 Task: When was "Siddhartha" by Hermann Hesse published?
Action: Mouse moved to (73, 123)
Screenshot: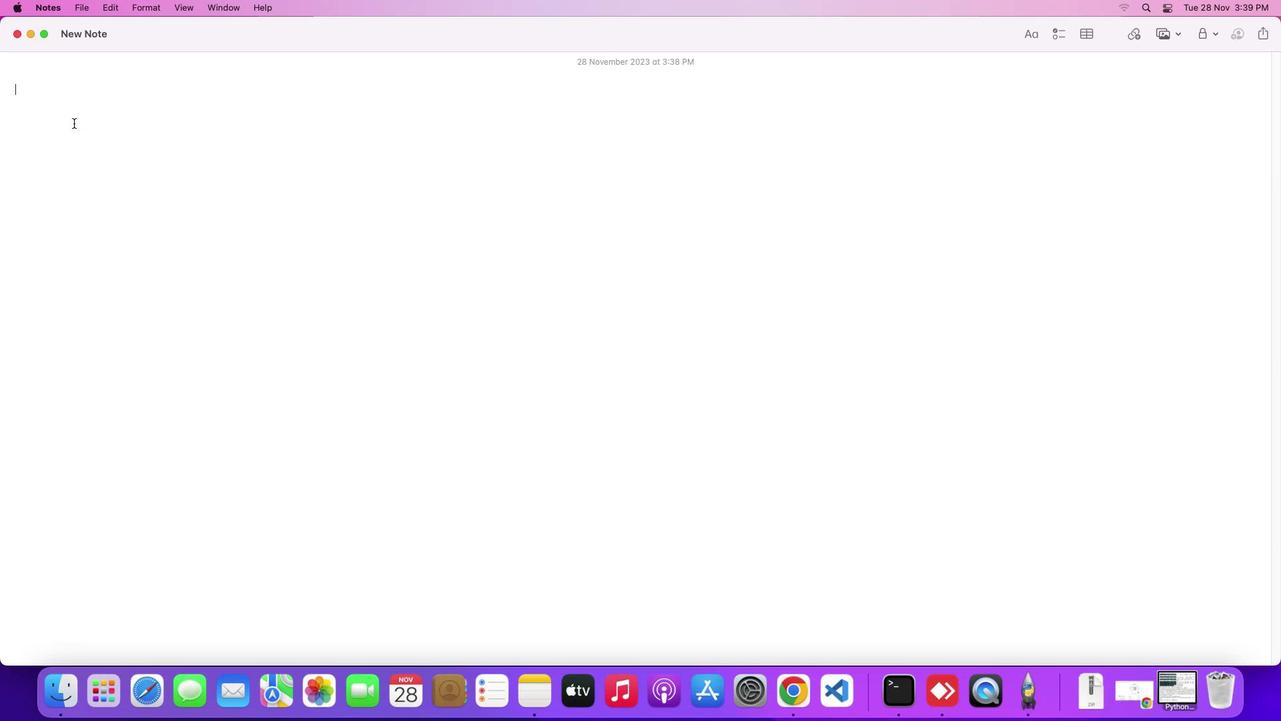 
Action: Key pressed Key.shift'W''h''e''n'Key.space'w''a''s'Key.spaceKey.shift'"'Key.shift'S''i''d''d''h''a''r''t''h''a'Key.shift'"'Key.space'b''y'Key.spaceKey.shift'H''e''r''m''a''n''n'Key.spaceKey.shift'H''e''s''s''e'Key.space'p''u''b''l''i''s''h''e''d'Key.shift_r'?'Key.enter
Screenshot: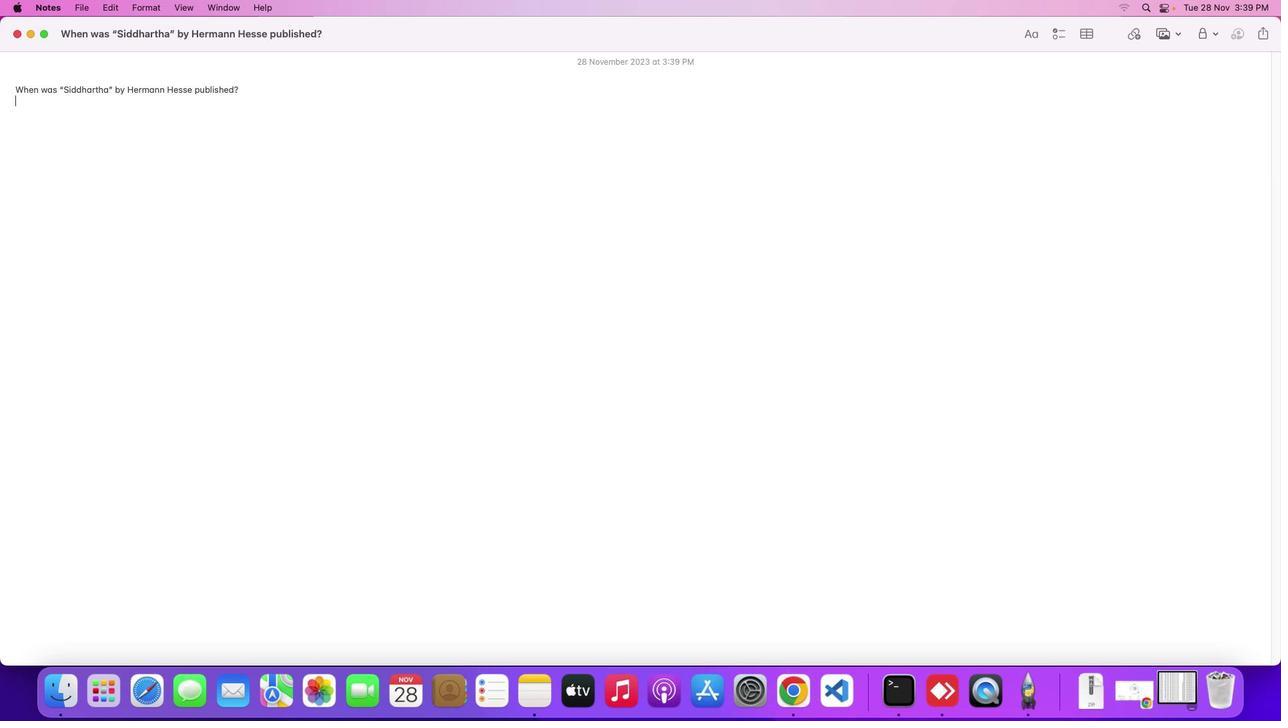 
Action: Mouse moved to (1143, 694)
Screenshot: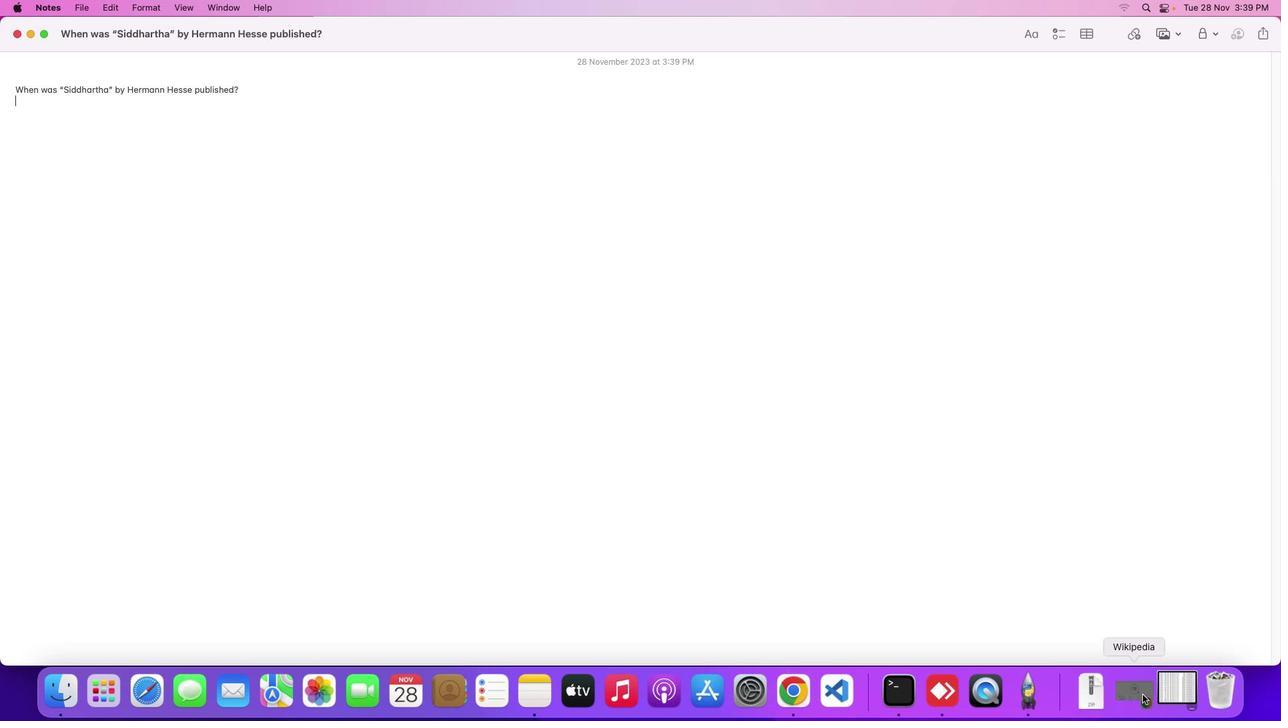 
Action: Mouse pressed left at (1143, 694)
Screenshot: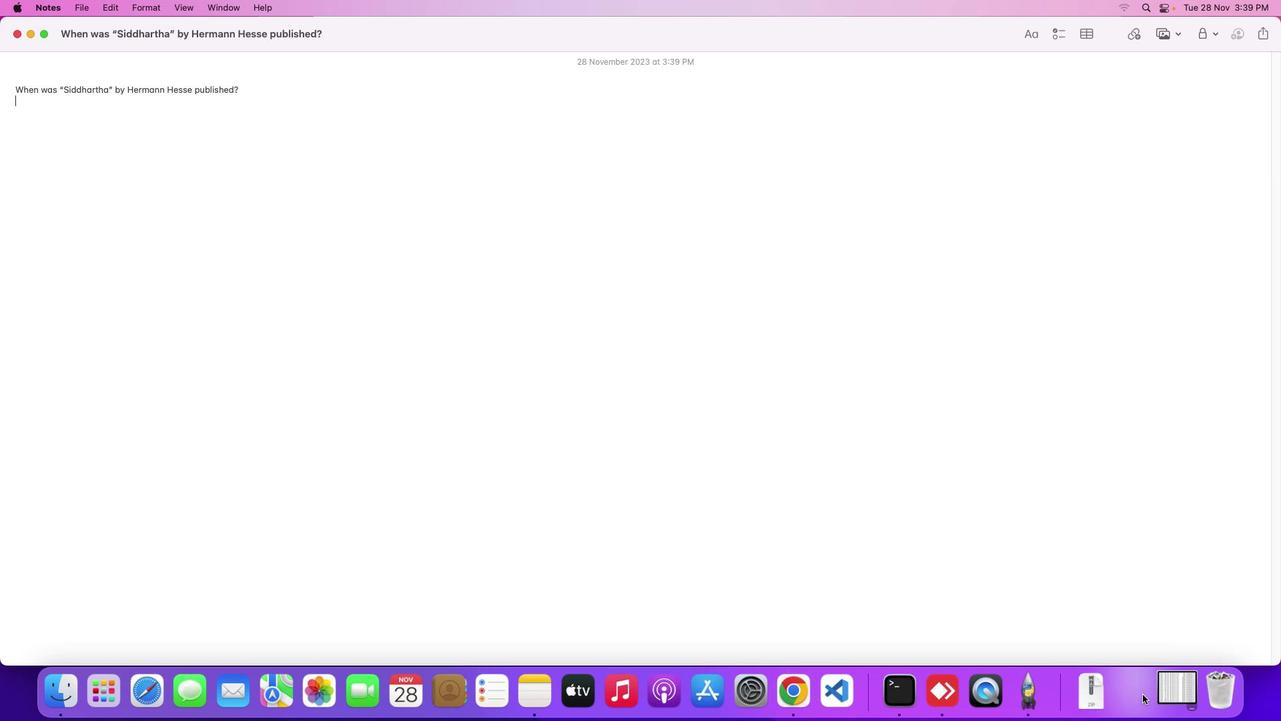 
Action: Mouse moved to (501, 397)
Screenshot: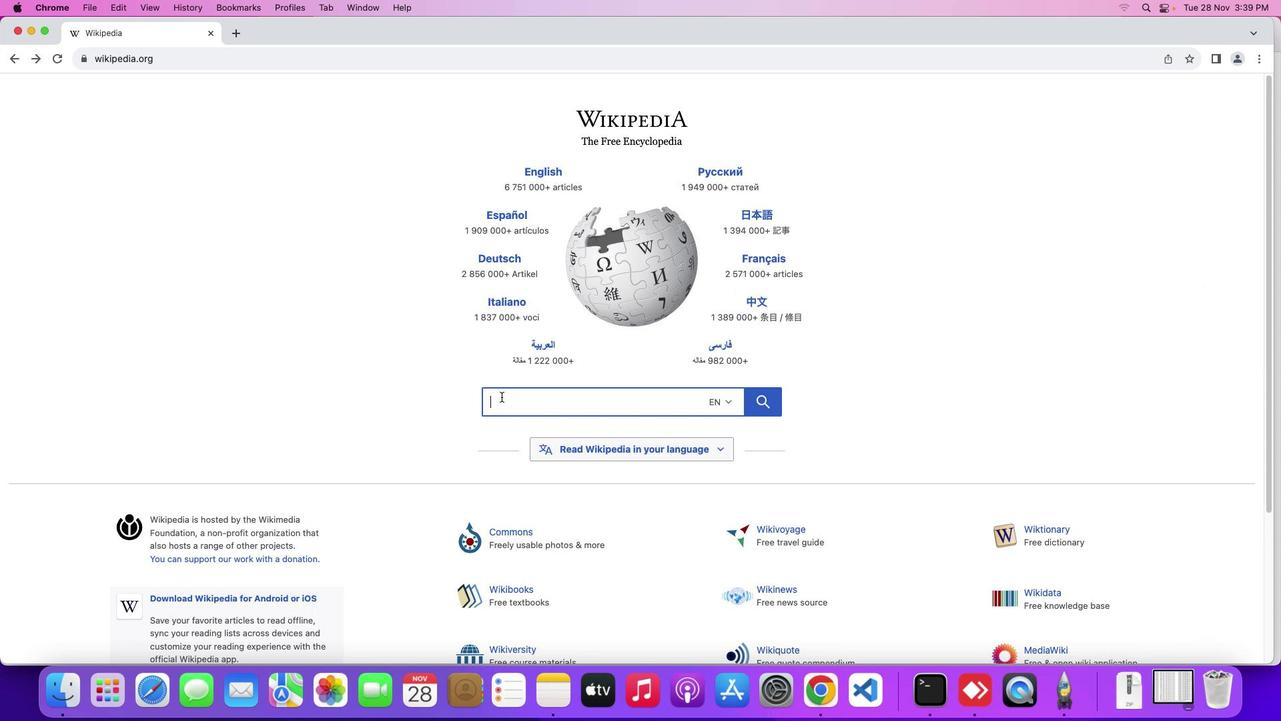
Action: Mouse pressed left at (501, 397)
Screenshot: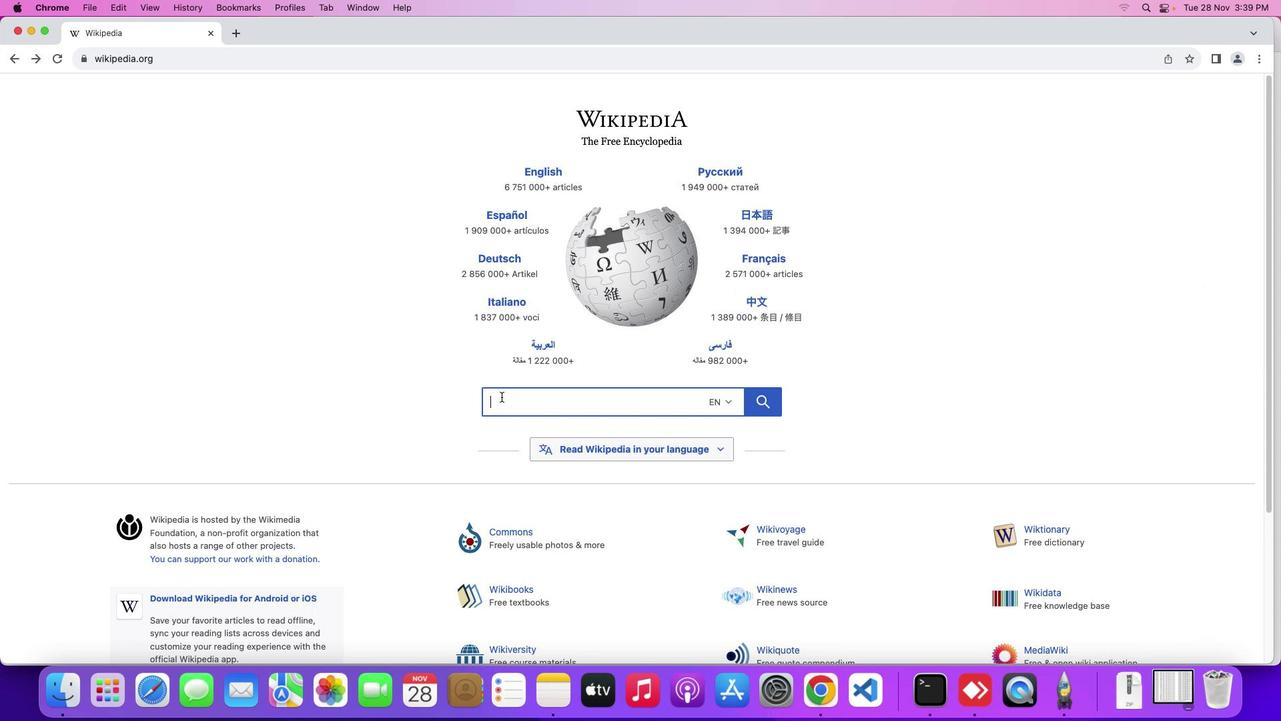 
Action: Mouse moved to (501, 397)
Screenshot: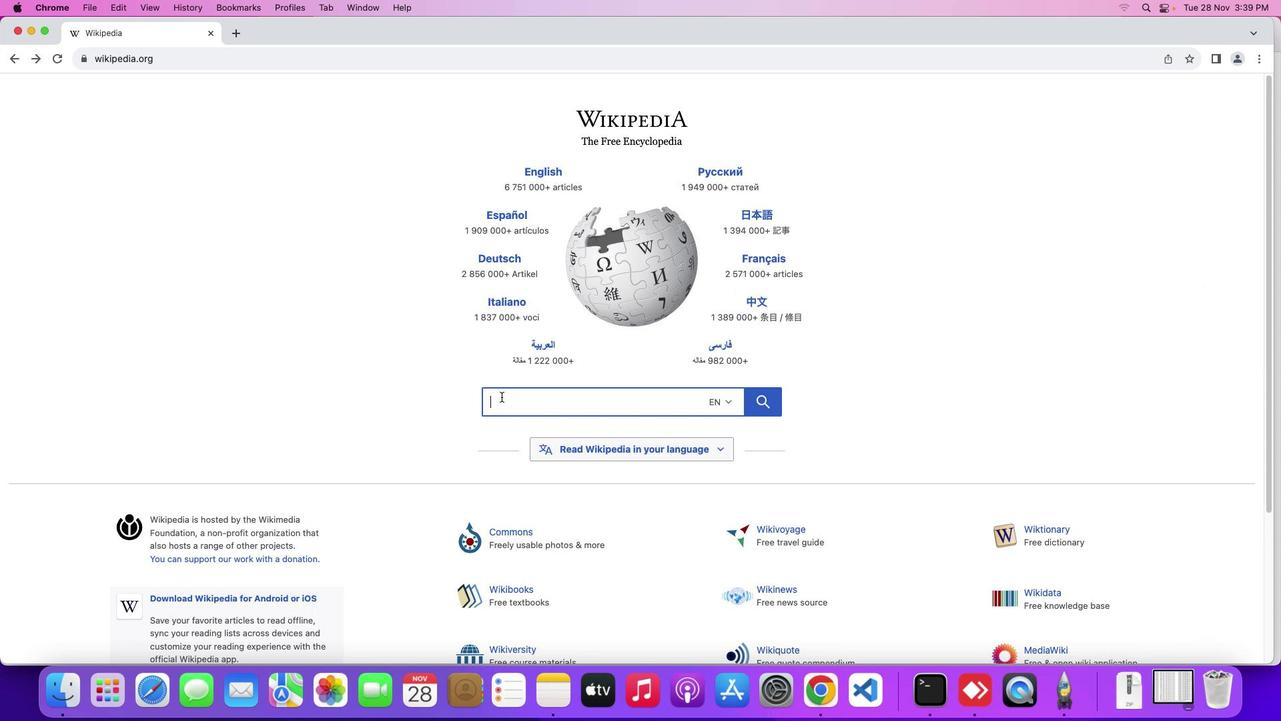 
Action: Key pressed Key.shift
Screenshot: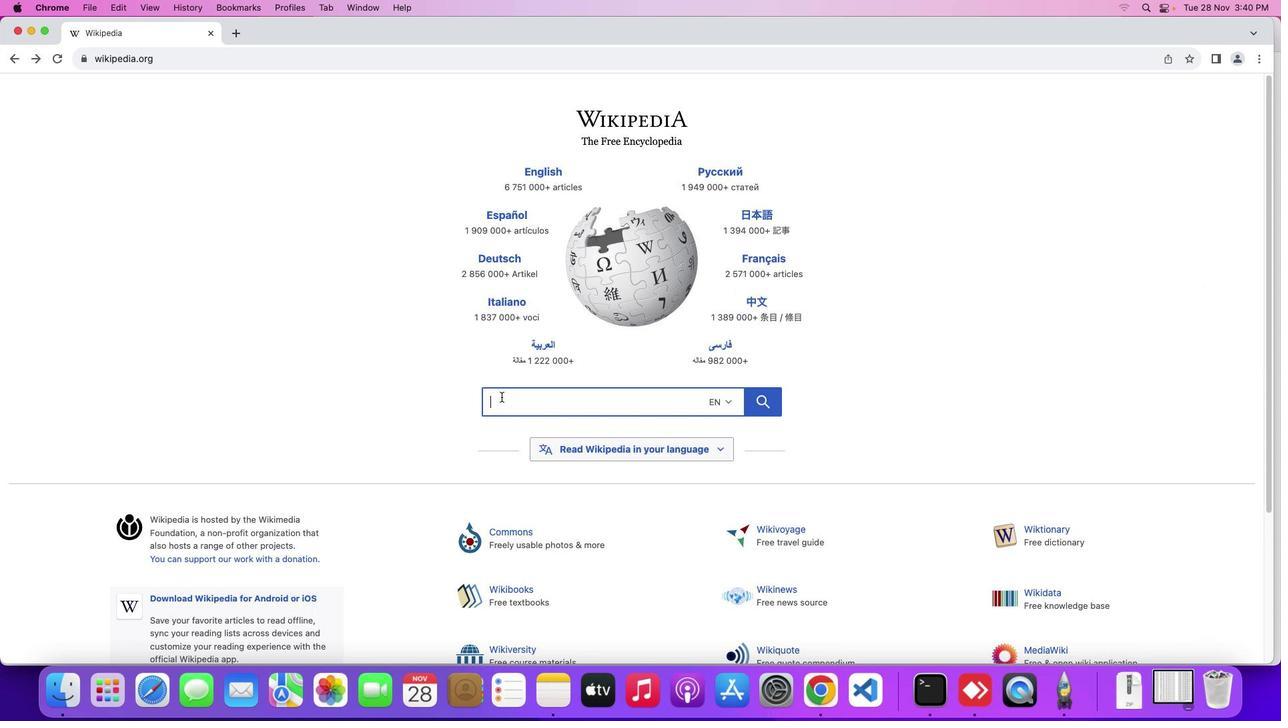 
Action: Mouse moved to (501, 396)
Screenshot: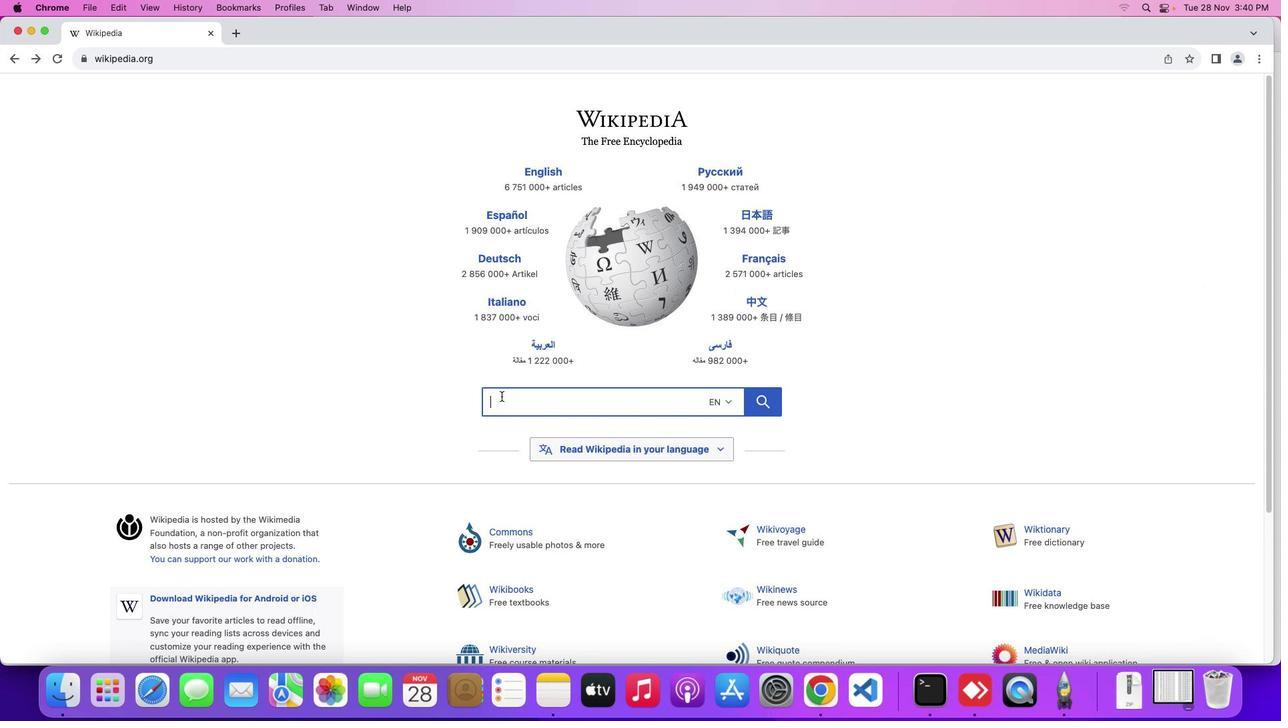 
Action: Key pressed 'S''i''d''d''h''a''r''t''h''a'Key.spaceKey.shift'H''e''r''m''a''n''n'Key.spaceKey.shift'H''e''s''s''e'Key.enter
Screenshot: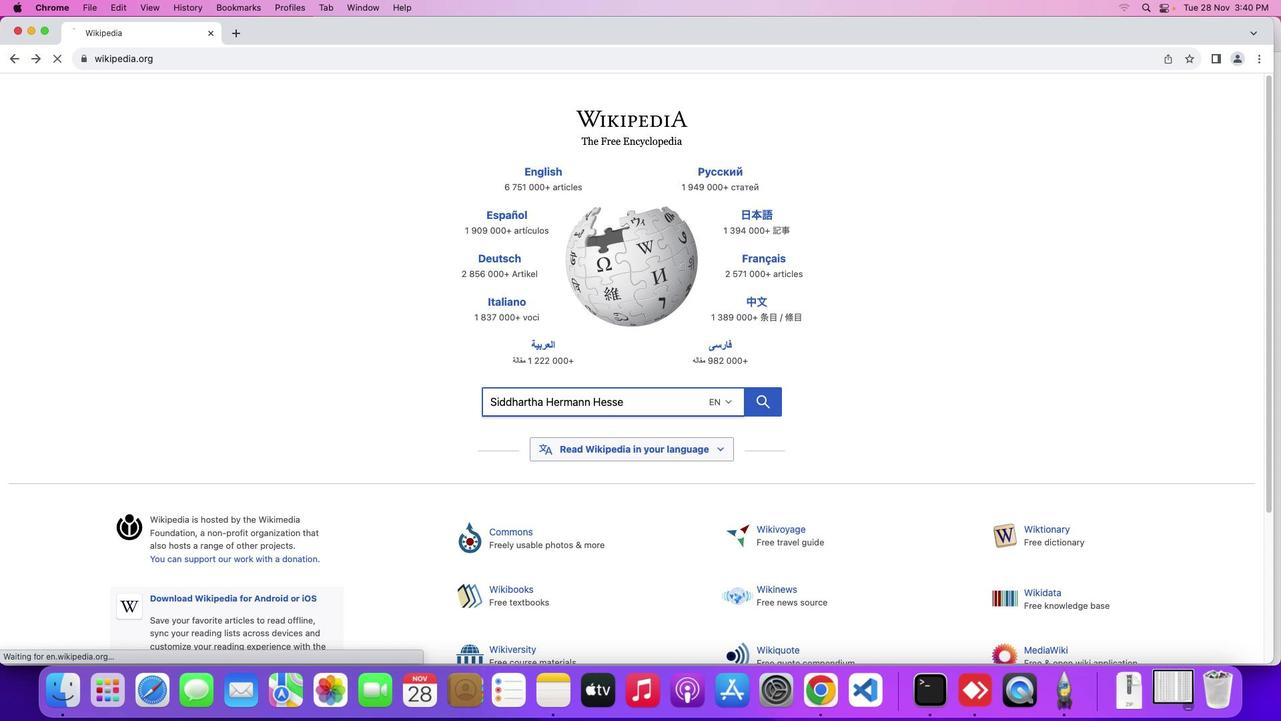
Action: Mouse moved to (234, 377)
Screenshot: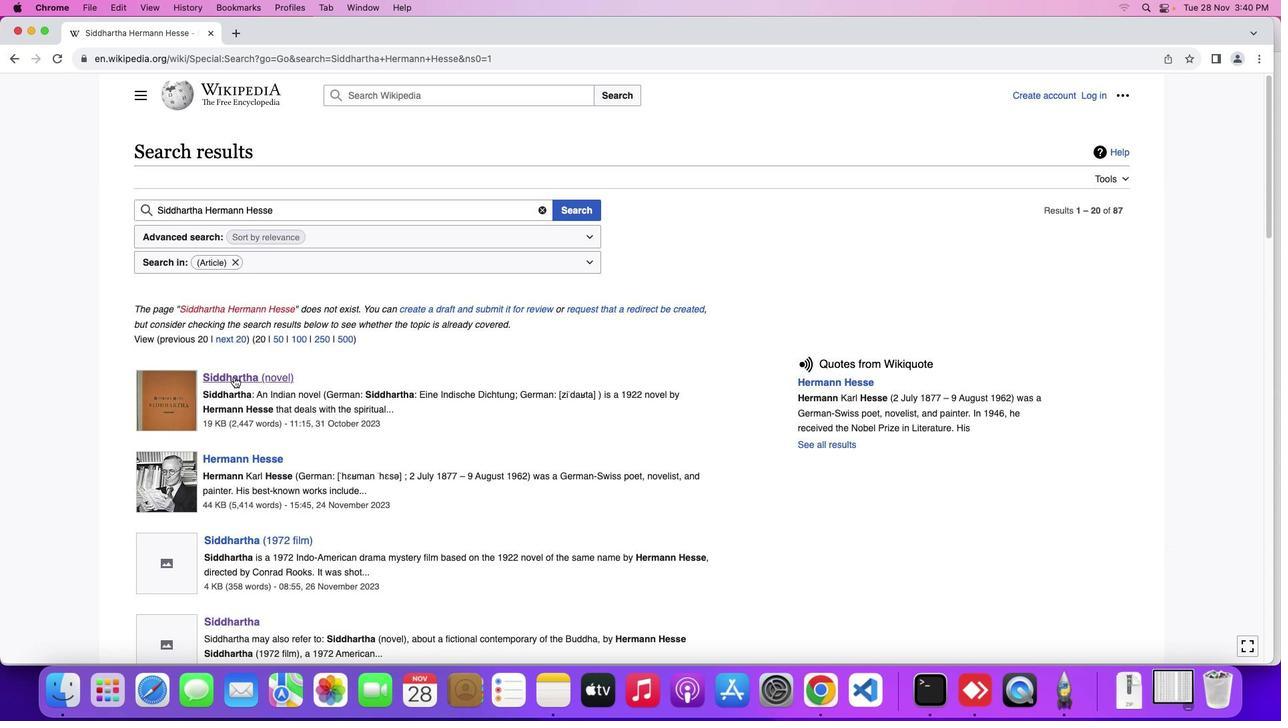 
Action: Mouse pressed left at (234, 377)
Screenshot: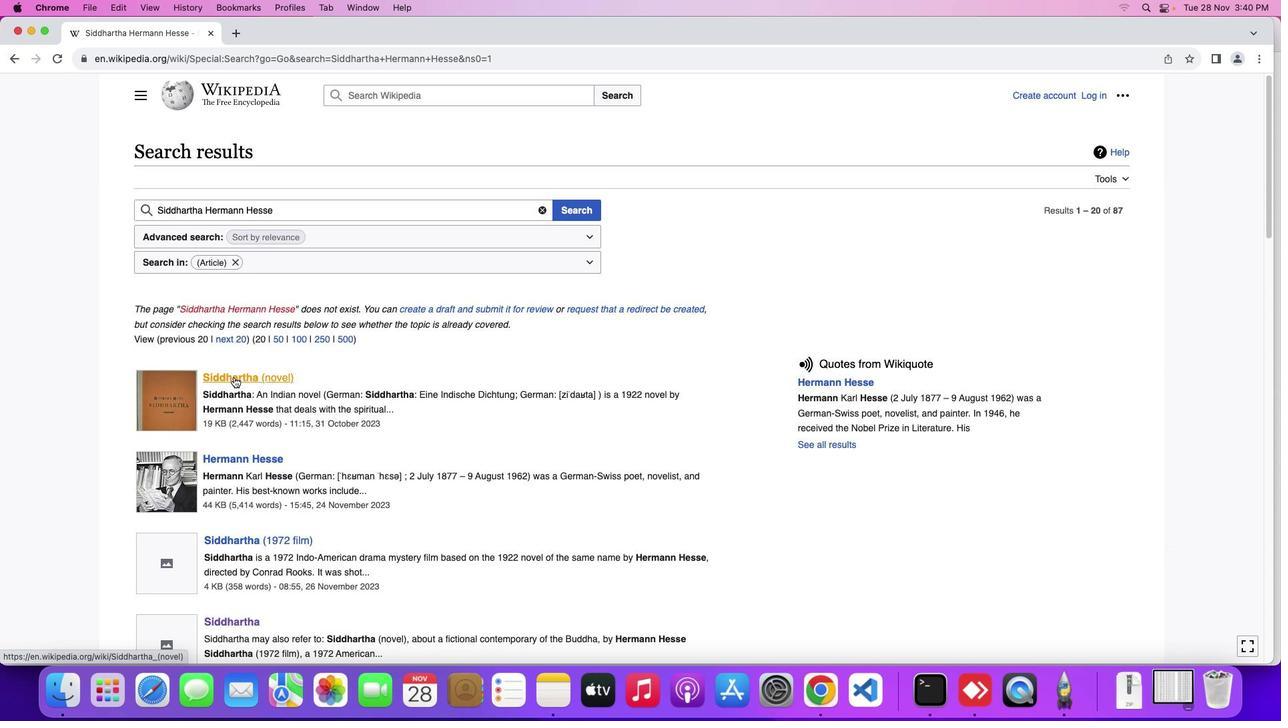 
Action: Mouse moved to (765, 395)
Screenshot: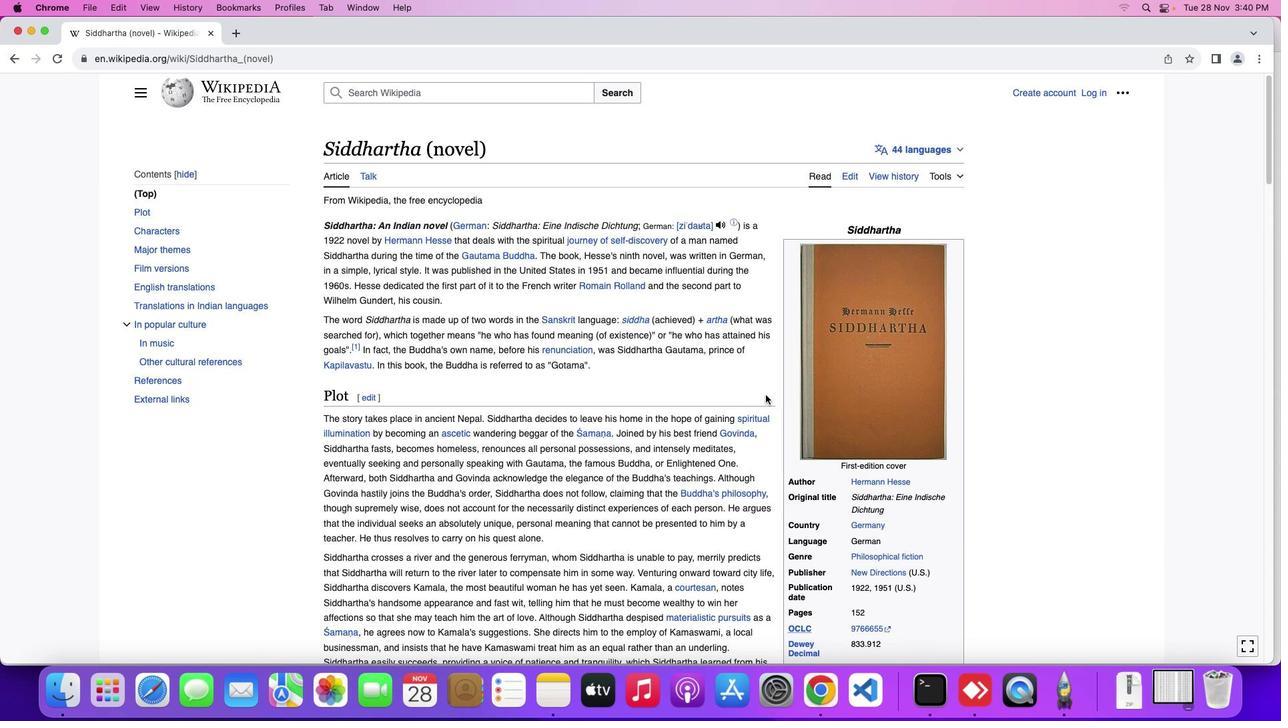 
Action: Mouse scrolled (765, 395) with delta (0, 0)
Screenshot: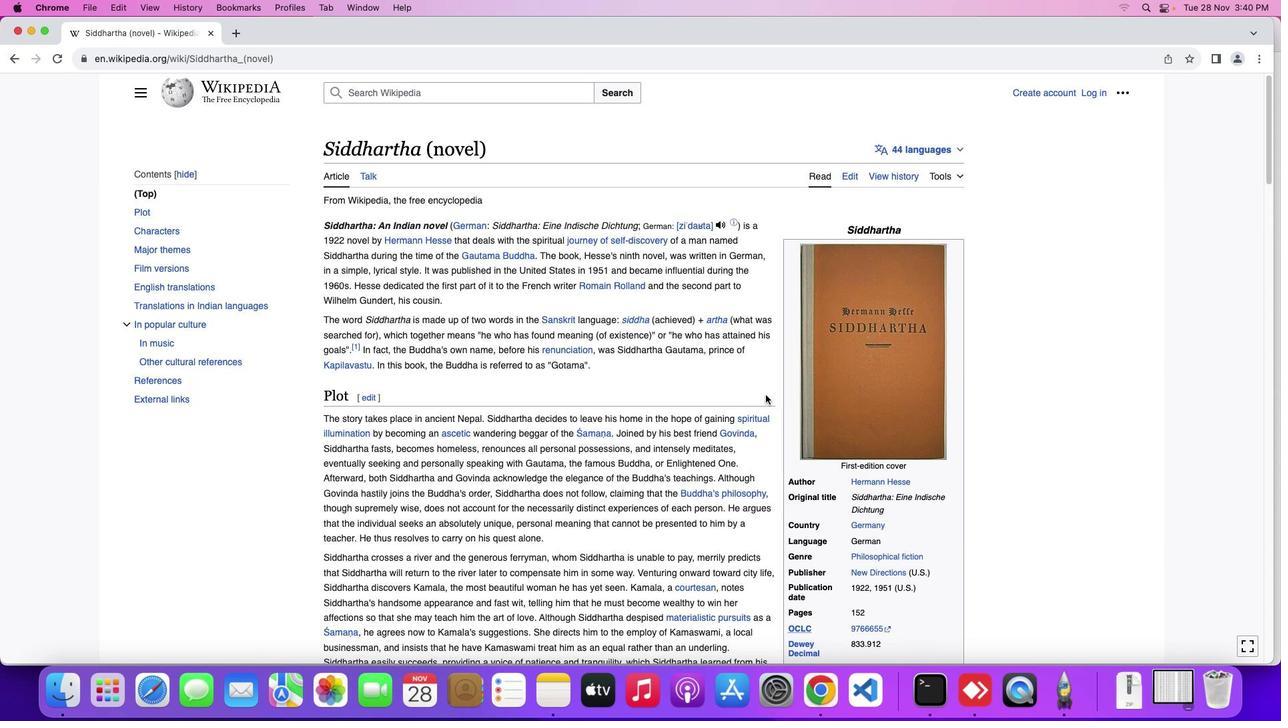 
Action: Mouse moved to (765, 394)
Screenshot: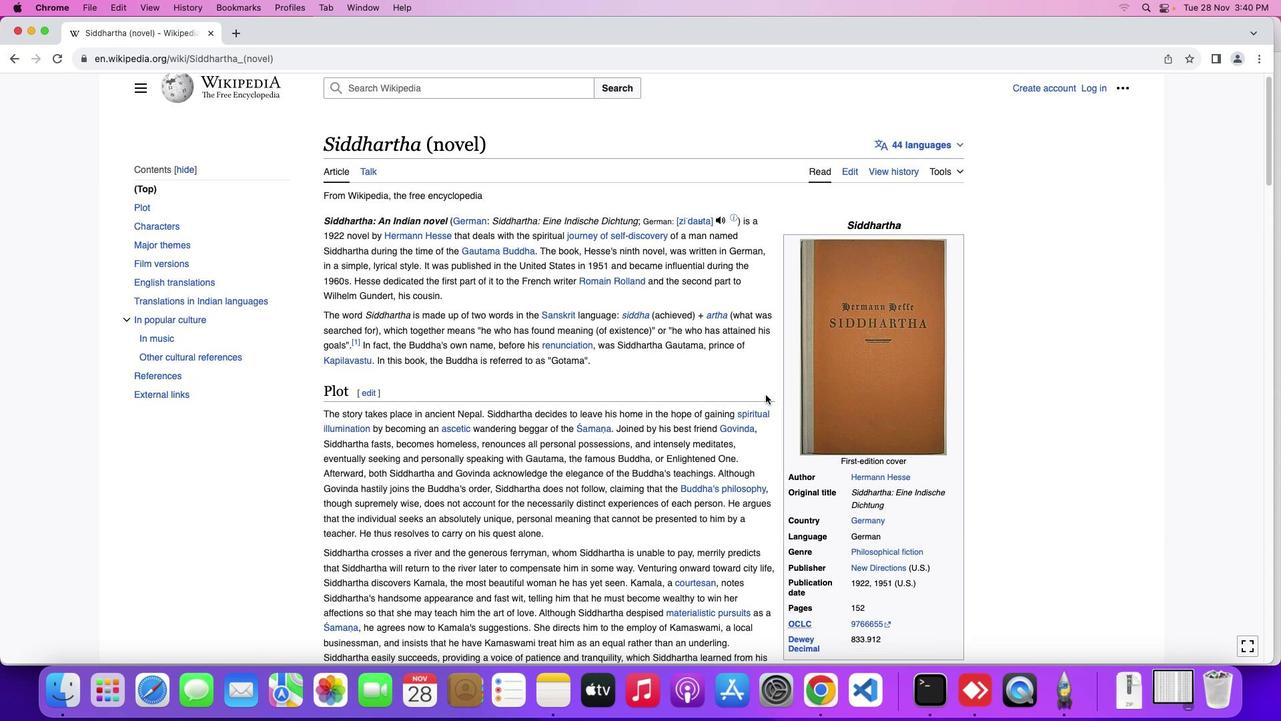 
Action: Mouse scrolled (765, 394) with delta (0, 0)
Screenshot: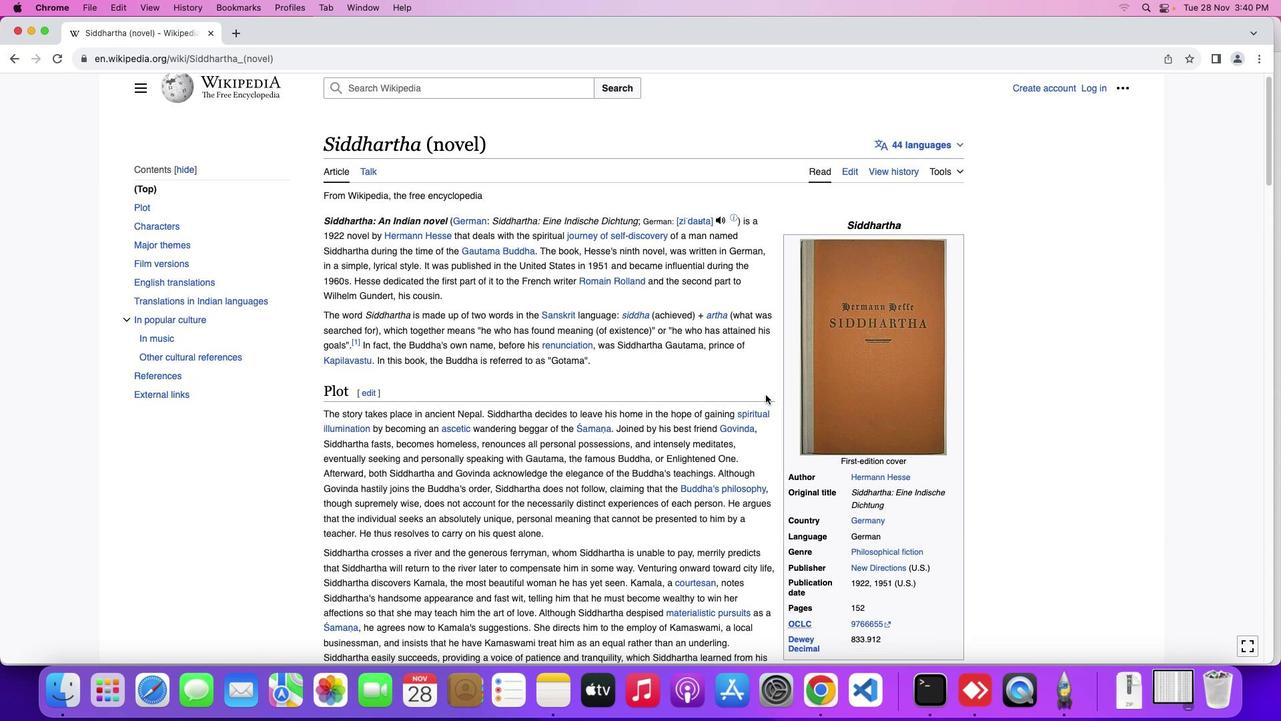 
Action: Mouse scrolled (765, 394) with delta (0, 0)
Screenshot: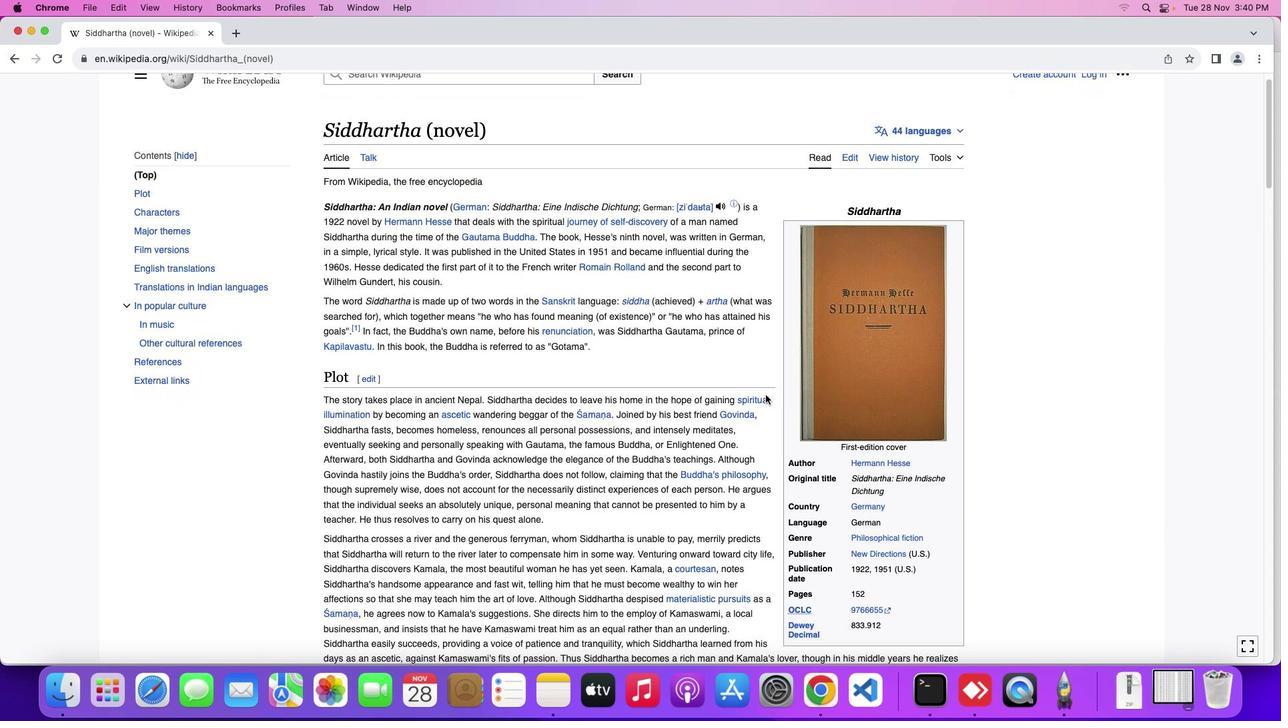 
Action: Mouse moved to (785, 395)
Screenshot: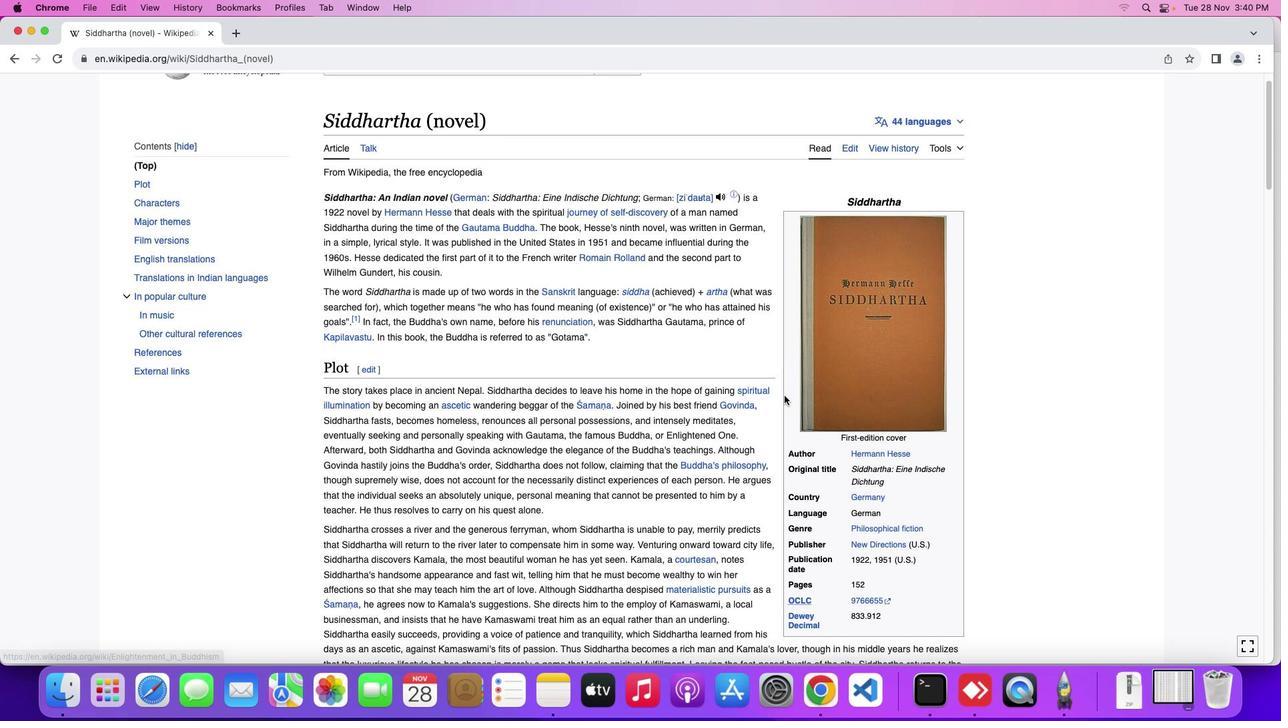 
Action: Mouse scrolled (785, 395) with delta (0, 0)
Screenshot: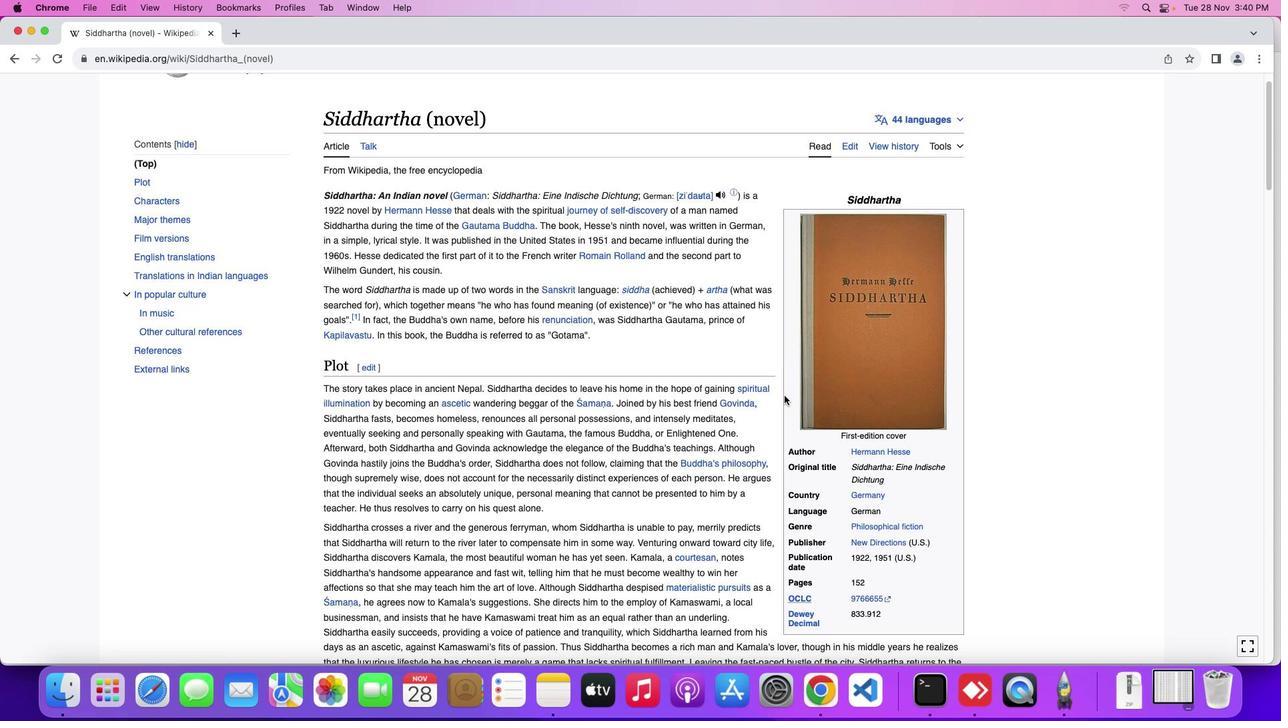 
Action: Mouse scrolled (785, 395) with delta (0, 0)
Screenshot: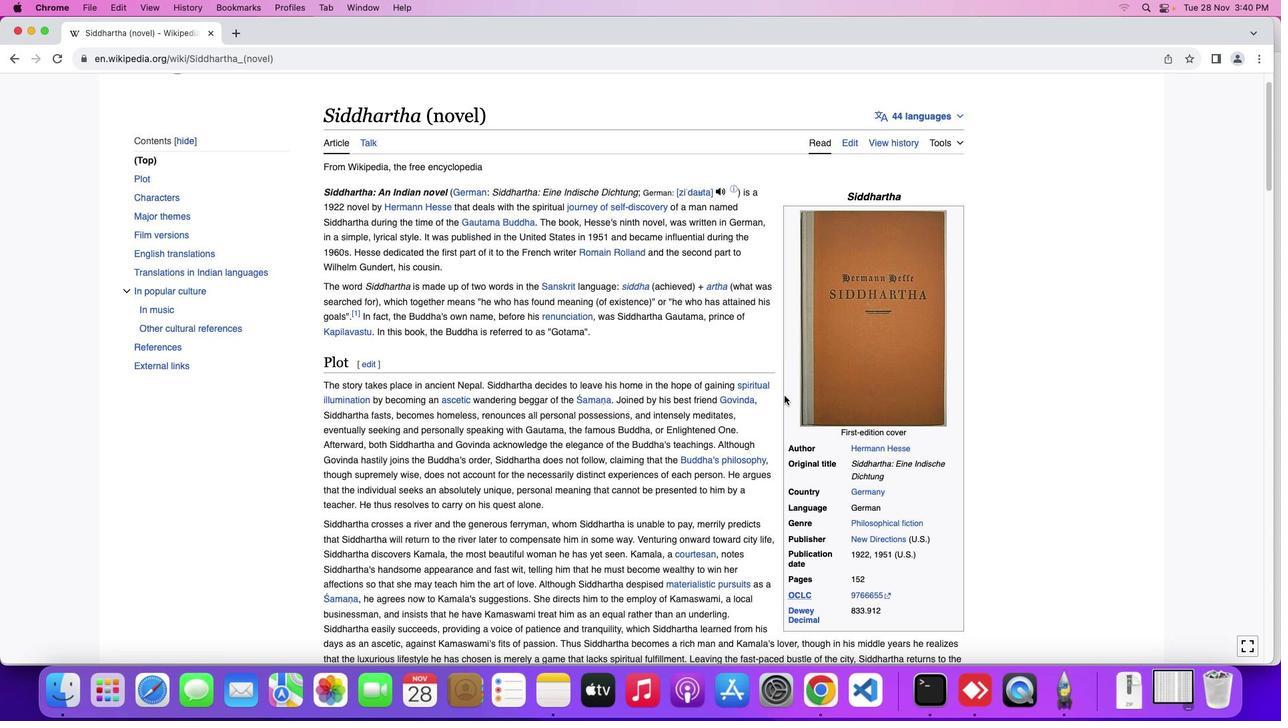 
Action: Mouse moved to (787, 400)
Screenshot: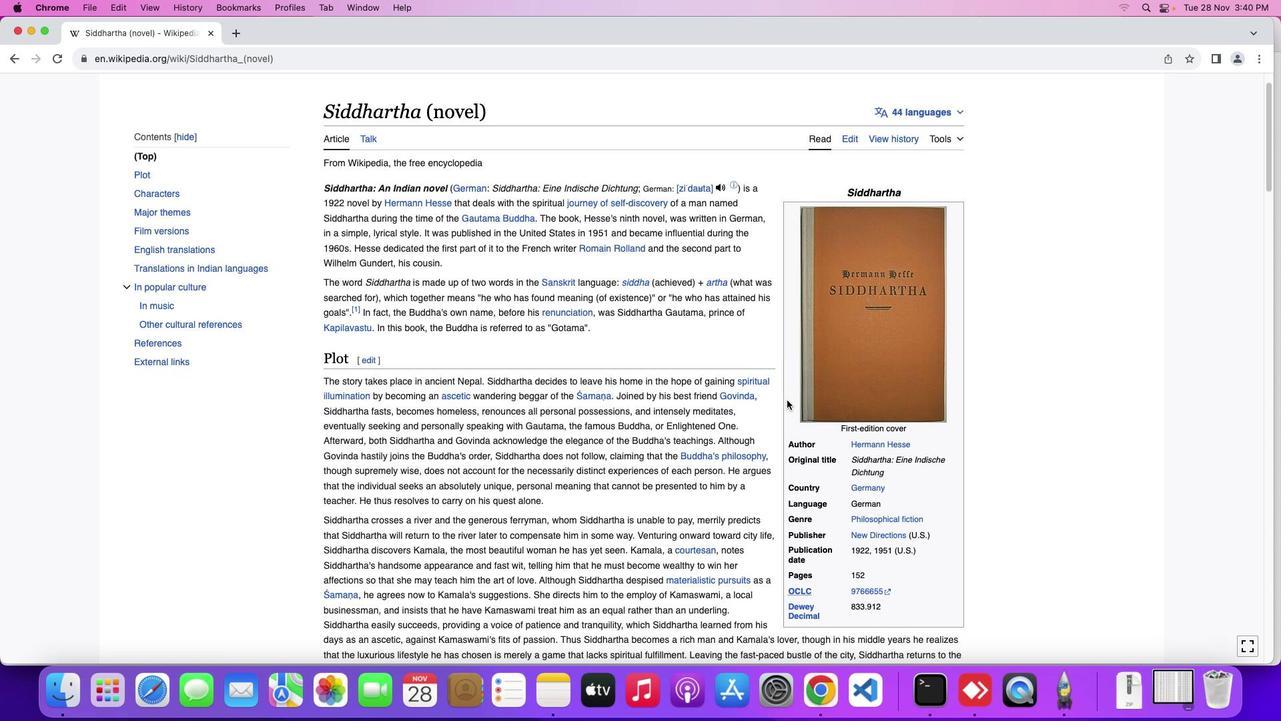 
Action: Mouse scrolled (787, 400) with delta (0, 0)
Screenshot: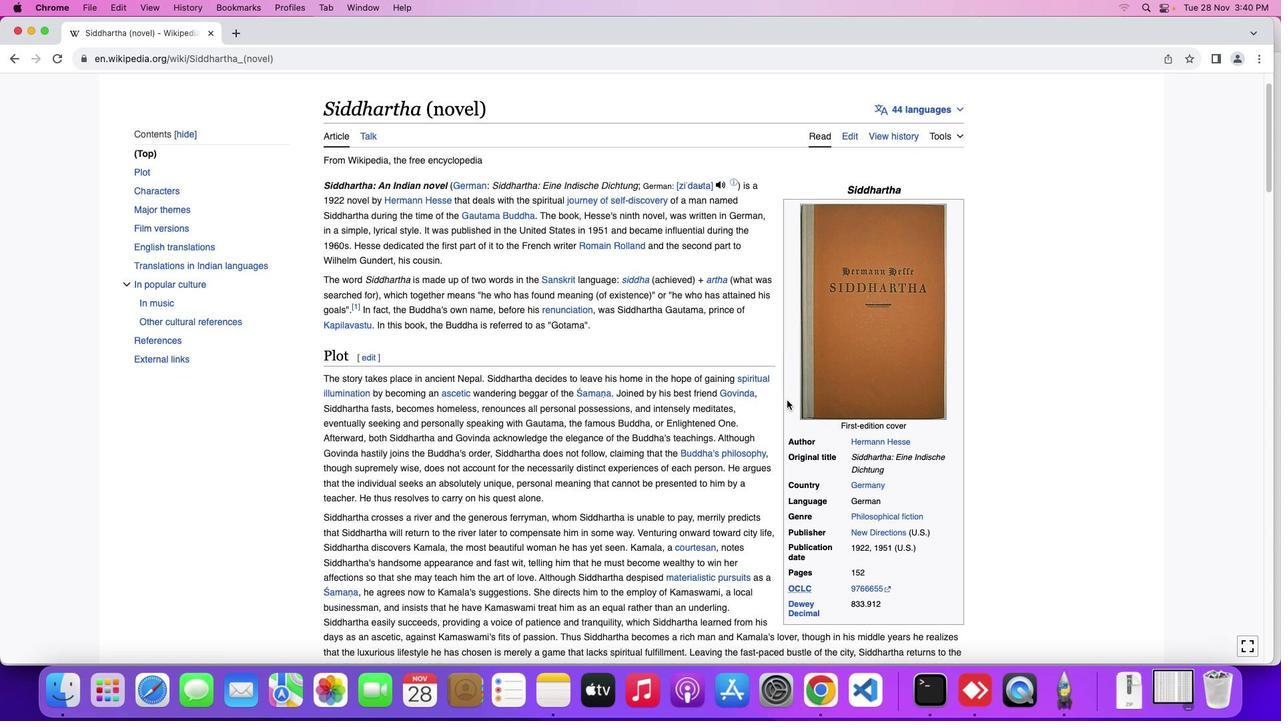 
Action: Mouse moved to (787, 400)
Screenshot: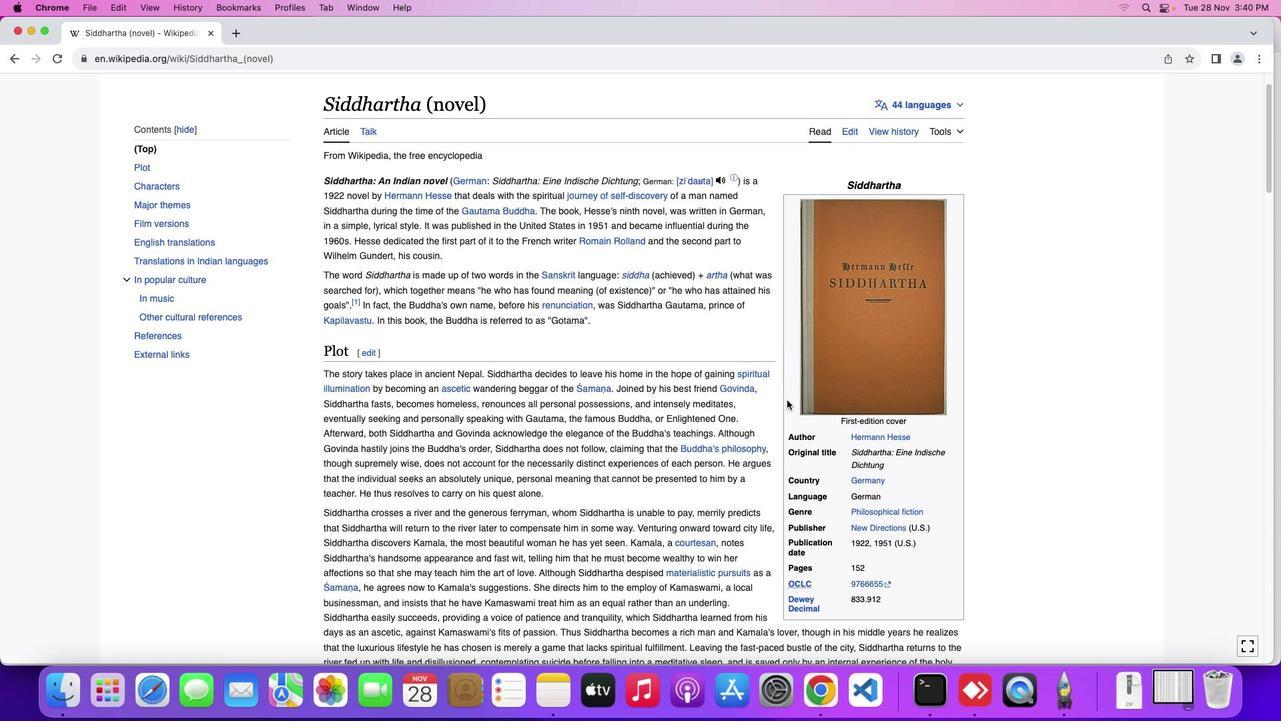
Action: Mouse scrolled (787, 400) with delta (0, 0)
Screenshot: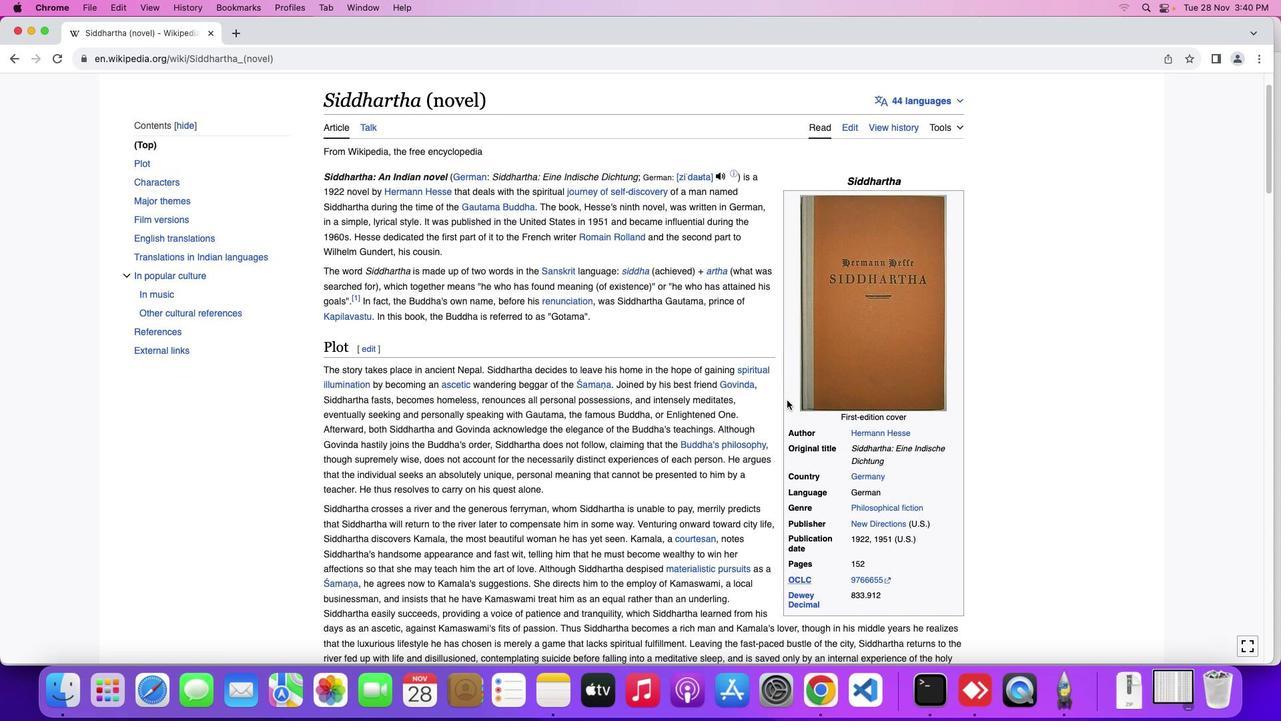 
Action: Mouse moved to (793, 411)
Screenshot: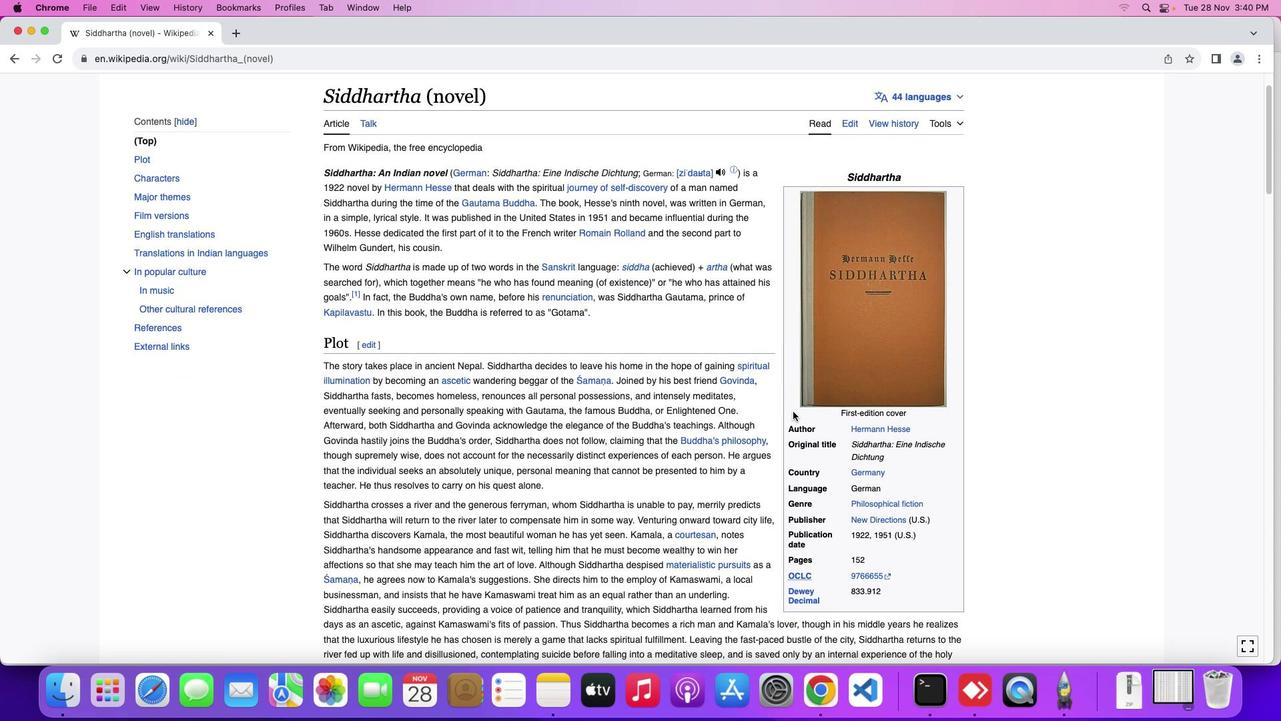 
Action: Mouse scrolled (793, 411) with delta (0, 0)
Screenshot: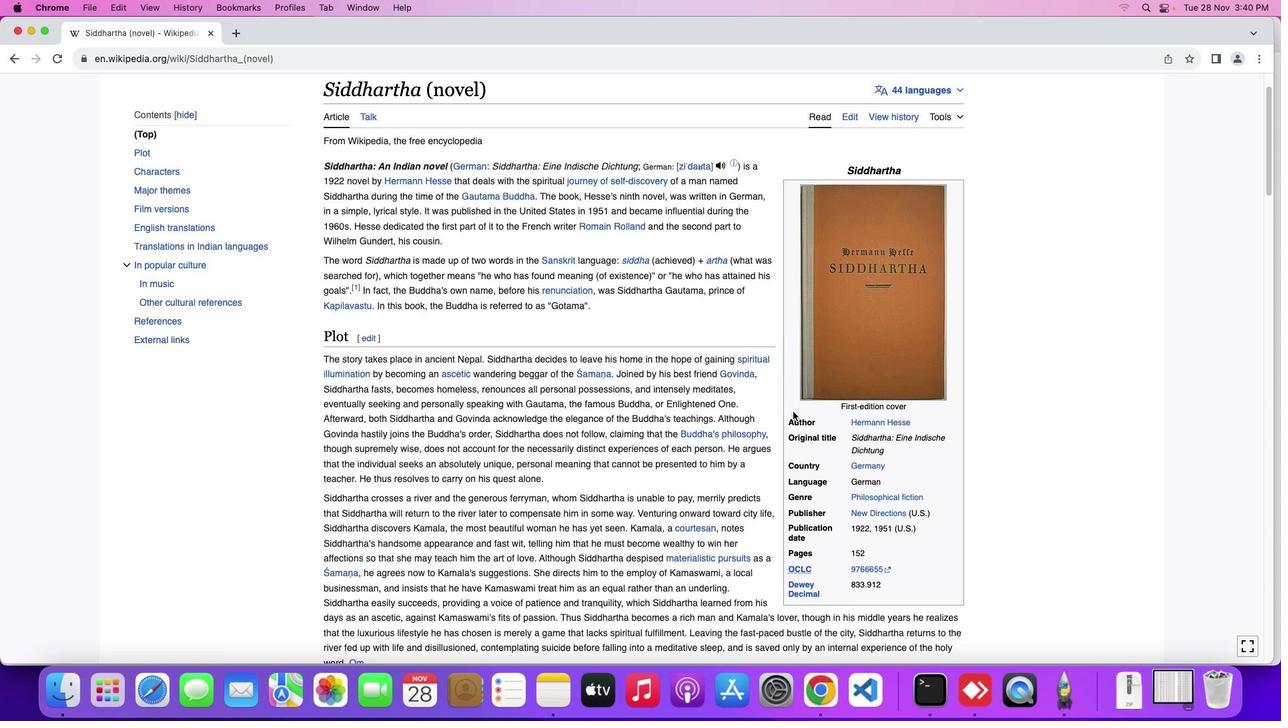 
Action: Mouse scrolled (793, 411) with delta (0, 0)
Screenshot: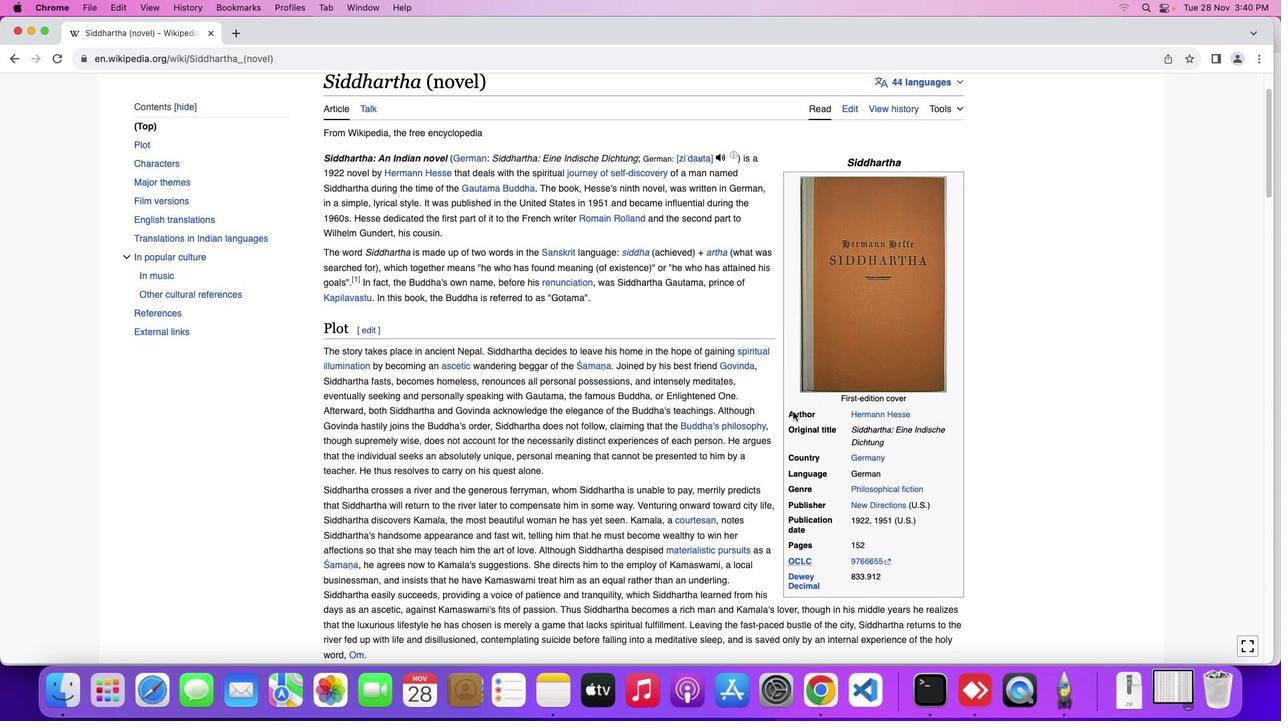 
Action: Mouse moved to (785, 419)
Screenshot: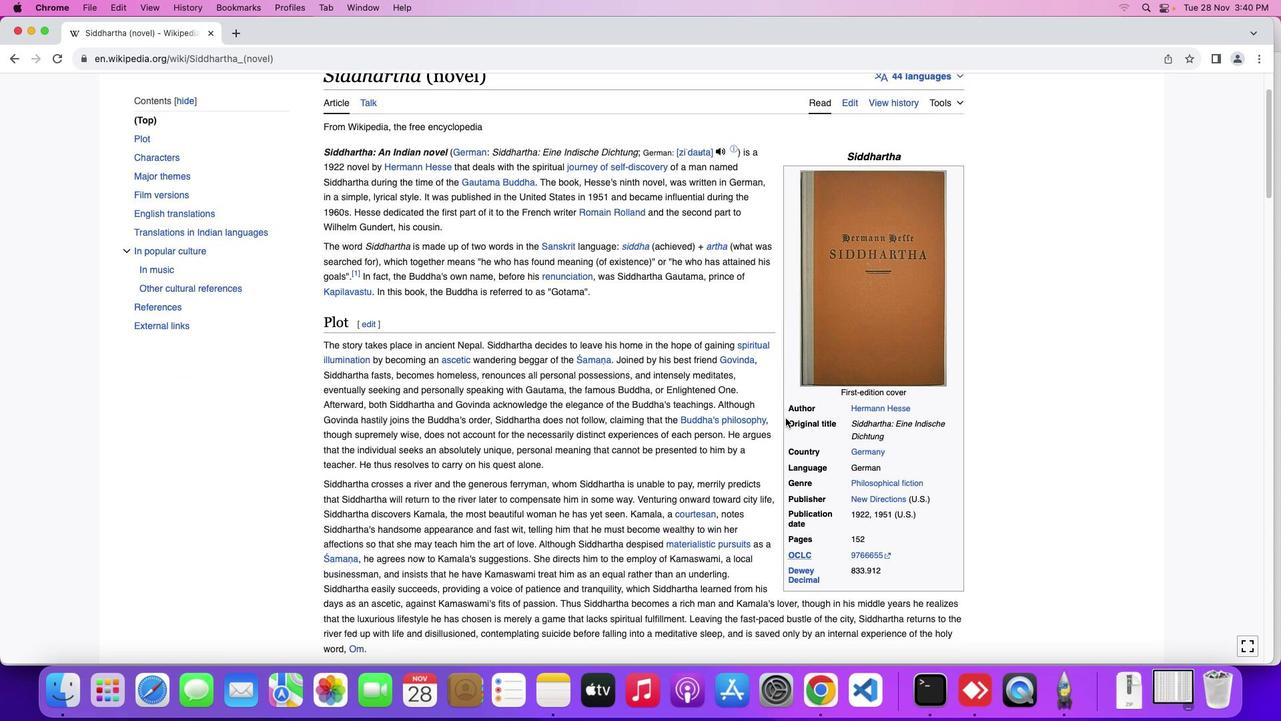
Action: Mouse scrolled (785, 419) with delta (0, 0)
Screenshot: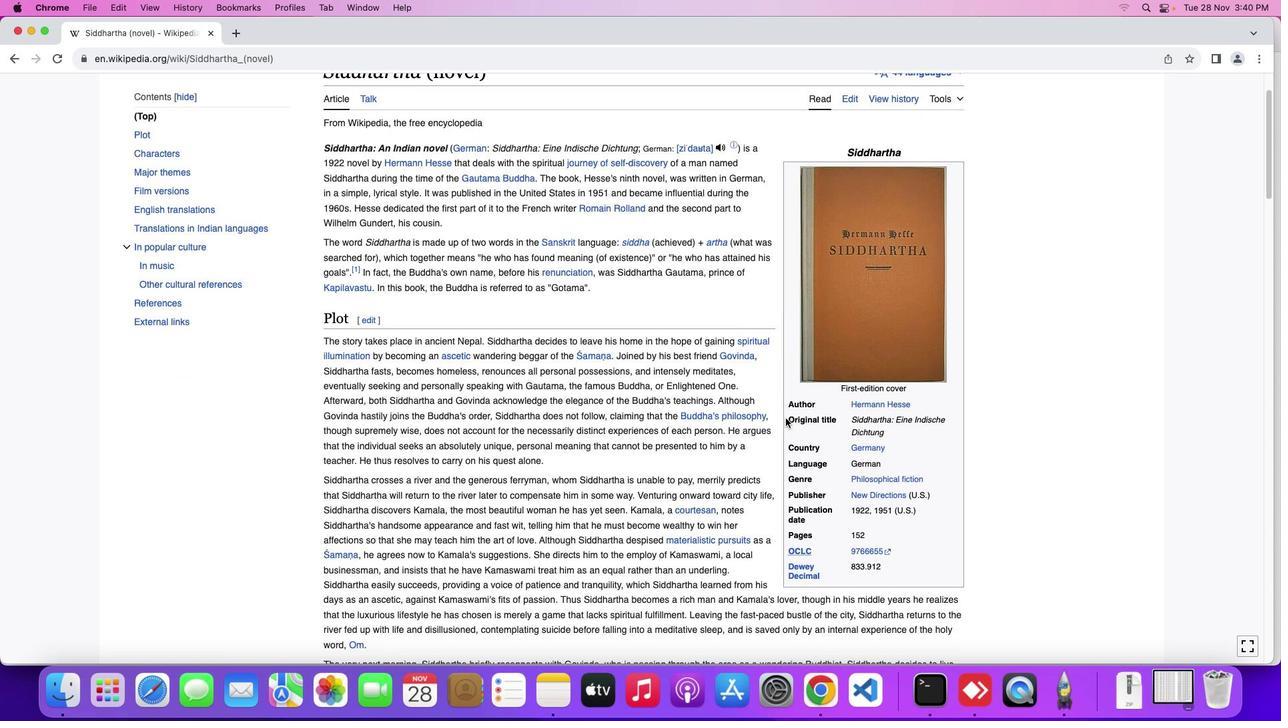 
Action: Mouse moved to (786, 418)
Screenshot: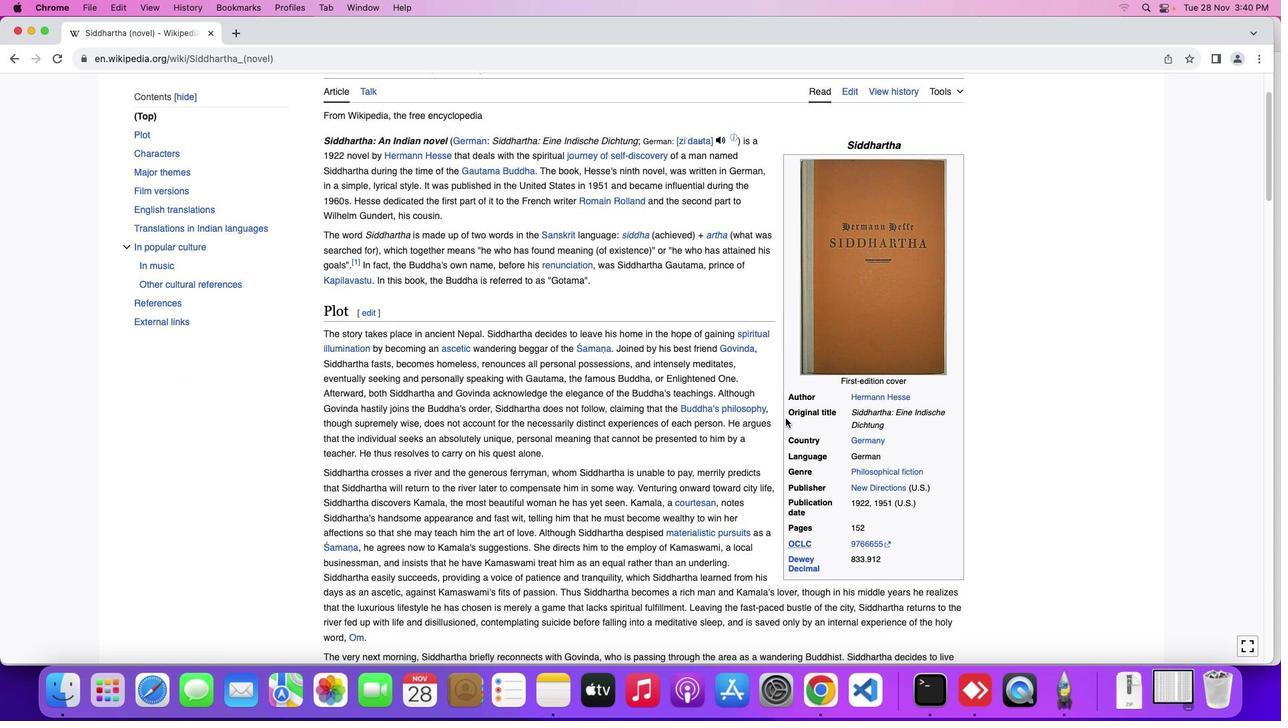 
Action: Mouse scrolled (786, 418) with delta (0, 0)
Screenshot: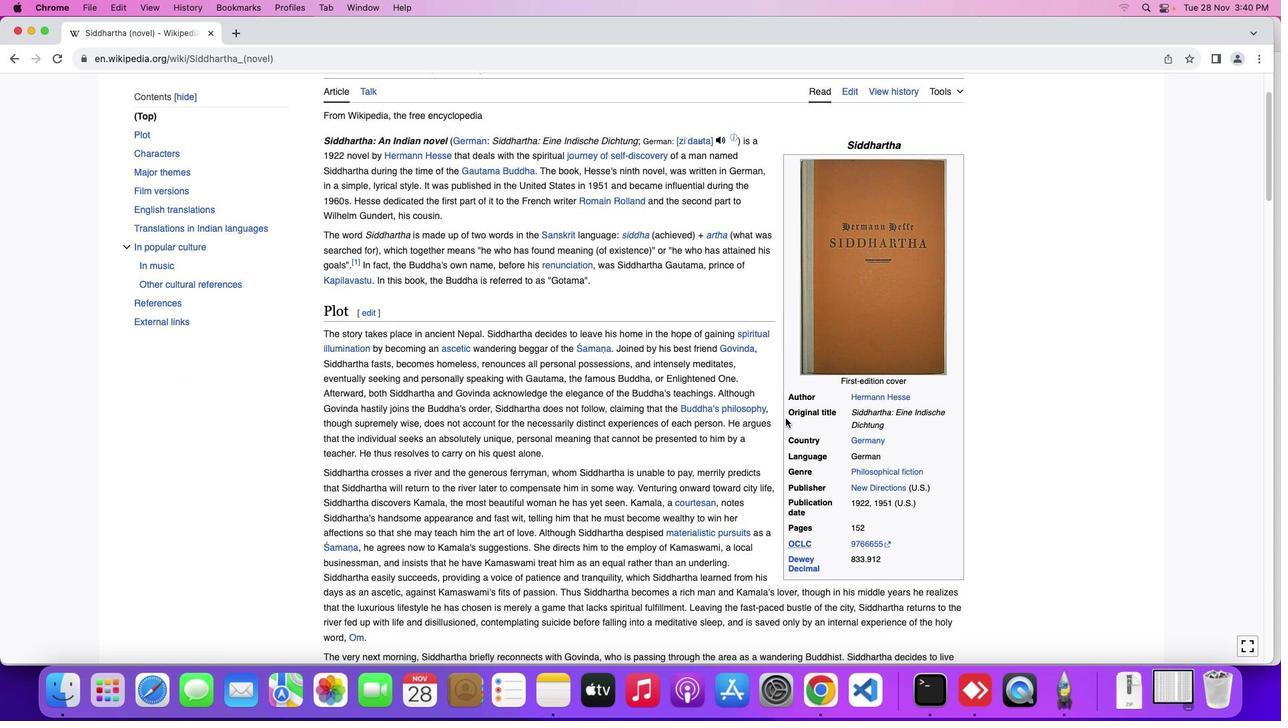 
Action: Mouse moved to (786, 418)
Screenshot: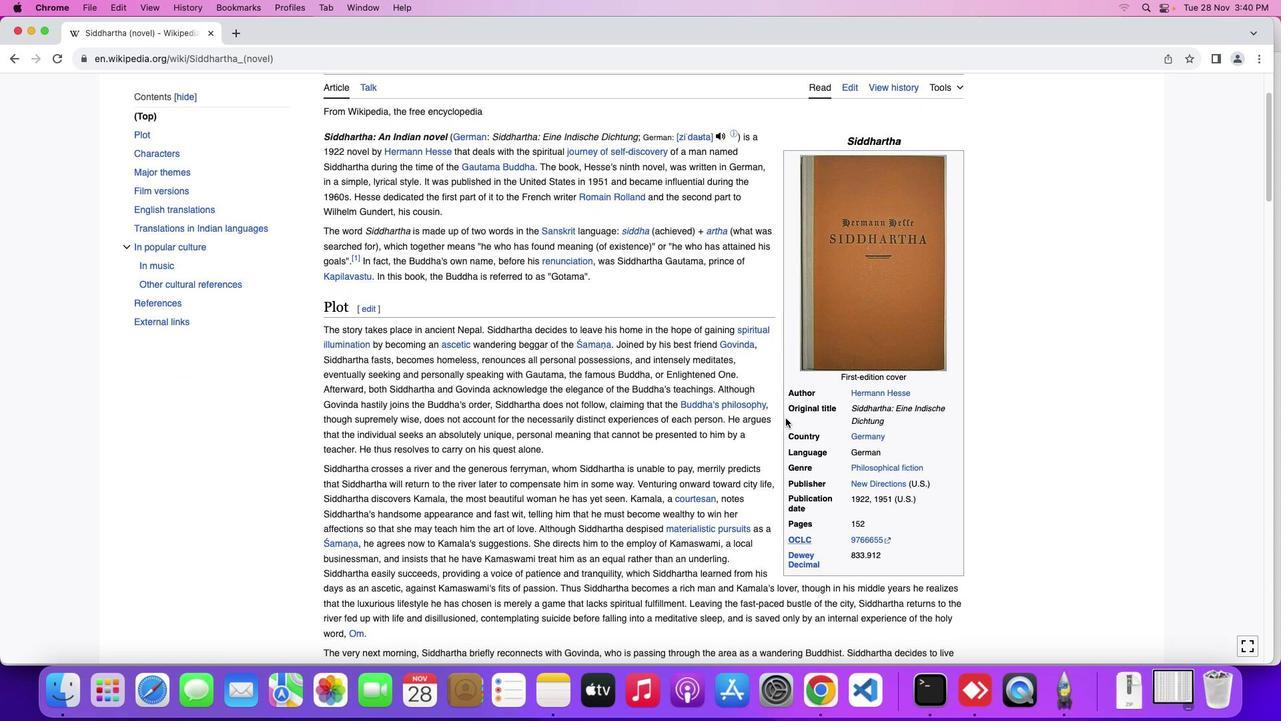 
Action: Mouse scrolled (786, 418) with delta (0, 0)
Screenshot: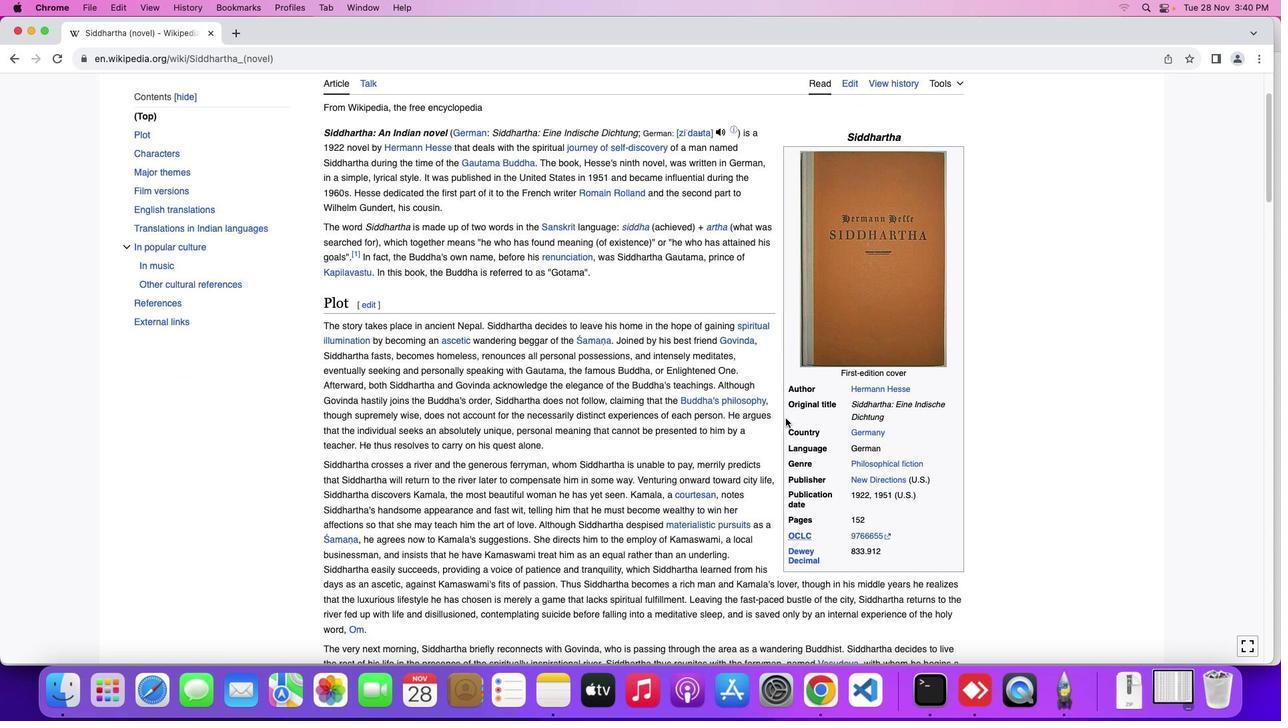 
Action: Mouse moved to (786, 417)
Screenshot: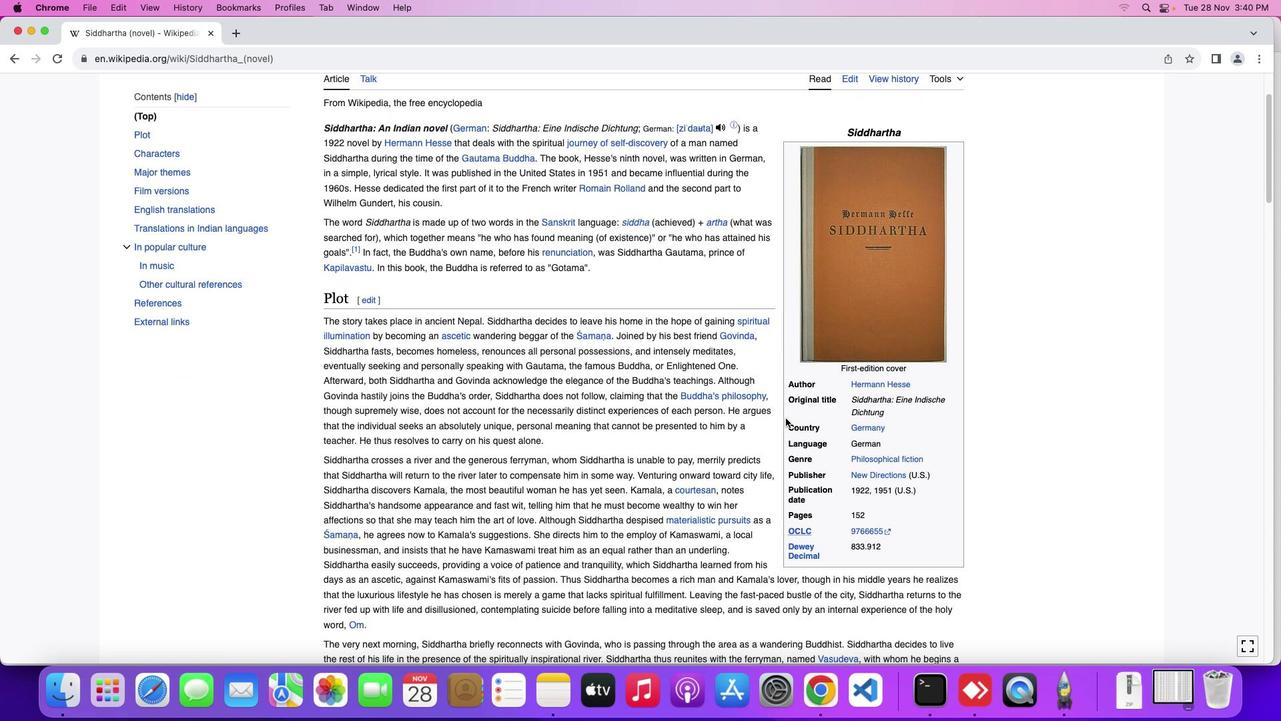 
Action: Mouse scrolled (786, 417) with delta (0, 0)
Screenshot: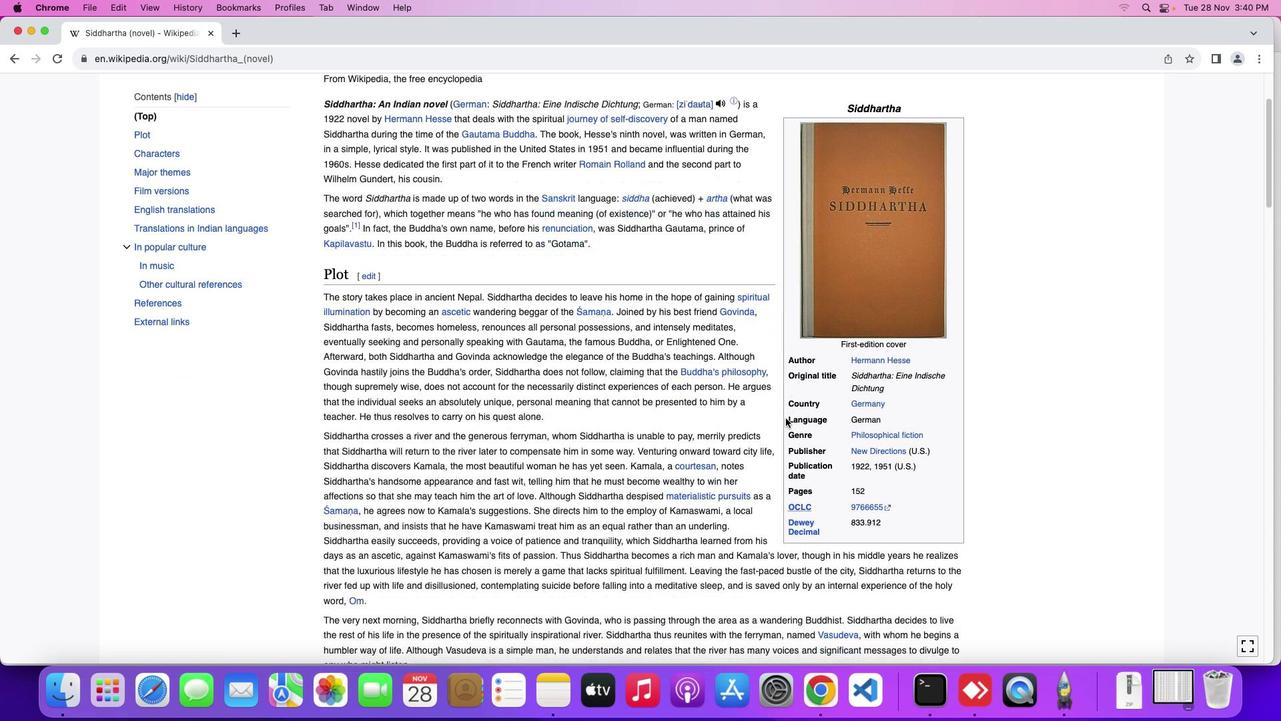 
Action: Mouse scrolled (786, 417) with delta (0, 0)
Screenshot: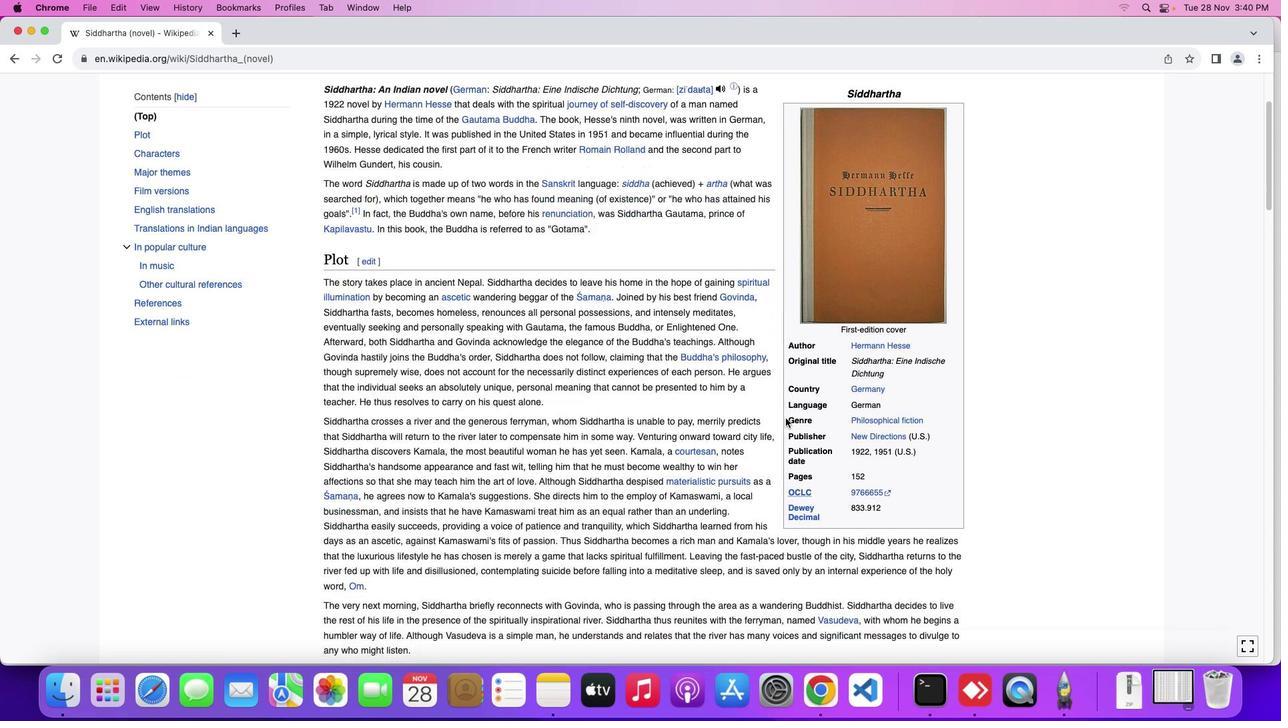 
Action: Mouse moved to (785, 418)
Screenshot: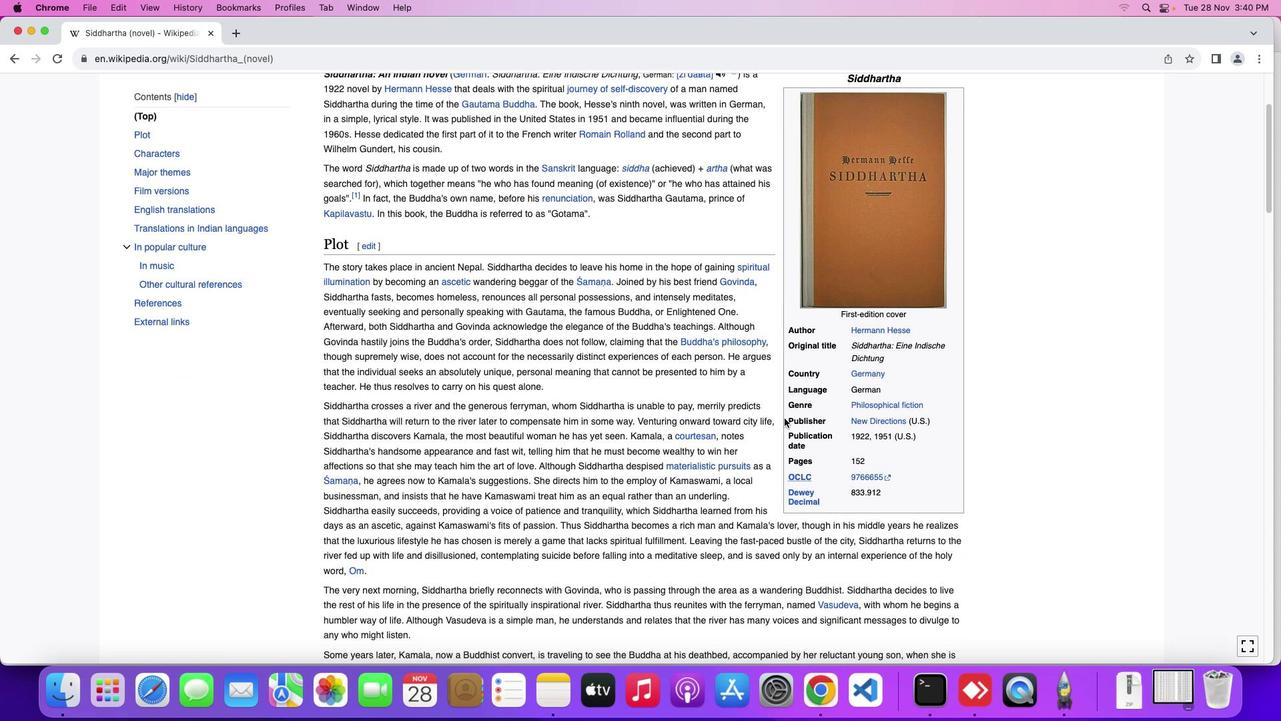 
Action: Mouse scrolled (785, 418) with delta (0, 0)
Screenshot: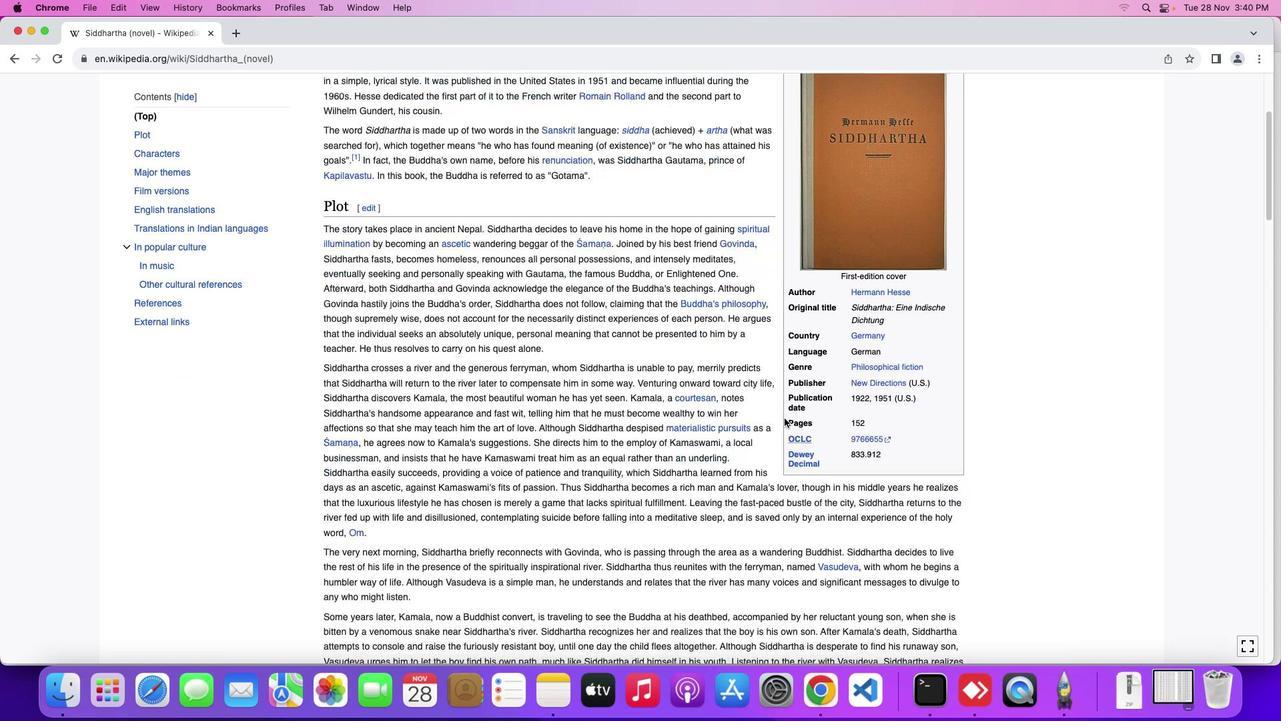 
Action: Mouse scrolled (785, 418) with delta (0, 0)
Screenshot: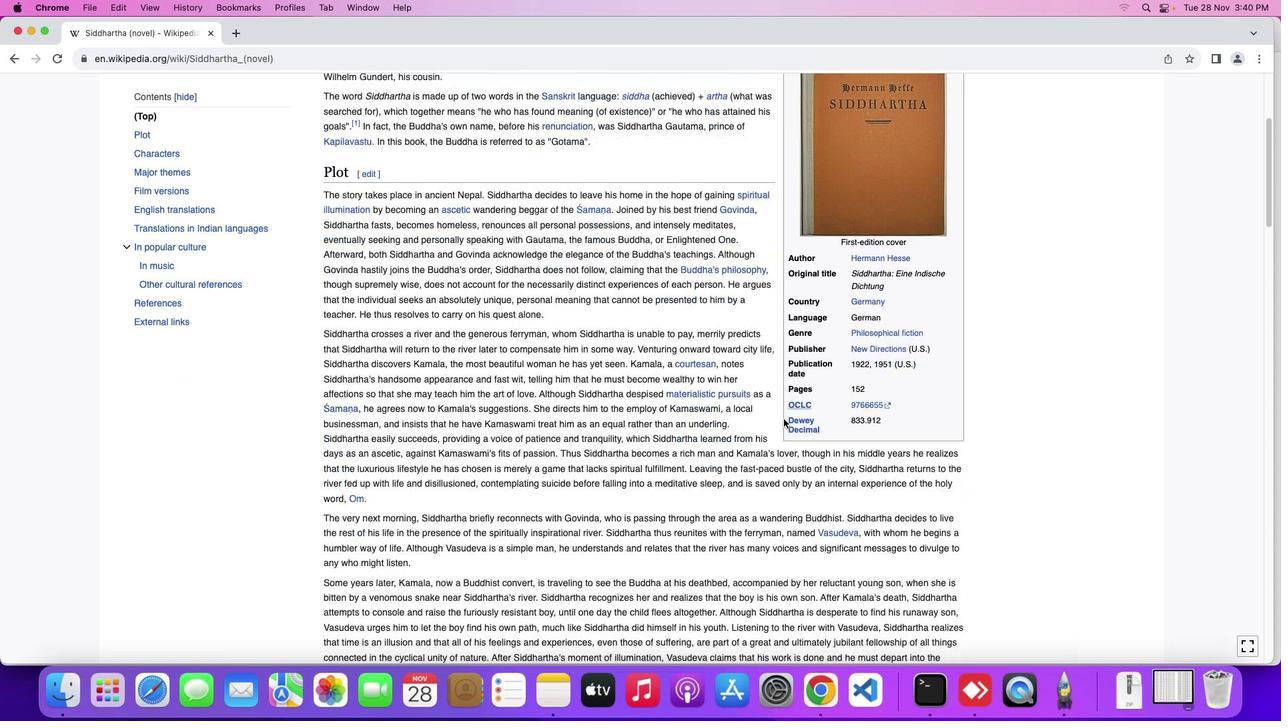 
Action: Mouse scrolled (785, 418) with delta (0, -2)
Screenshot: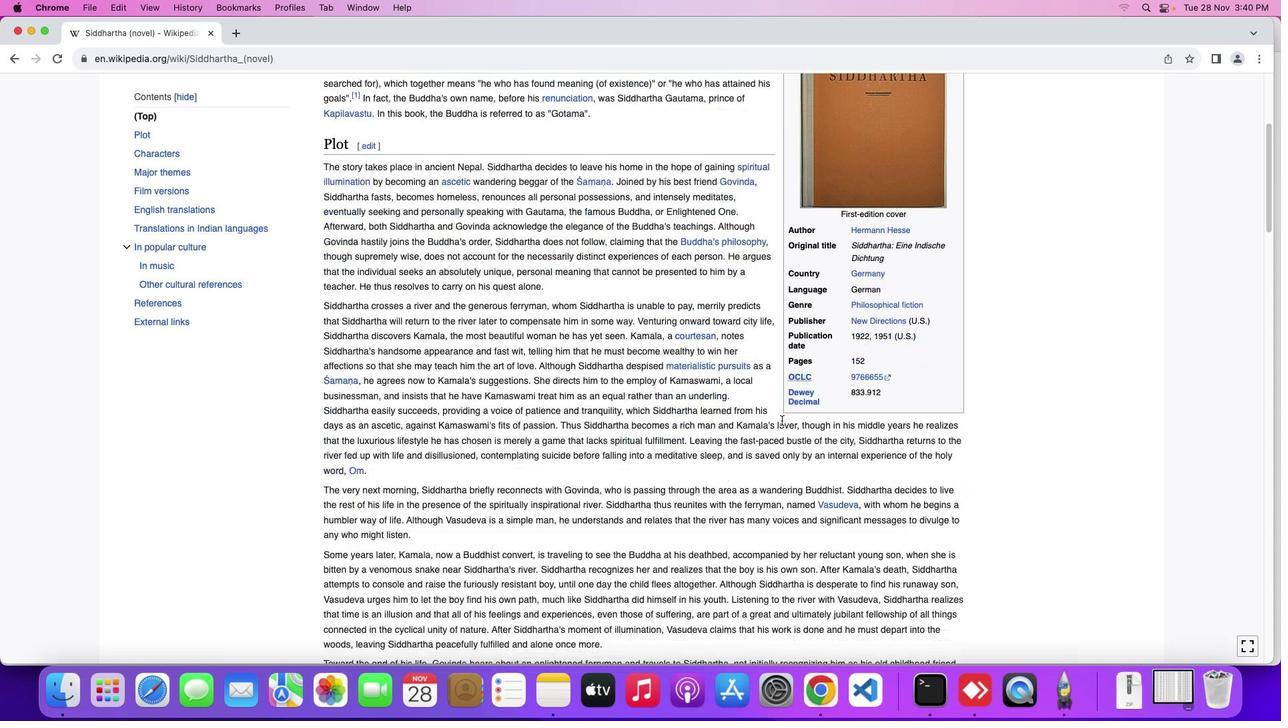
Action: Mouse moved to (777, 429)
Screenshot: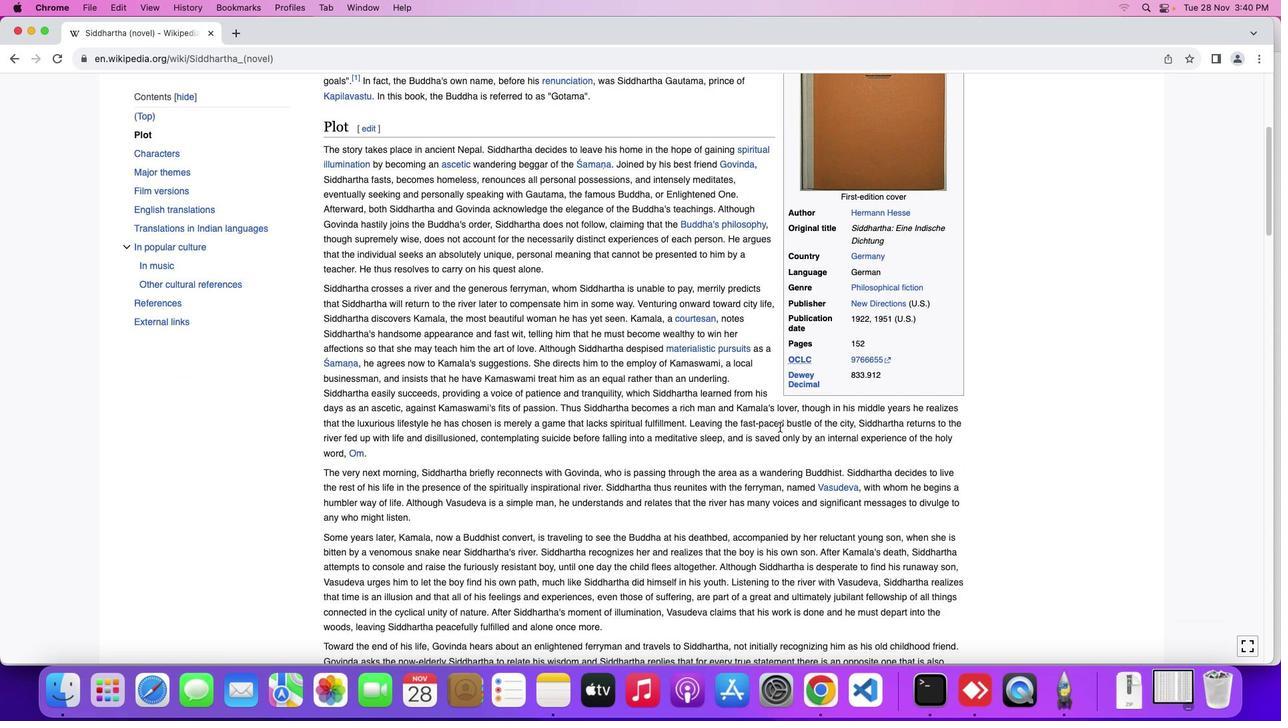 
Action: Mouse scrolled (777, 429) with delta (0, 0)
Screenshot: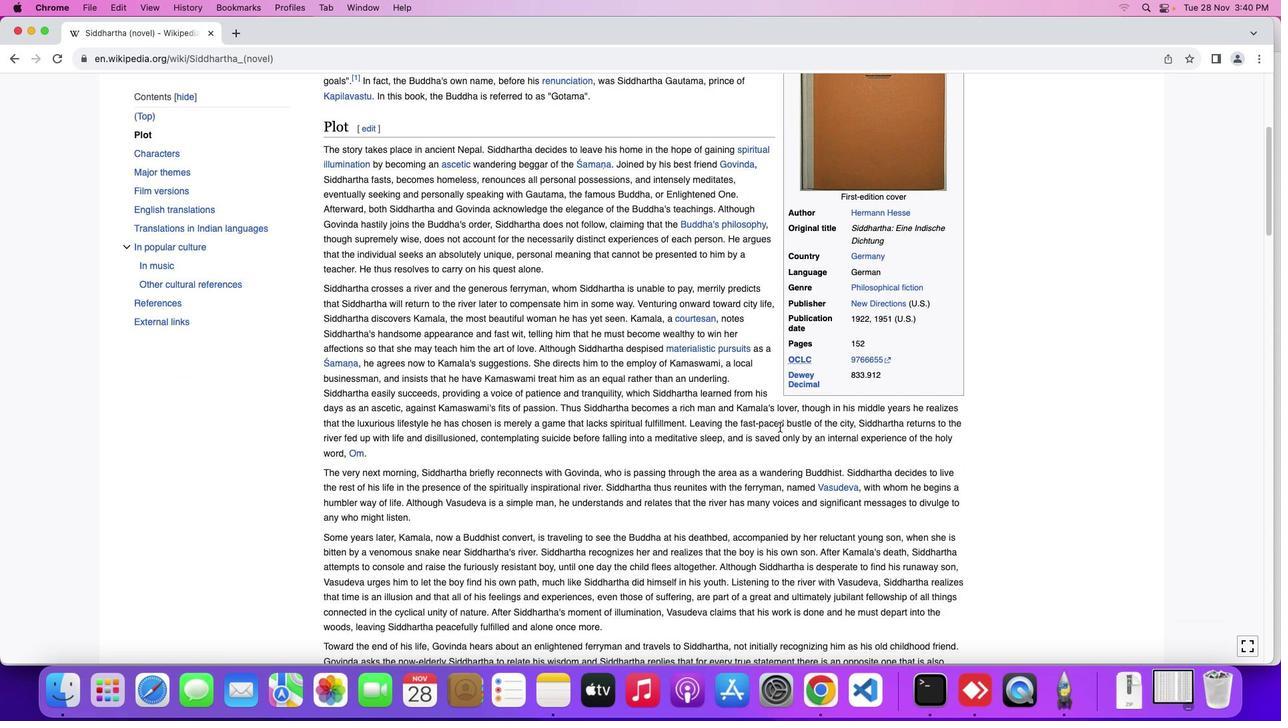 
Action: Mouse moved to (779, 427)
Screenshot: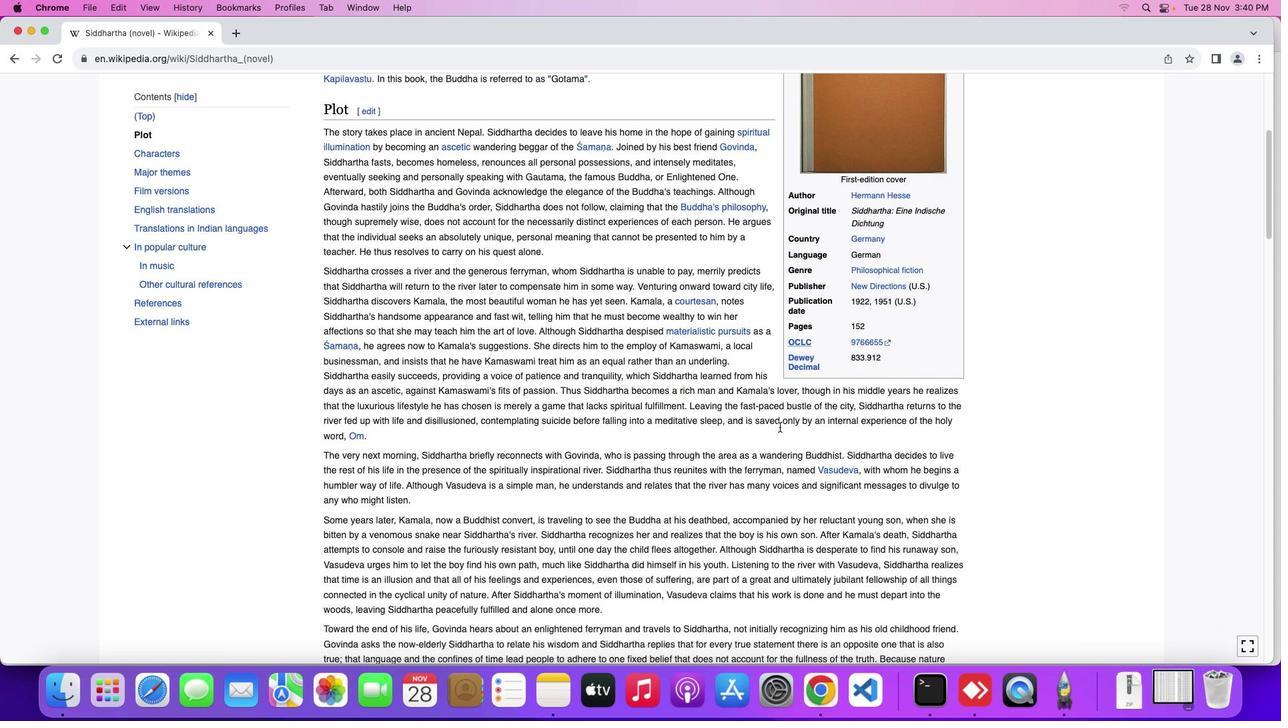 
Action: Mouse scrolled (779, 427) with delta (0, 0)
Screenshot: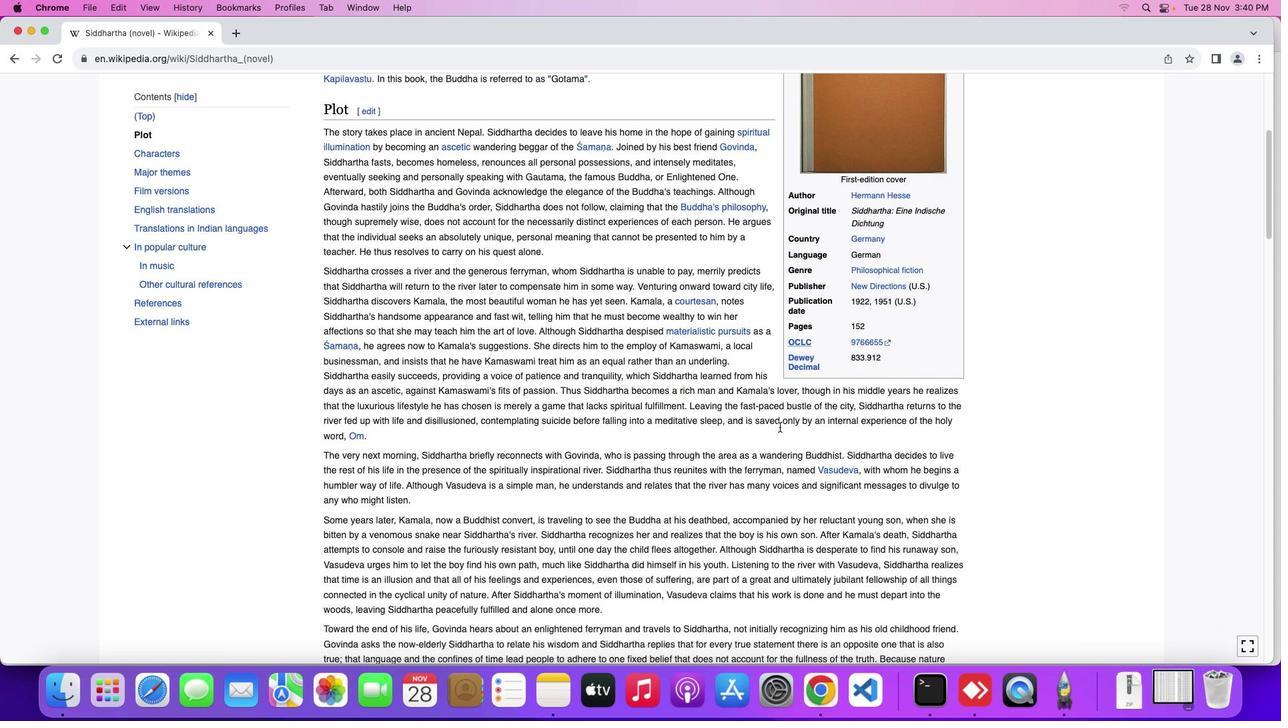 
Action: Mouse moved to (779, 427)
Screenshot: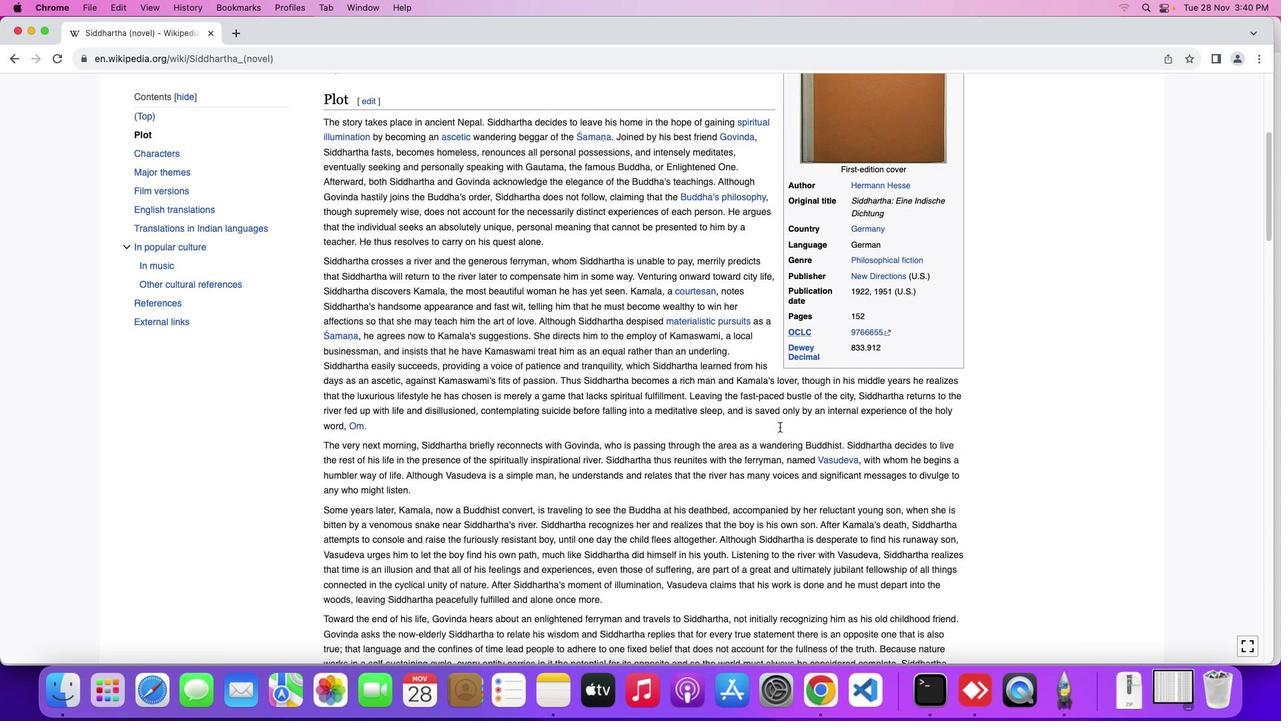
Action: Mouse scrolled (779, 427) with delta (0, 0)
Screenshot: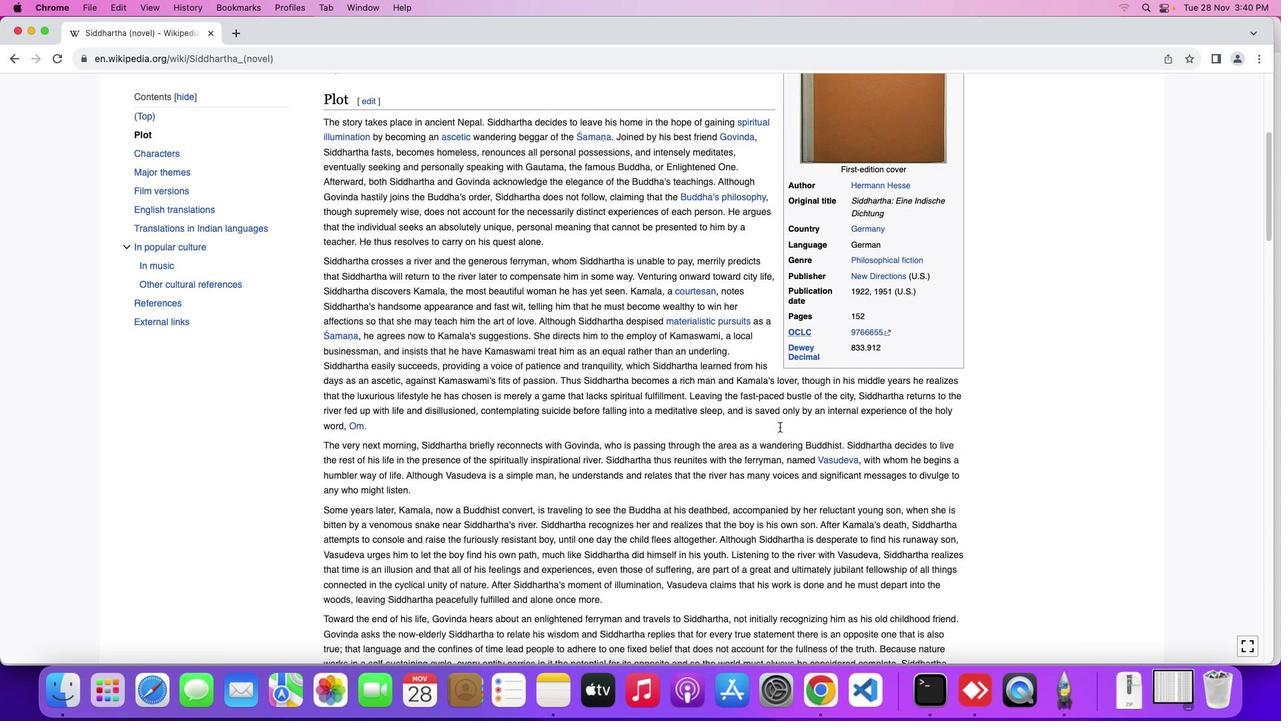 
Action: Mouse moved to (791, 463)
Screenshot: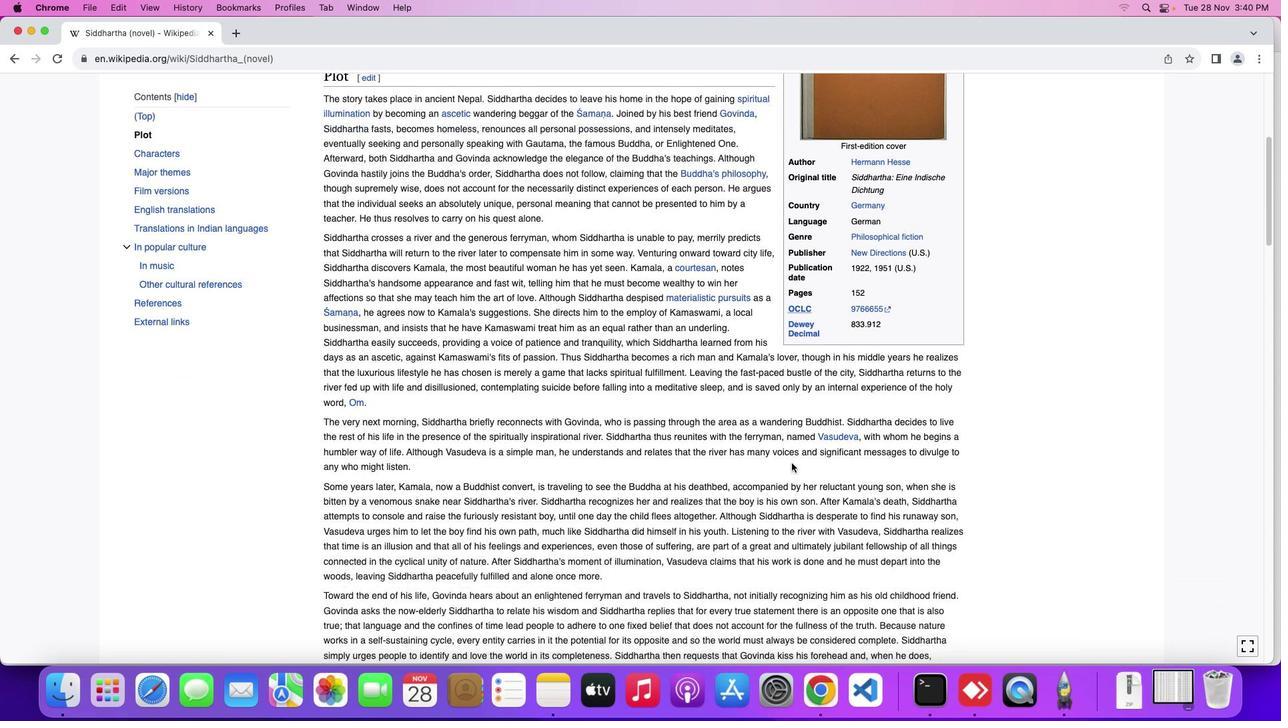 
Action: Mouse scrolled (791, 463) with delta (0, 0)
Screenshot: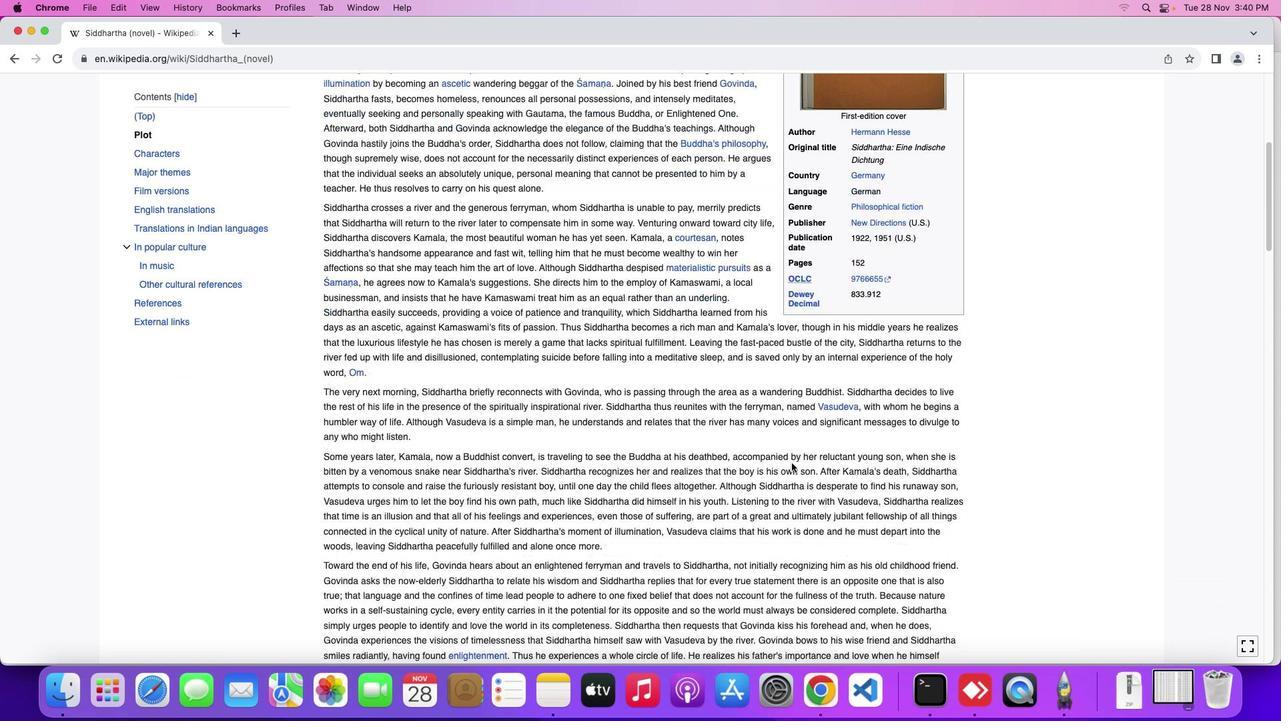
Action: Mouse moved to (791, 464)
Screenshot: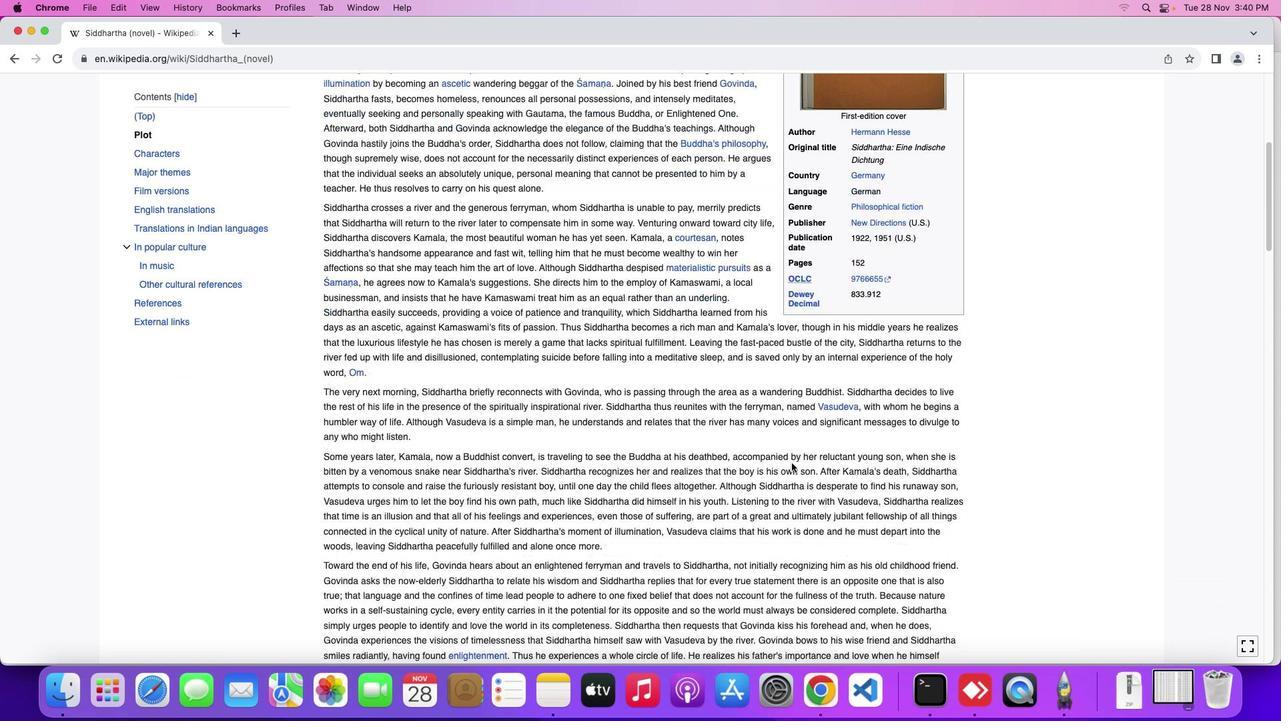 
Action: Mouse scrolled (791, 464) with delta (0, 0)
Screenshot: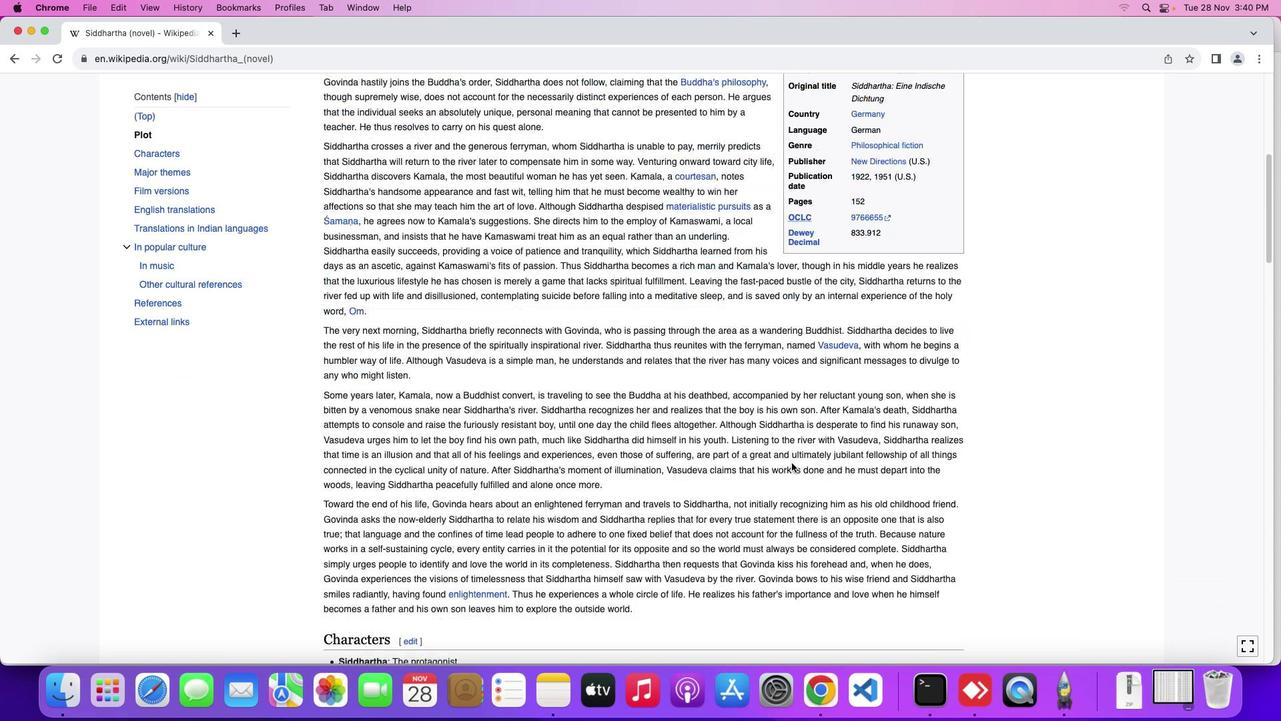 
Action: Mouse moved to (792, 463)
Screenshot: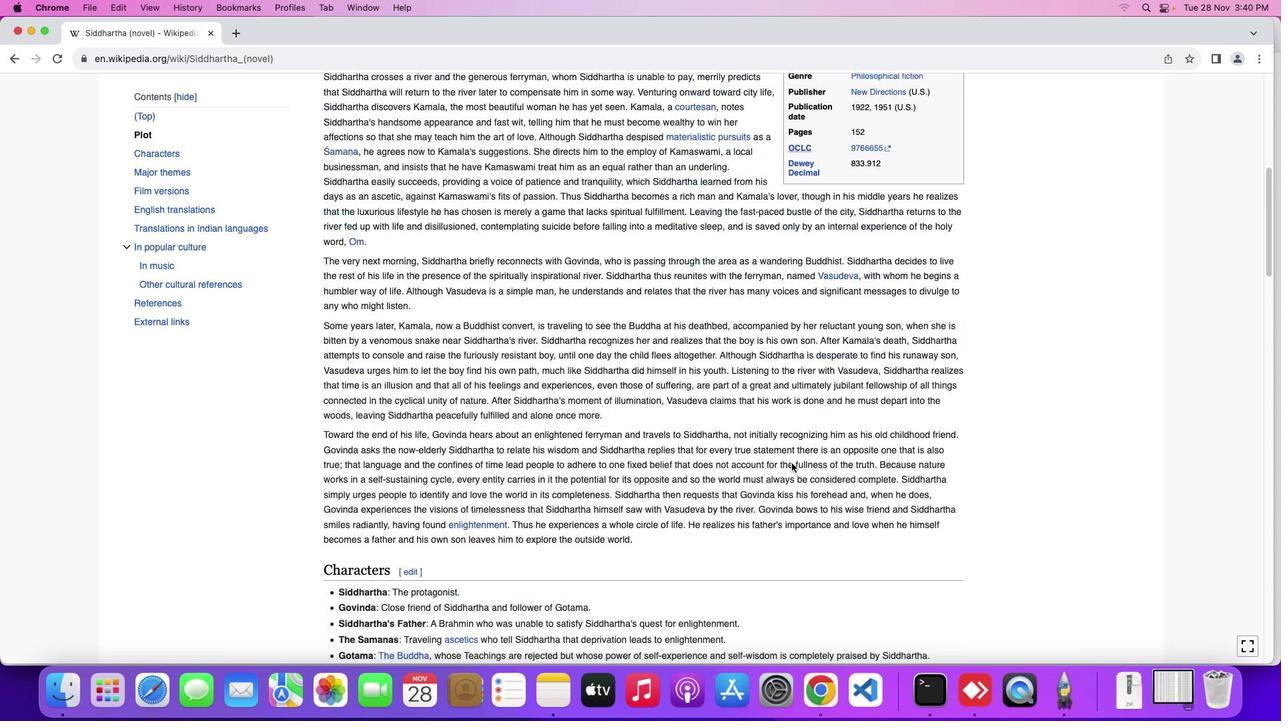 
Action: Mouse scrolled (792, 463) with delta (0, -1)
Screenshot: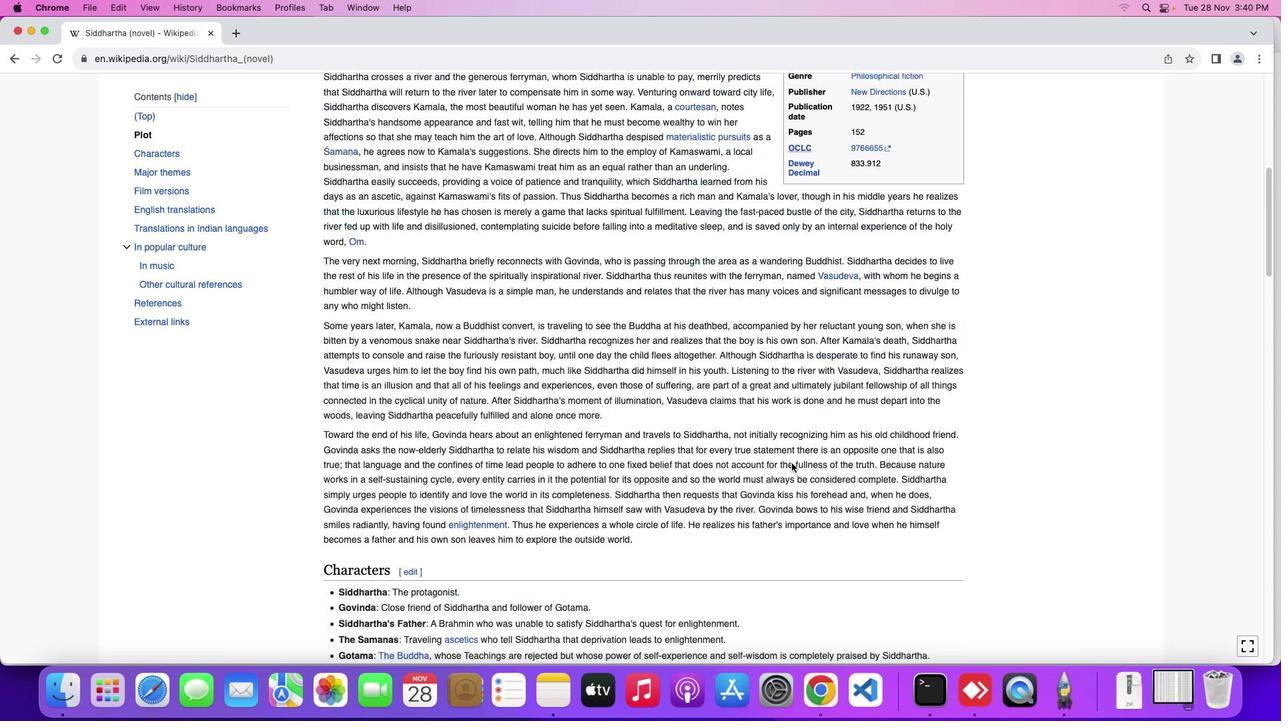 
Action: Mouse moved to (792, 462)
Screenshot: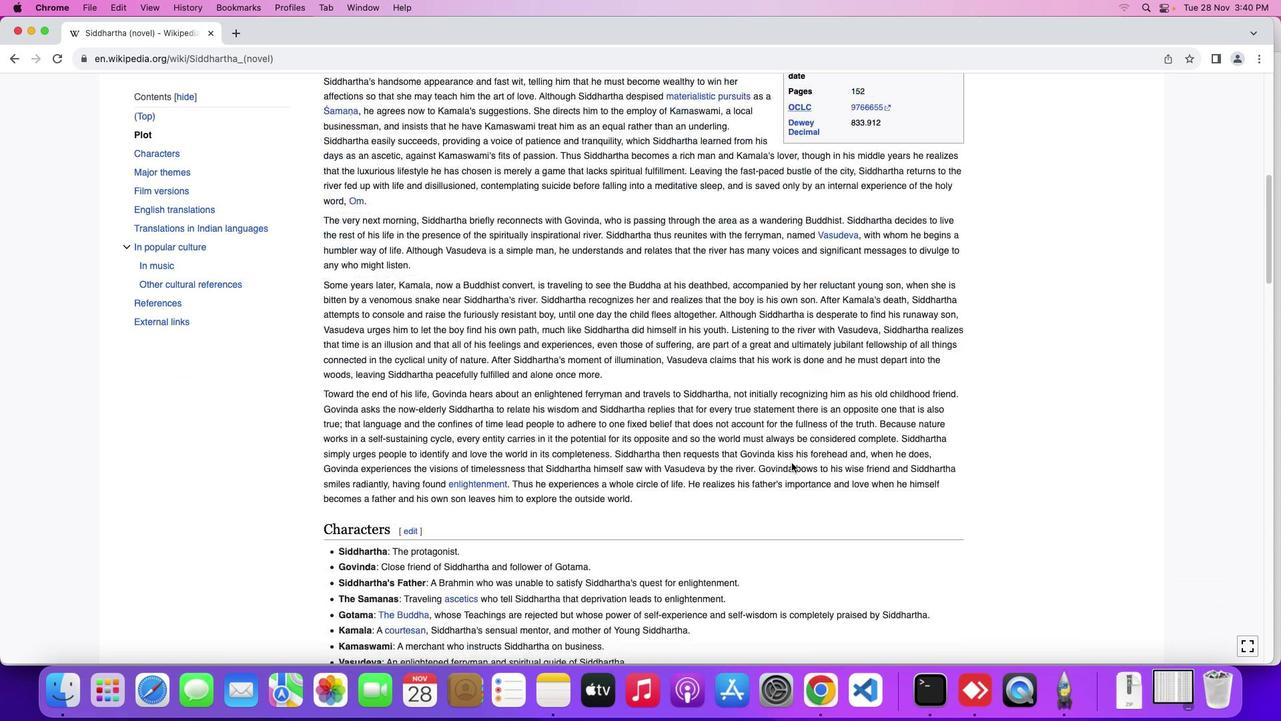 
Action: Mouse scrolled (792, 462) with delta (0, -2)
Screenshot: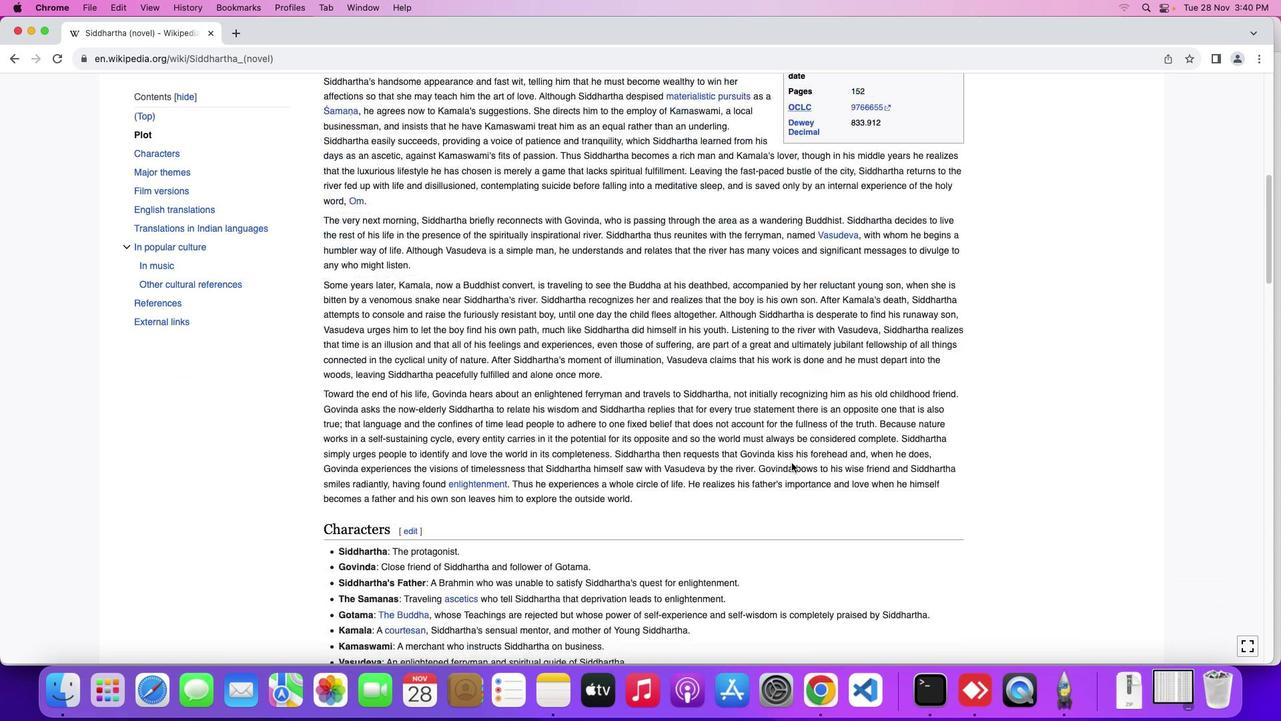 
Action: Mouse scrolled (792, 462) with delta (0, 0)
Screenshot: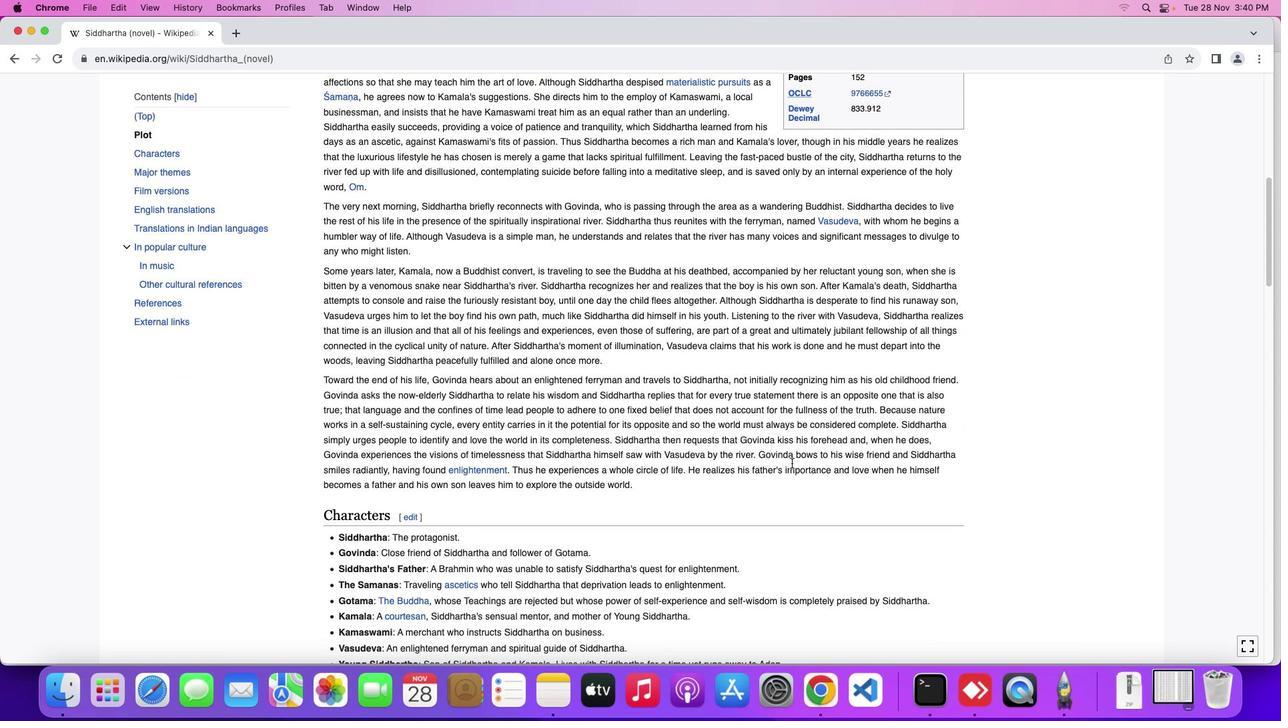 
Action: Mouse moved to (791, 462)
Screenshot: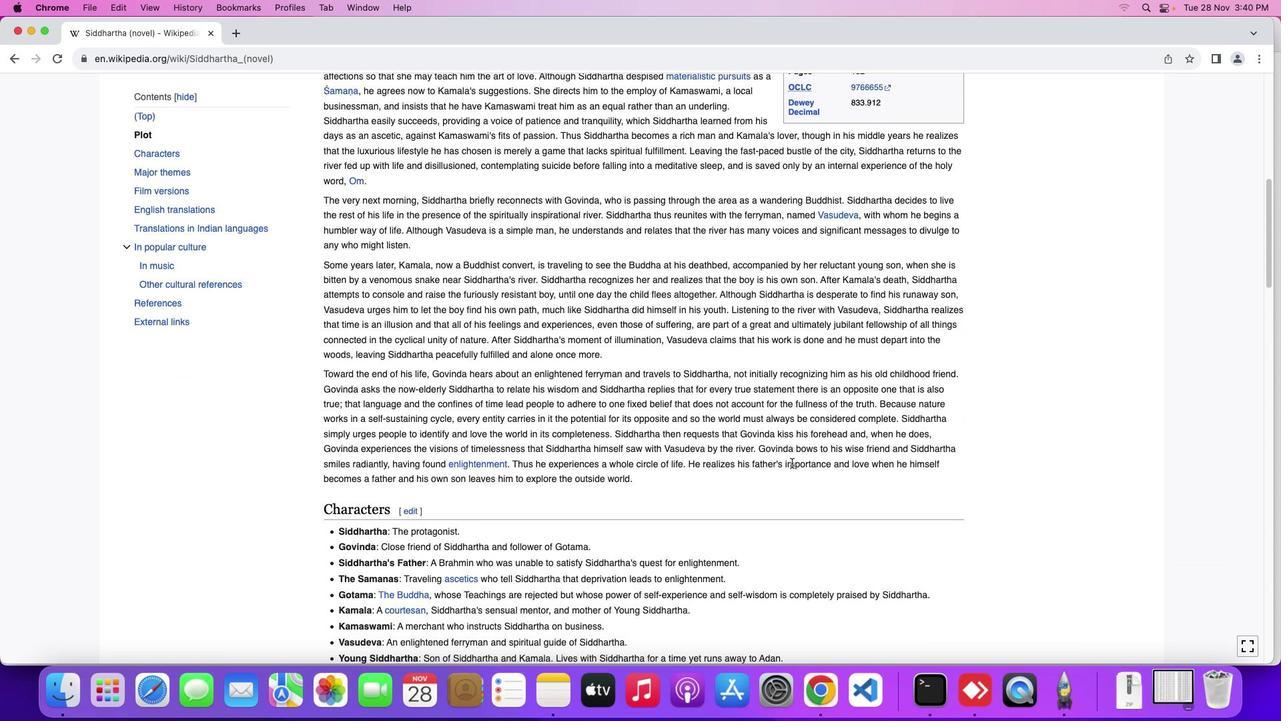
Action: Mouse scrolled (791, 462) with delta (0, 0)
Screenshot: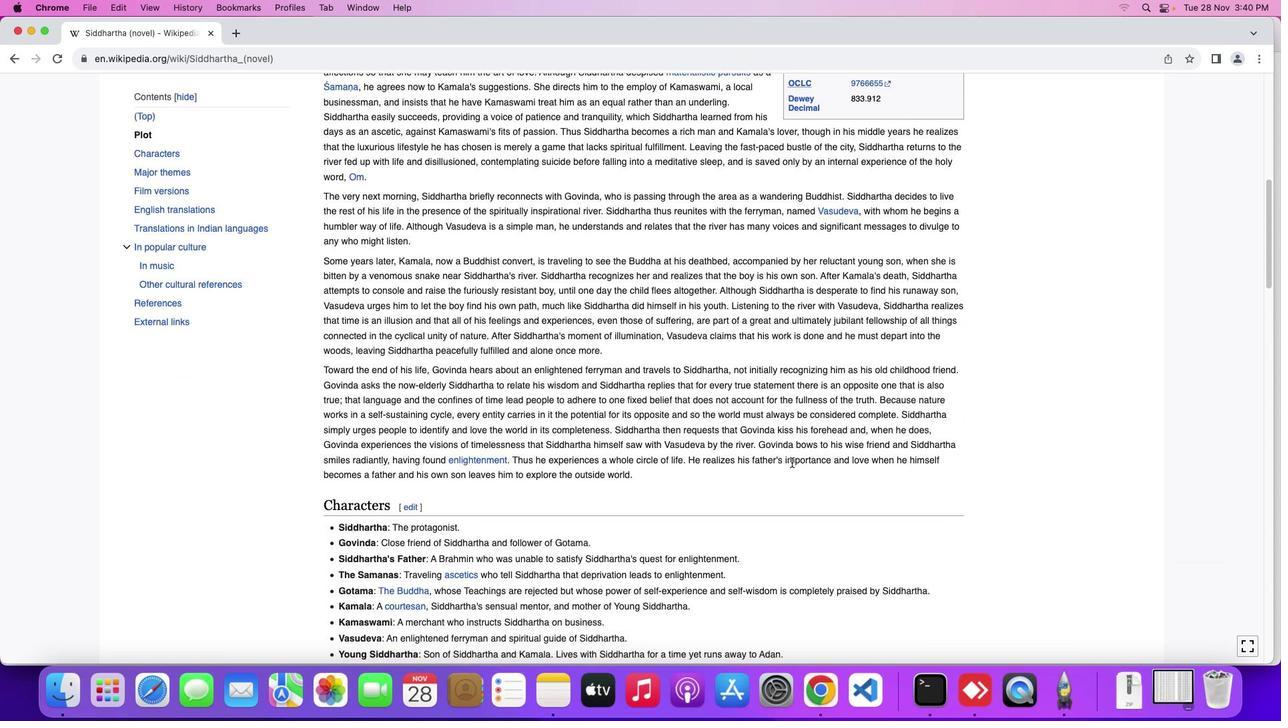 
Action: Mouse moved to (789, 460)
Screenshot: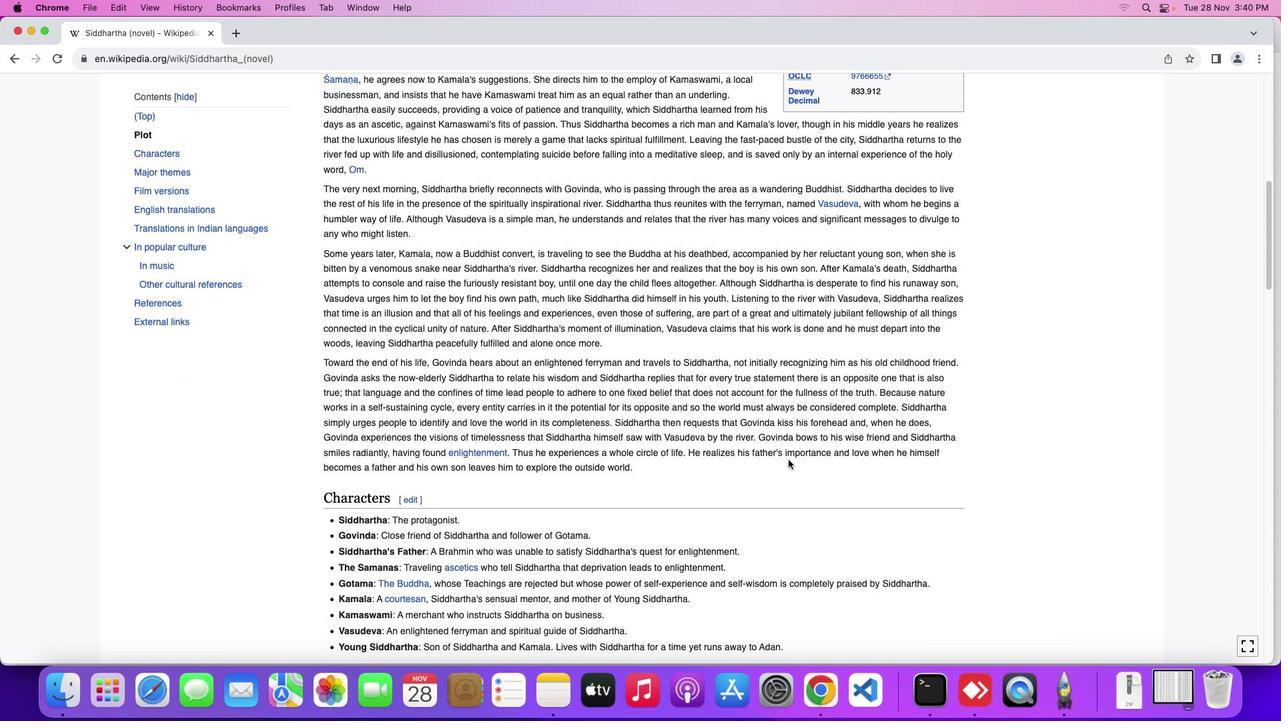 
Action: Mouse scrolled (789, 460) with delta (0, 0)
Screenshot: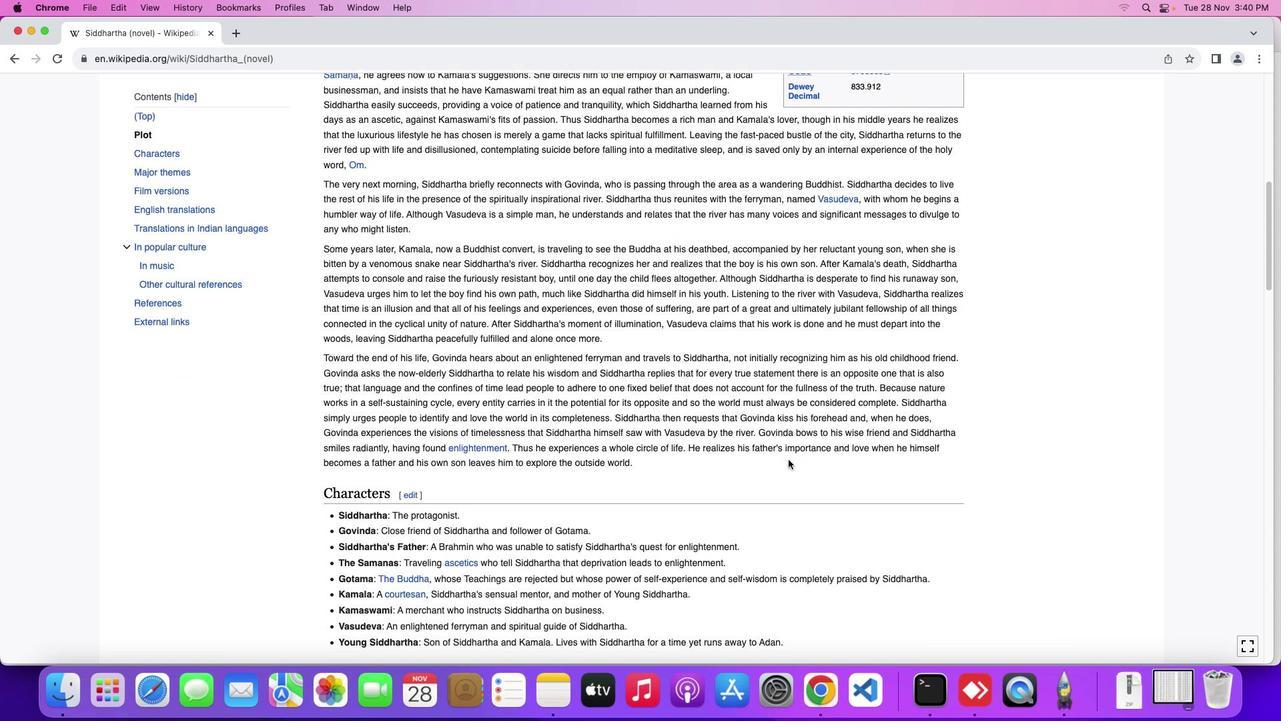 
Action: Mouse scrolled (789, 460) with delta (0, 0)
Screenshot: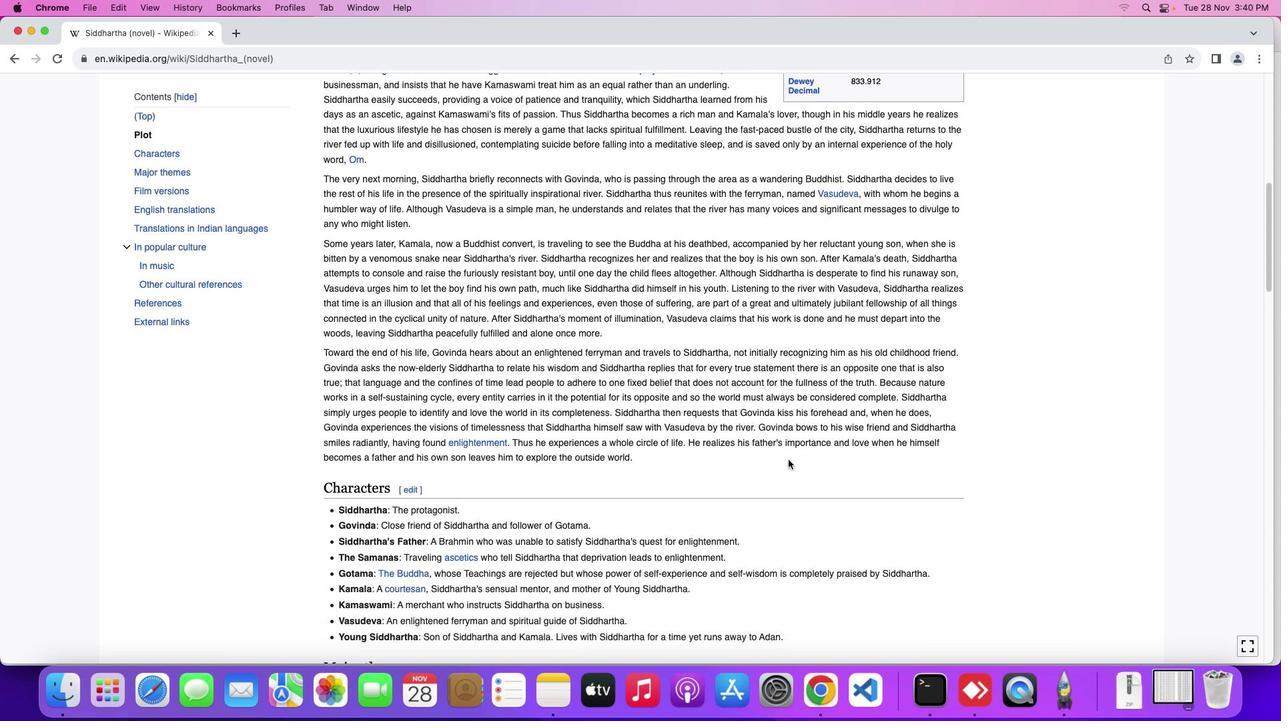 
Action: Mouse moved to (788, 458)
Screenshot: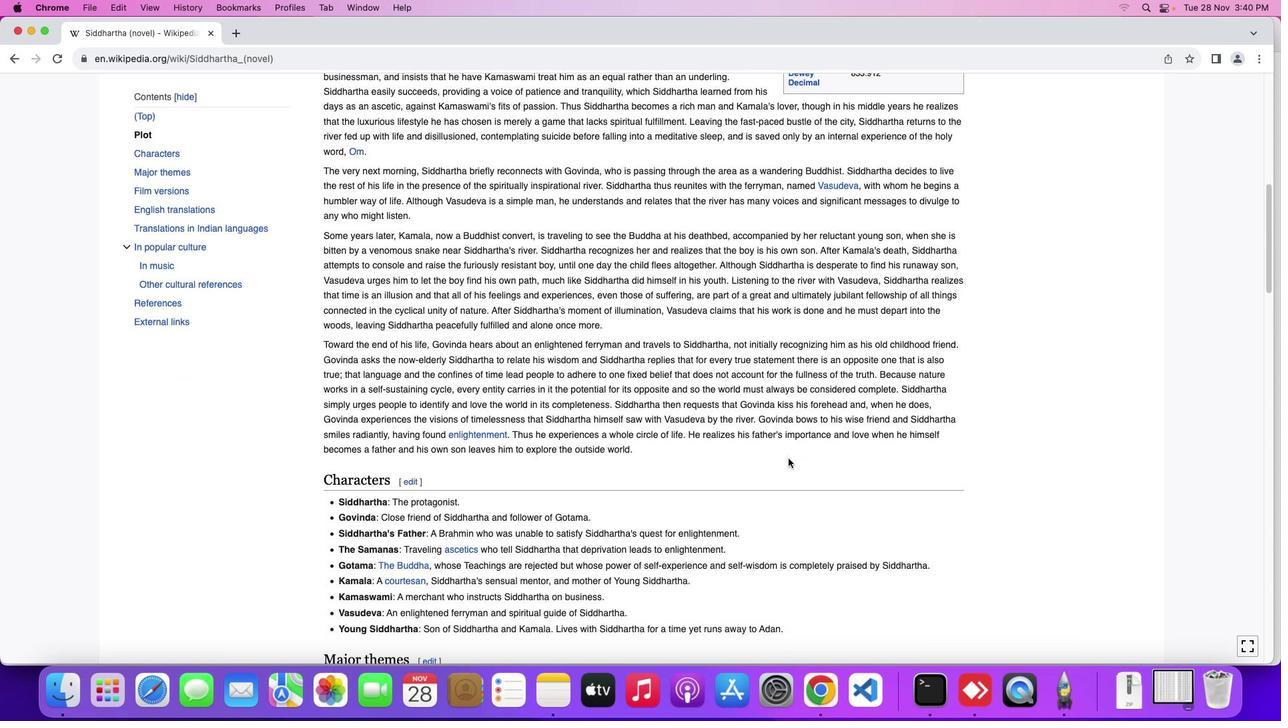 
Action: Mouse scrolled (788, 458) with delta (0, 0)
Screenshot: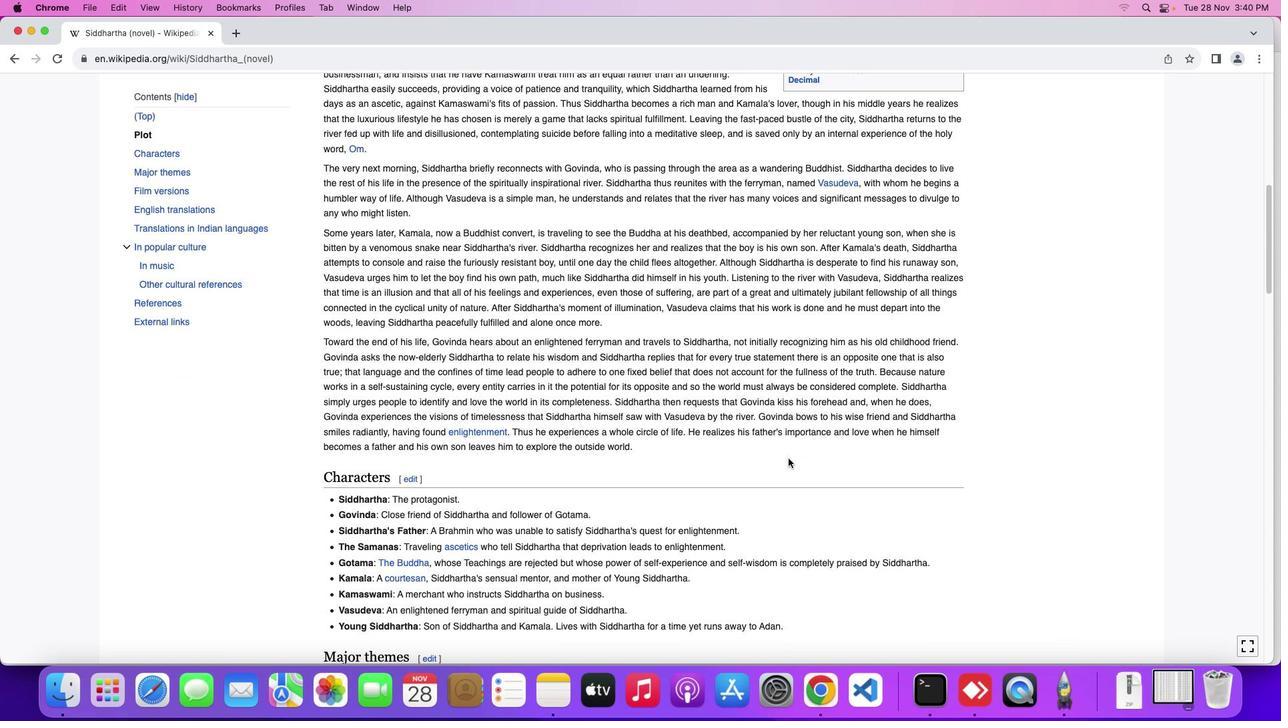 
Action: Mouse scrolled (788, 458) with delta (0, 0)
Screenshot: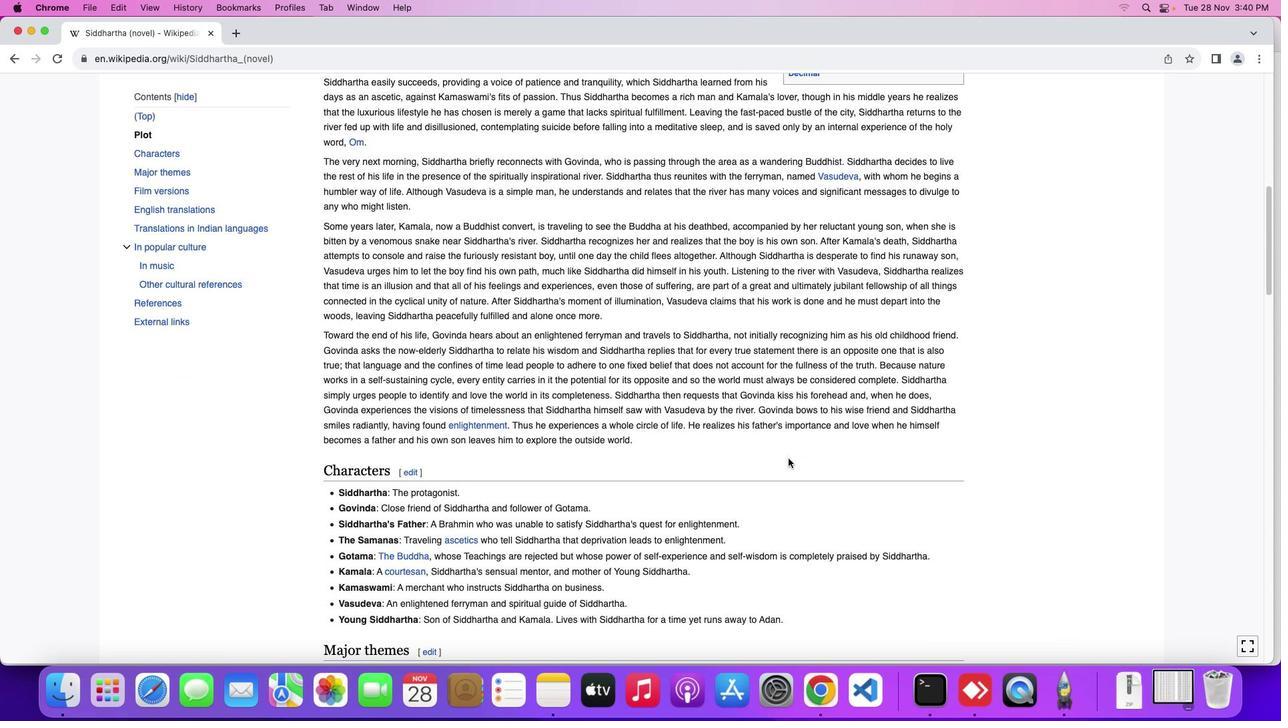 
Action: Mouse moved to (791, 454)
Screenshot: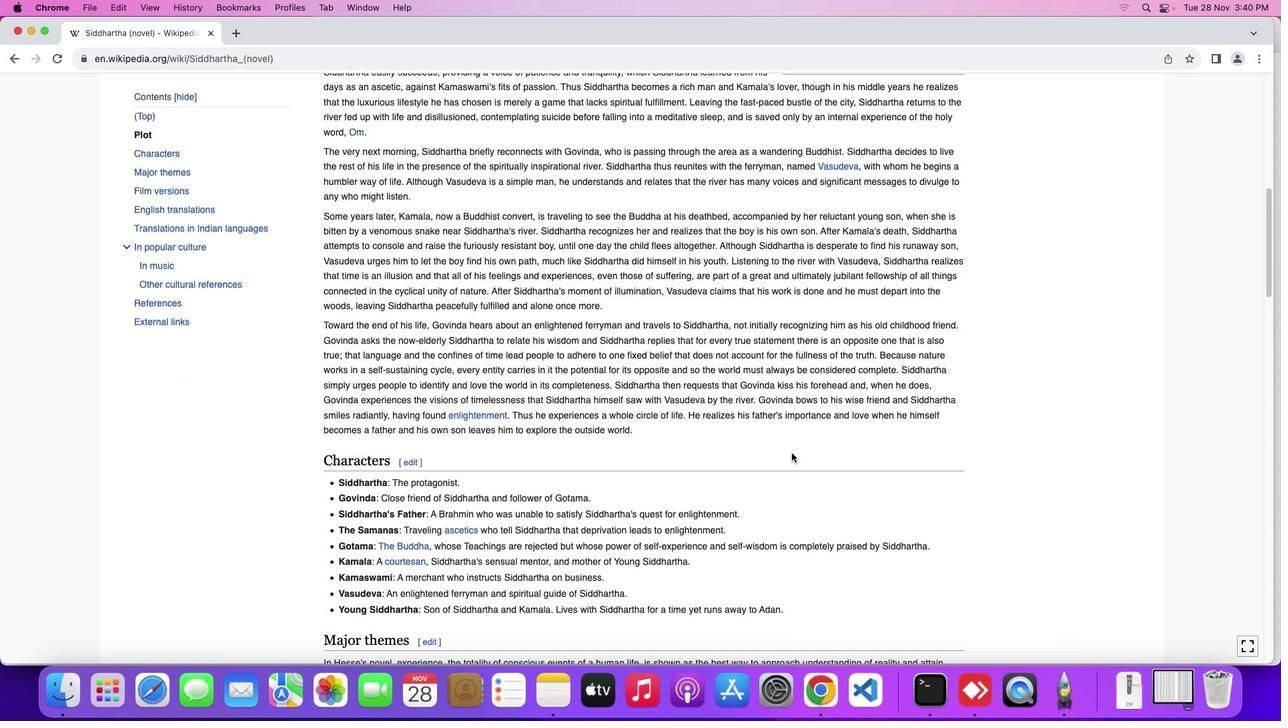 
Action: Mouse scrolled (791, 454) with delta (0, 0)
Screenshot: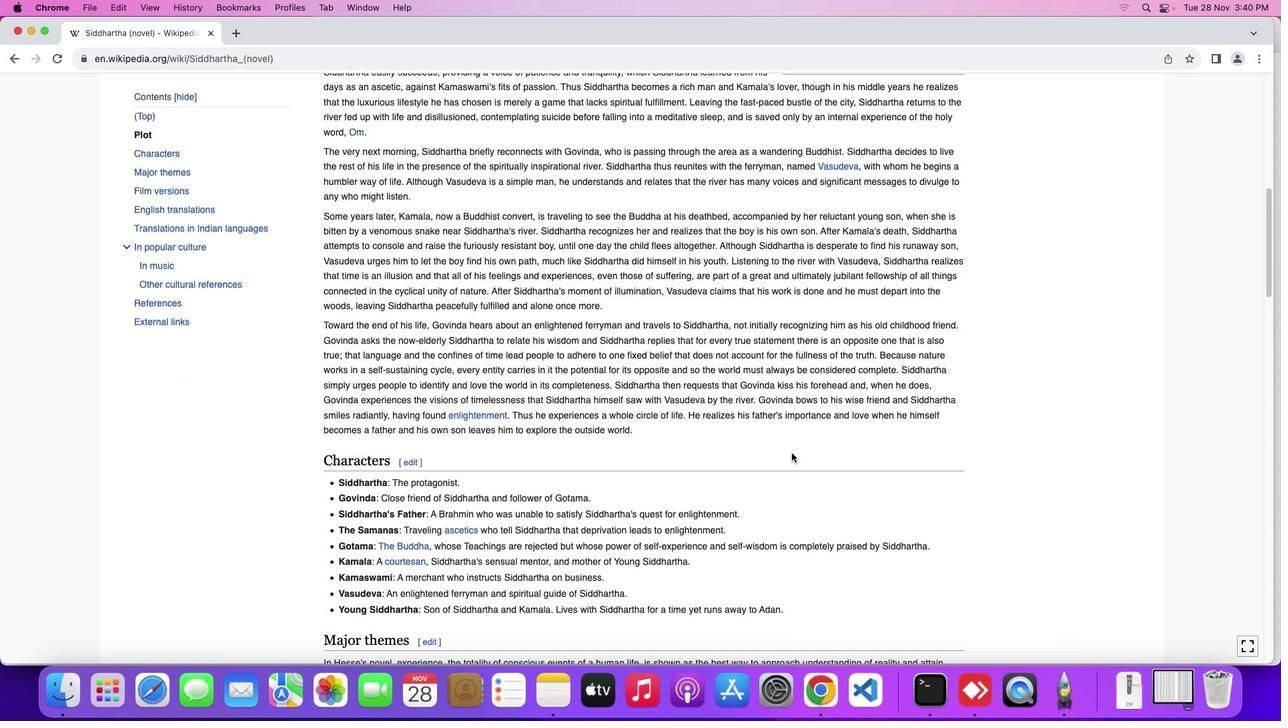 
Action: Mouse moved to (791, 454)
Screenshot: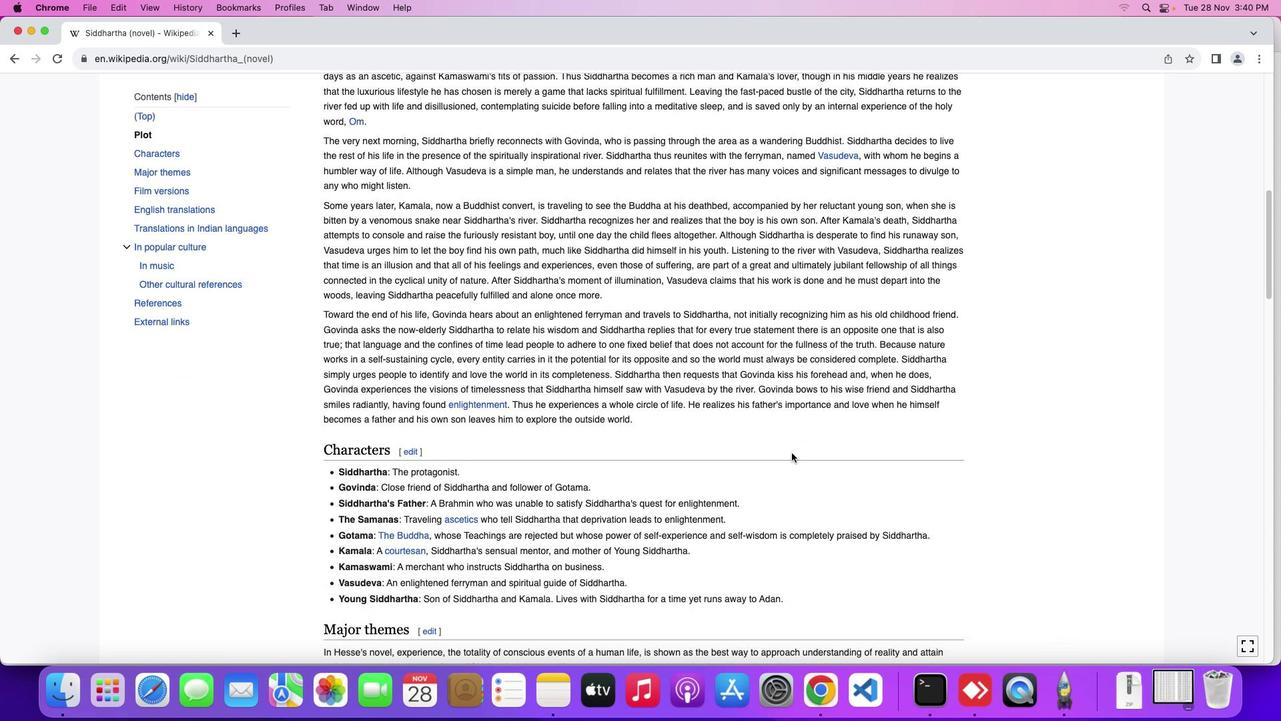 
Action: Mouse scrolled (791, 454) with delta (0, 0)
Screenshot: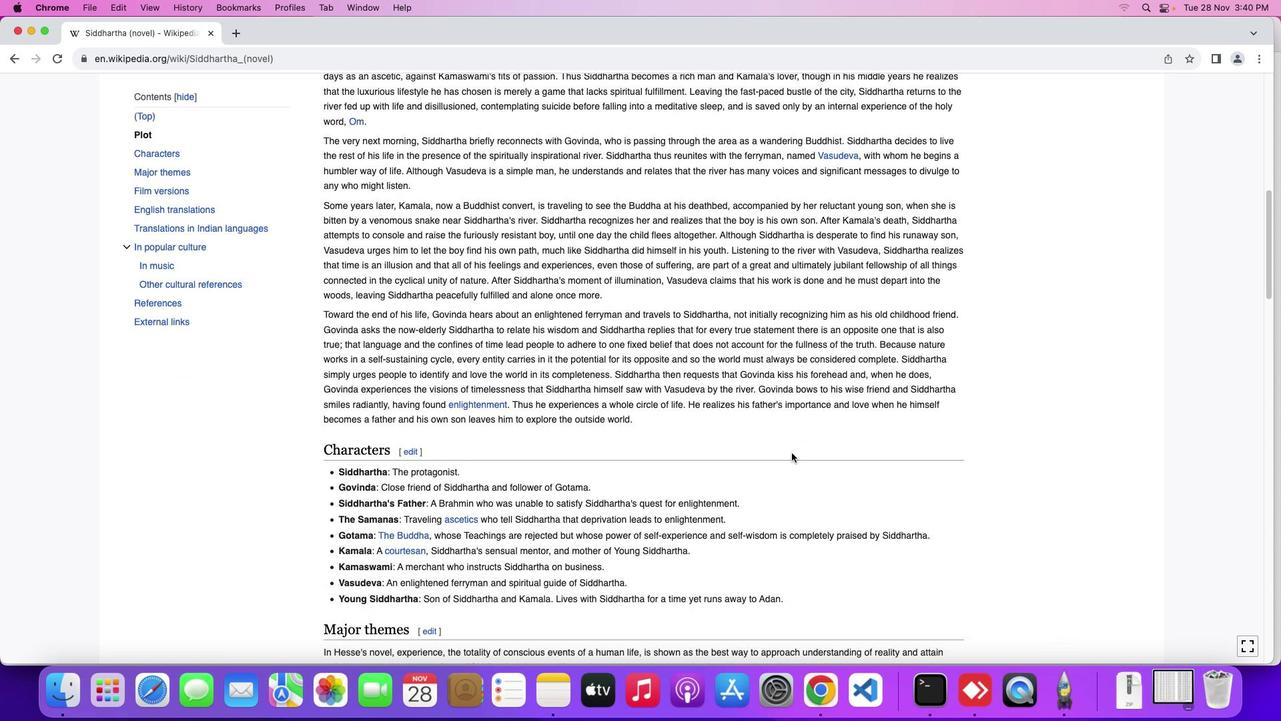 
Action: Mouse moved to (792, 453)
Screenshot: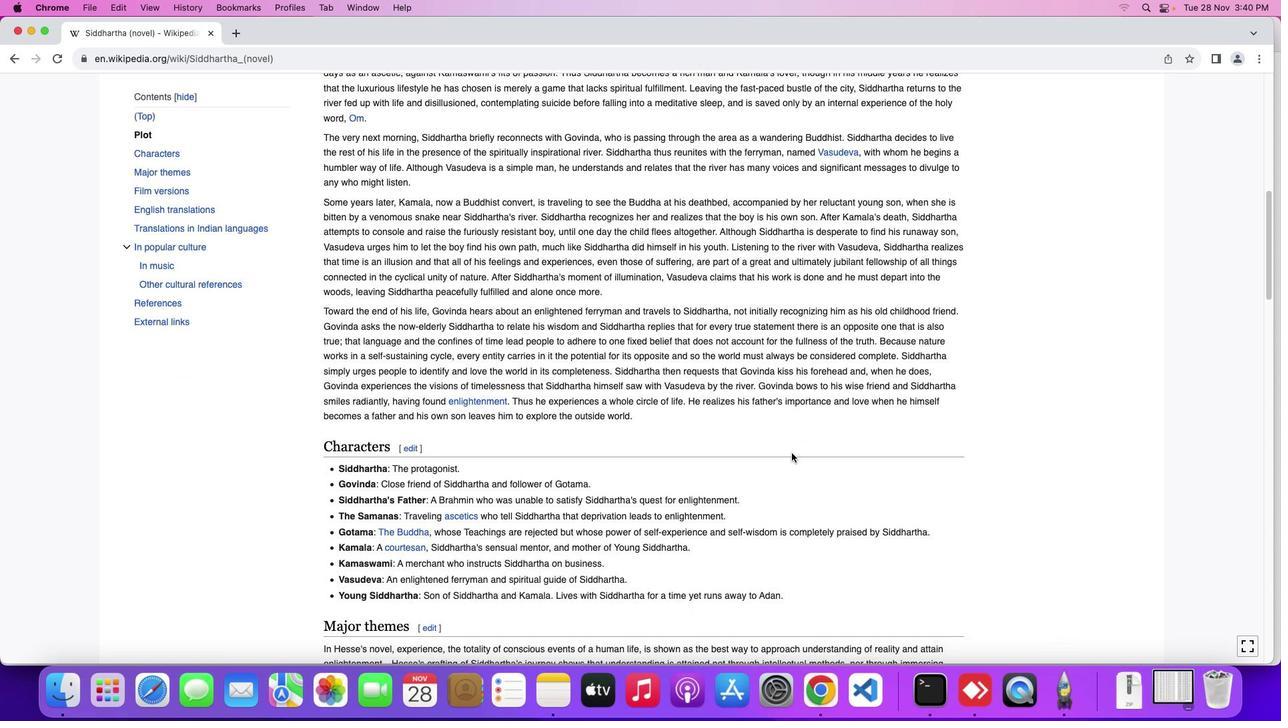 
Action: Mouse scrolled (792, 453) with delta (0, 0)
Screenshot: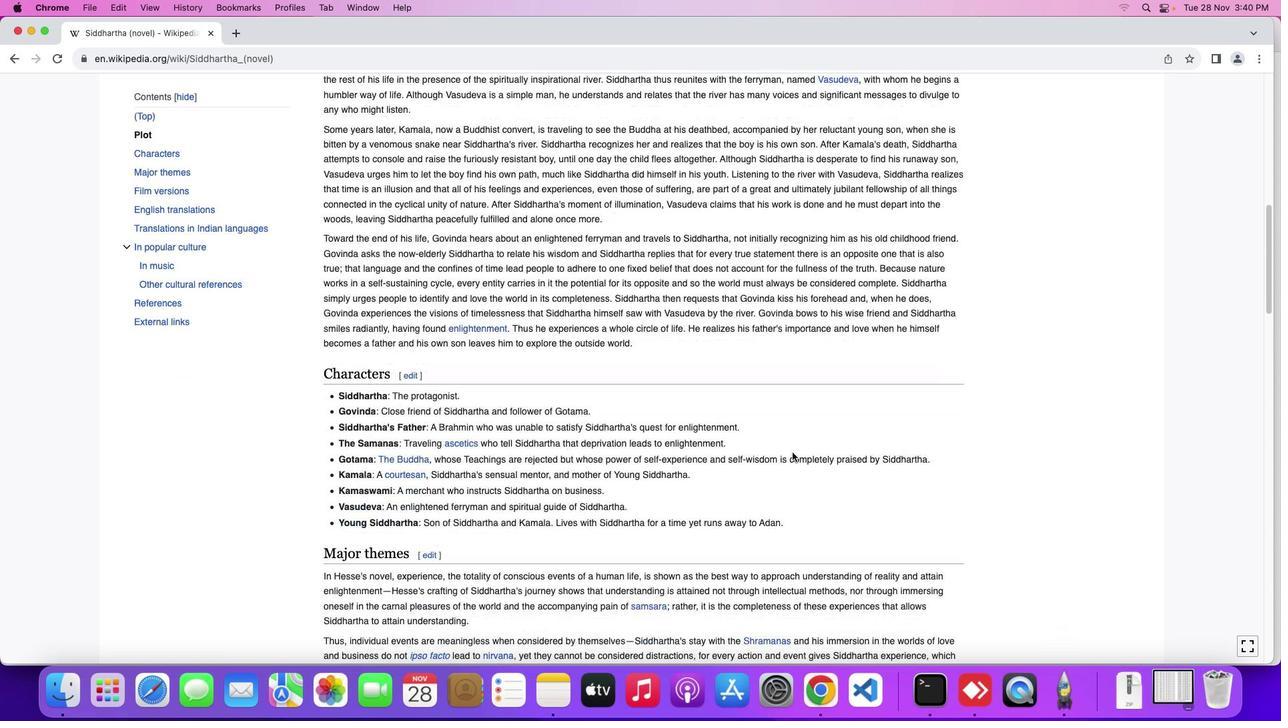 
Action: Mouse scrolled (792, 453) with delta (0, 0)
Screenshot: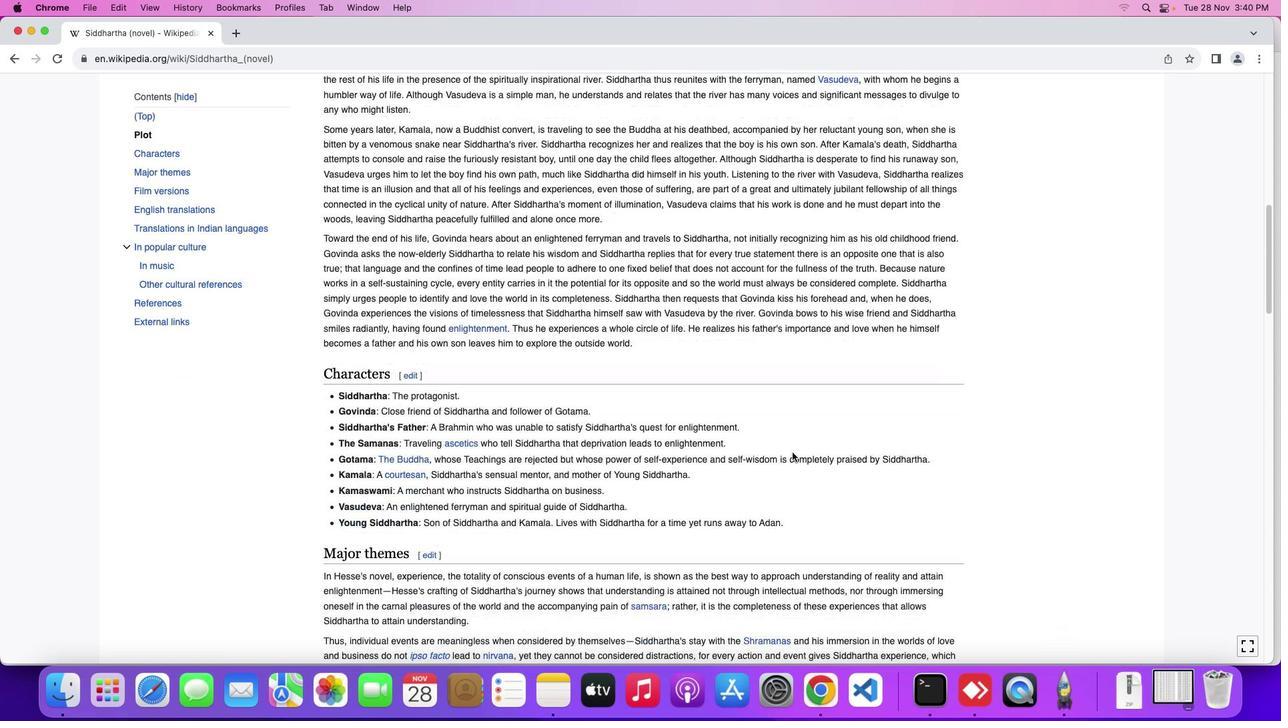 
Action: Mouse moved to (792, 452)
Screenshot: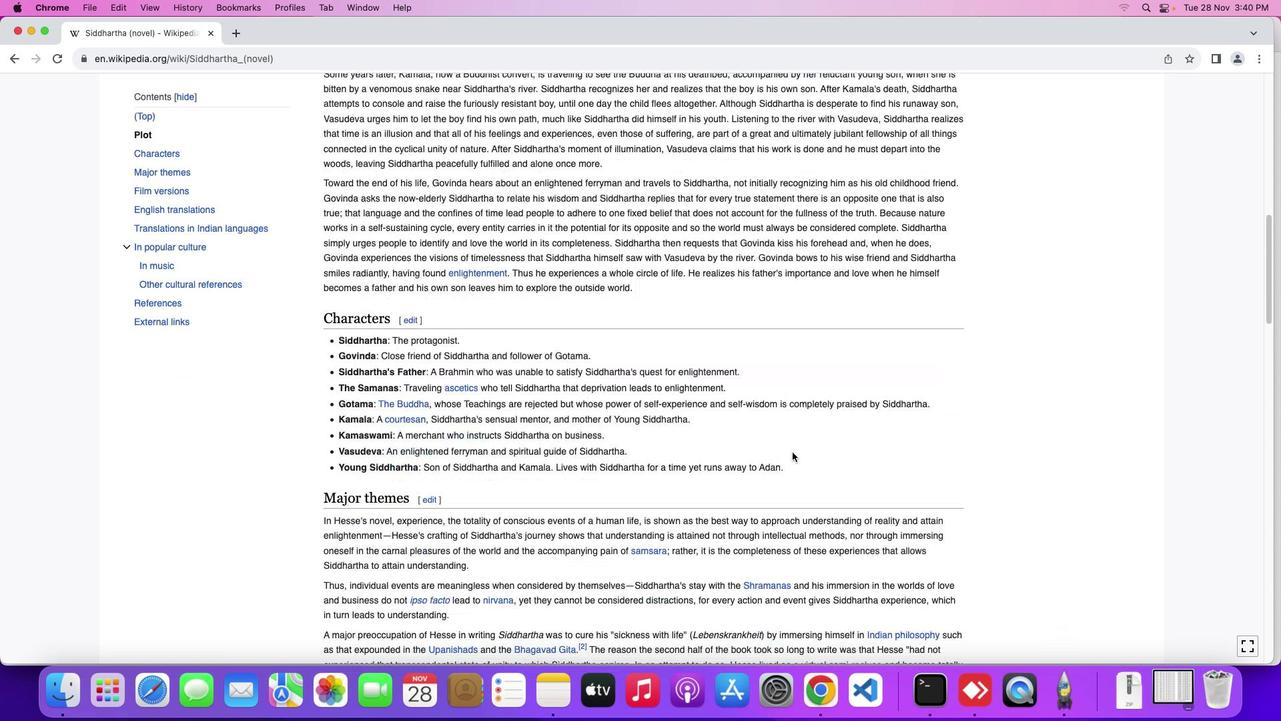 
Action: Mouse scrolled (792, 452) with delta (0, -2)
Screenshot: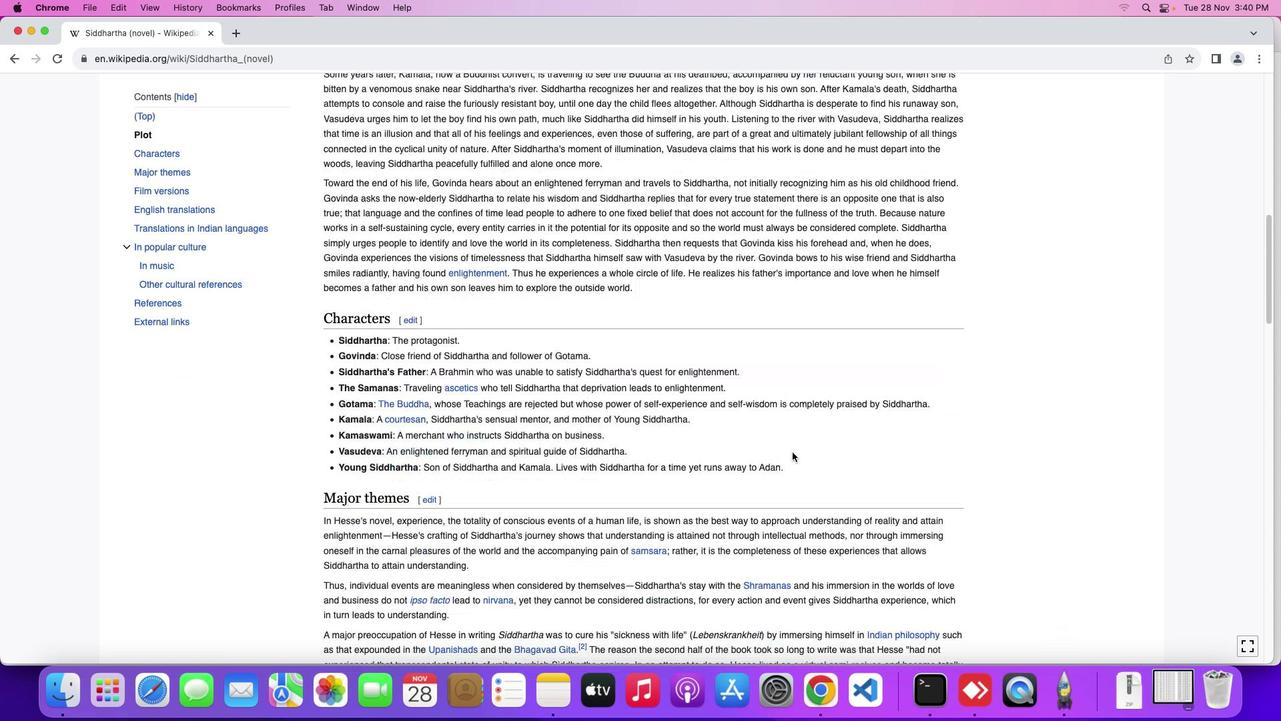 
Action: Mouse moved to (792, 452)
Screenshot: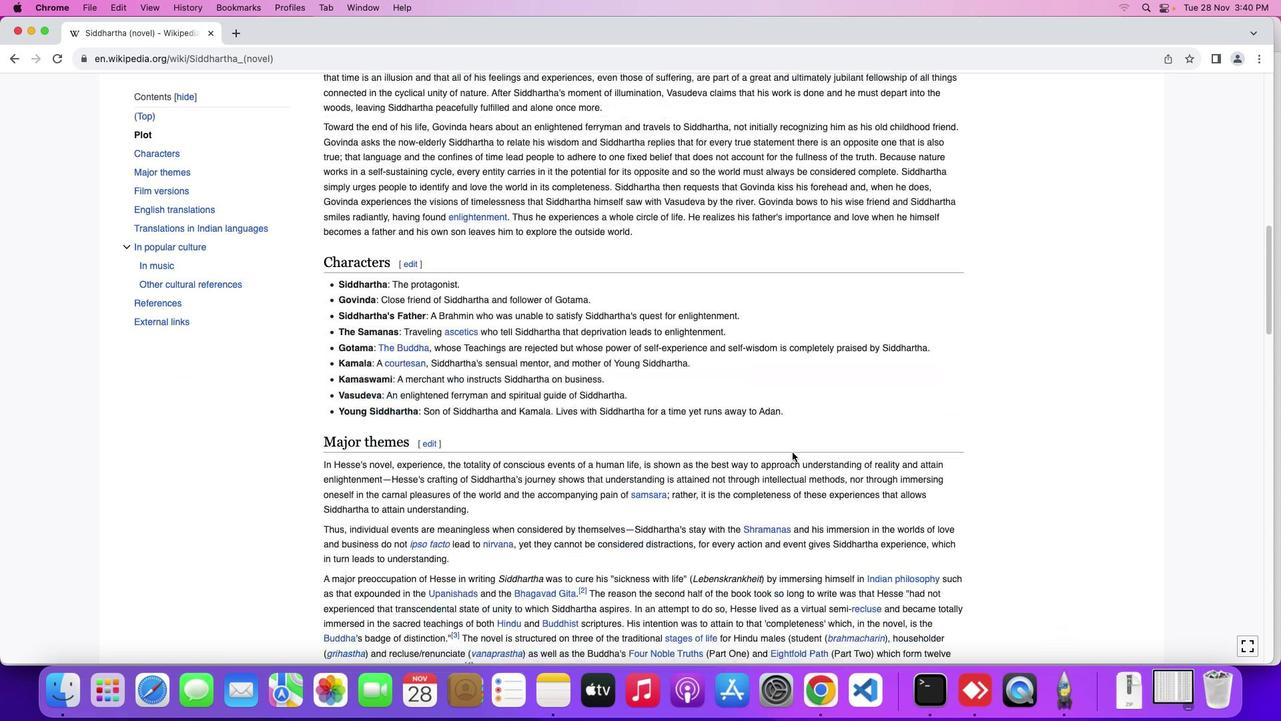 
Action: Mouse scrolled (792, 452) with delta (0, -2)
Screenshot: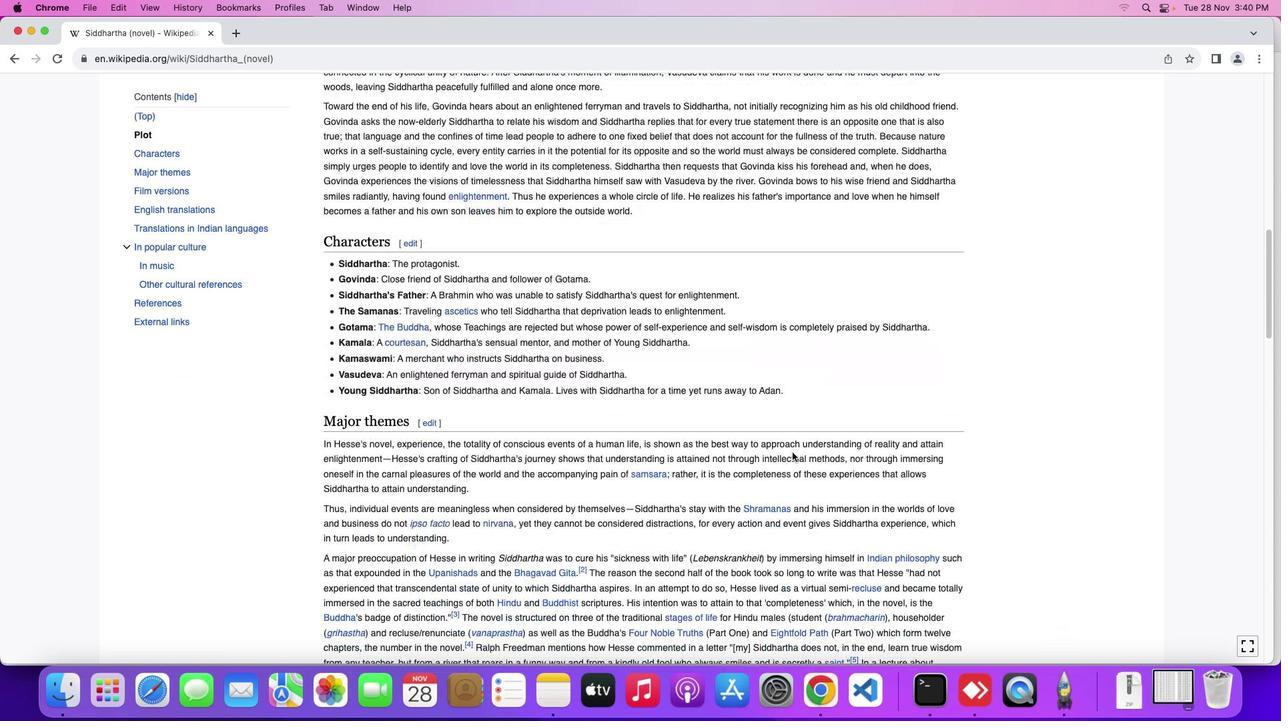 
Action: Mouse moved to (792, 450)
Screenshot: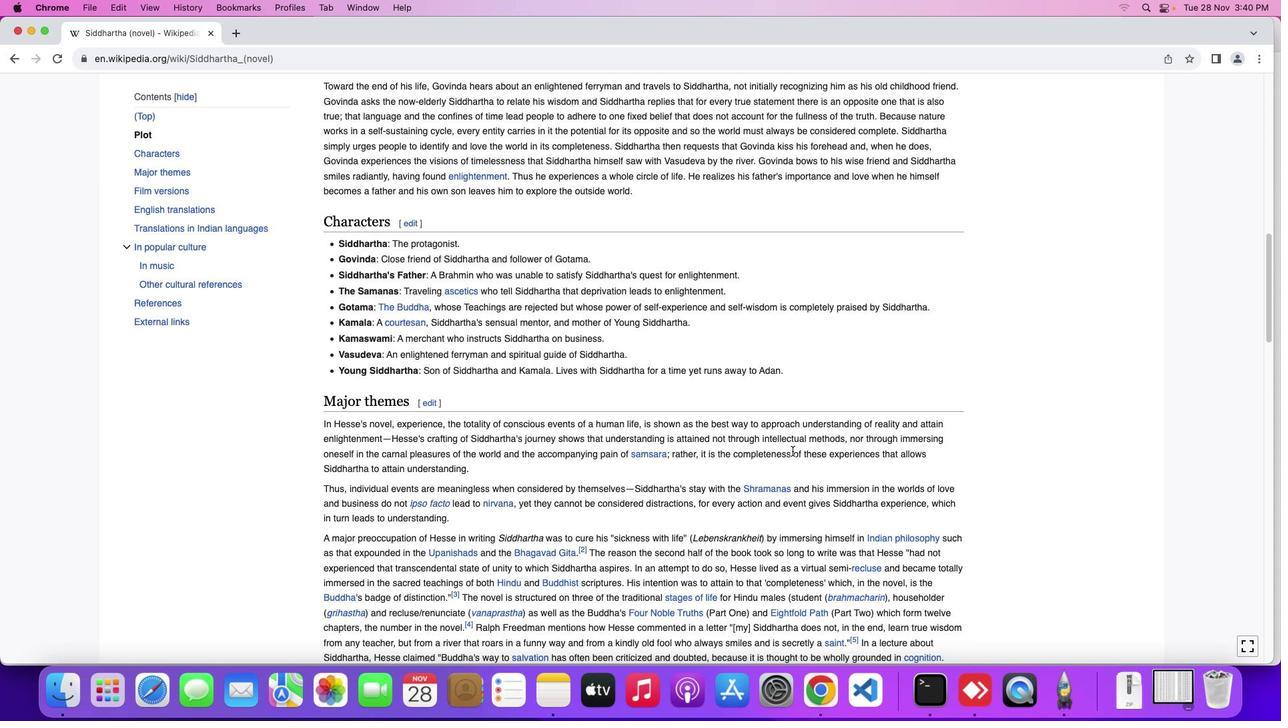 
Action: Mouse scrolled (792, 450) with delta (0, 0)
Screenshot: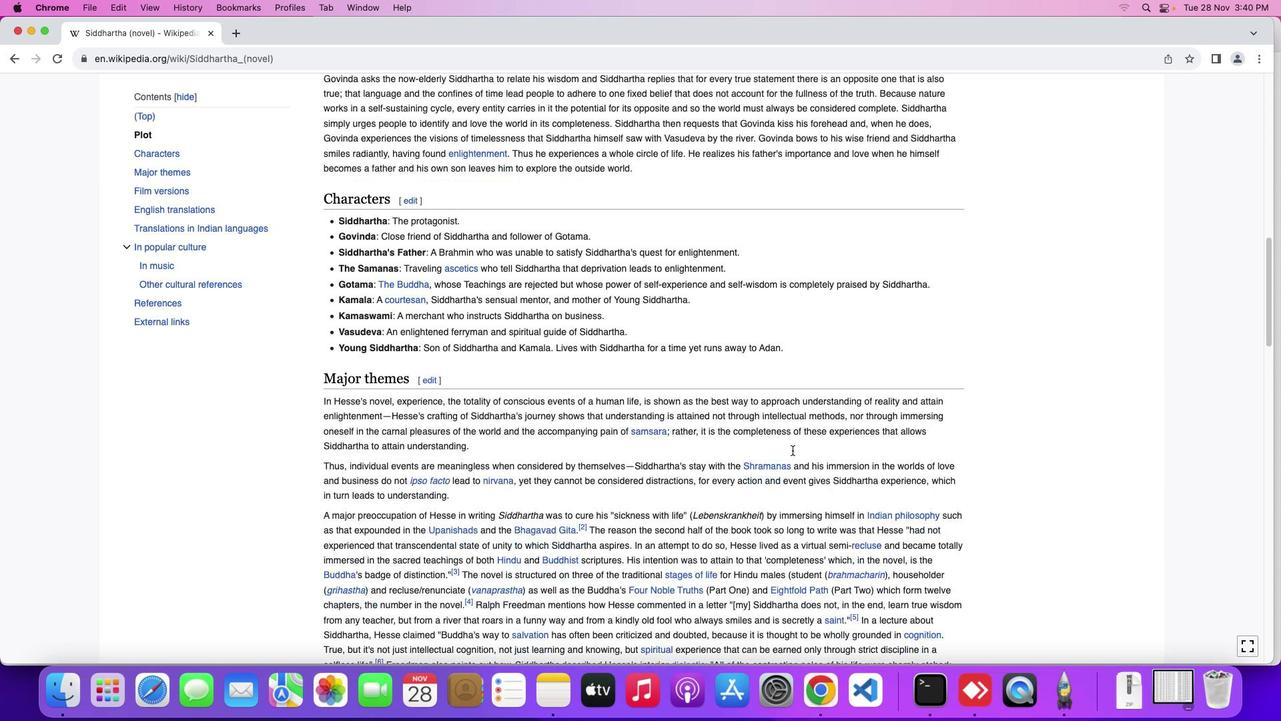 
Action: Mouse moved to (792, 450)
Screenshot: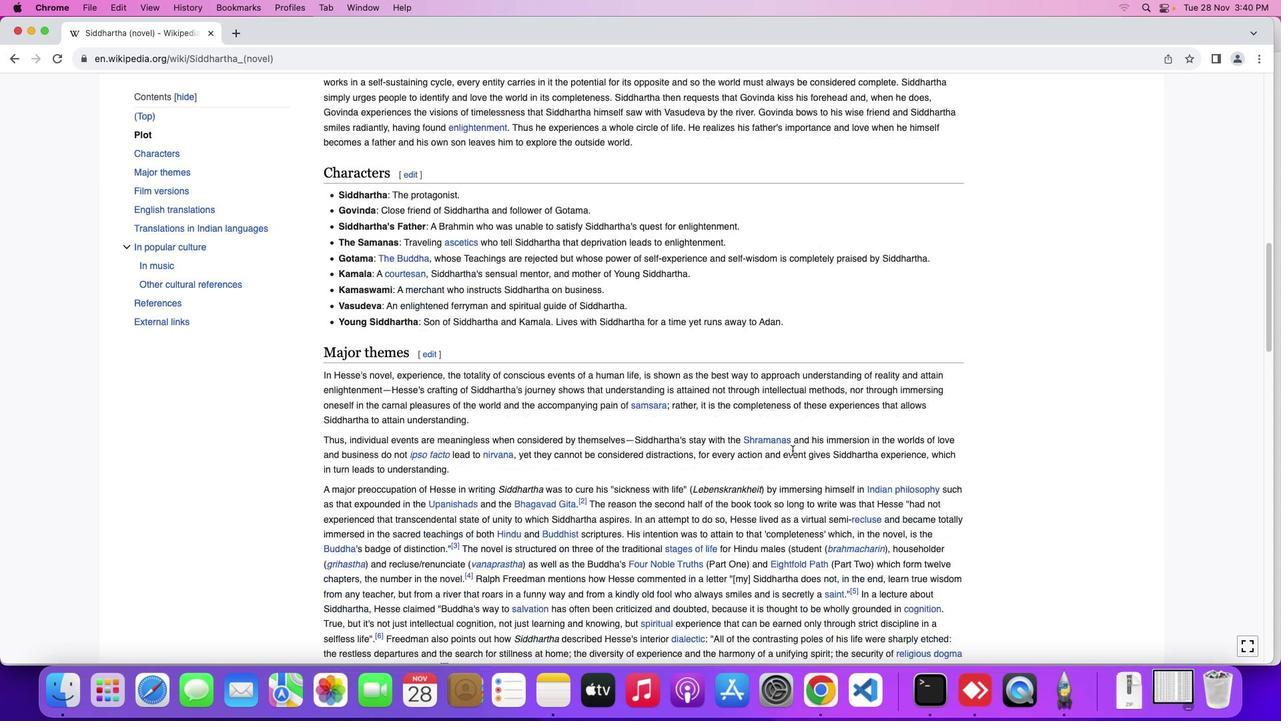 
Action: Mouse scrolled (792, 450) with delta (0, 0)
Screenshot: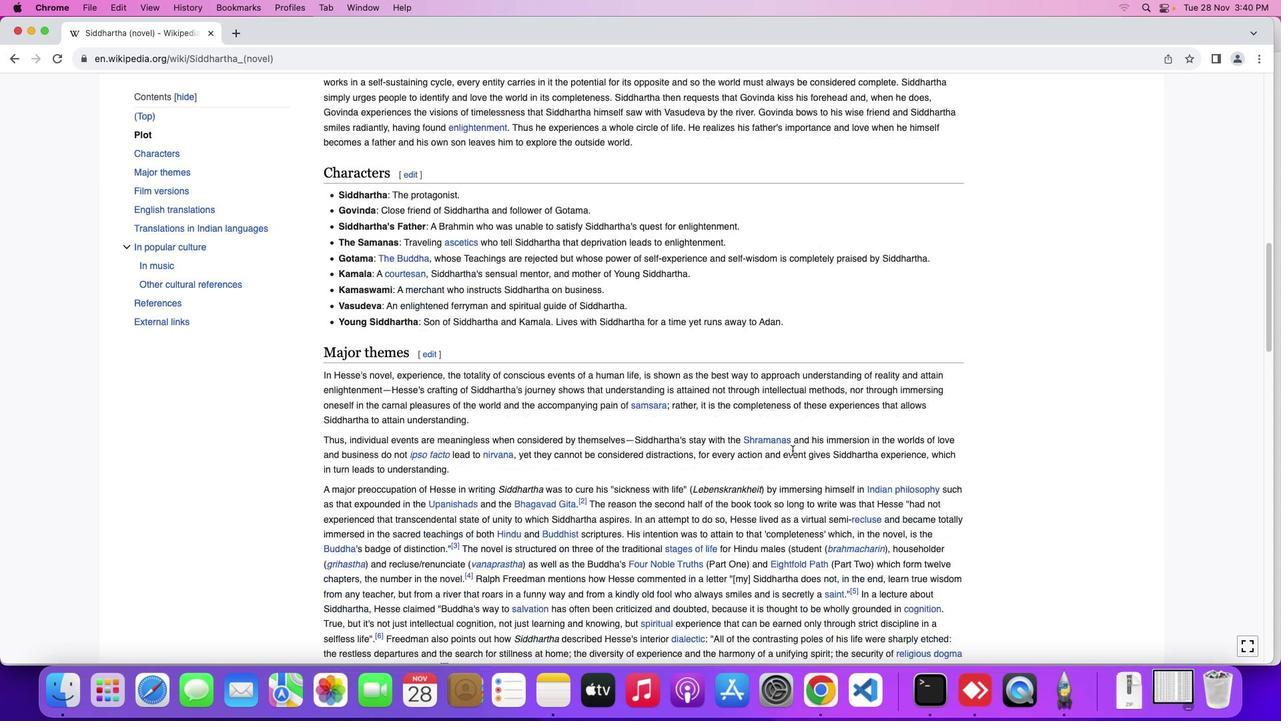 
Action: Mouse moved to (792, 450)
Screenshot: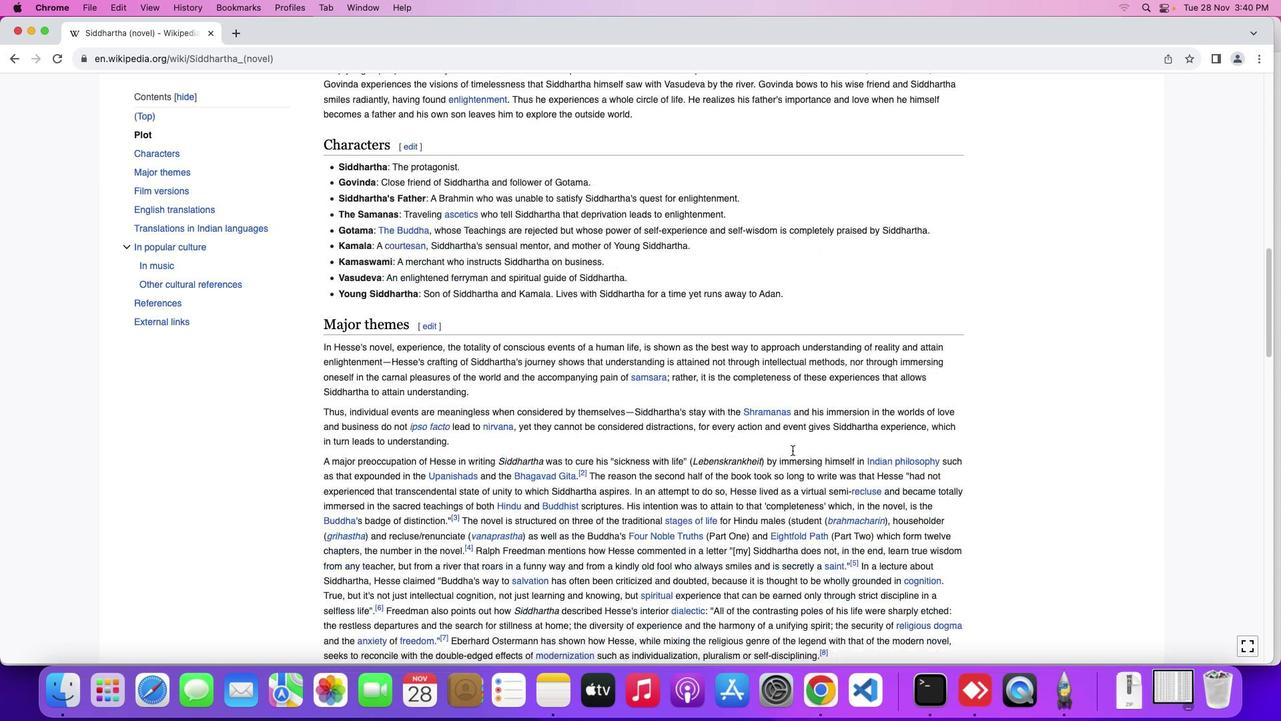 
Action: Mouse scrolled (792, 450) with delta (0, -1)
Screenshot: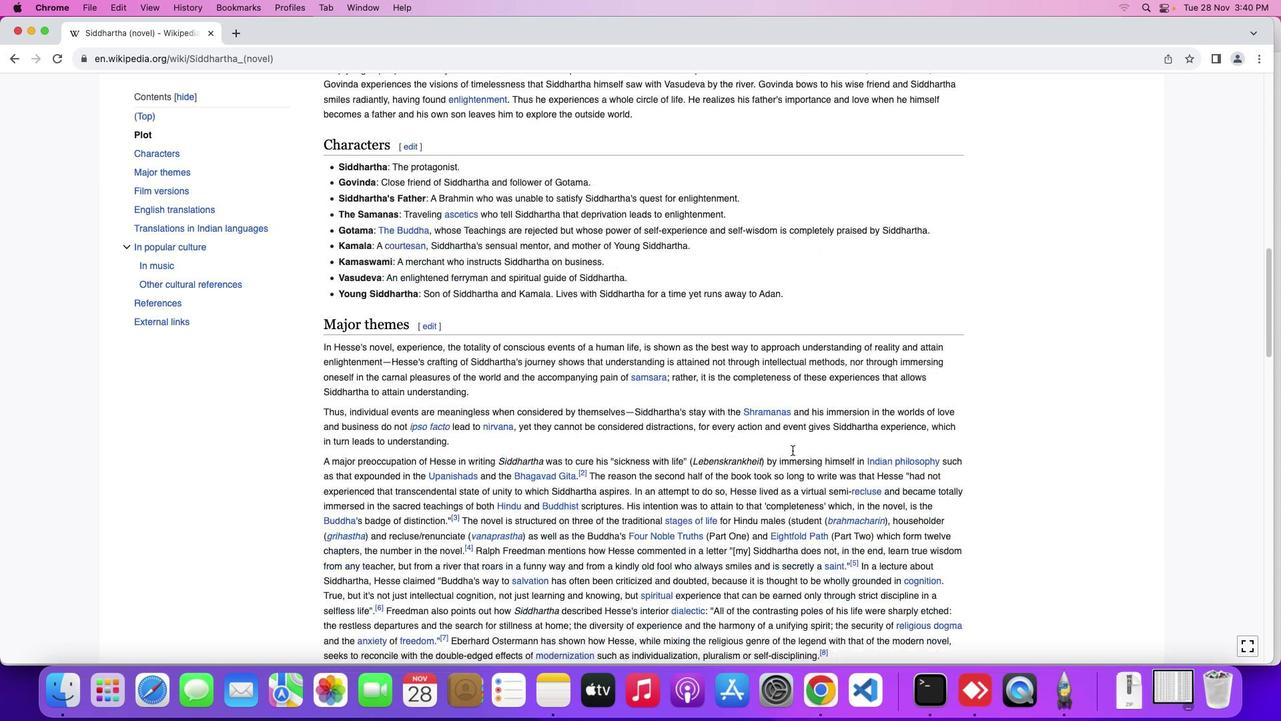
Action: Mouse moved to (792, 450)
Screenshot: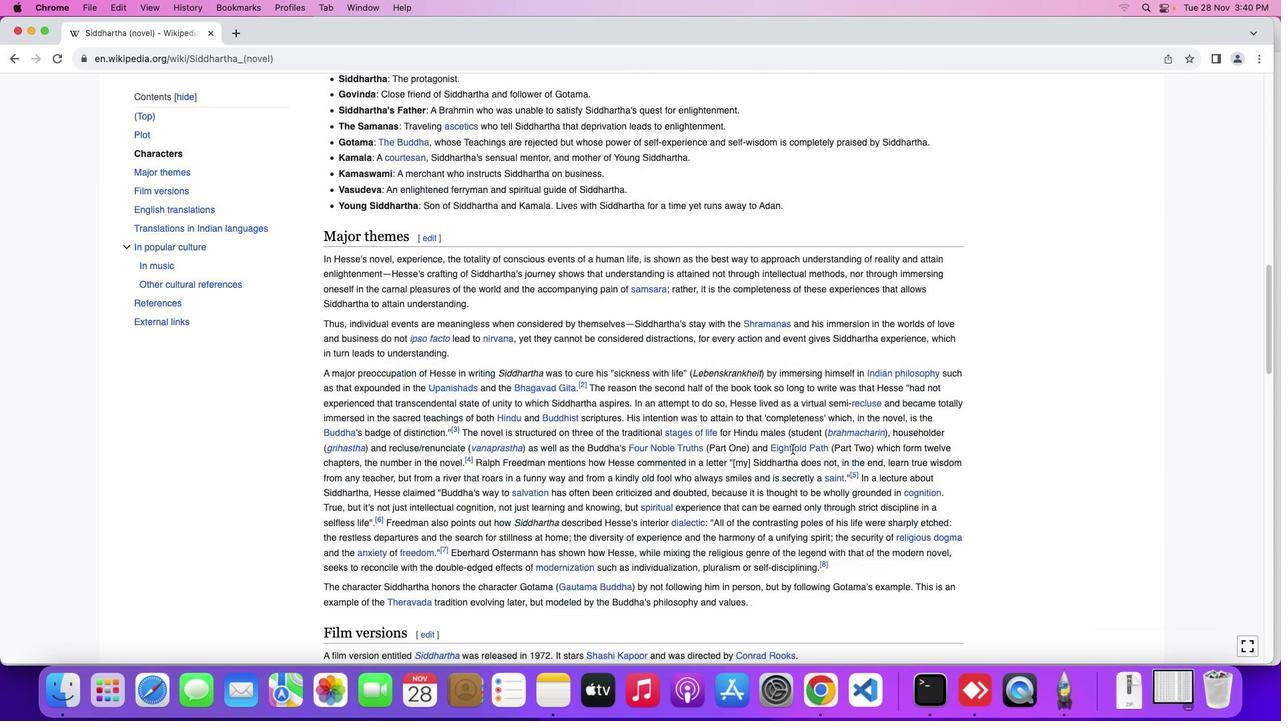 
Action: Mouse scrolled (792, 450) with delta (0, 0)
Screenshot: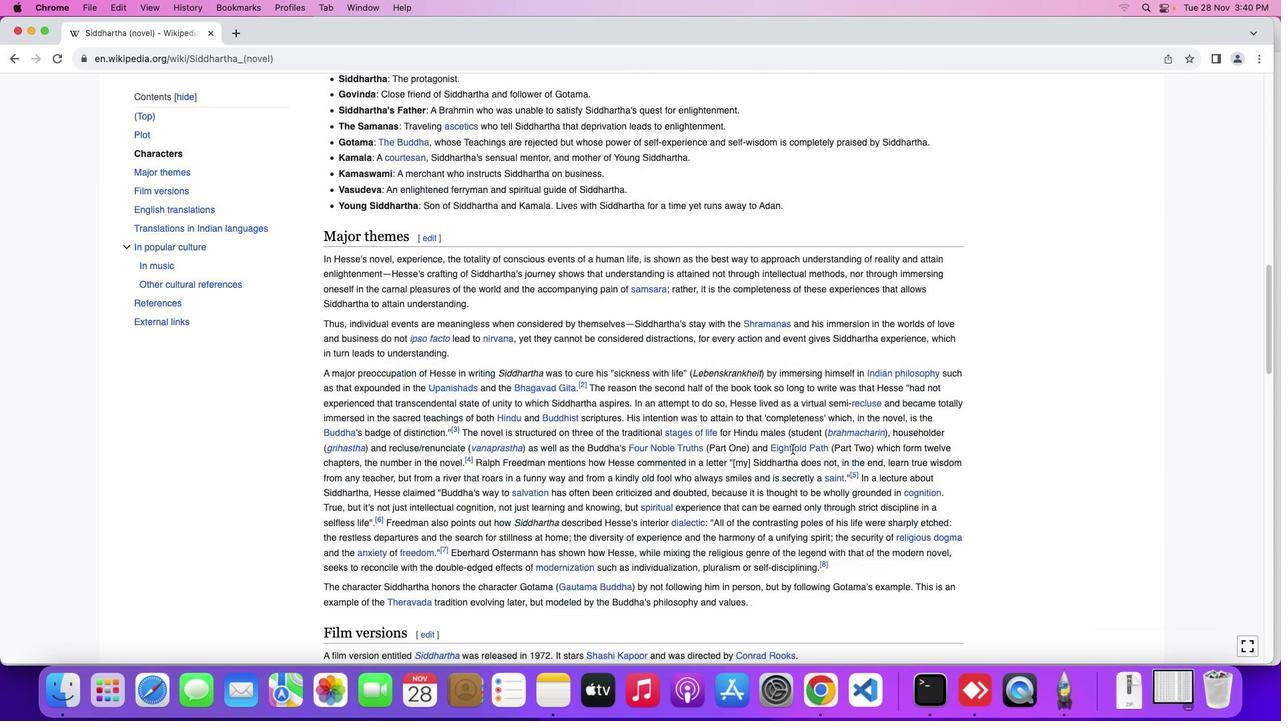 
Action: Mouse scrolled (792, 450) with delta (0, 0)
Screenshot: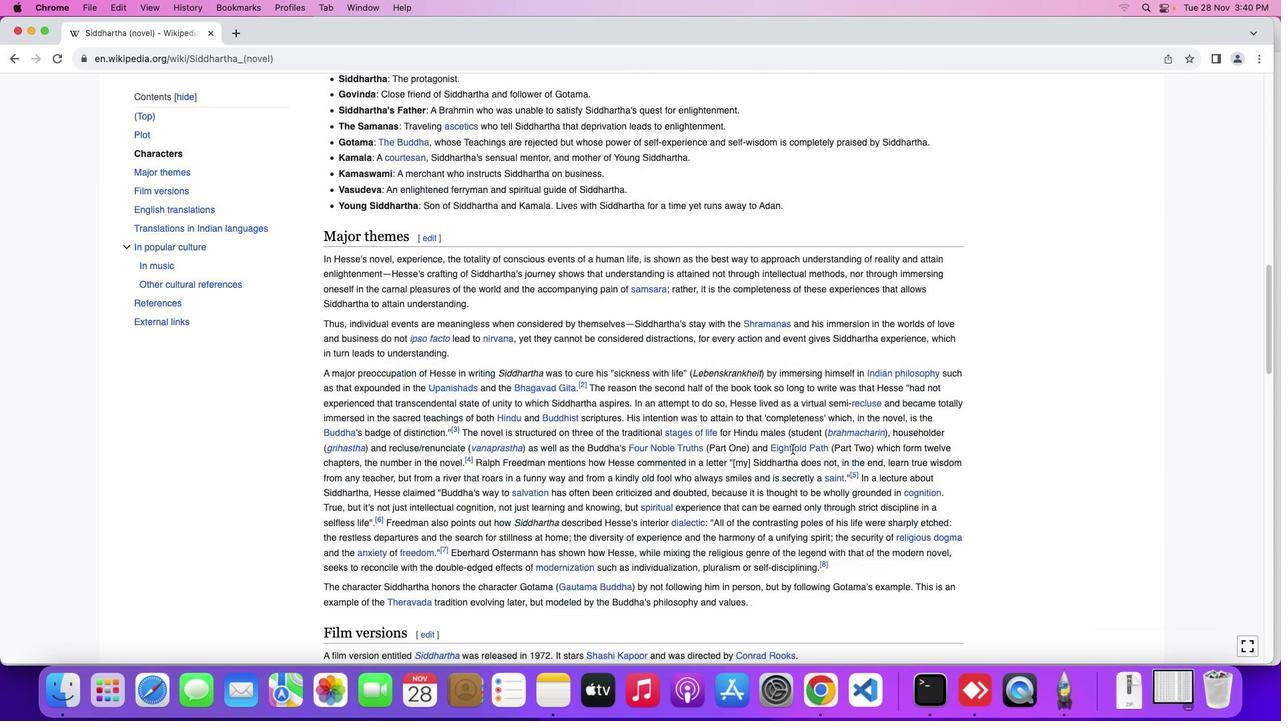 
Action: Mouse moved to (792, 450)
Screenshot: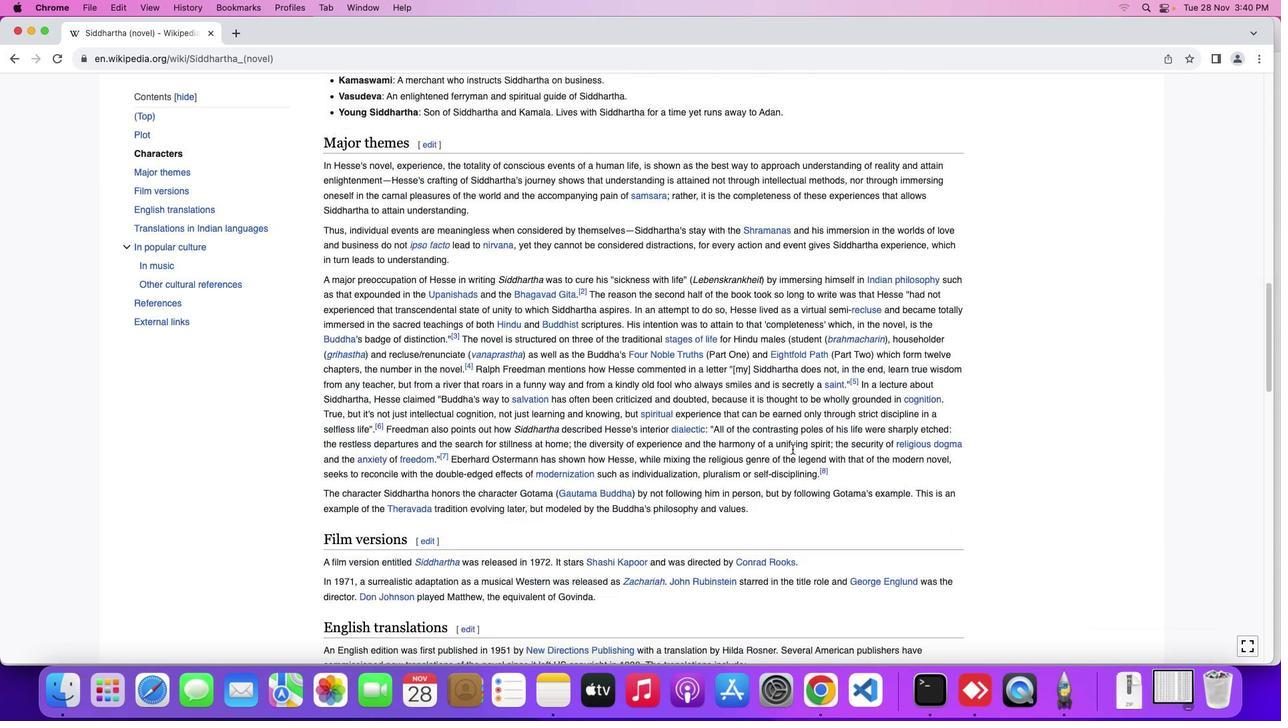 
Action: Mouse scrolled (792, 450) with delta (0, -2)
Screenshot: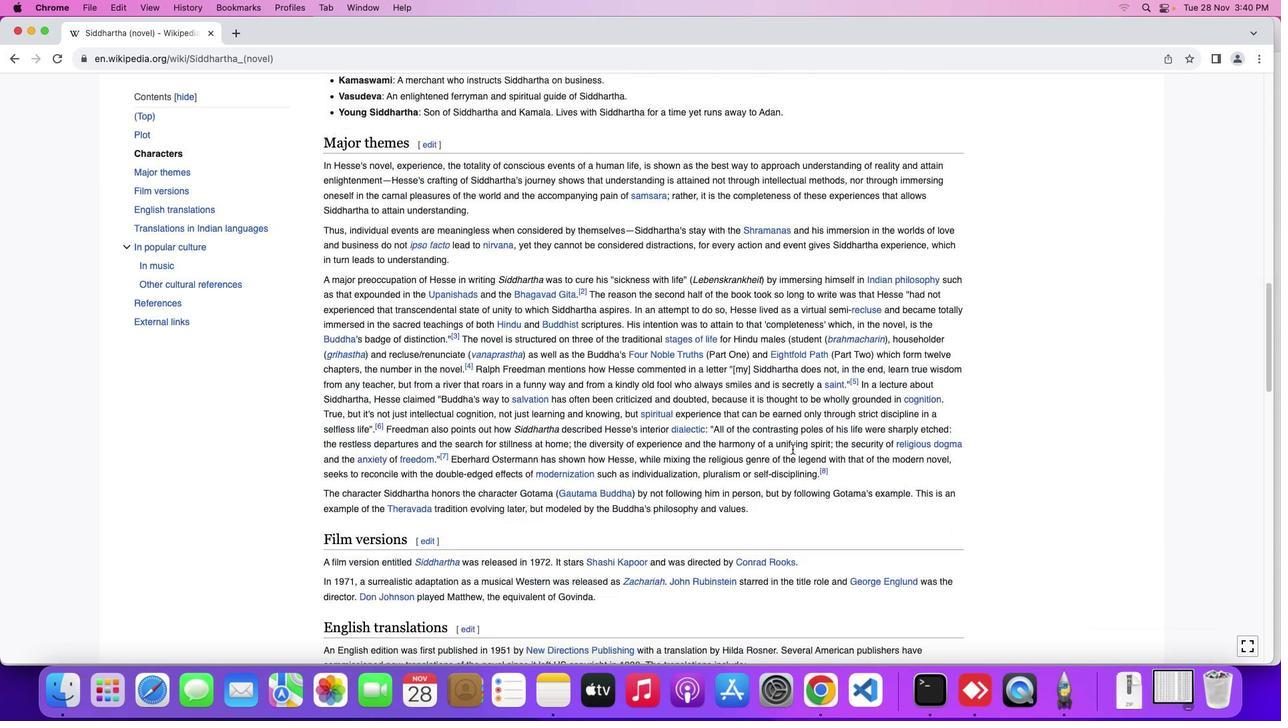 
Action: Mouse moved to (792, 449)
Screenshot: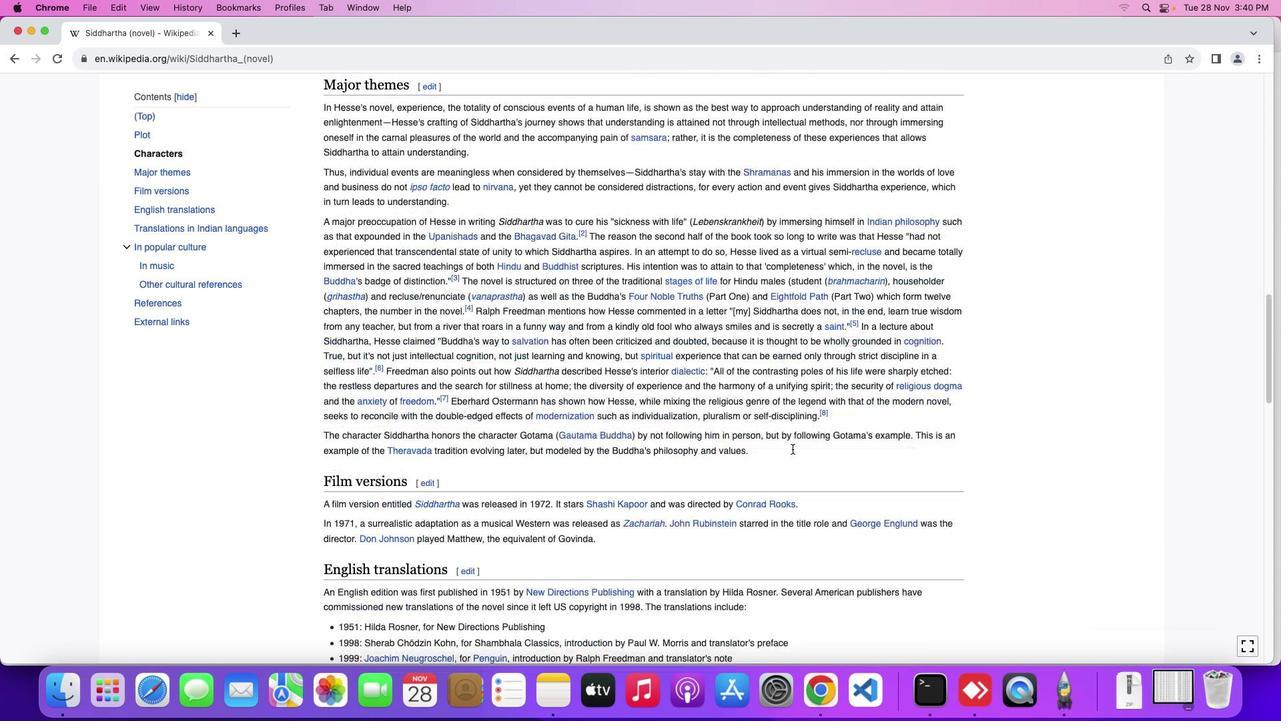 
Action: Mouse scrolled (792, 449) with delta (0, -2)
Screenshot: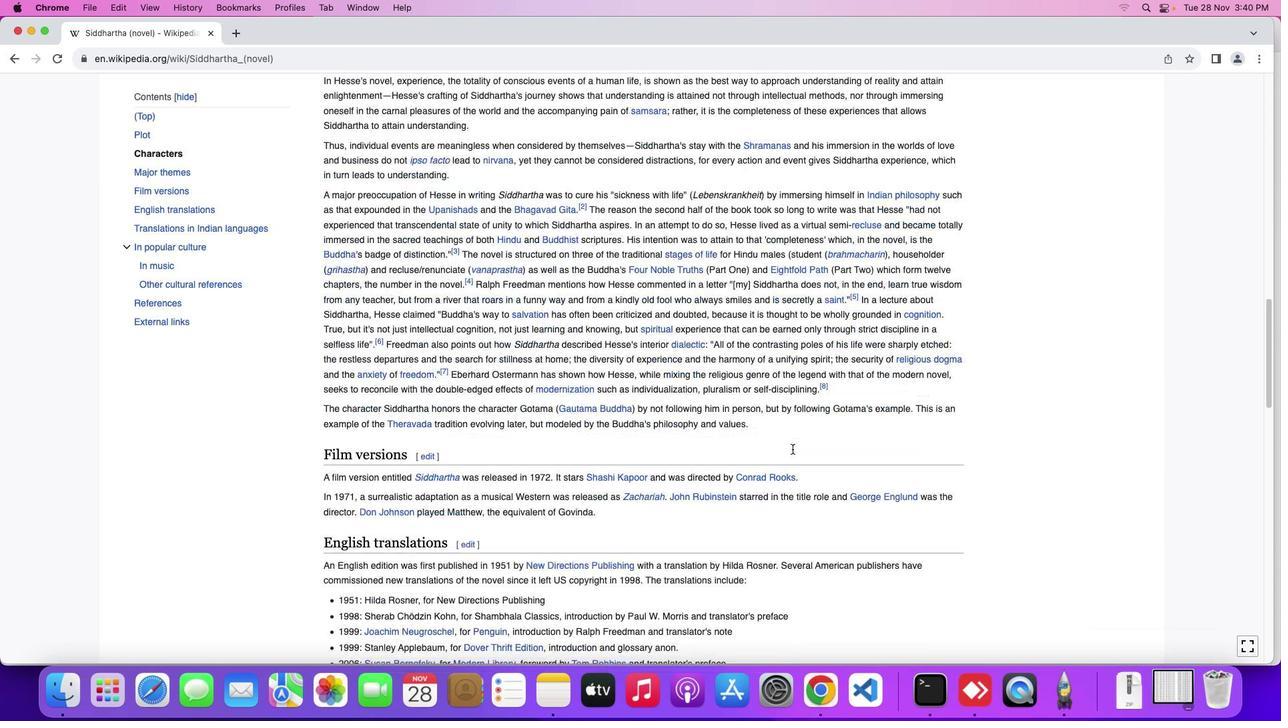 
Action: Mouse moved to (793, 448)
Screenshot: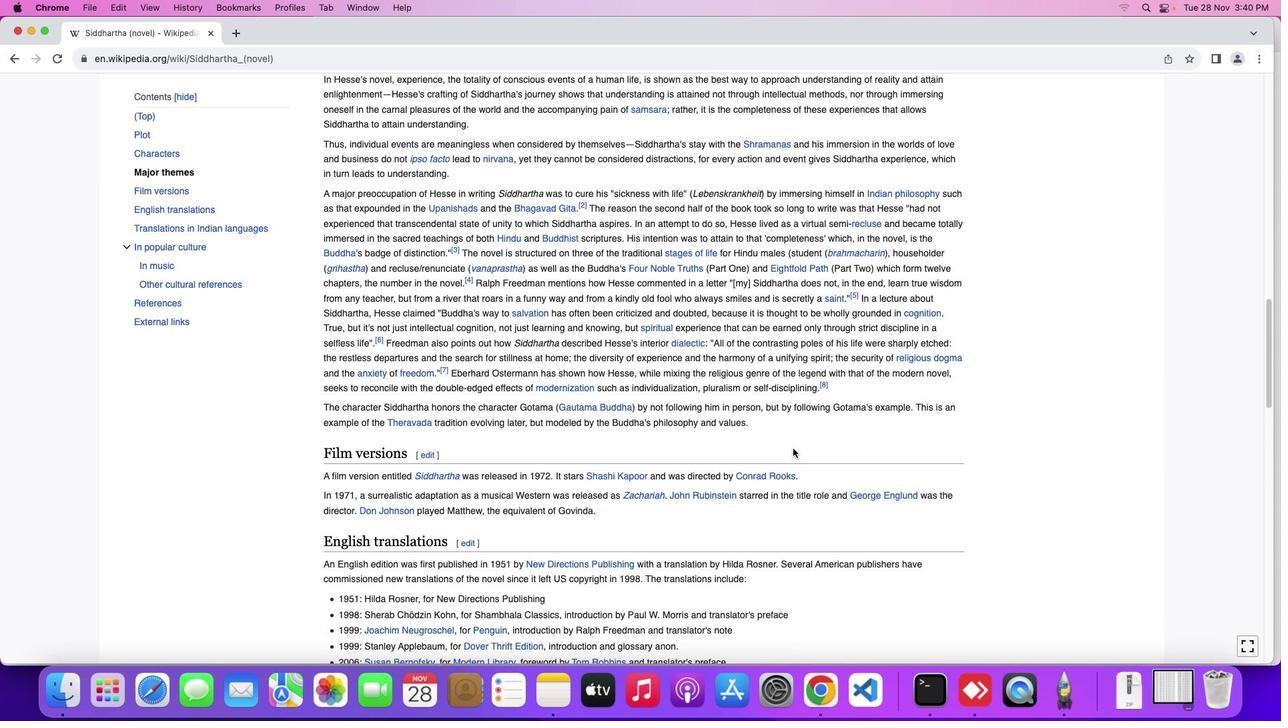 
Action: Mouse scrolled (793, 448) with delta (0, 0)
Screenshot: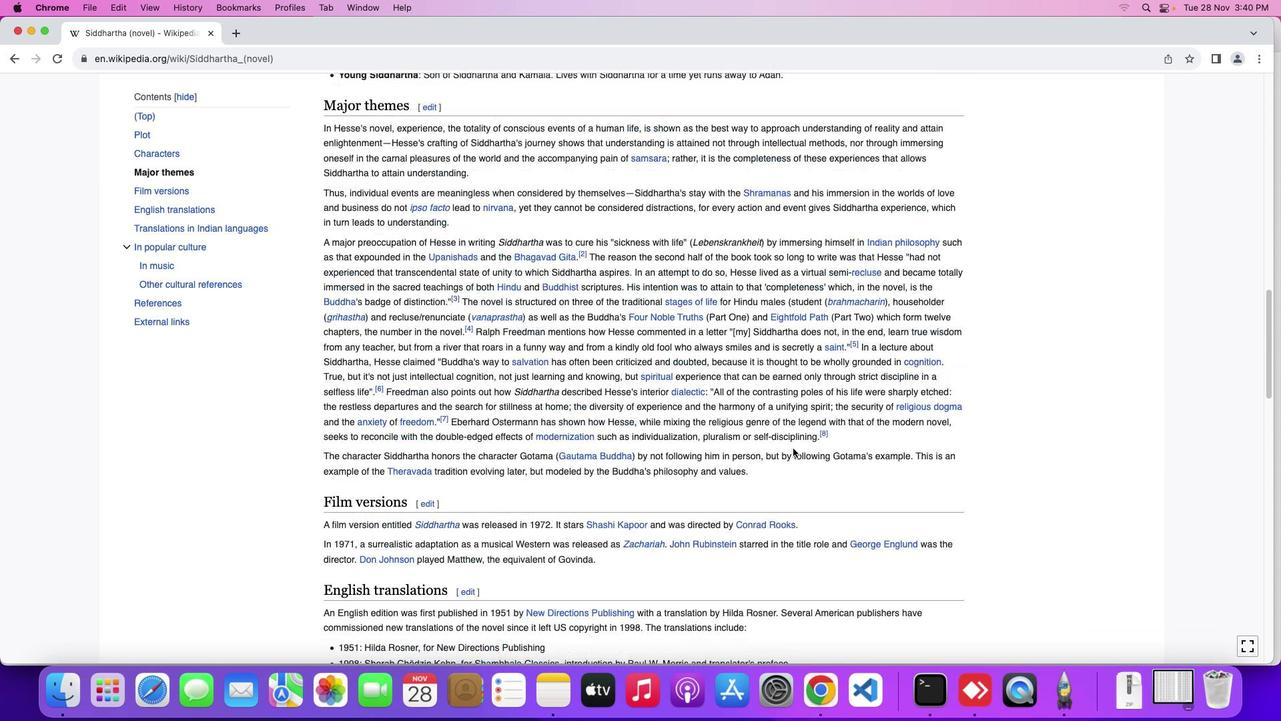 
Action: Mouse scrolled (793, 448) with delta (0, 0)
Screenshot: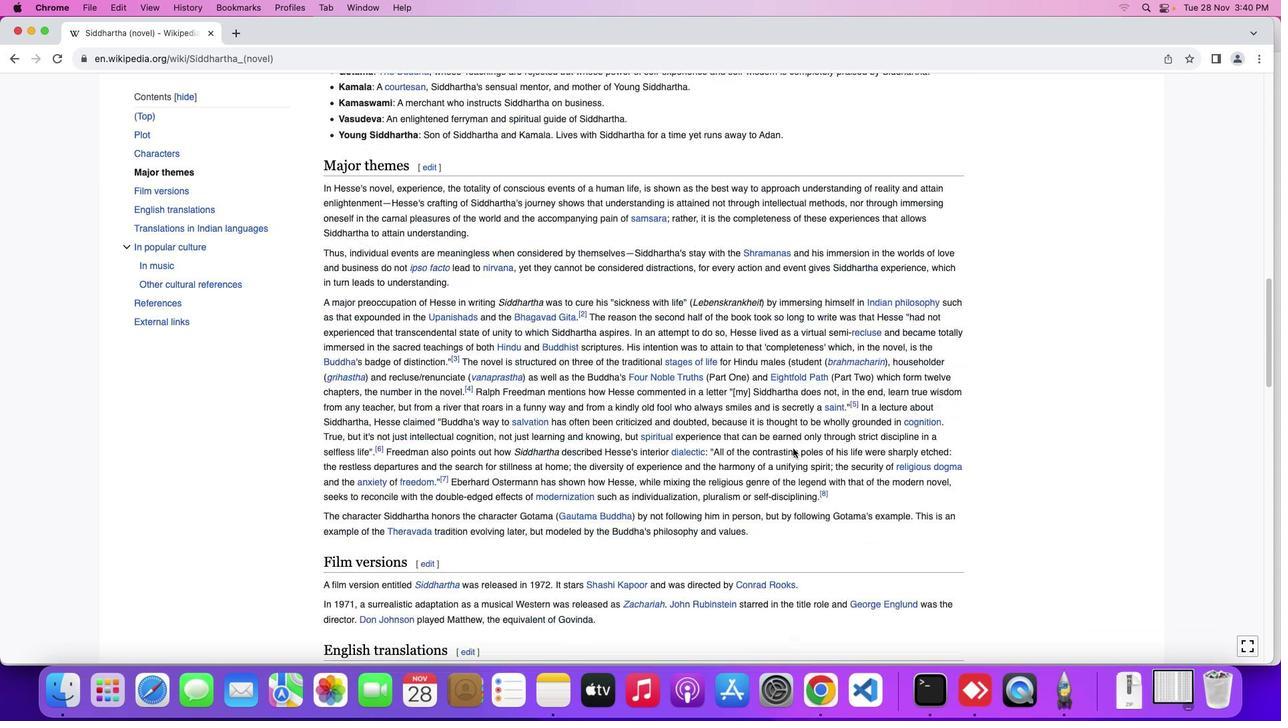 
Action: Mouse scrolled (793, 448) with delta (0, 2)
Screenshot: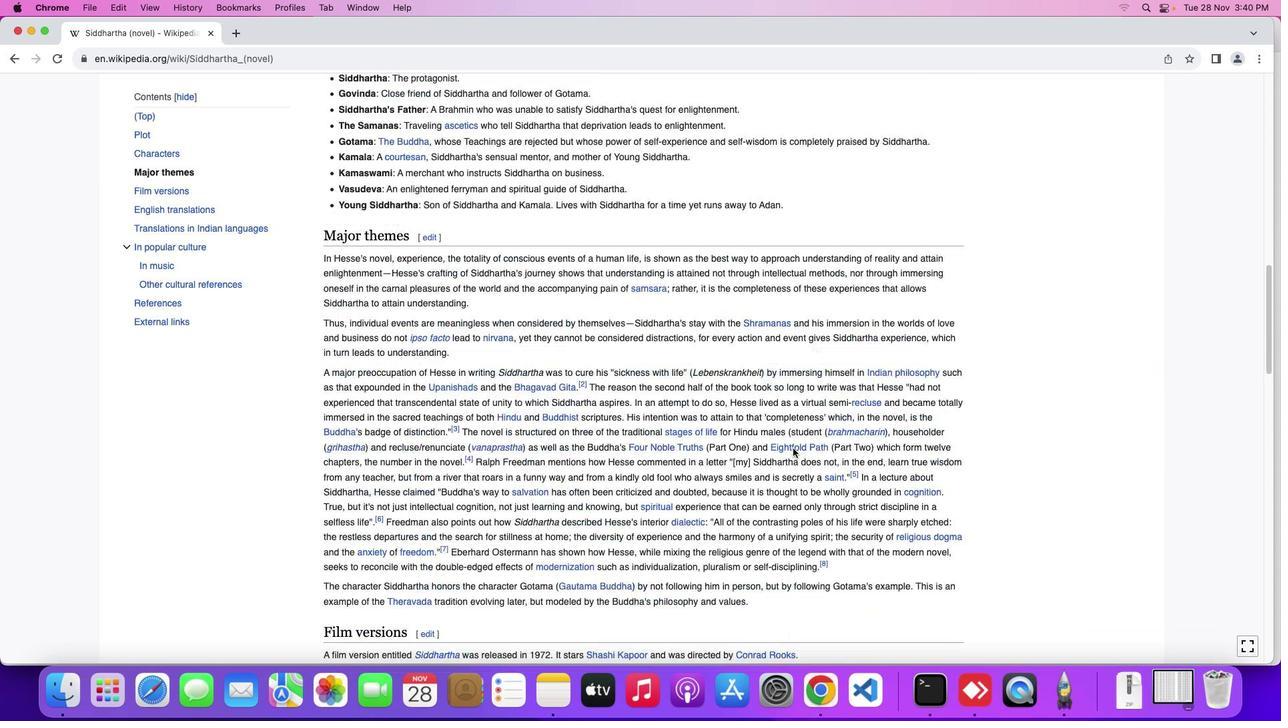 
Action: Mouse scrolled (793, 448) with delta (0, 2)
Screenshot: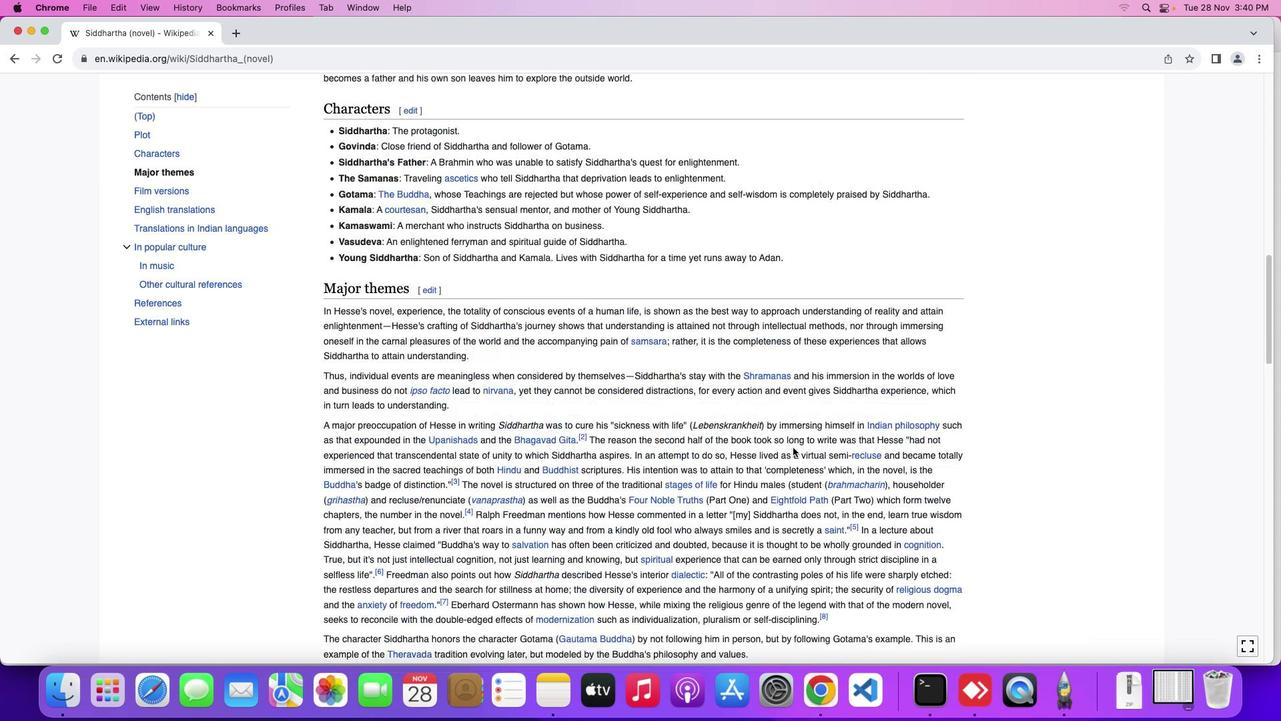 
Action: Mouse moved to (793, 448)
Screenshot: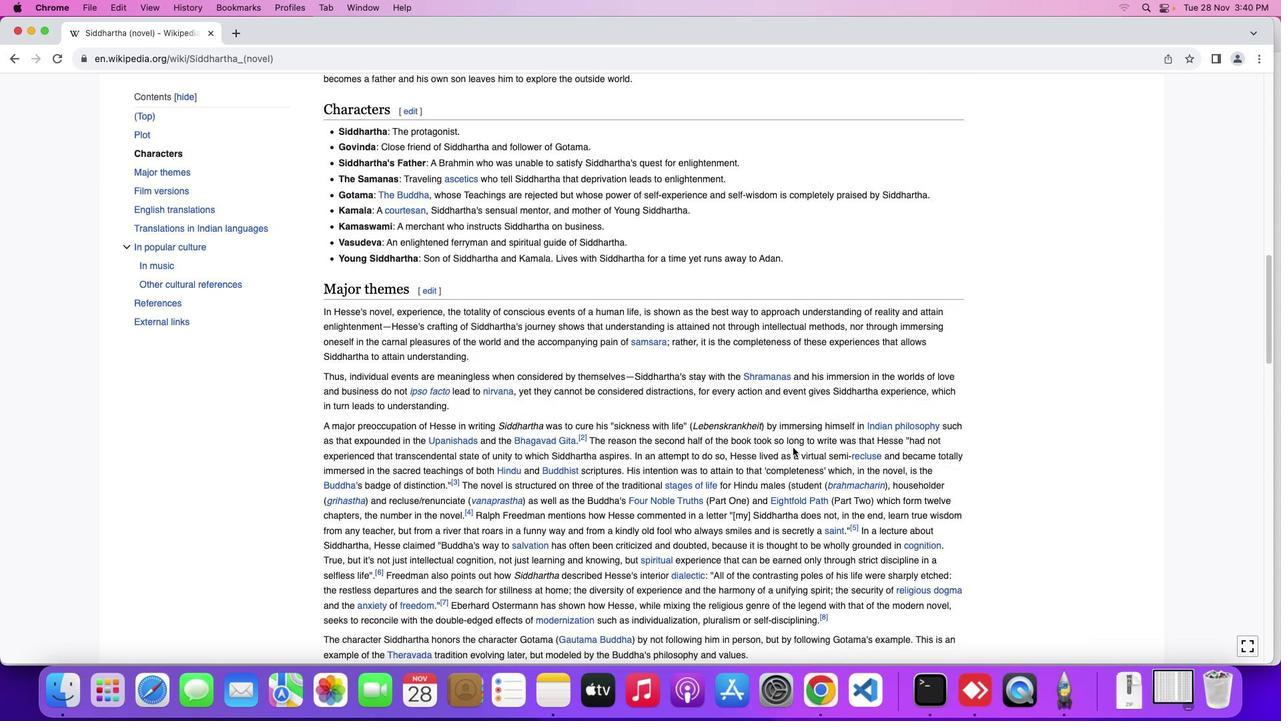 
Action: Mouse scrolled (793, 448) with delta (0, 0)
Screenshot: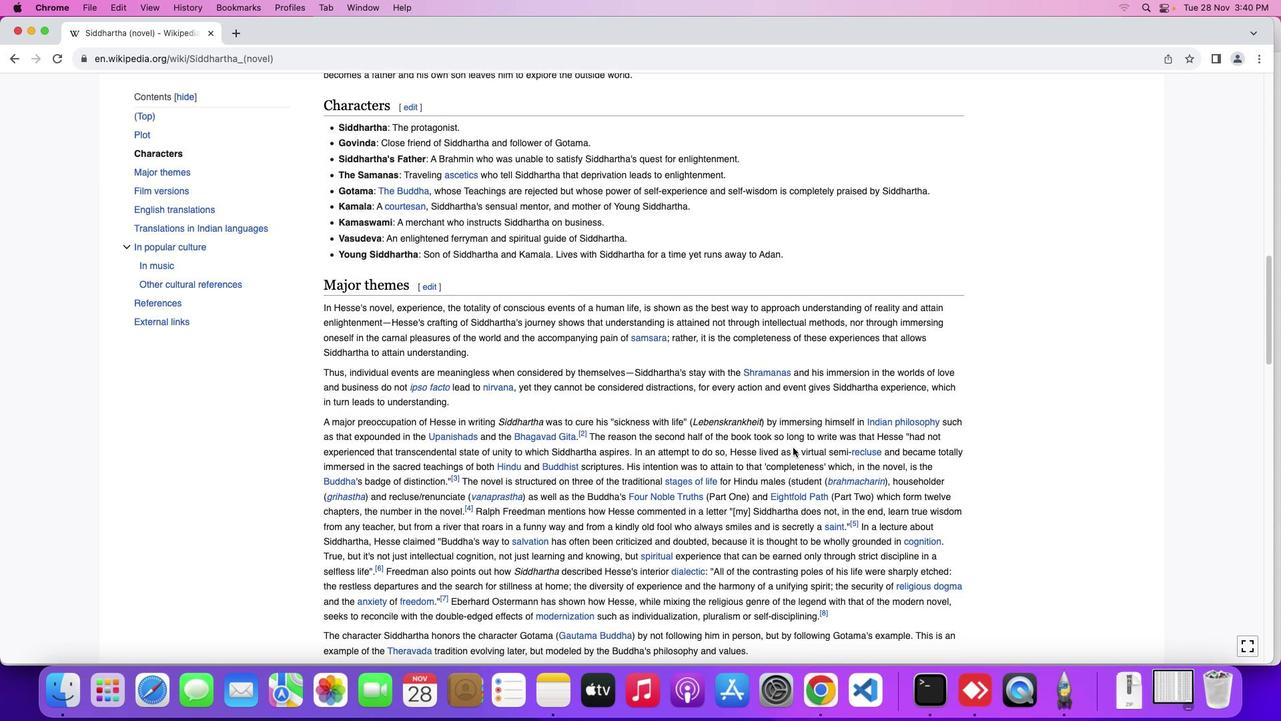 
Action: Mouse scrolled (793, 448) with delta (0, 0)
Screenshot: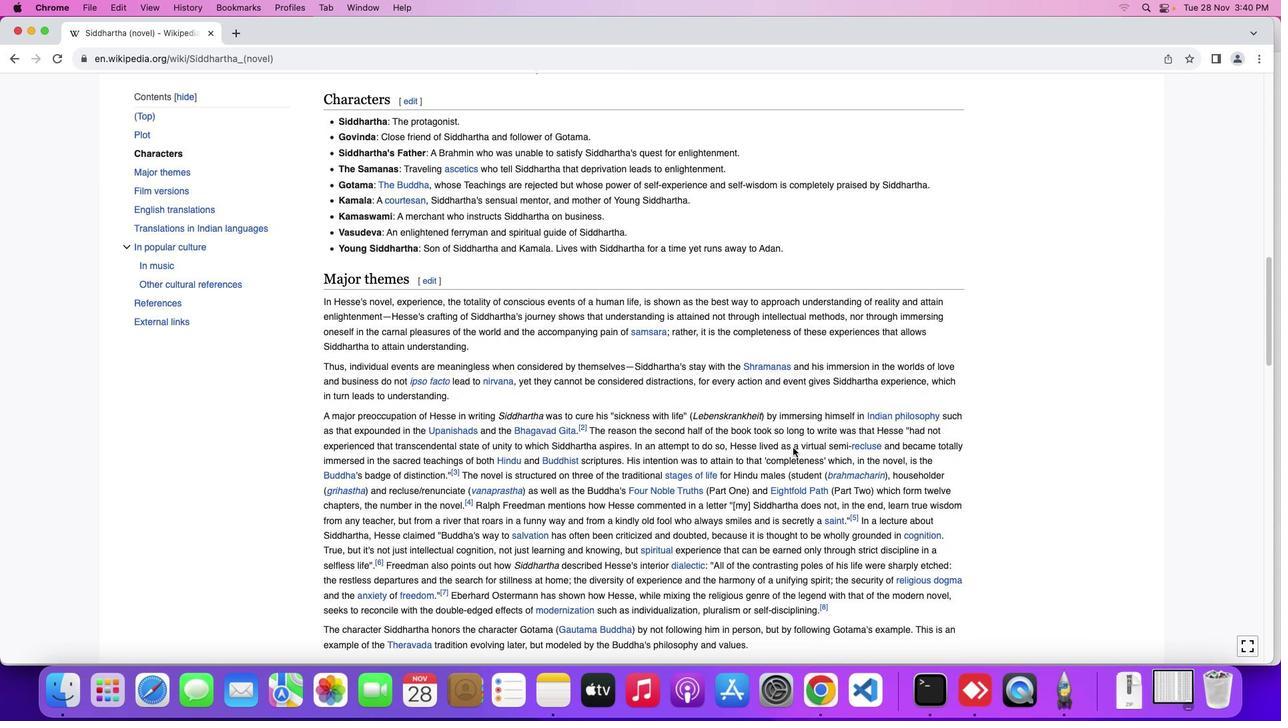 
Action: Mouse scrolled (793, 448) with delta (0, 0)
Screenshot: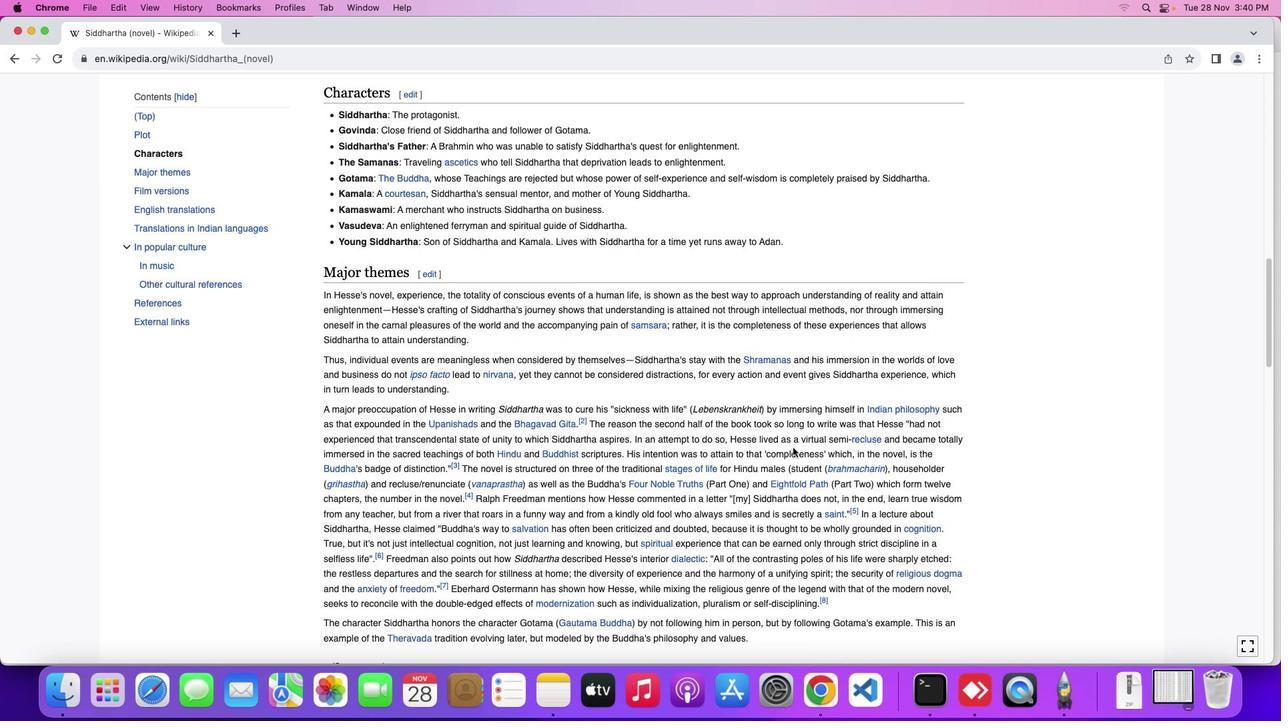
Action: Mouse scrolled (793, 448) with delta (0, 0)
Screenshot: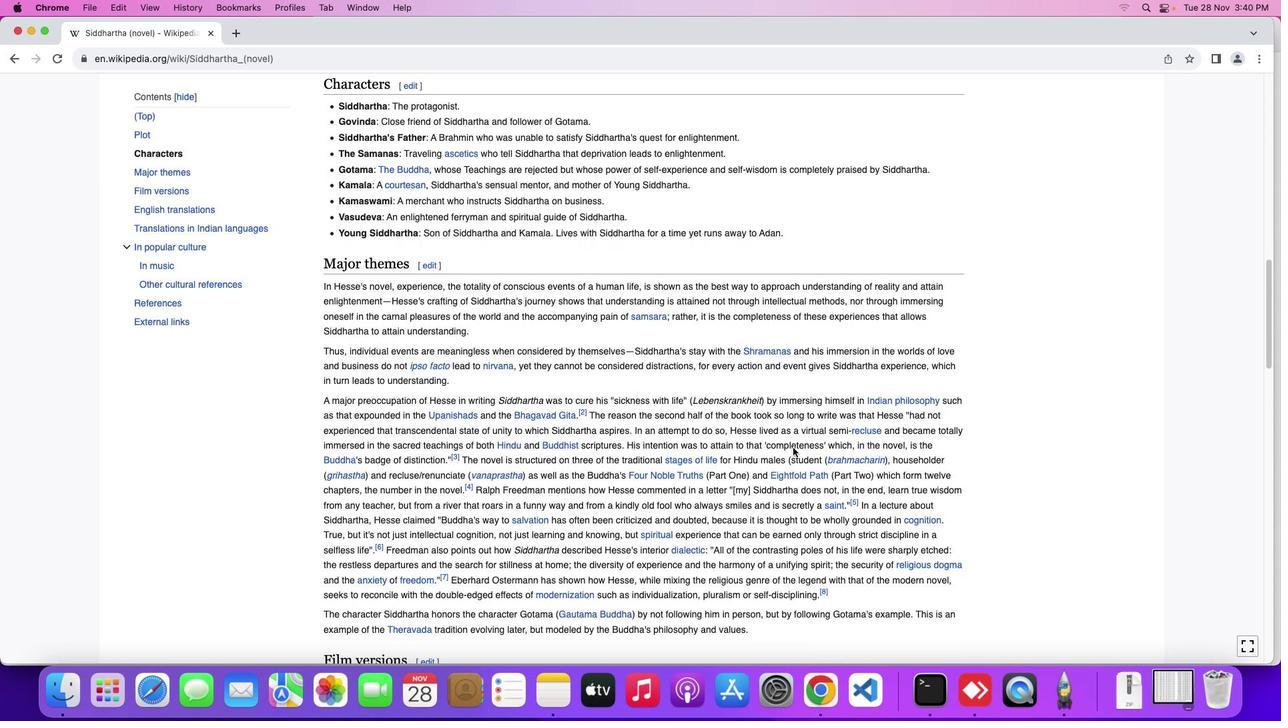 
Action: Mouse scrolled (793, 448) with delta (0, 0)
Screenshot: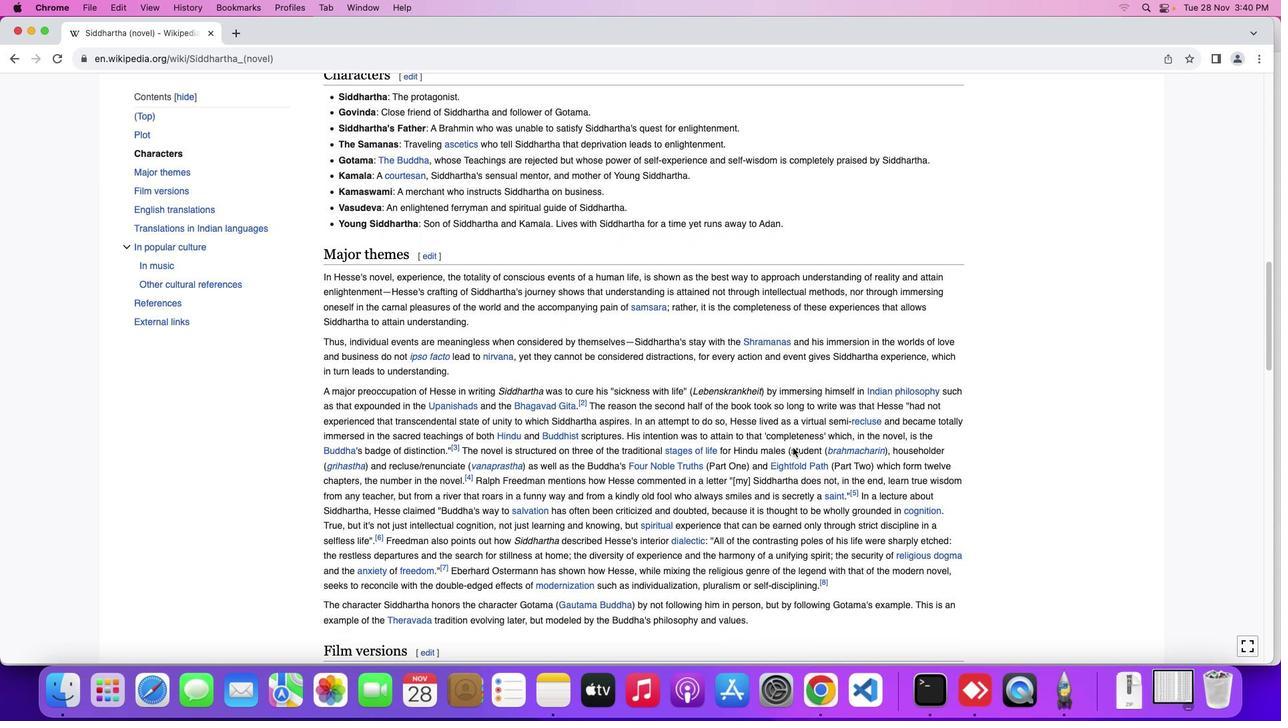 
Action: Mouse scrolled (793, 448) with delta (0, 0)
Screenshot: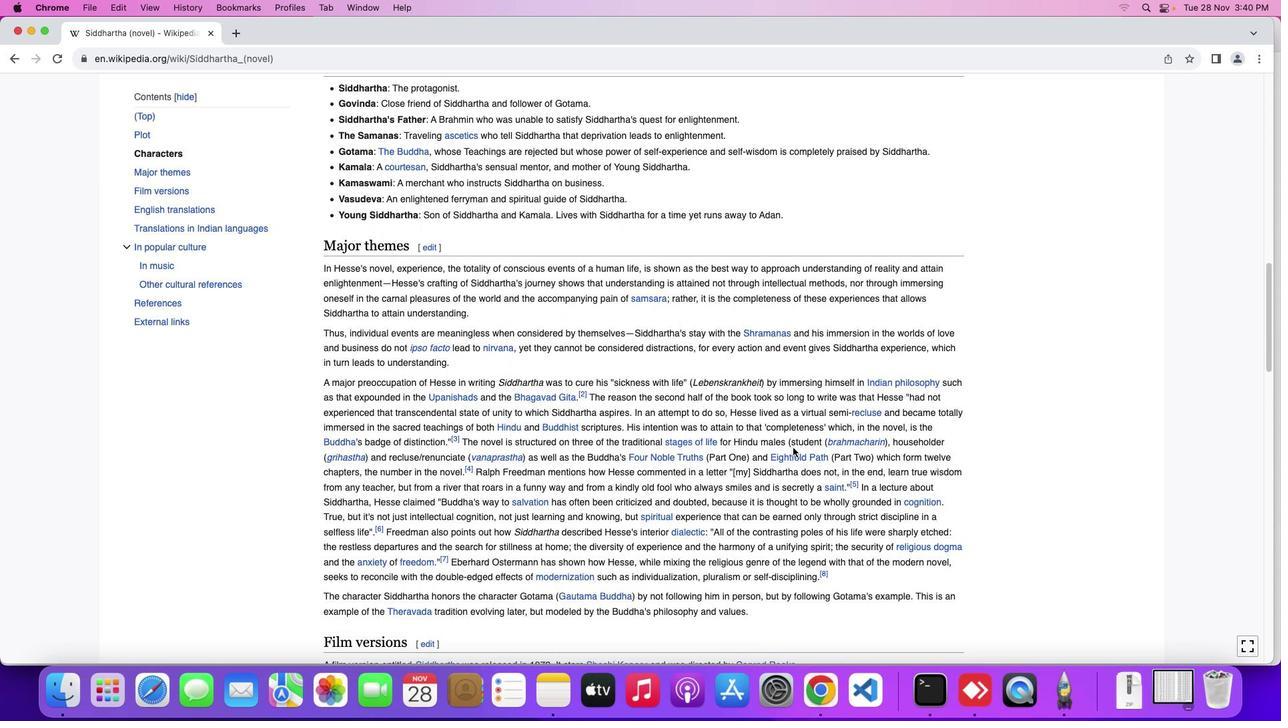 
Action: Mouse scrolled (793, 448) with delta (0, -1)
Screenshot: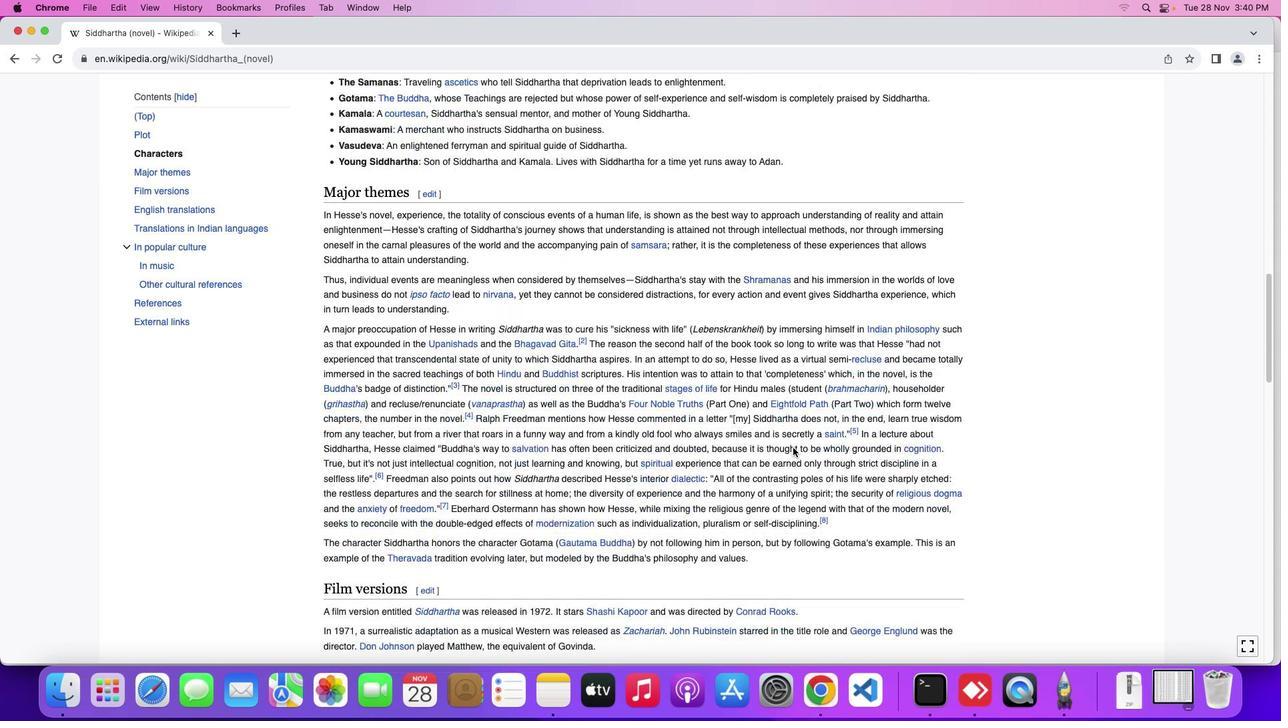 
Action: Mouse scrolled (793, 448) with delta (0, 0)
Screenshot: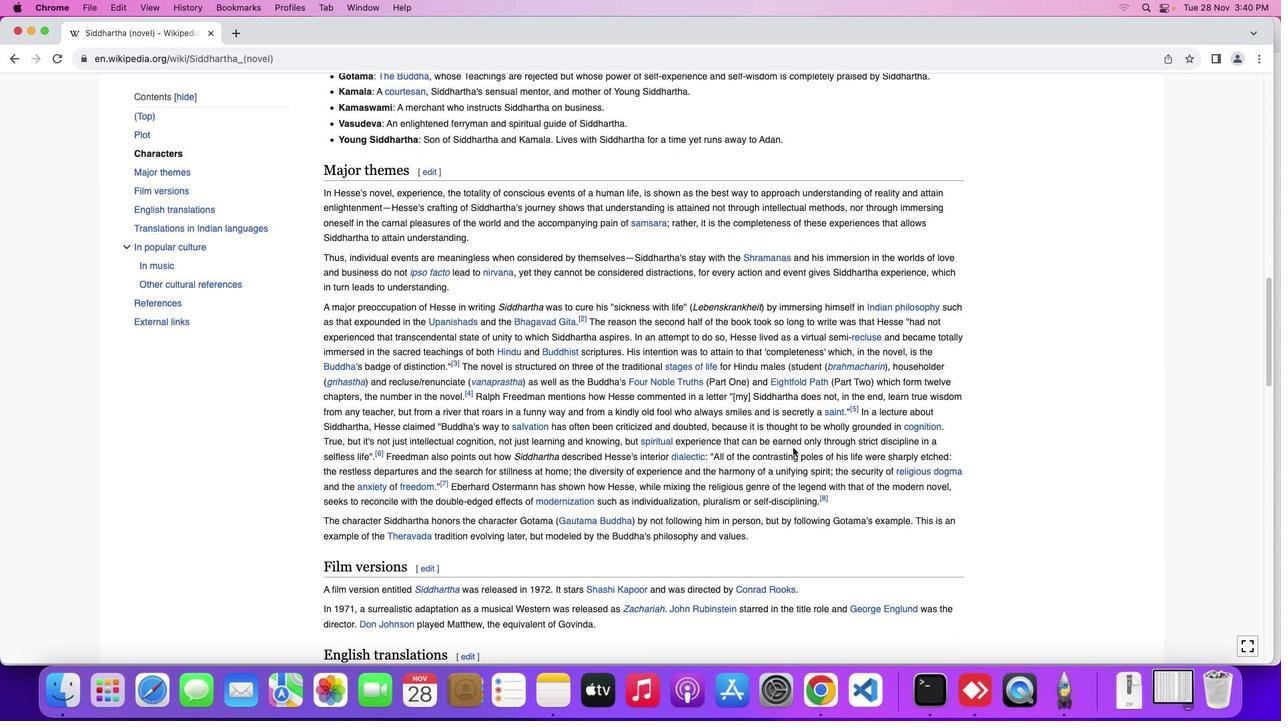 
Action: Mouse scrolled (793, 448) with delta (0, 0)
Screenshot: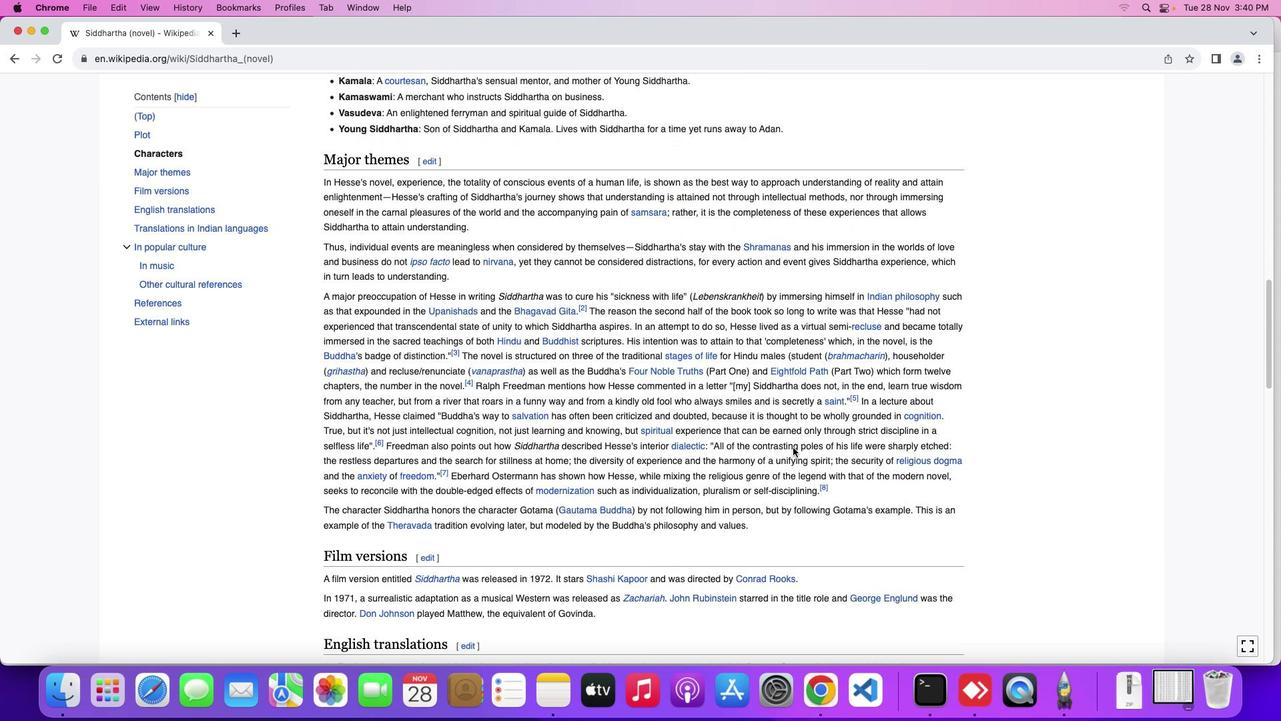 
Action: Mouse scrolled (793, 448) with delta (0, 0)
Screenshot: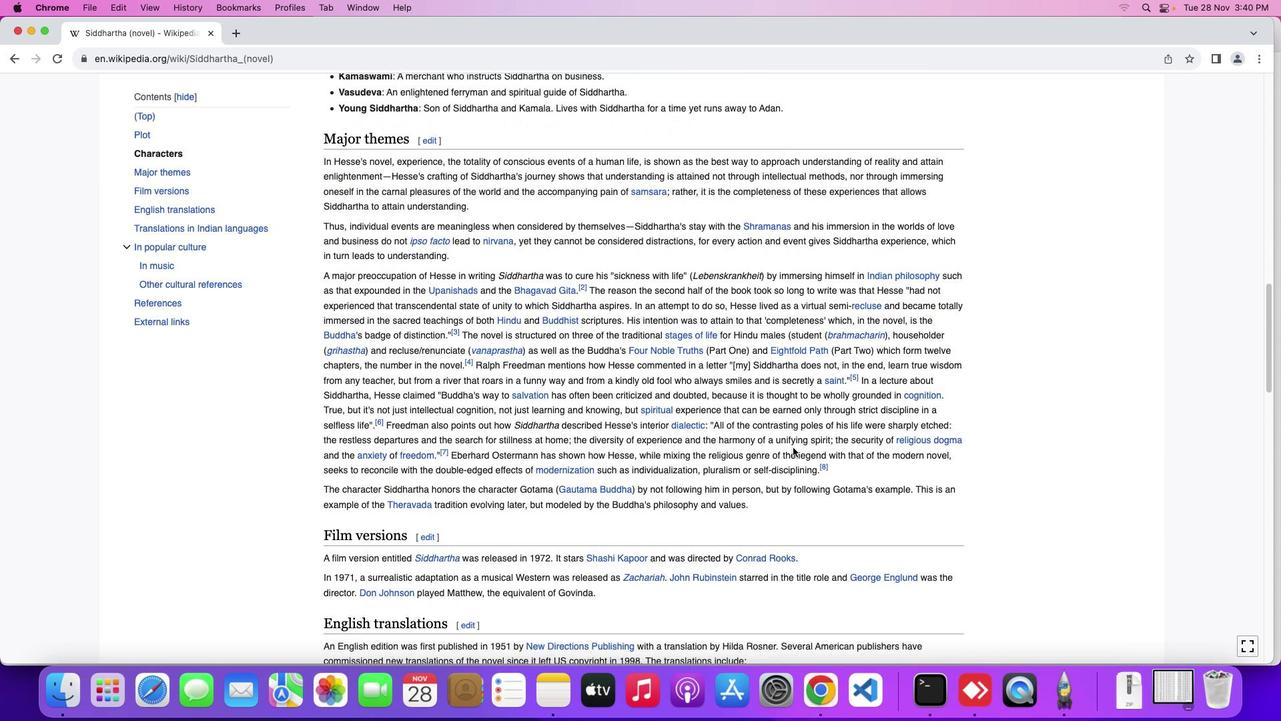 
Action: Mouse scrolled (793, 448) with delta (0, 0)
Screenshot: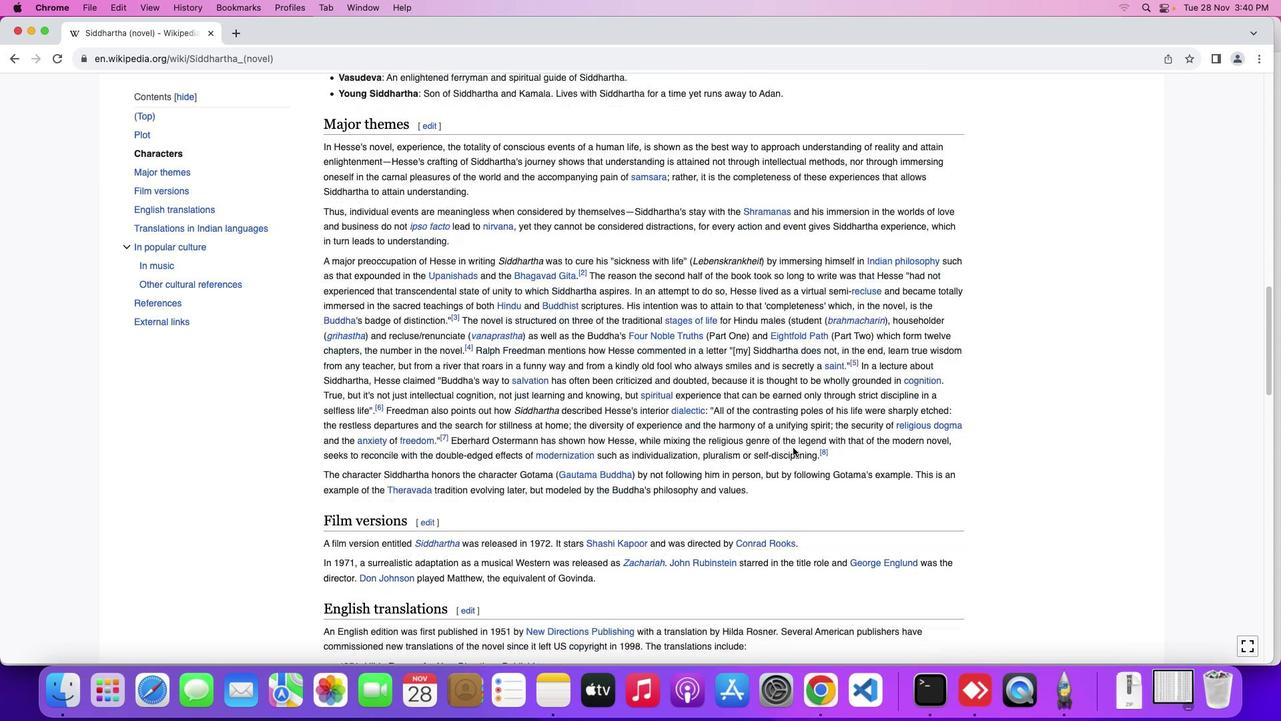 
Action: Mouse scrolled (793, 448) with delta (0, -1)
Screenshot: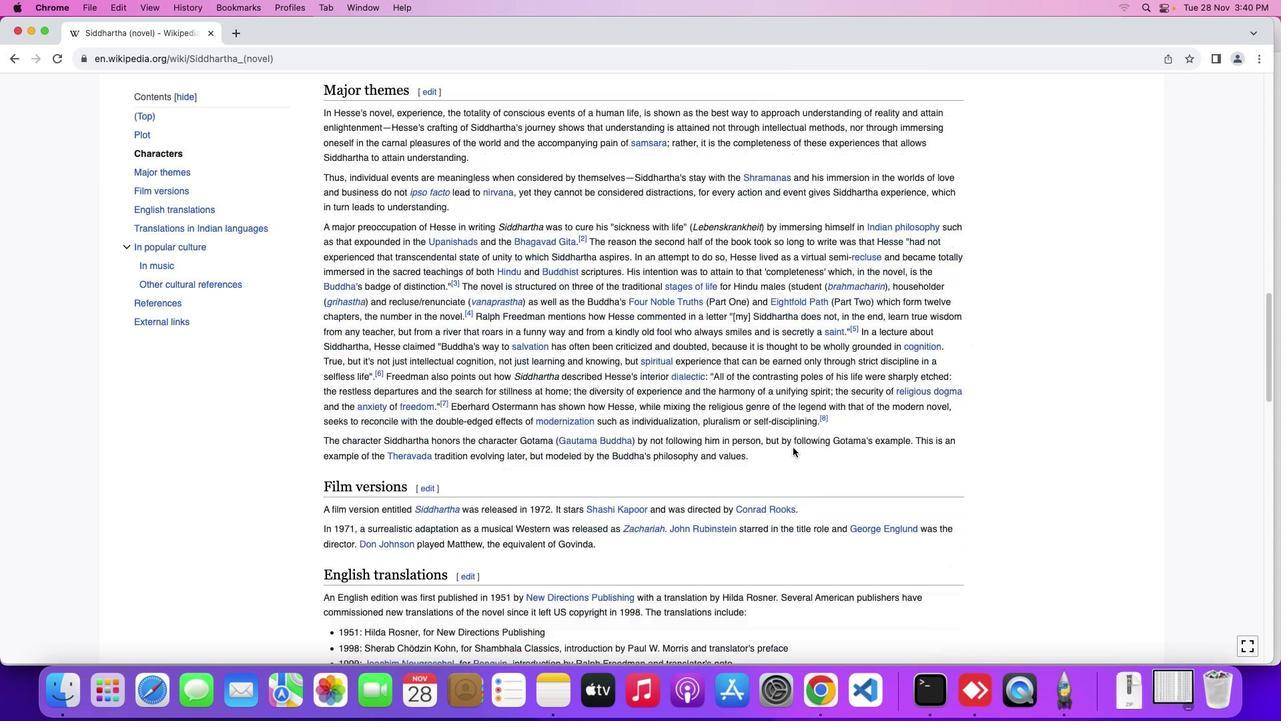 
Action: Mouse scrolled (793, 448) with delta (0, 0)
Screenshot: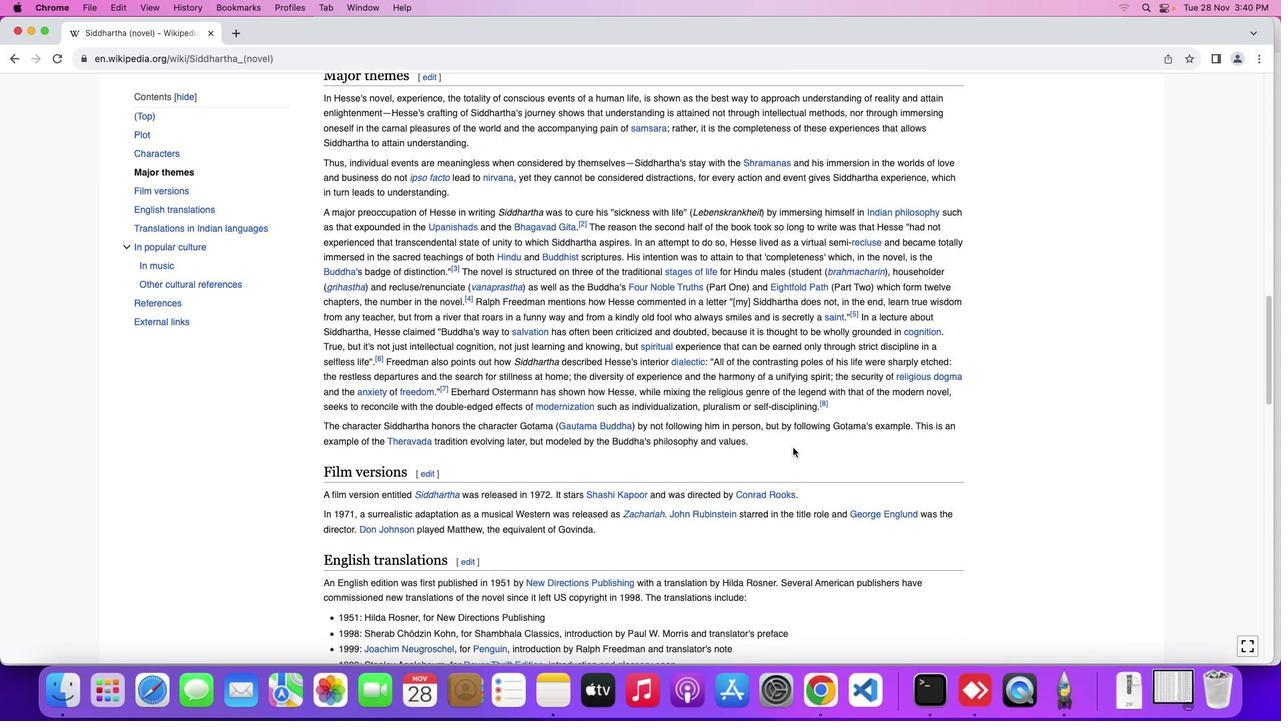 
Action: Mouse scrolled (793, 448) with delta (0, 0)
Screenshot: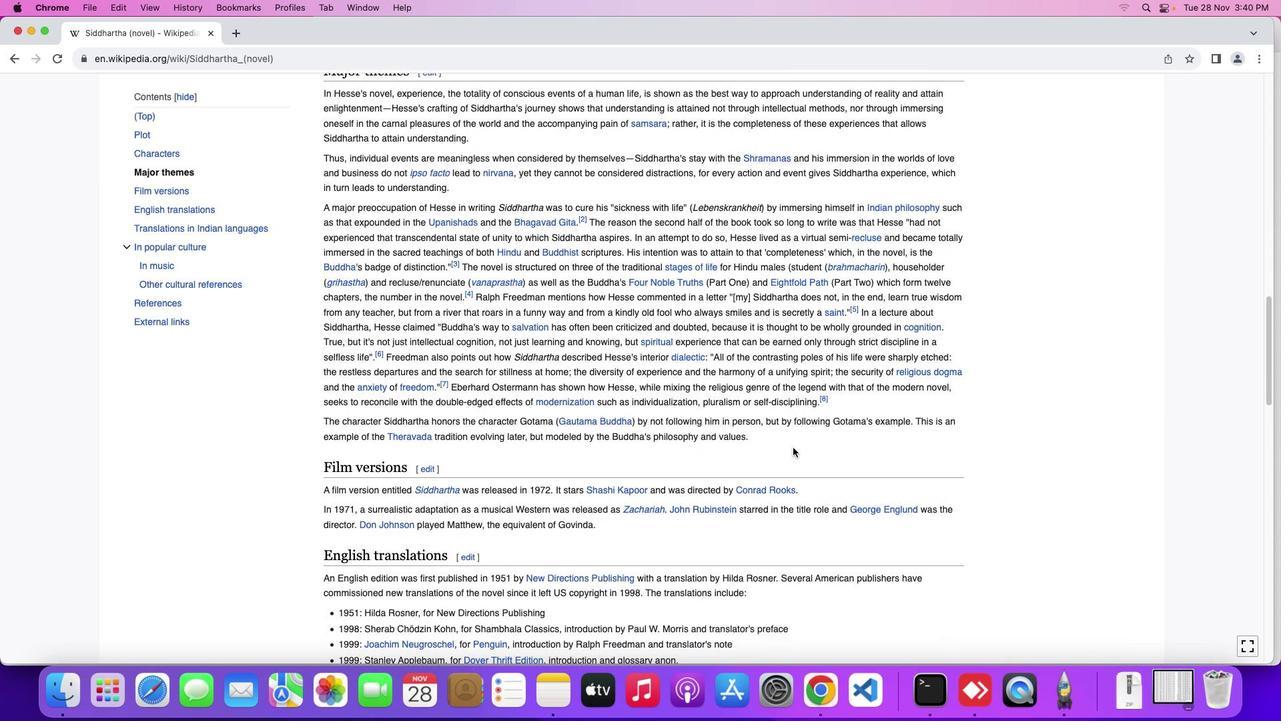 
Action: Mouse moved to (793, 447)
Screenshot: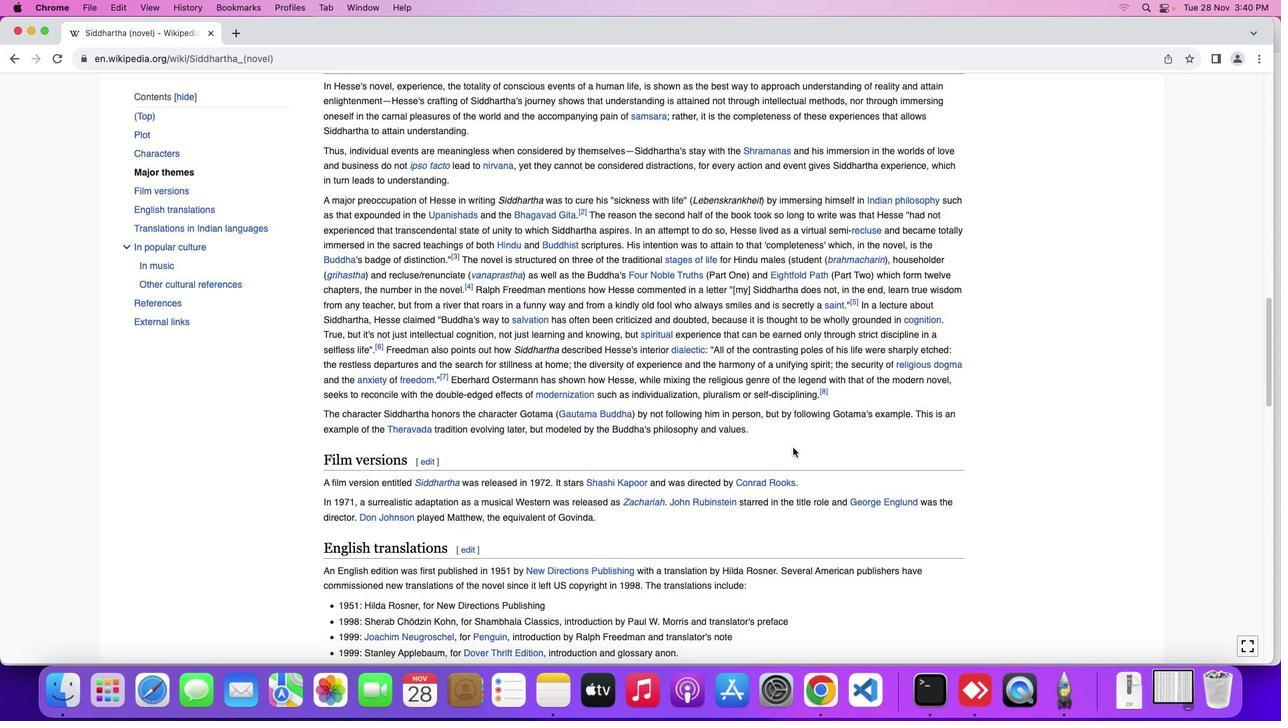 
Action: Mouse scrolled (793, 447) with delta (0, 0)
Screenshot: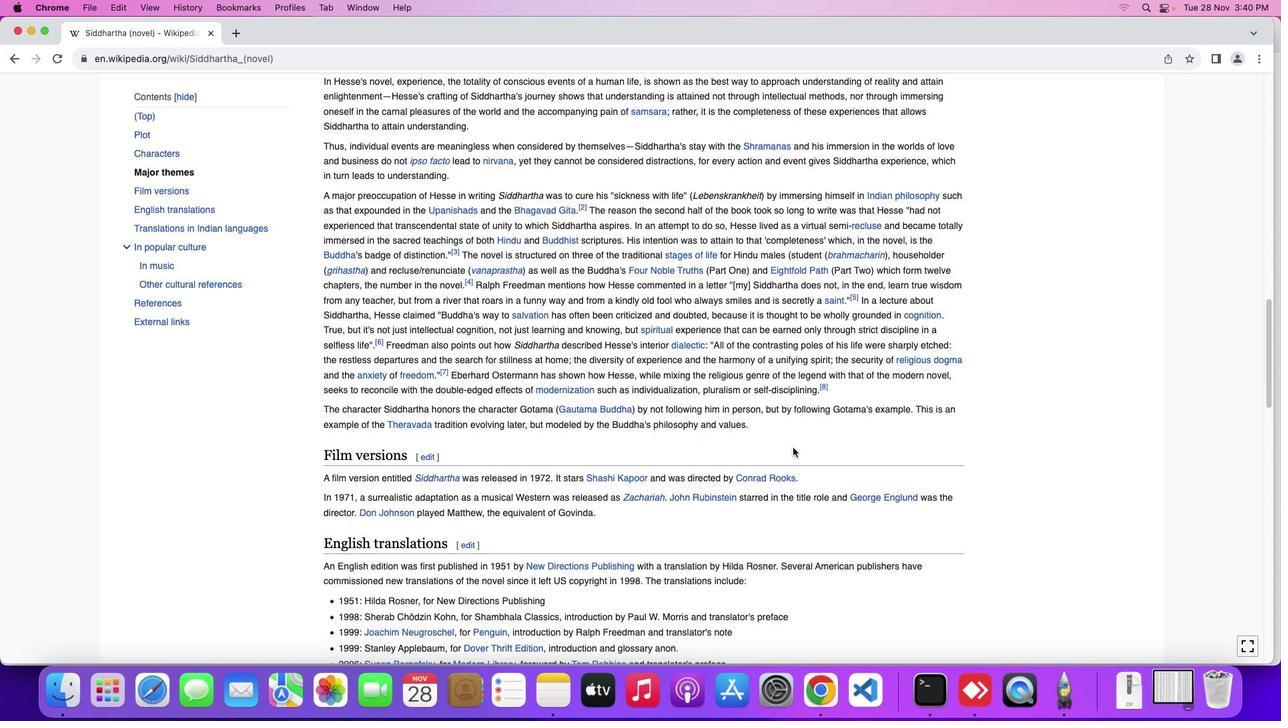 
Action: Mouse scrolled (793, 447) with delta (0, 0)
Screenshot: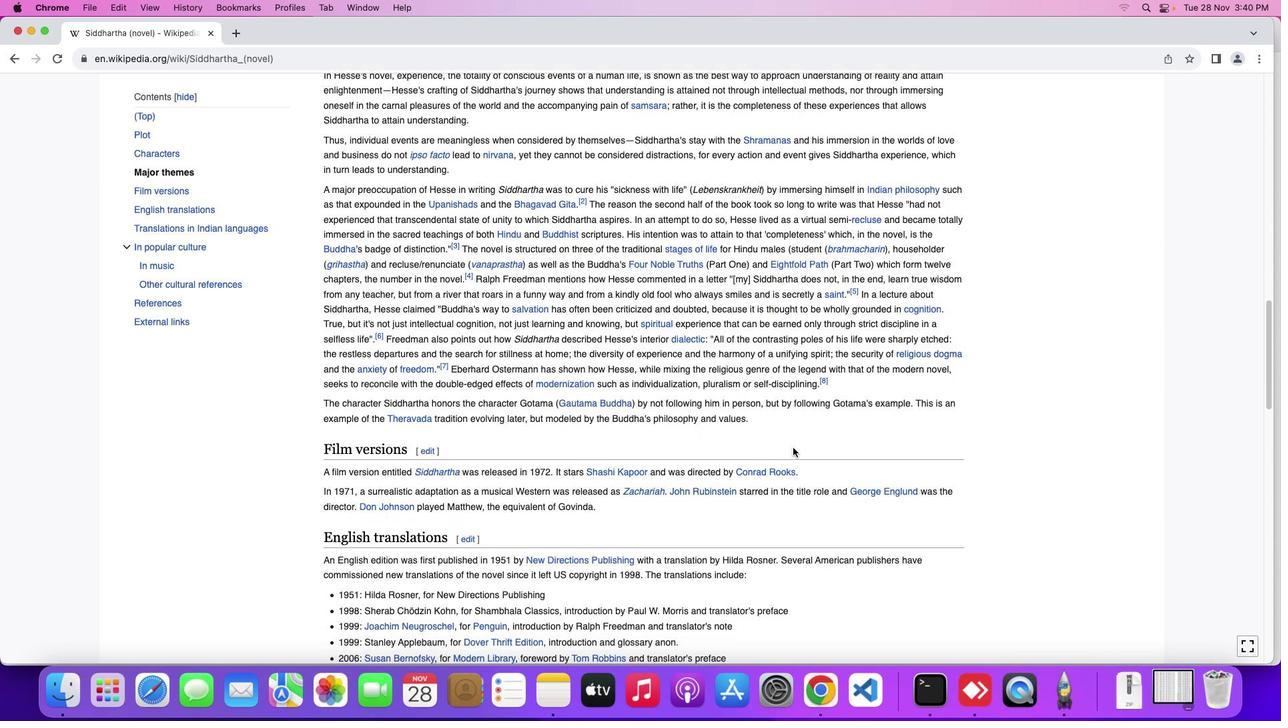 
Action: Mouse scrolled (793, 447) with delta (0, 0)
Screenshot: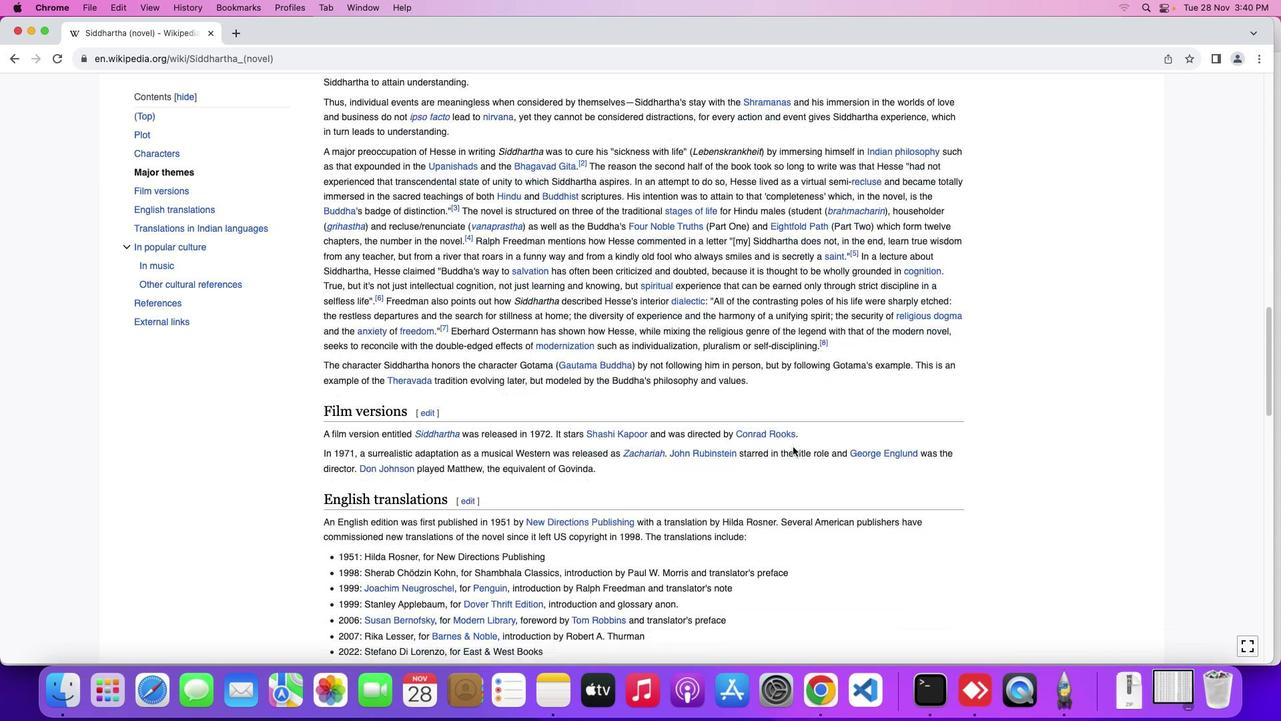 
Action: Mouse scrolled (793, 447) with delta (0, 0)
Screenshot: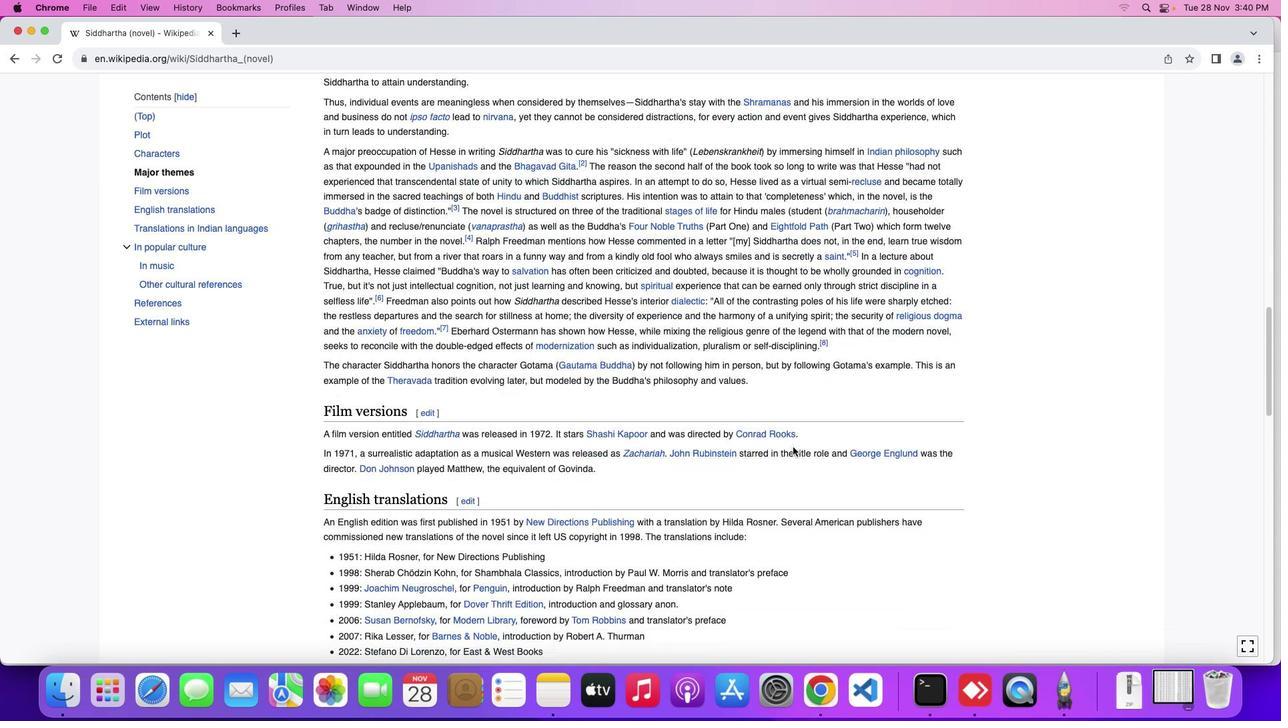 
Action: Mouse scrolled (793, 447) with delta (0, -1)
Screenshot: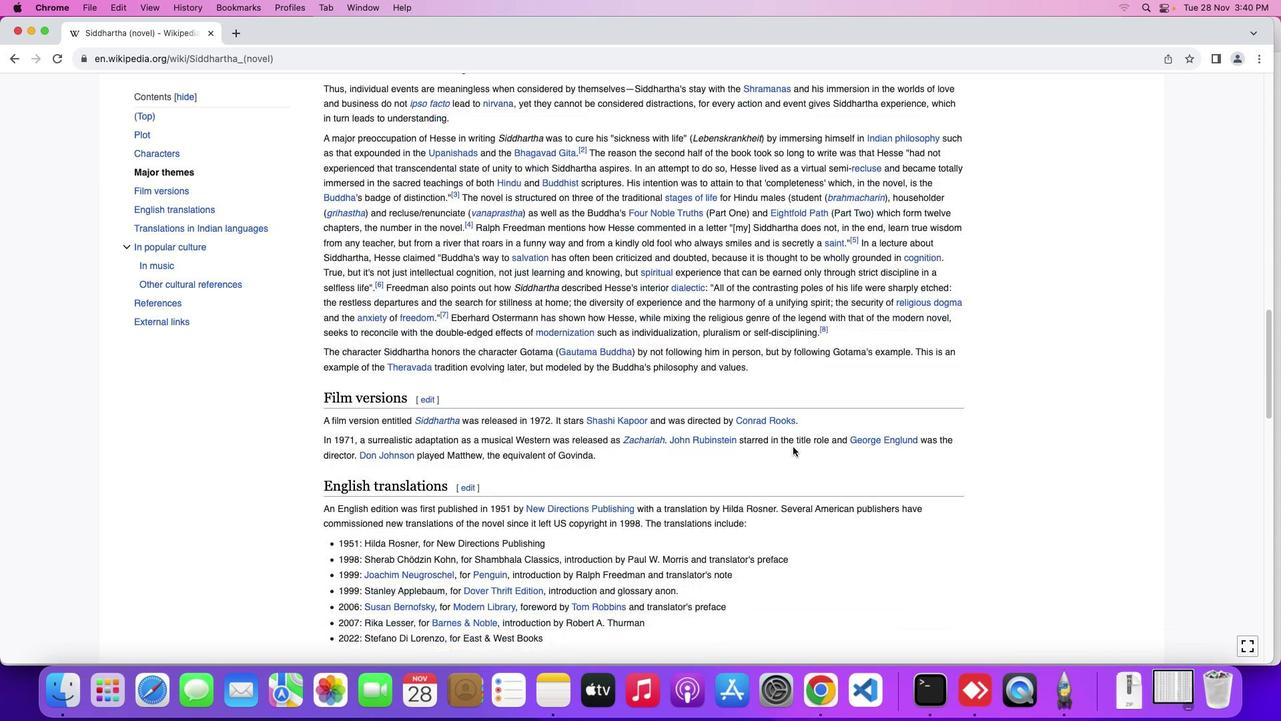 
Action: Mouse moved to (793, 447)
Screenshot: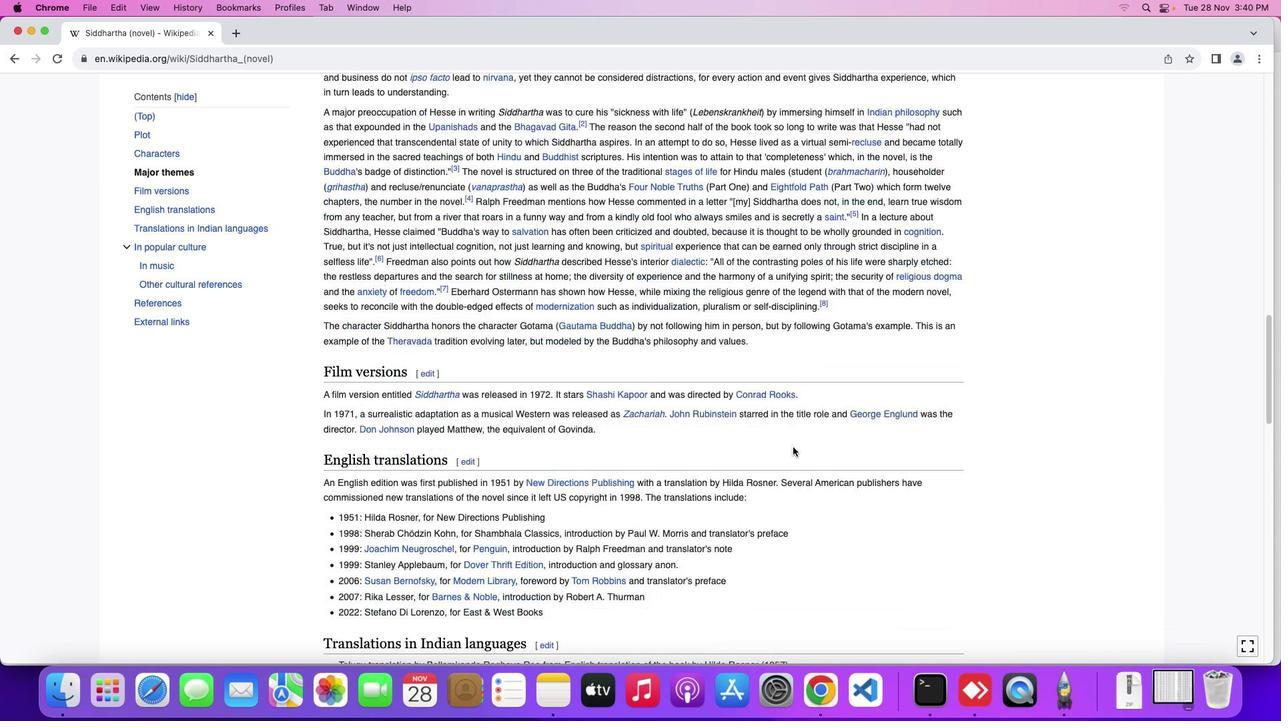 
Action: Mouse scrolled (793, 447) with delta (0, 0)
Screenshot: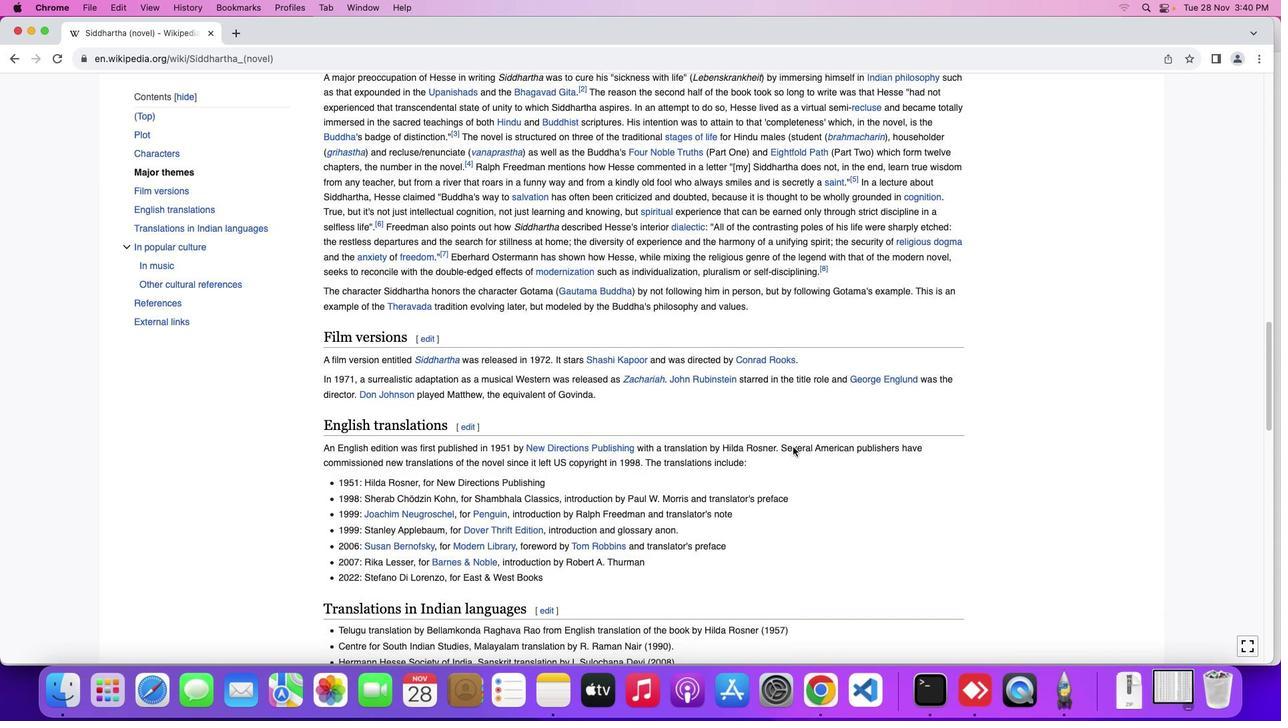 
Action: Mouse scrolled (793, 447) with delta (0, 0)
Screenshot: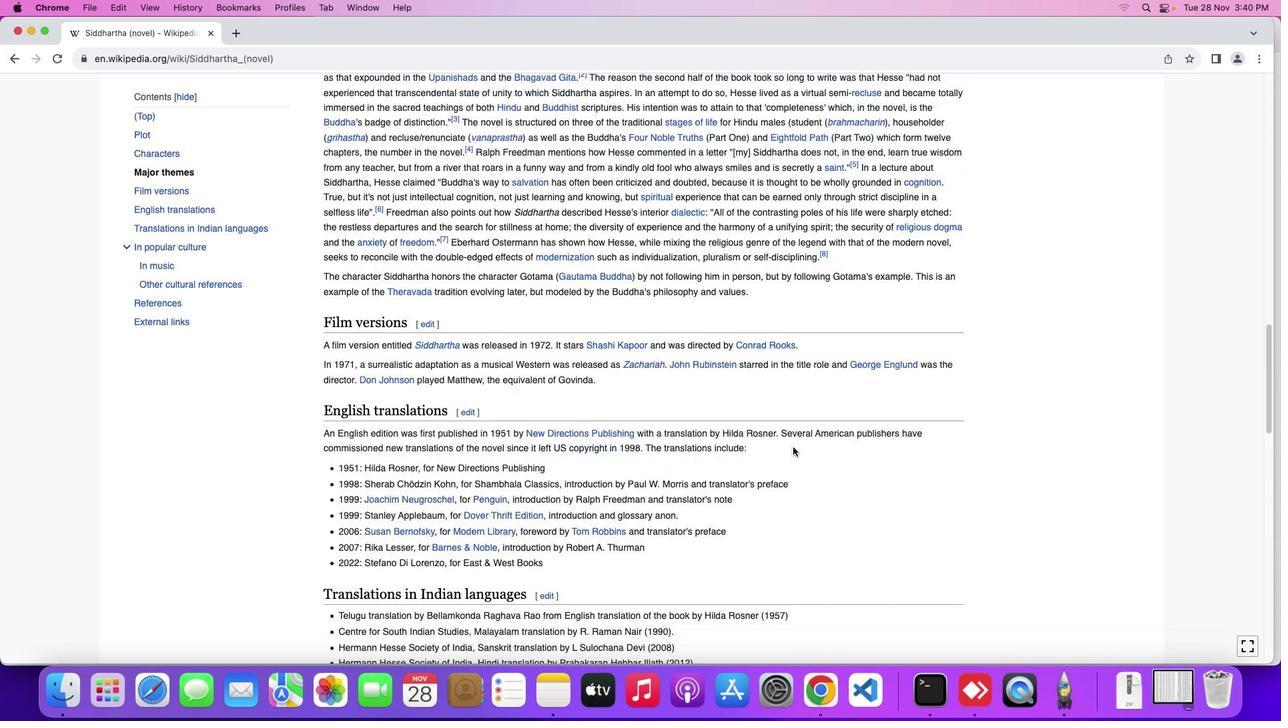 
Action: Mouse scrolled (793, 447) with delta (0, -1)
Screenshot: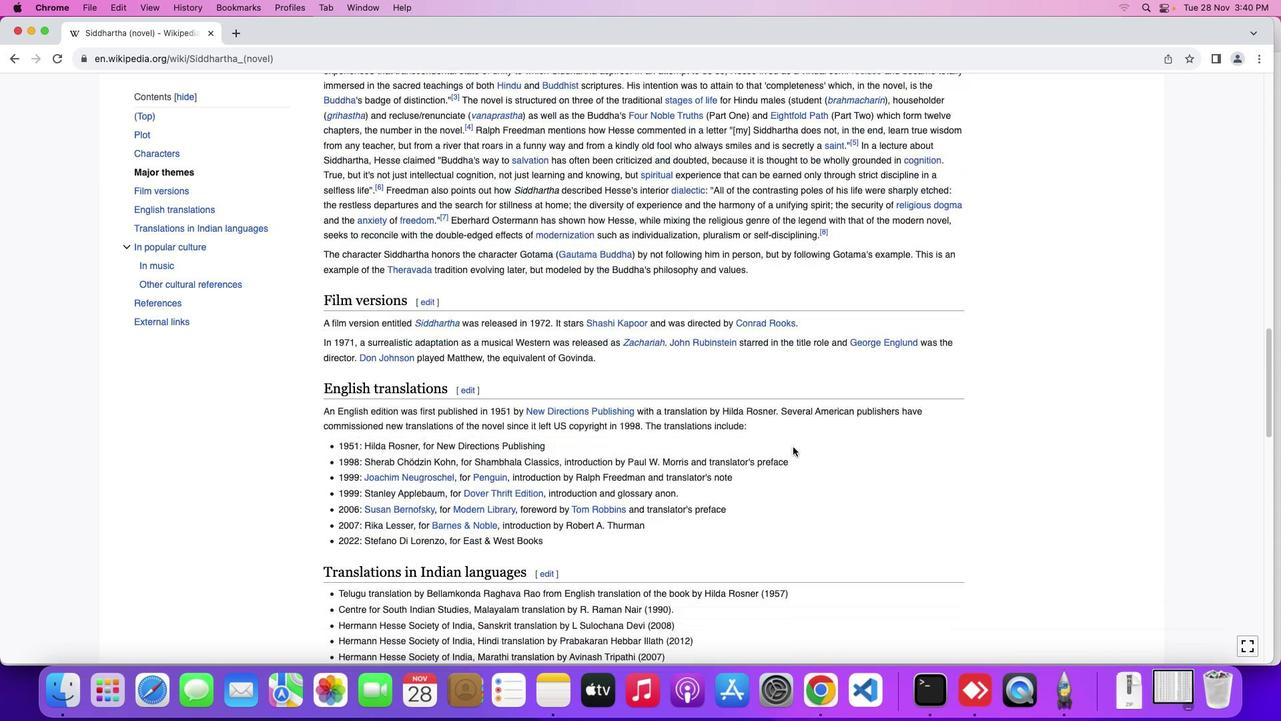 
Action: Mouse scrolled (793, 447) with delta (0, 0)
Screenshot: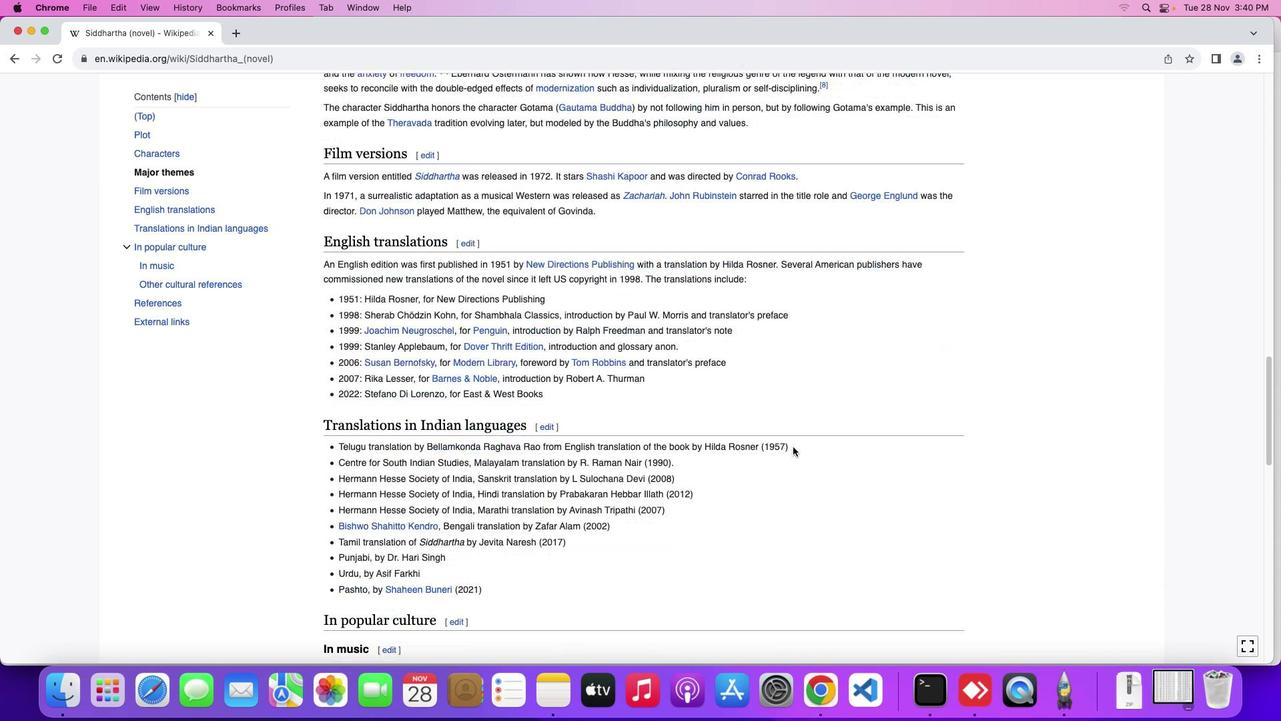 
Action: Mouse scrolled (793, 447) with delta (0, 0)
Screenshot: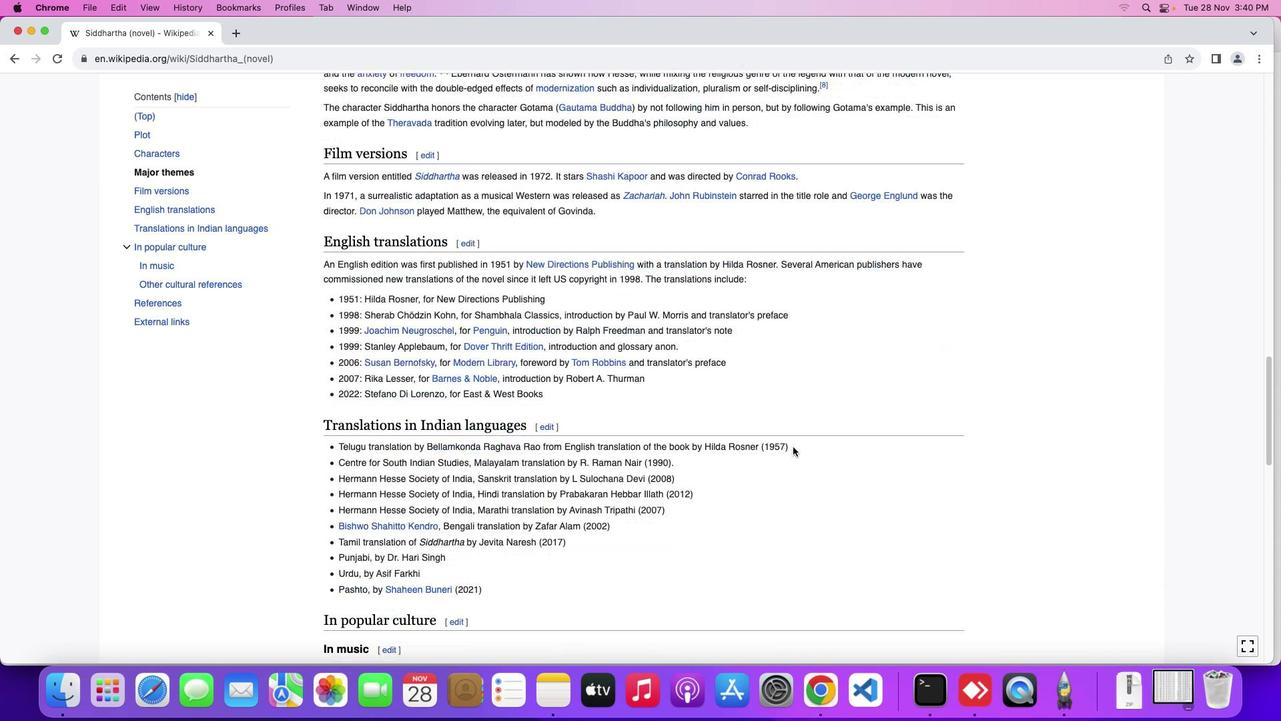 
Action: Mouse scrolled (793, 447) with delta (0, -2)
Screenshot: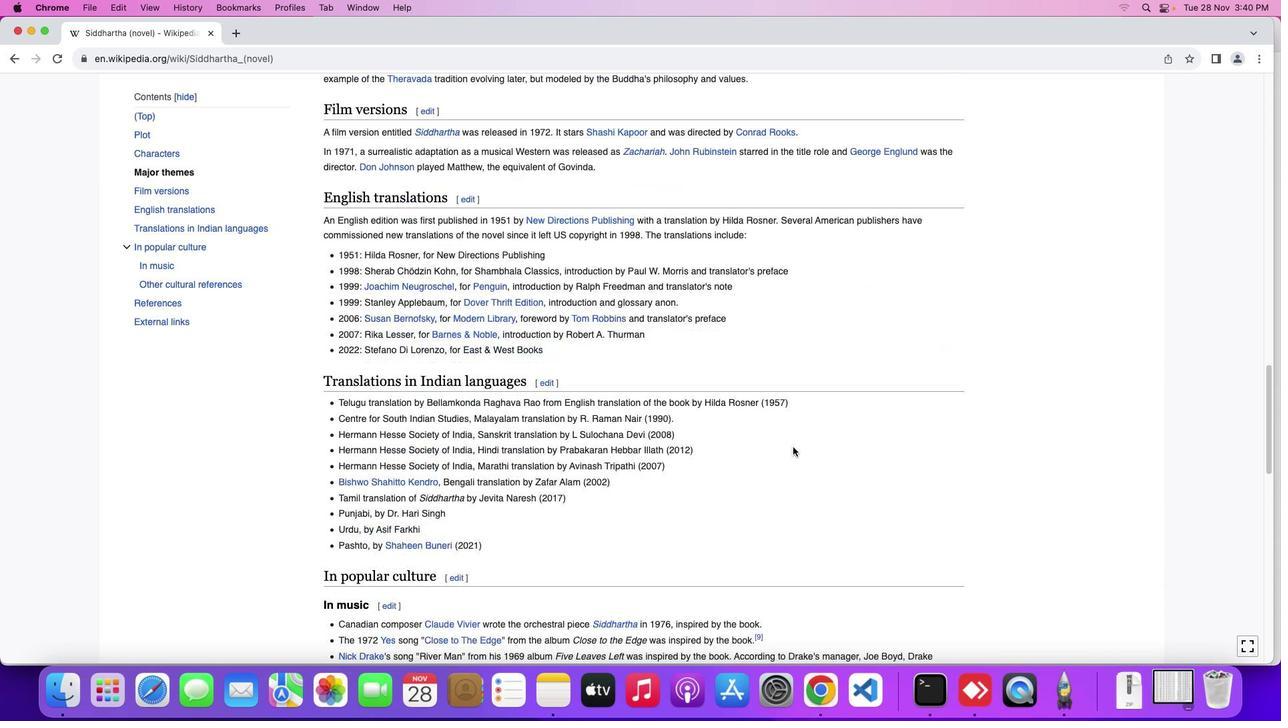 
Action: Mouse scrolled (793, 447) with delta (0, -2)
Screenshot: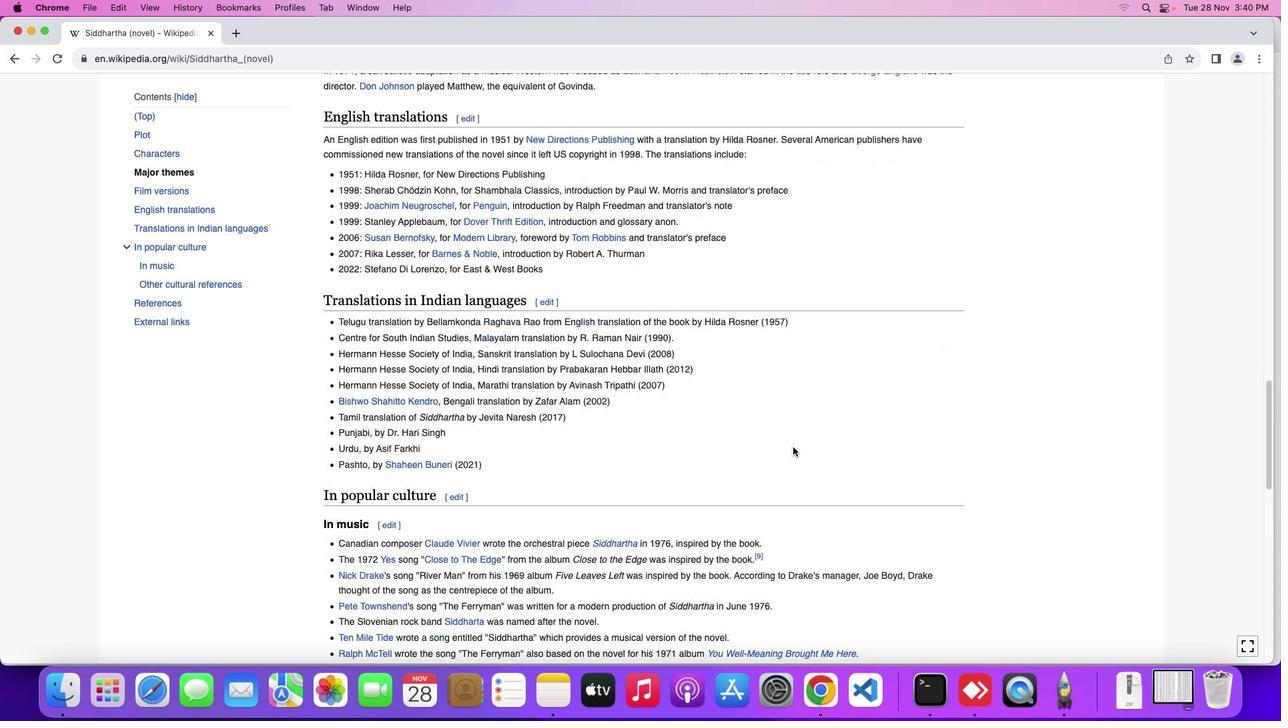 
Action: Mouse scrolled (793, 447) with delta (0, 0)
Screenshot: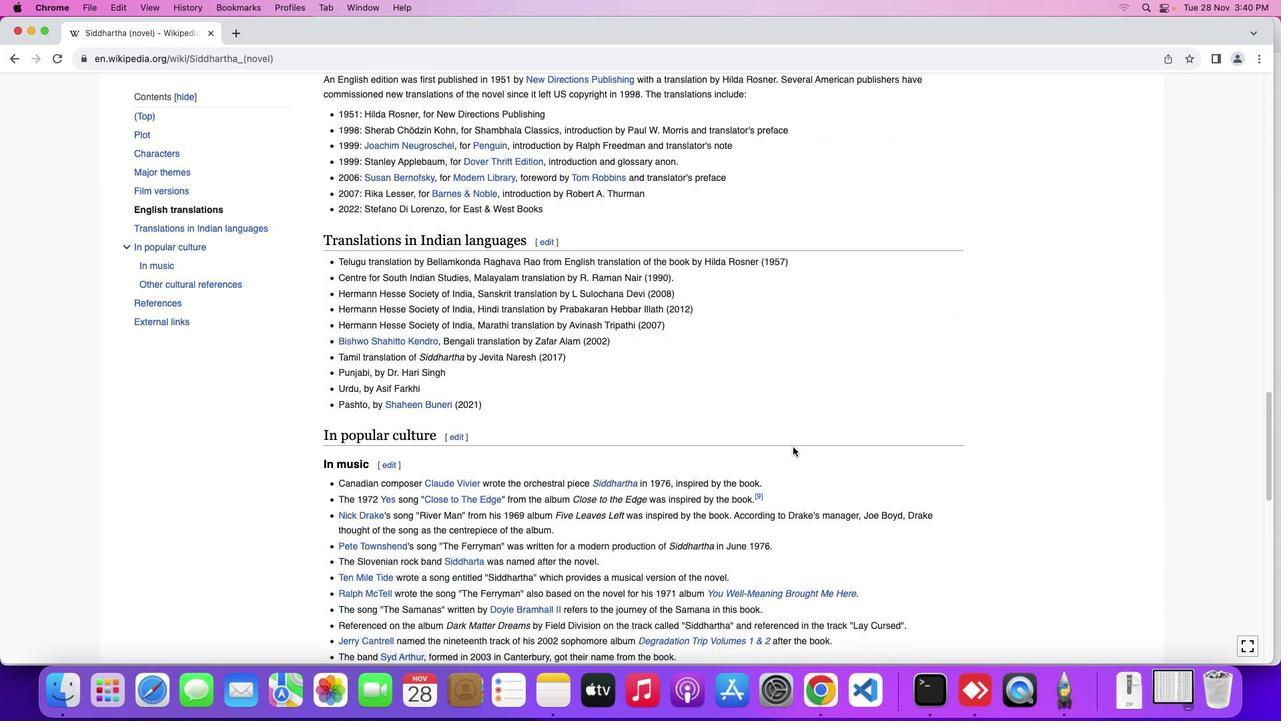 
Action: Mouse scrolled (793, 447) with delta (0, 0)
Screenshot: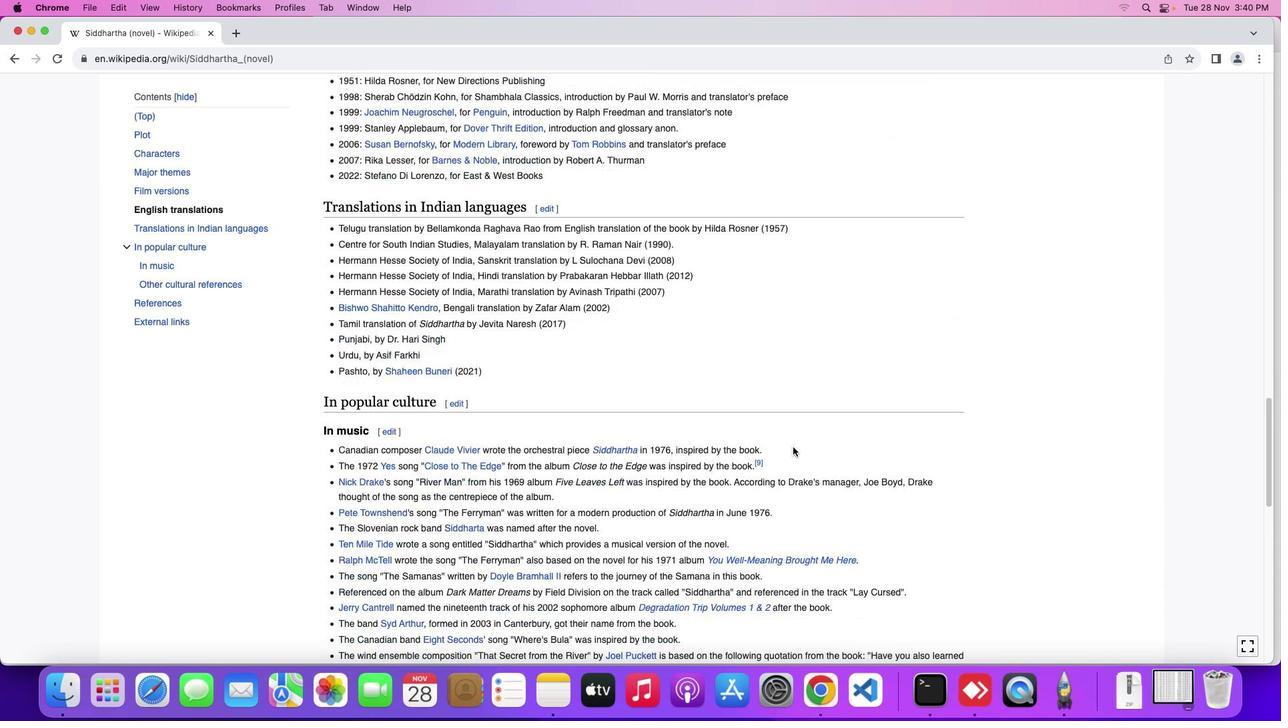 
Action: Mouse scrolled (793, 447) with delta (0, -2)
Screenshot: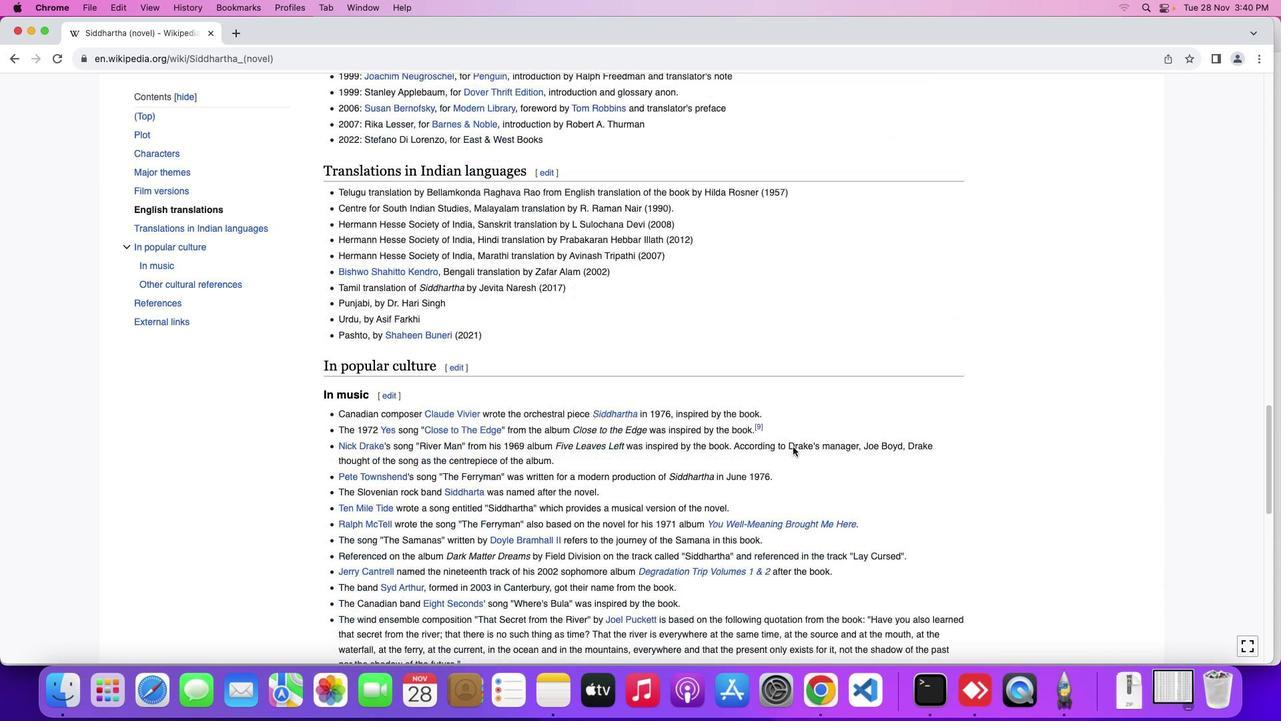 
Action: Mouse scrolled (793, 447) with delta (0, 0)
Screenshot: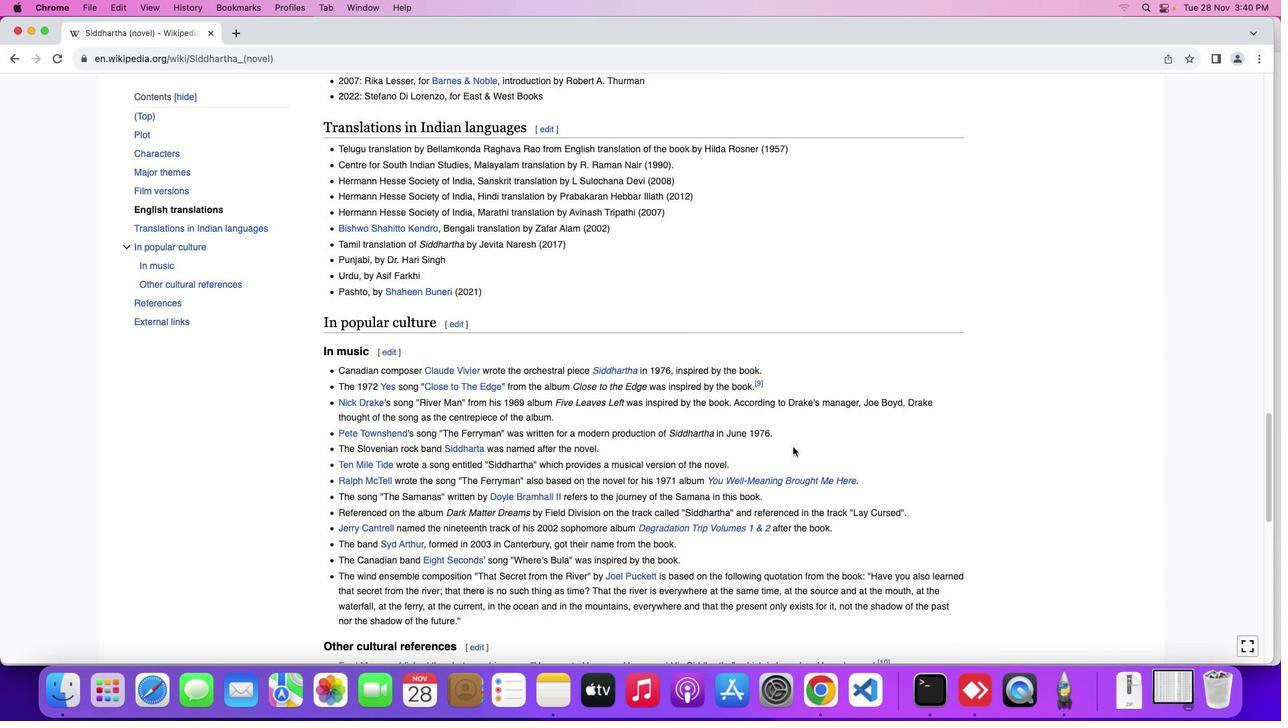 
Action: Mouse scrolled (793, 447) with delta (0, 0)
Screenshot: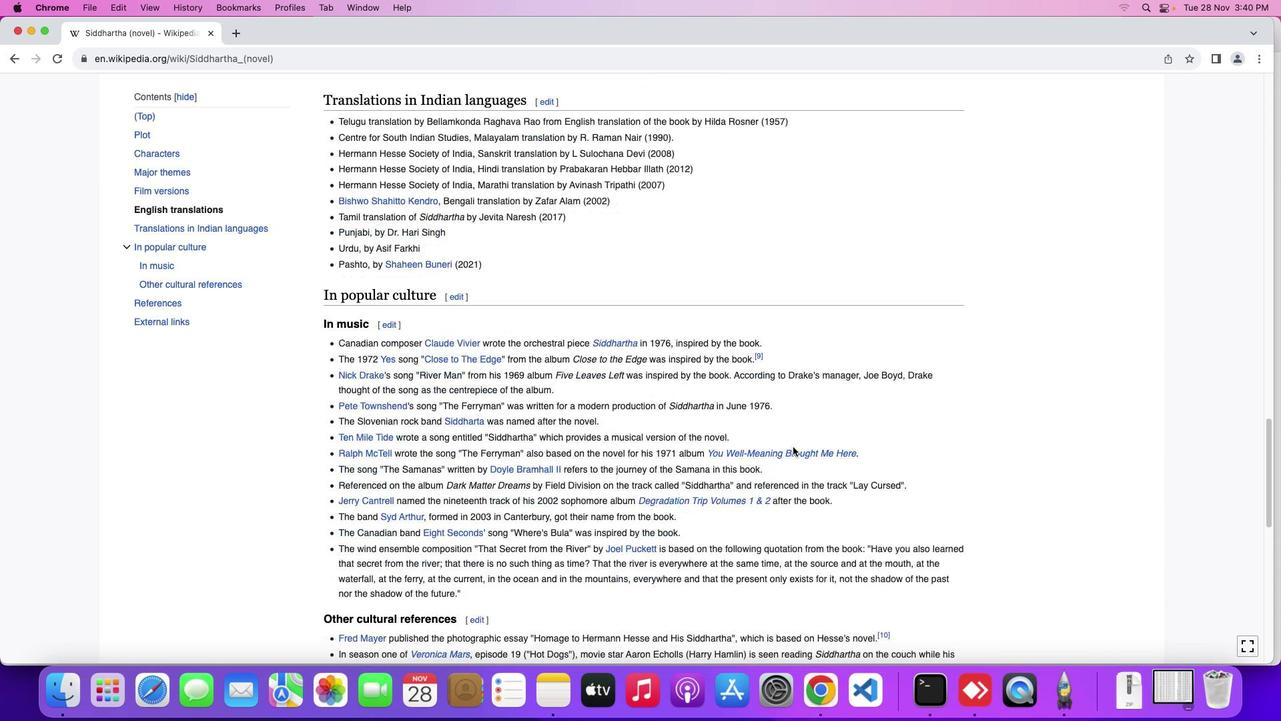 
Action: Mouse scrolled (793, 447) with delta (0, -2)
Screenshot: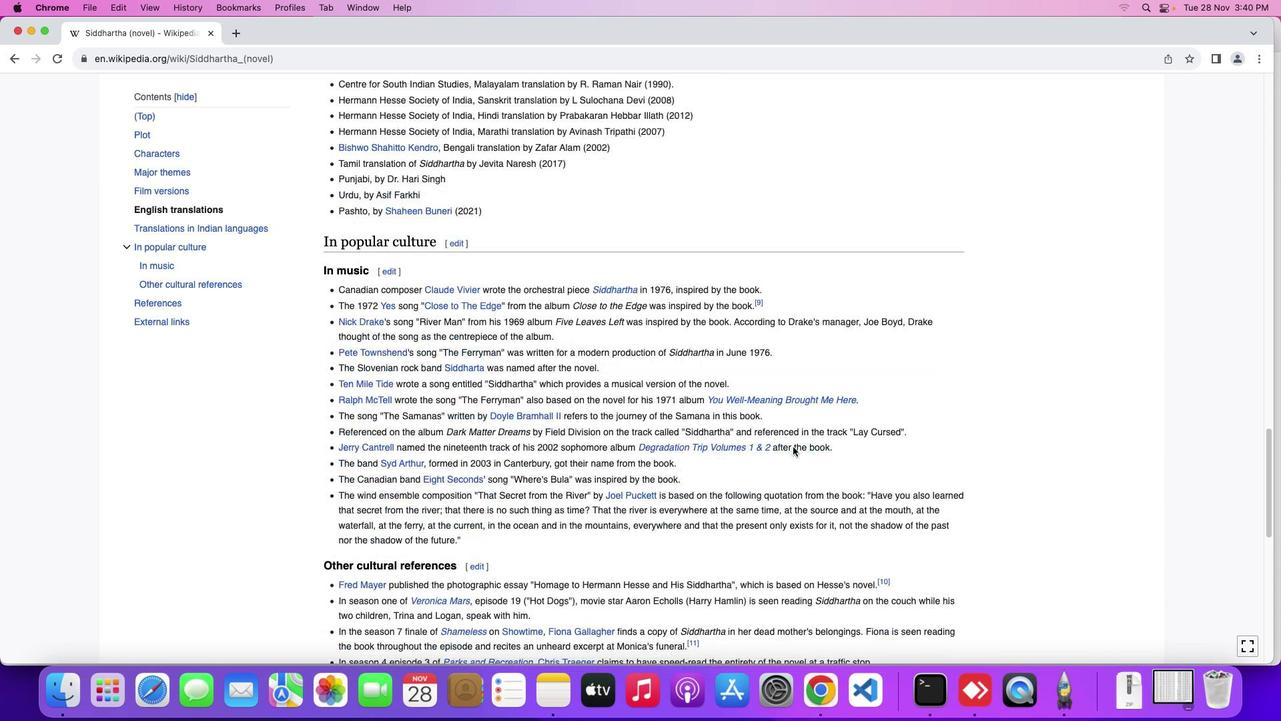 
Action: Mouse scrolled (793, 447) with delta (0, -2)
Screenshot: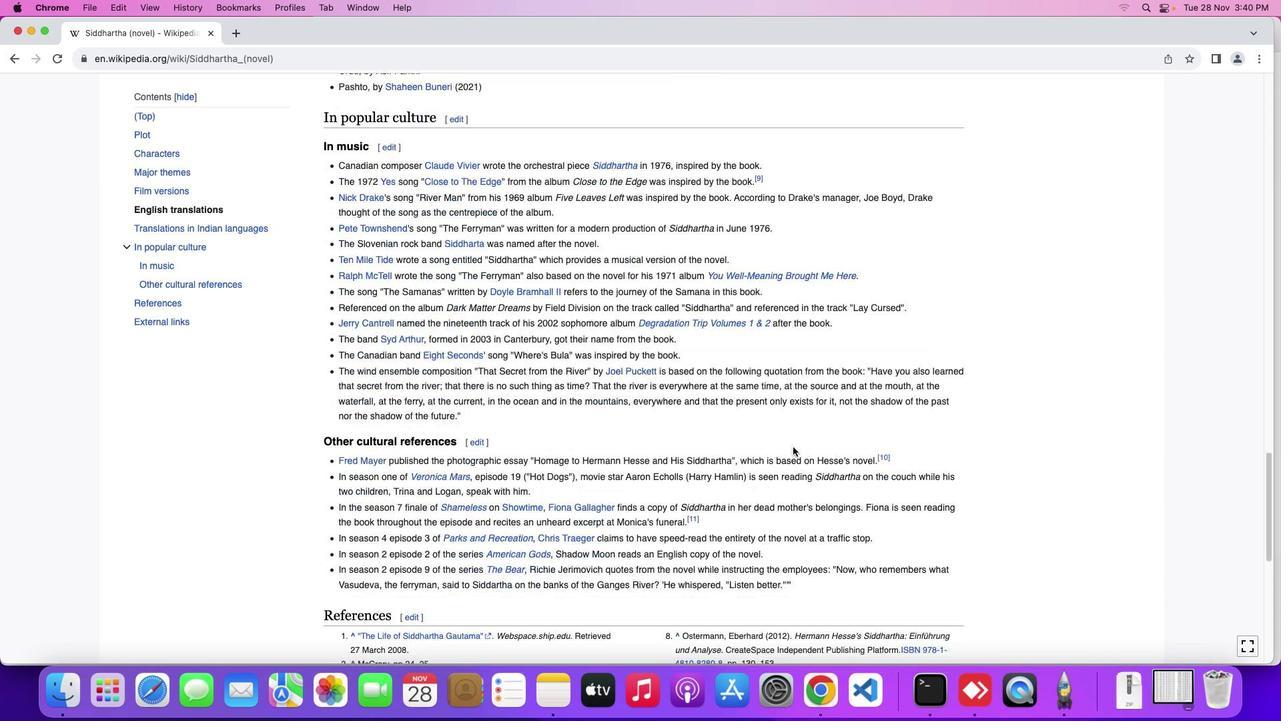 
Action: Mouse scrolled (793, 447) with delta (0, 0)
Screenshot: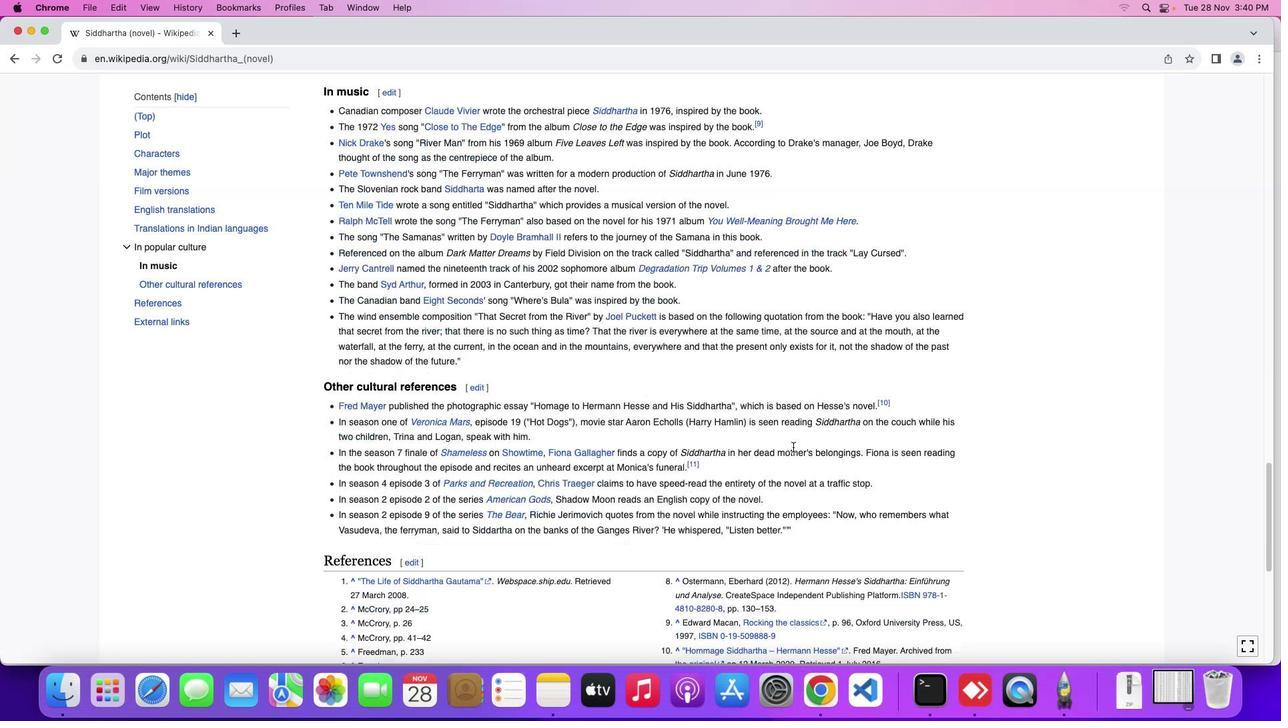 
Action: Mouse scrolled (793, 447) with delta (0, 0)
Screenshot: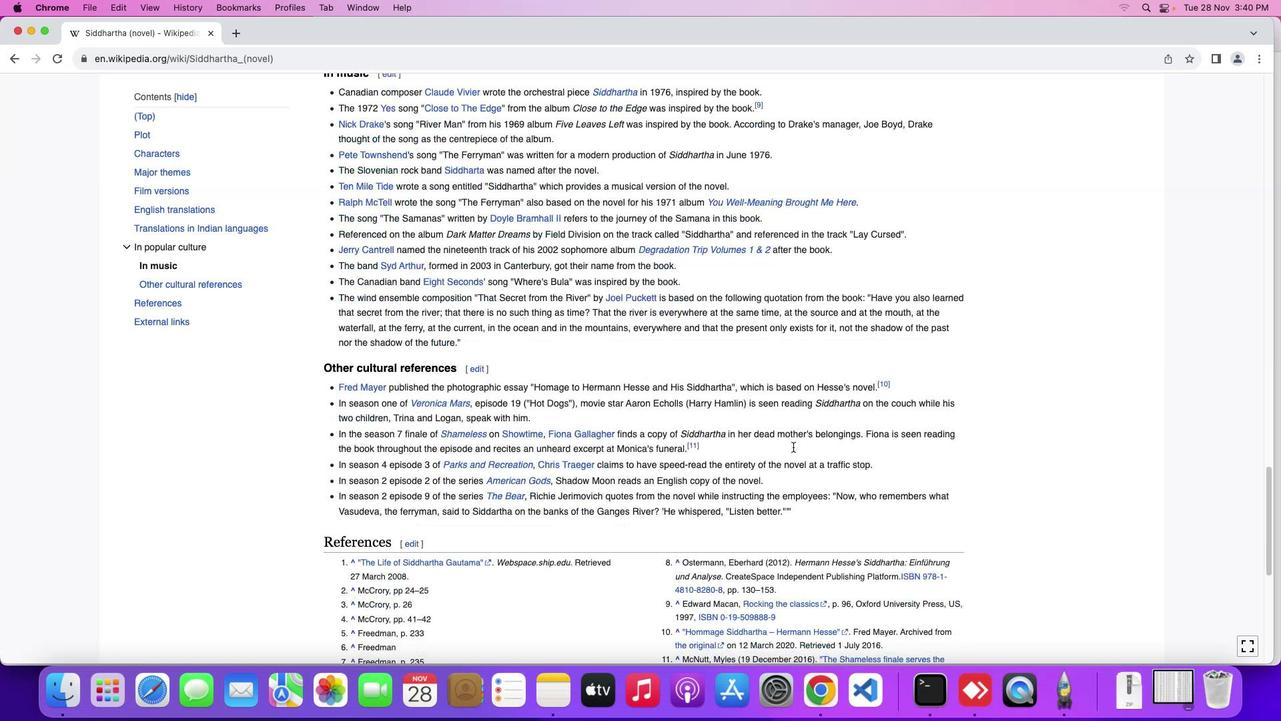 
Action: Mouse scrolled (793, 447) with delta (0, -2)
Screenshot: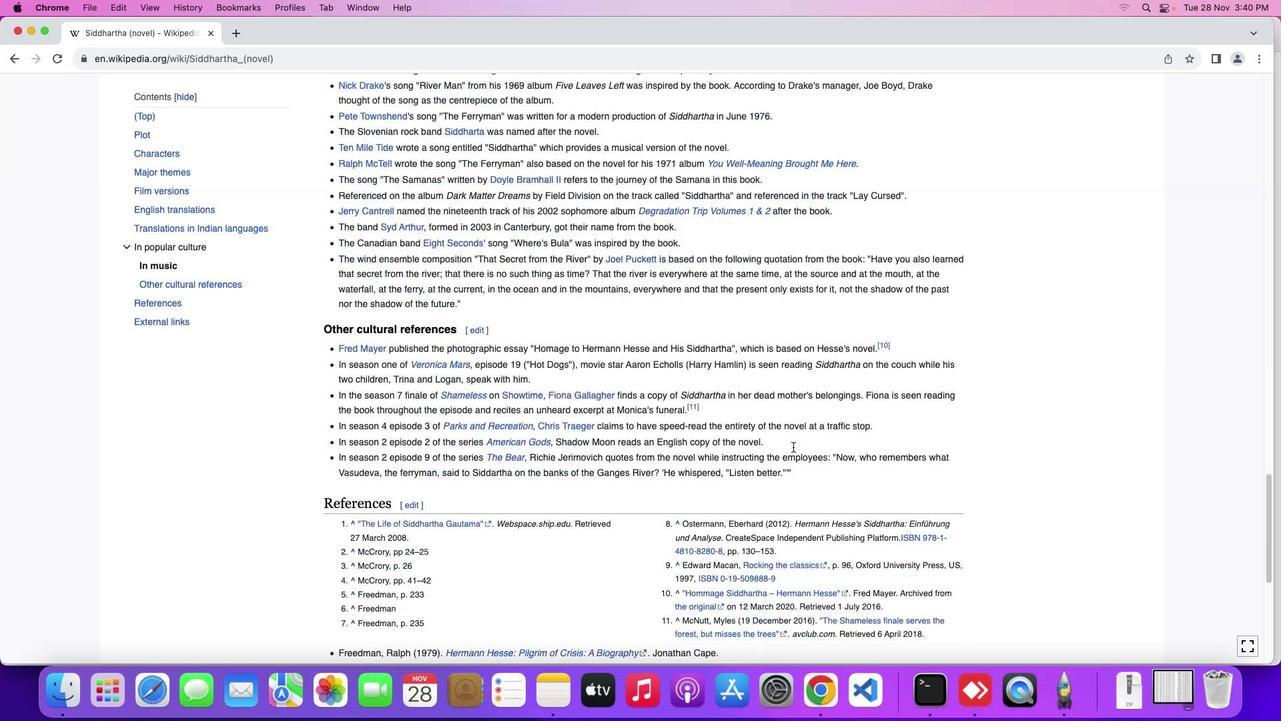 
Action: Mouse scrolled (793, 447) with delta (0, 0)
Screenshot: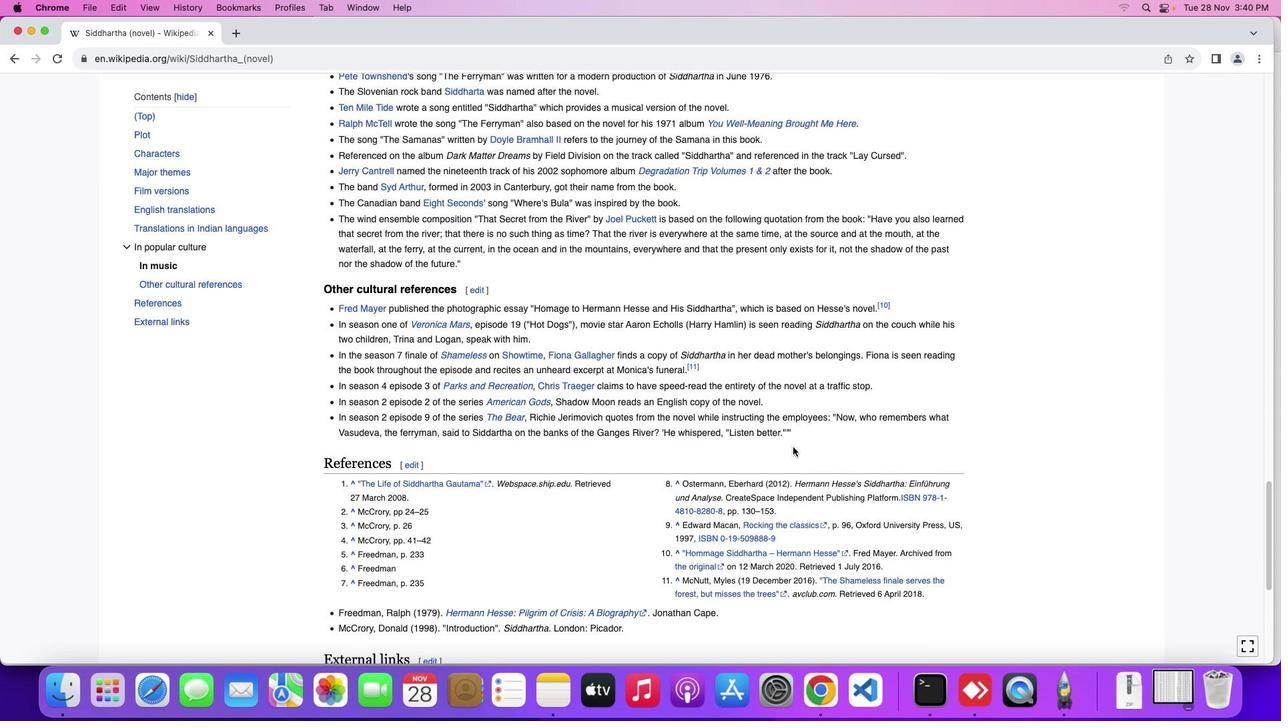 
Action: Mouse scrolled (793, 447) with delta (0, 0)
Screenshot: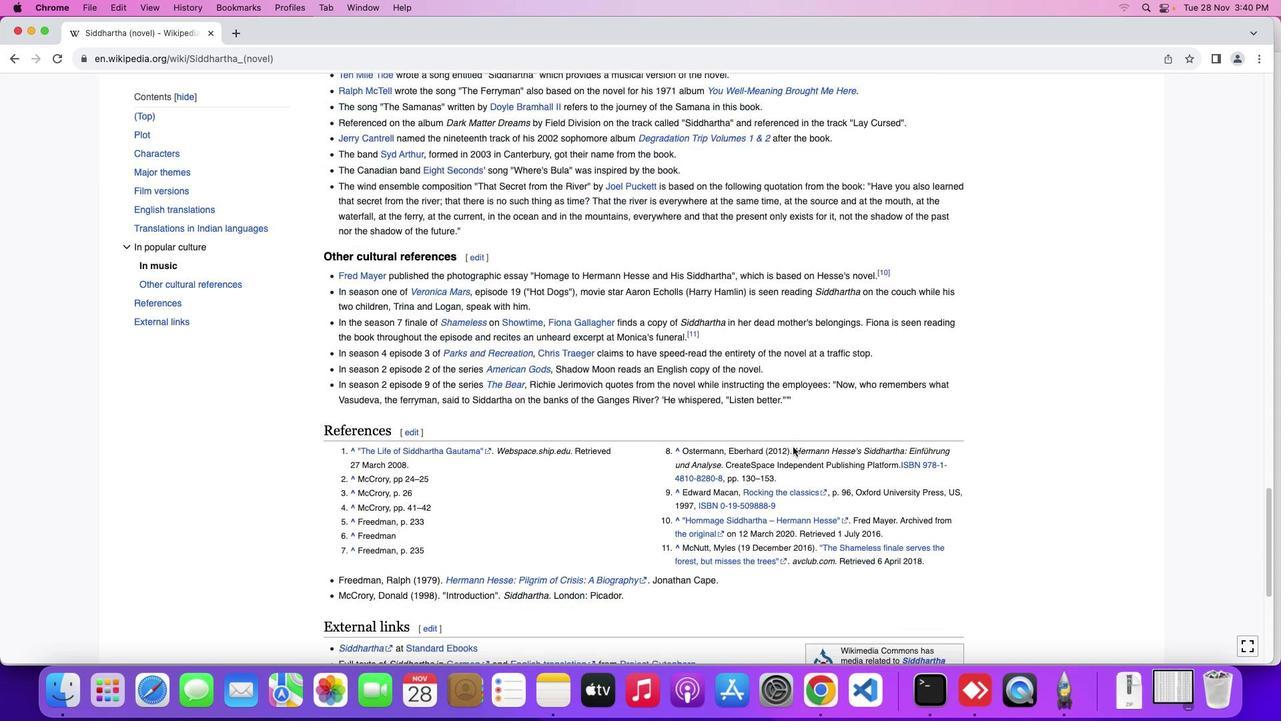
Action: Mouse scrolled (793, 447) with delta (0, -1)
Screenshot: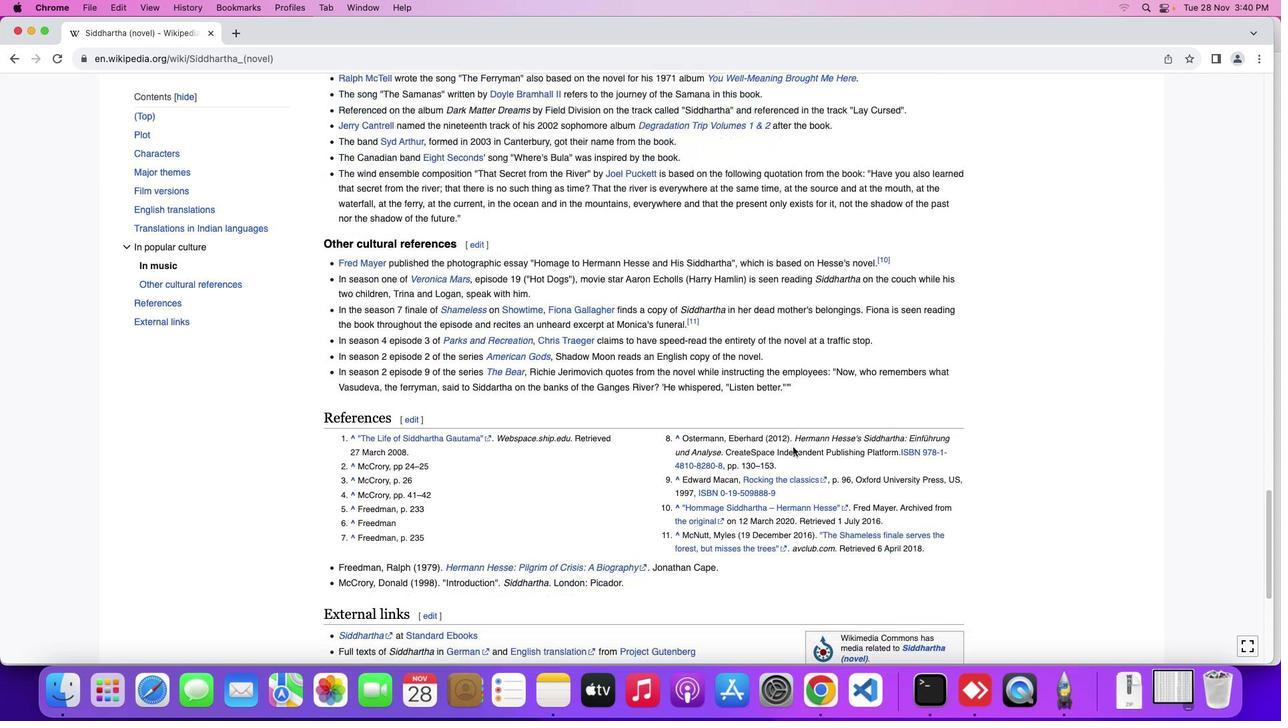 
Action: Mouse scrolled (793, 447) with delta (0, 0)
Screenshot: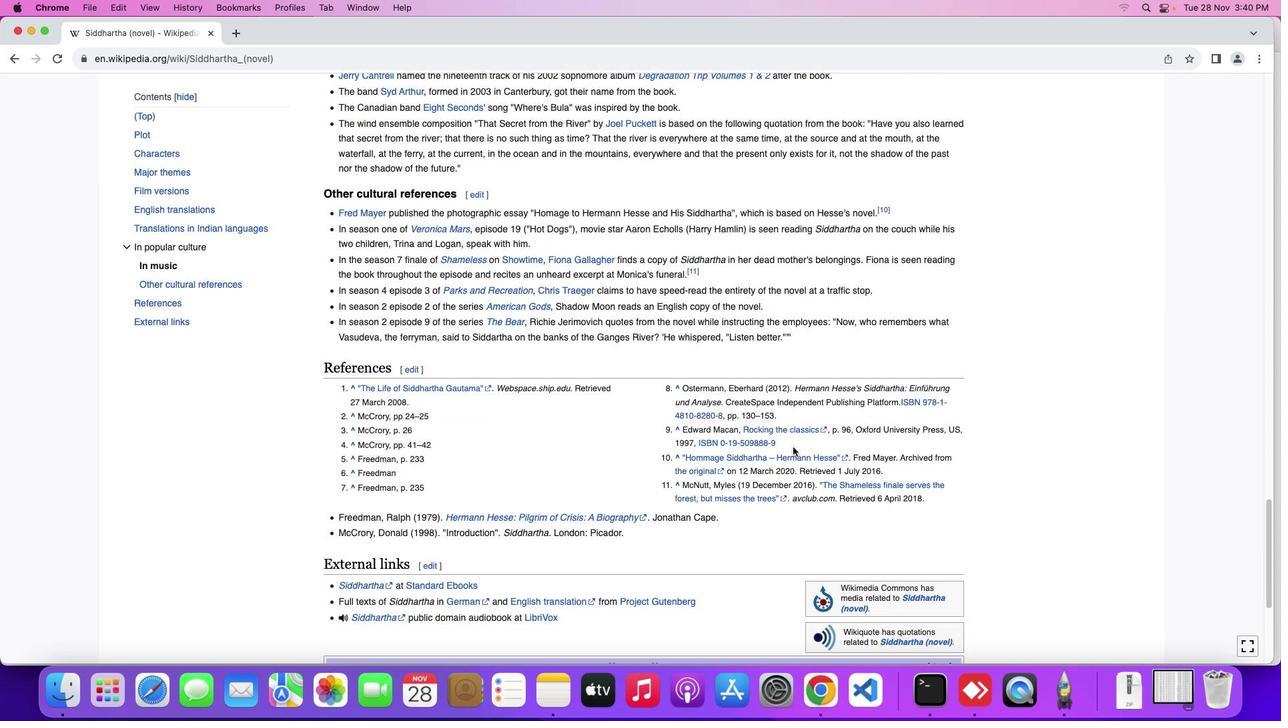 
Action: Mouse scrolled (793, 447) with delta (0, 0)
Screenshot: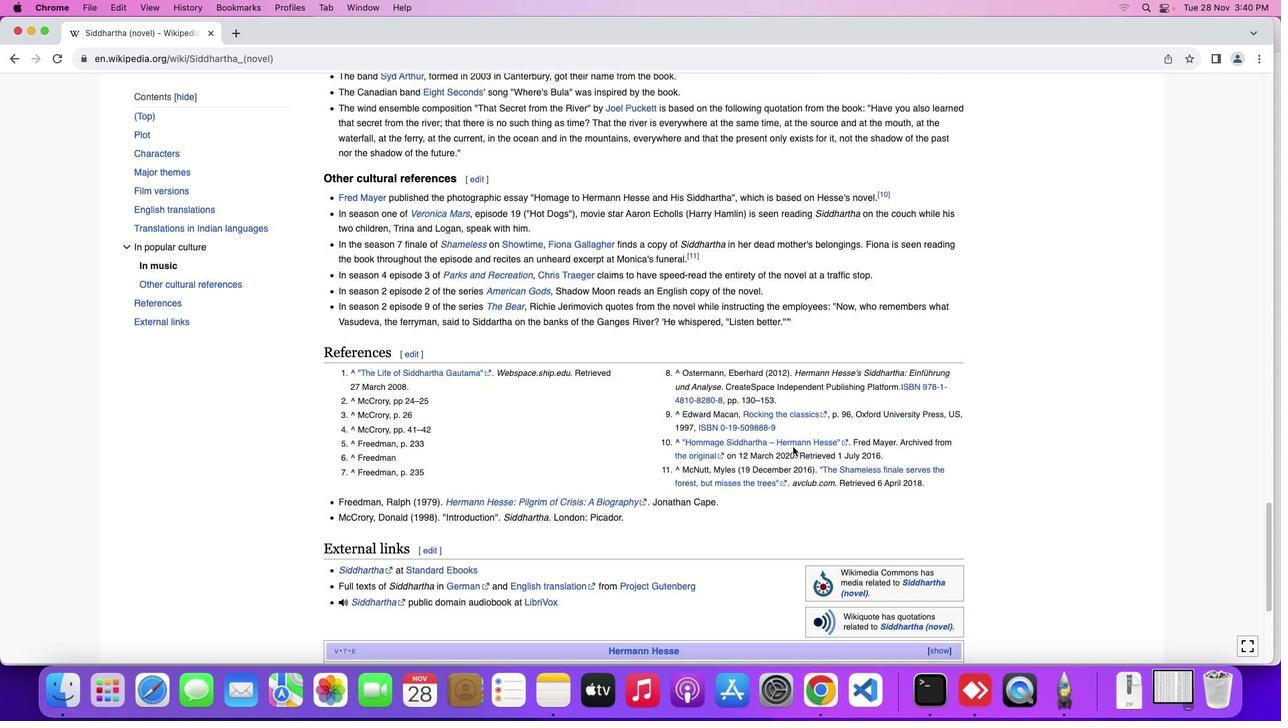 
Action: Mouse scrolled (793, 447) with delta (0, -1)
Screenshot: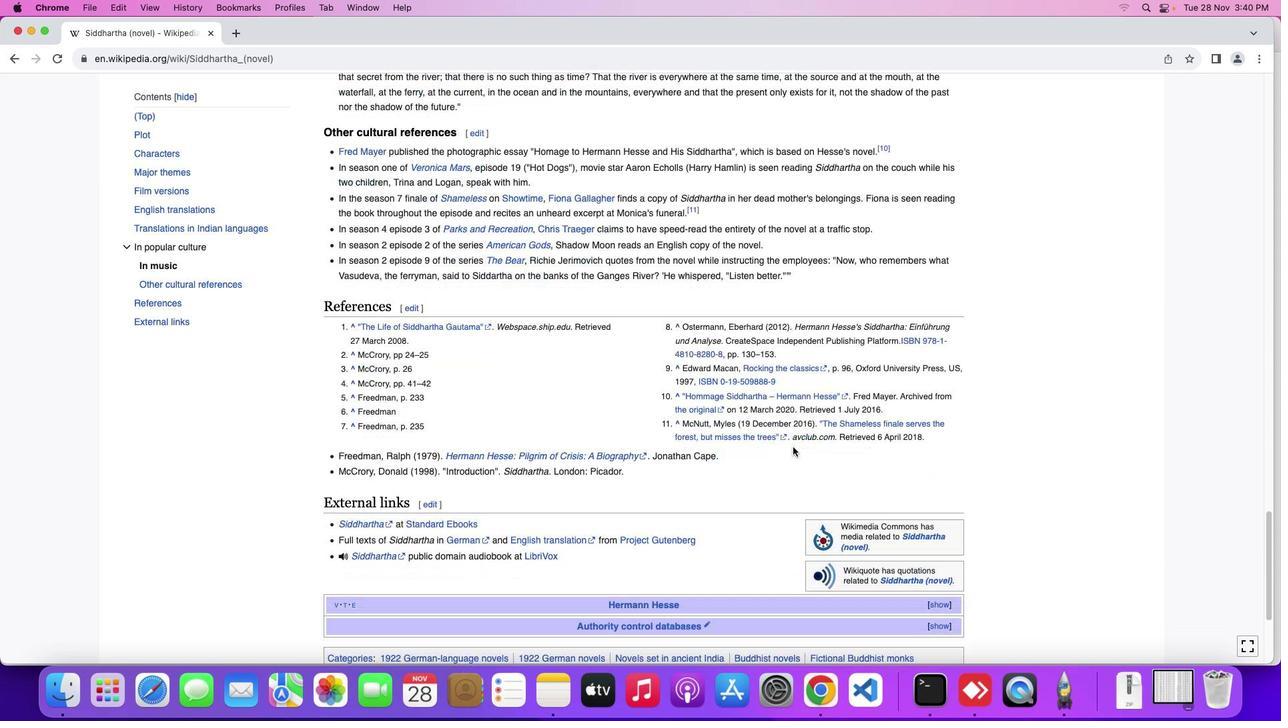 
Action: Mouse scrolled (793, 447) with delta (0, 0)
Screenshot: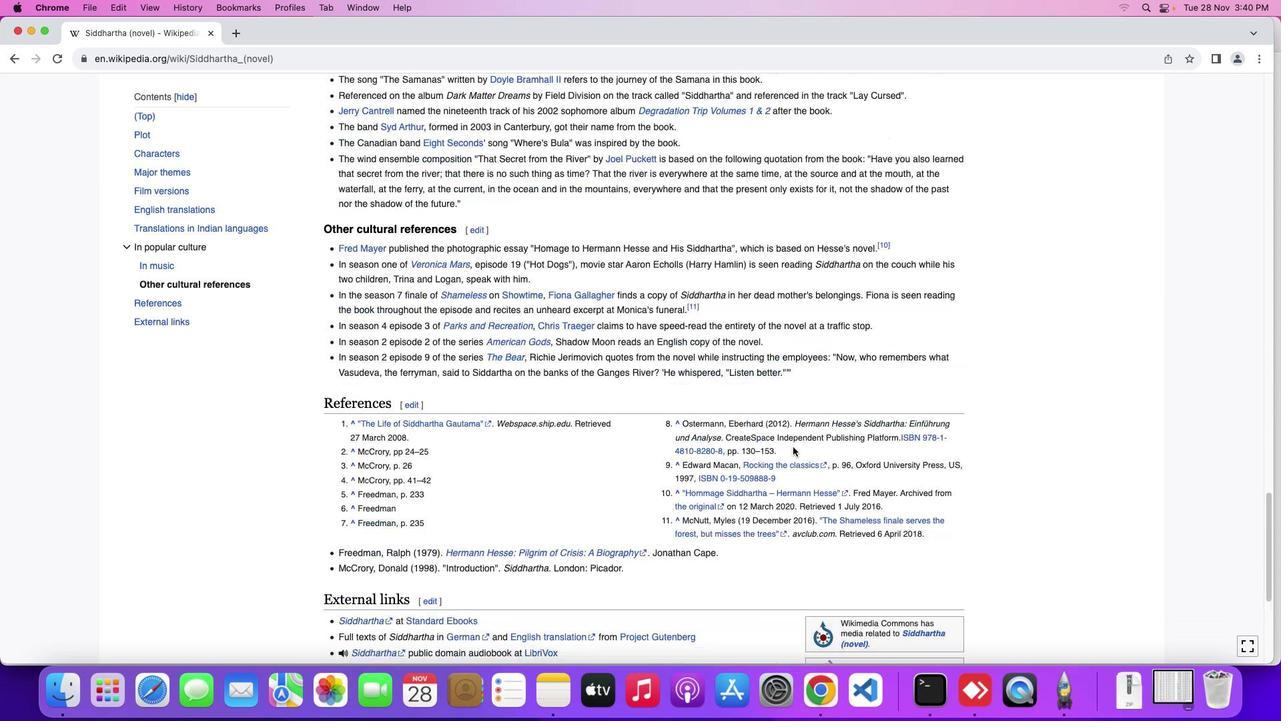
Action: Mouse scrolled (793, 447) with delta (0, 0)
Screenshot: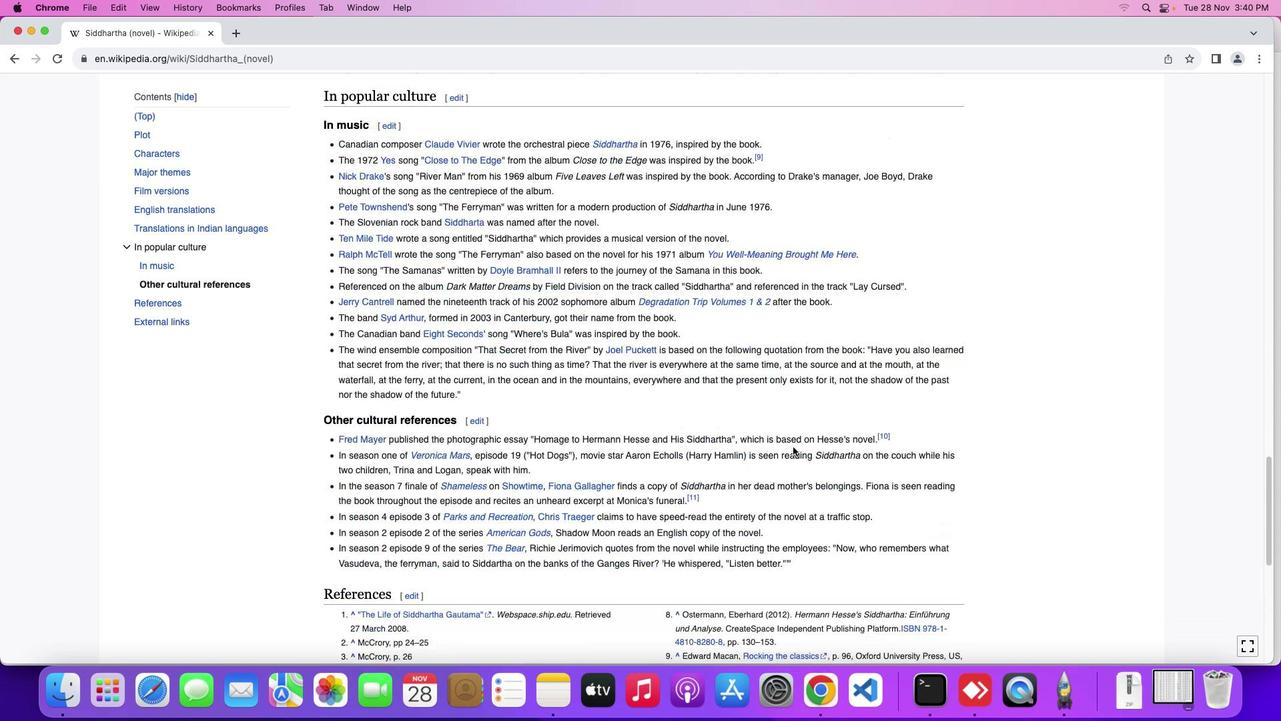 
Action: Mouse scrolled (793, 447) with delta (0, 2)
Screenshot: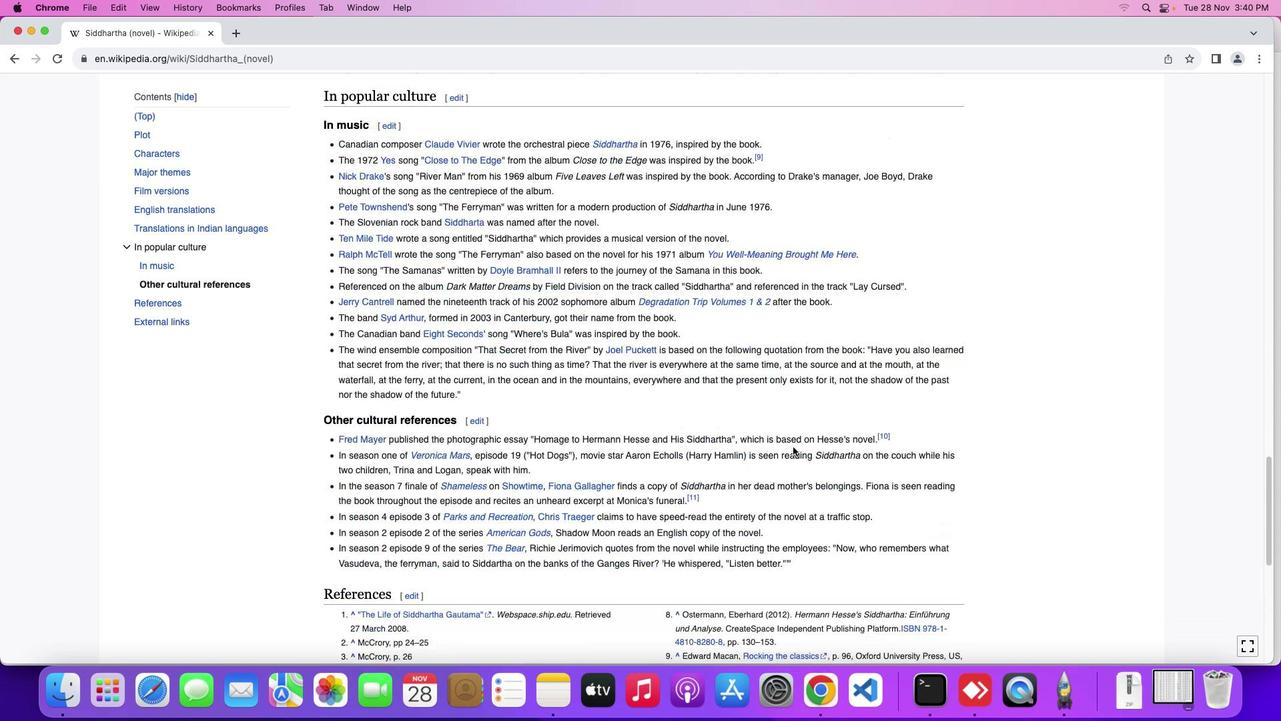 
Action: Mouse scrolled (793, 447) with delta (0, 3)
Screenshot: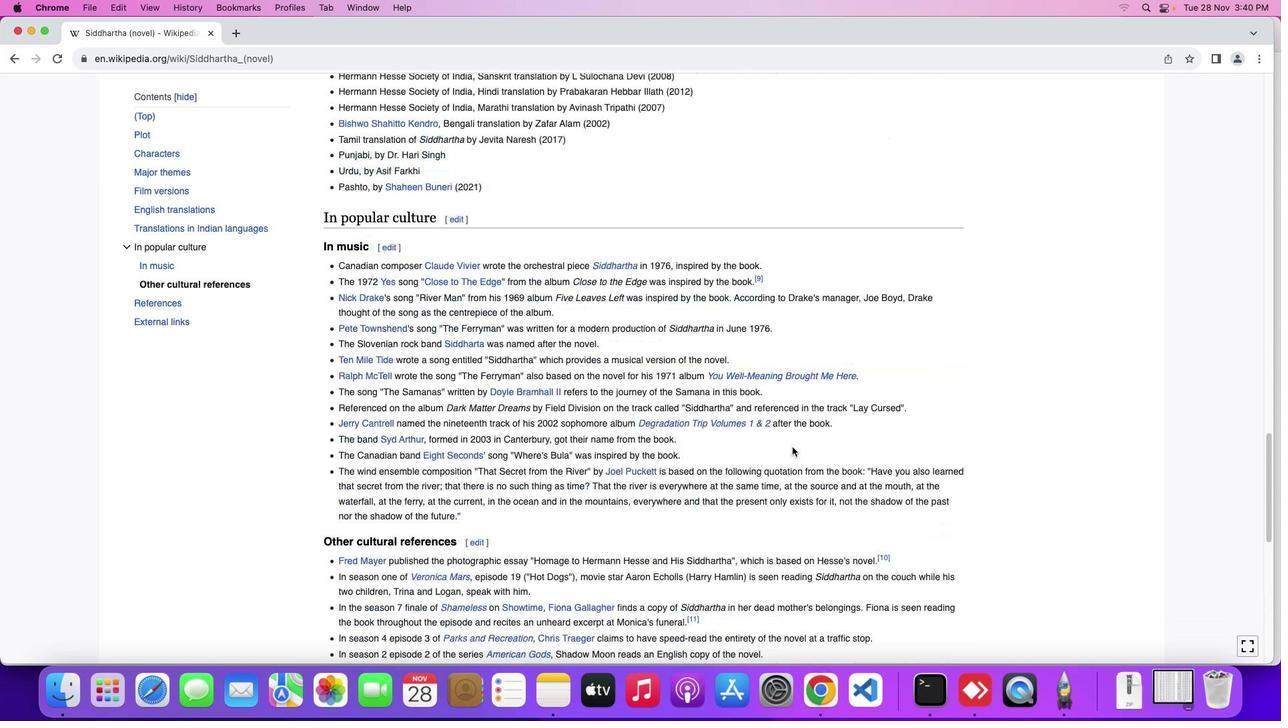 
Action: Mouse scrolled (793, 447) with delta (0, 4)
Screenshot: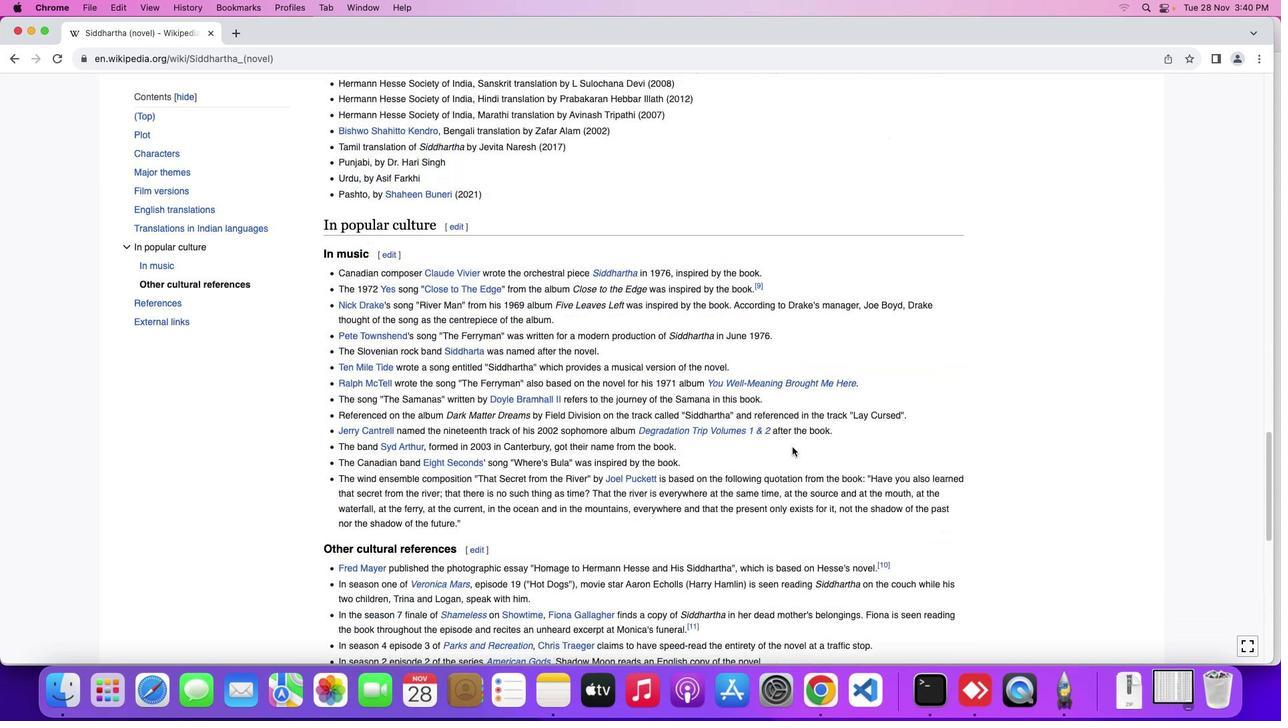 
Action: Mouse moved to (793, 446)
Screenshot: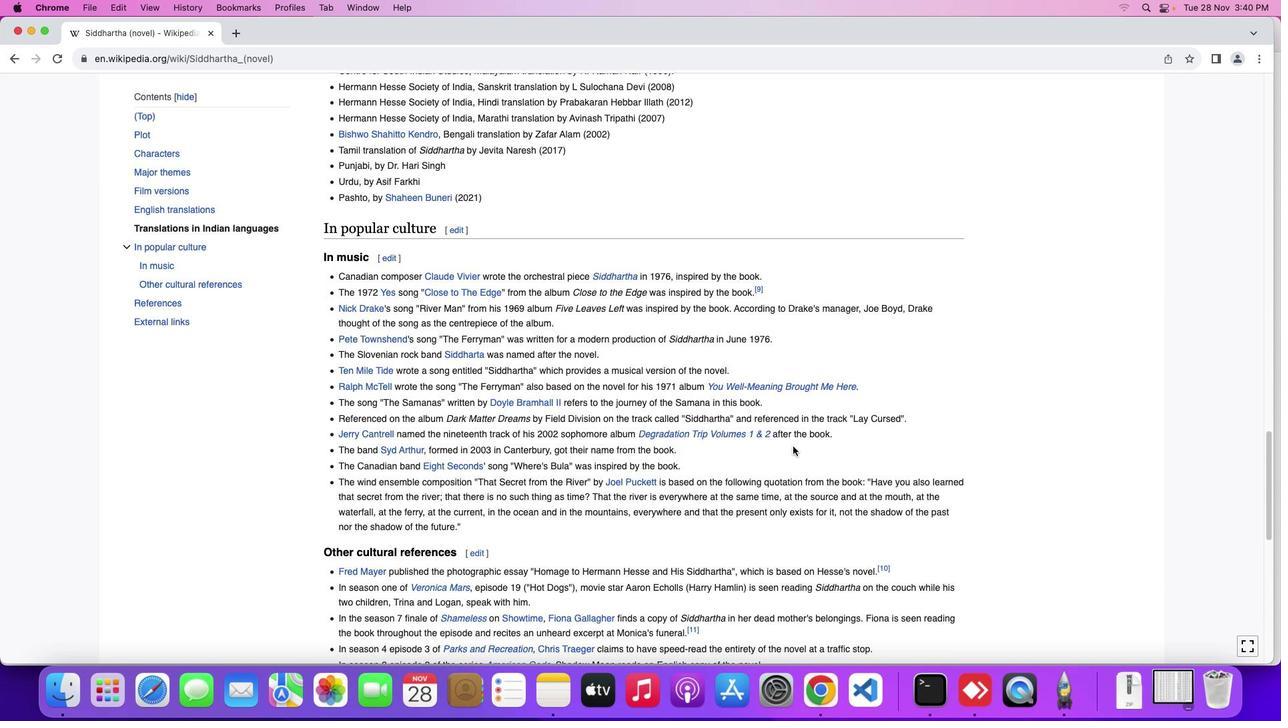 
Action: Mouse scrolled (793, 446) with delta (0, 0)
Screenshot: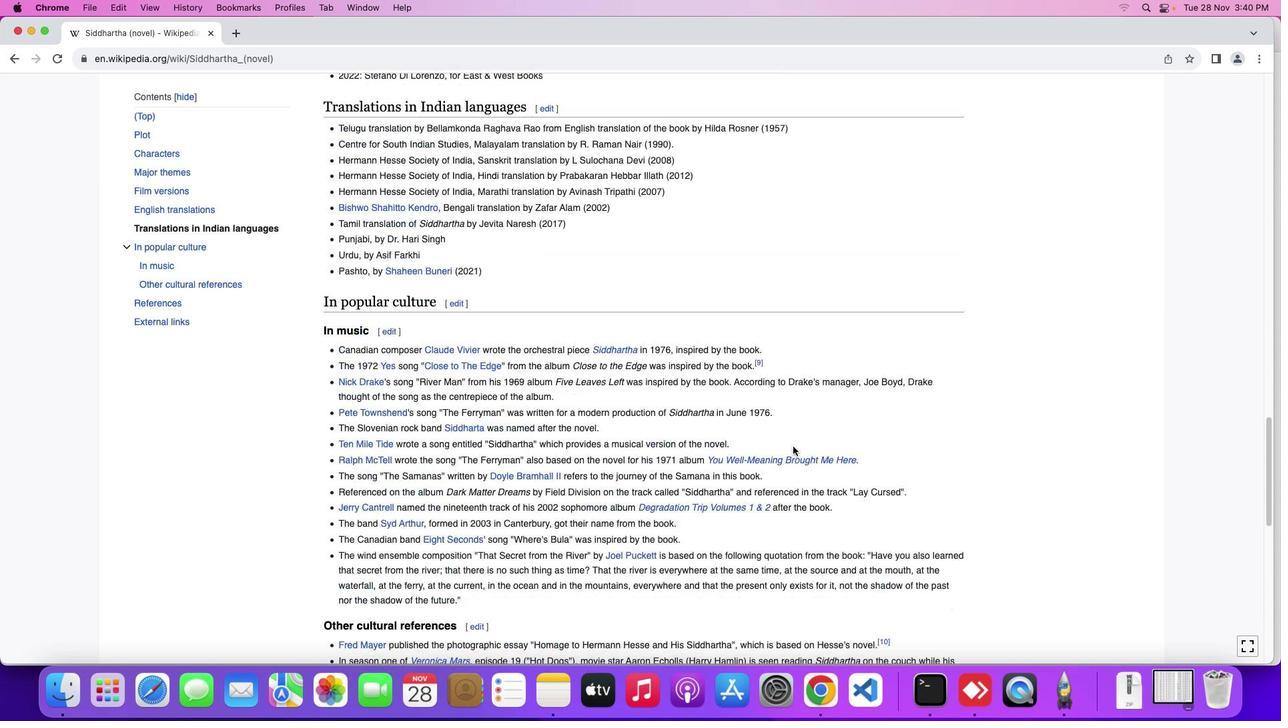 
Action: Mouse scrolled (793, 446) with delta (0, 0)
Screenshot: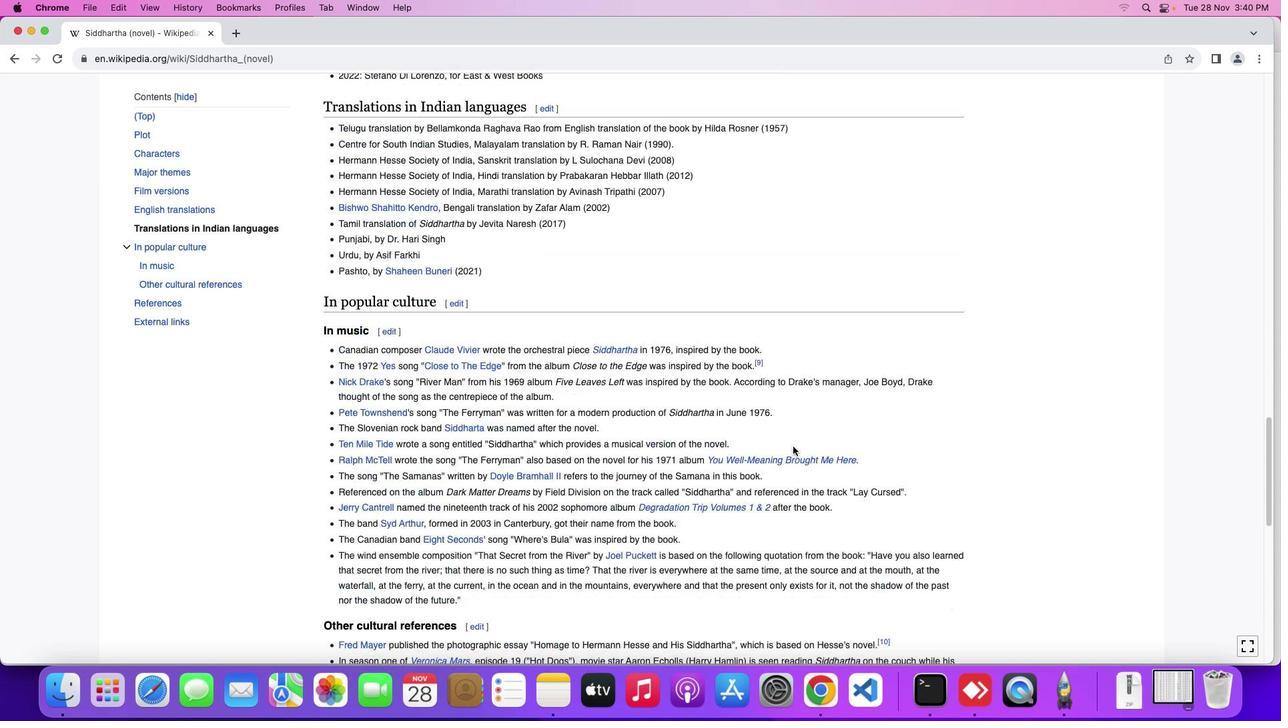 
Action: Mouse scrolled (793, 446) with delta (0, 2)
Screenshot: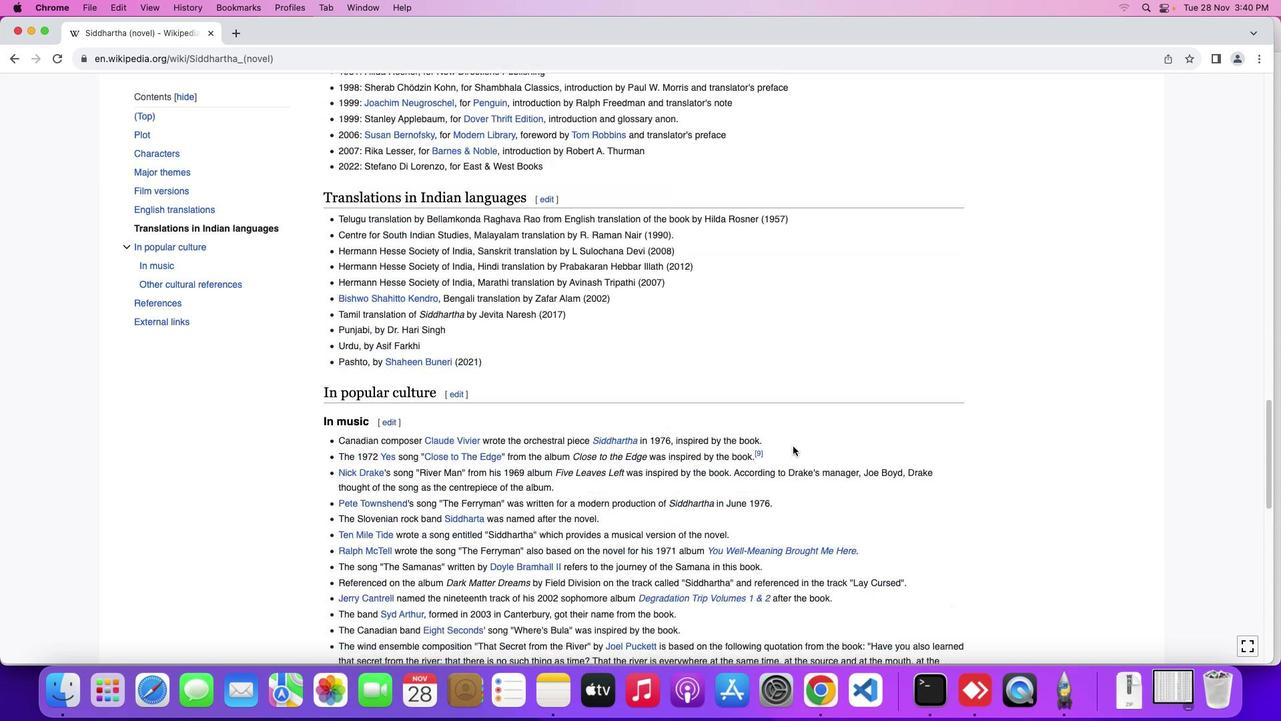 
Action: Mouse scrolled (793, 446) with delta (0, 2)
Screenshot: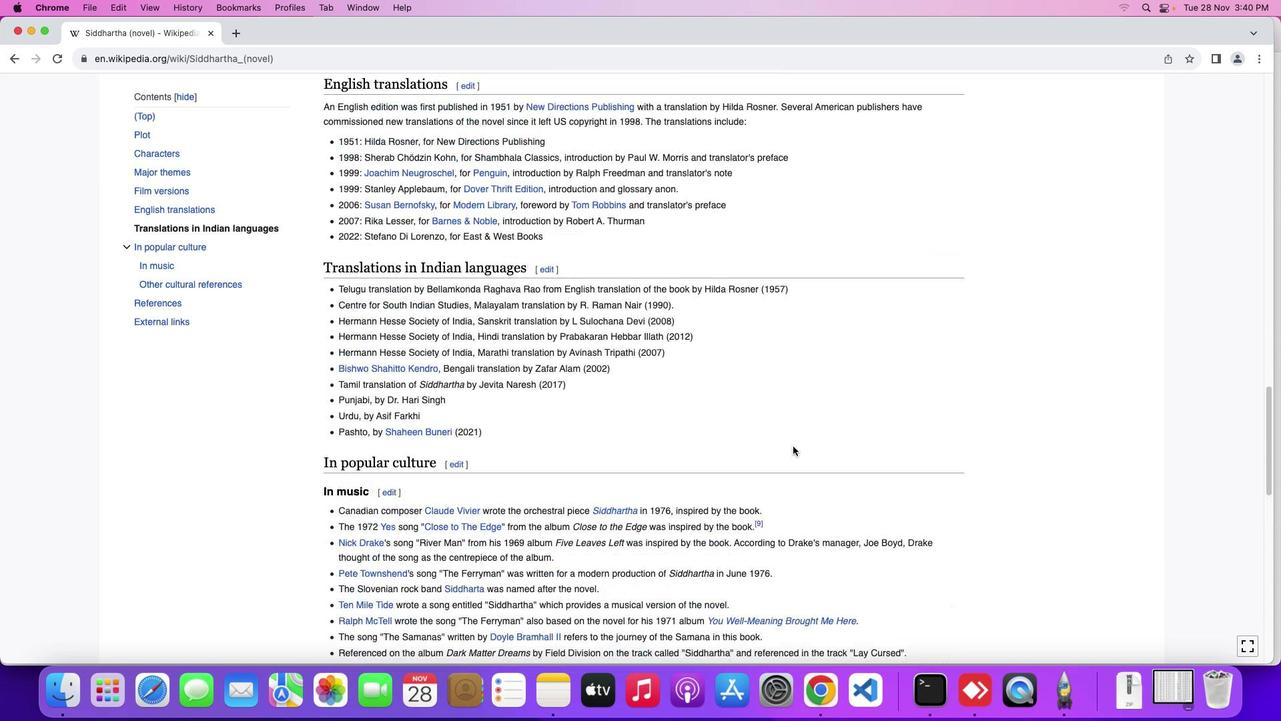 
Action: Mouse moved to (795, 440)
Screenshot: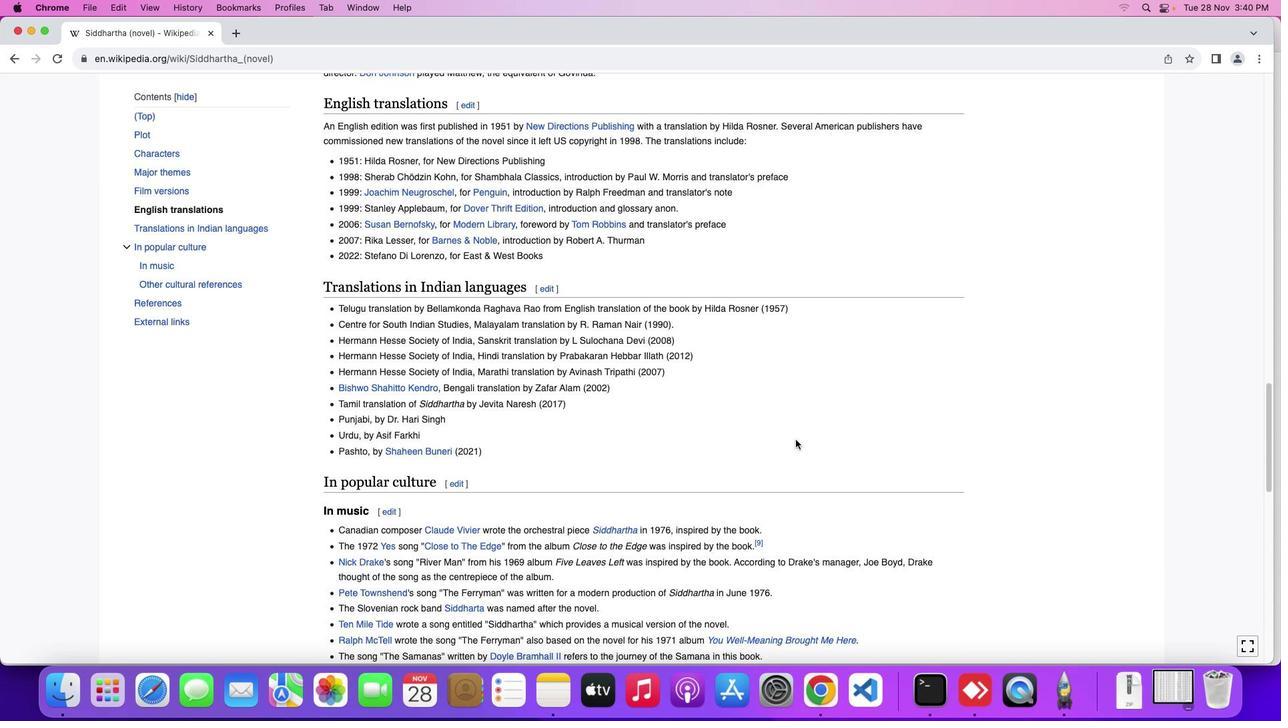 
Action: Mouse scrolled (795, 440) with delta (0, 0)
Screenshot: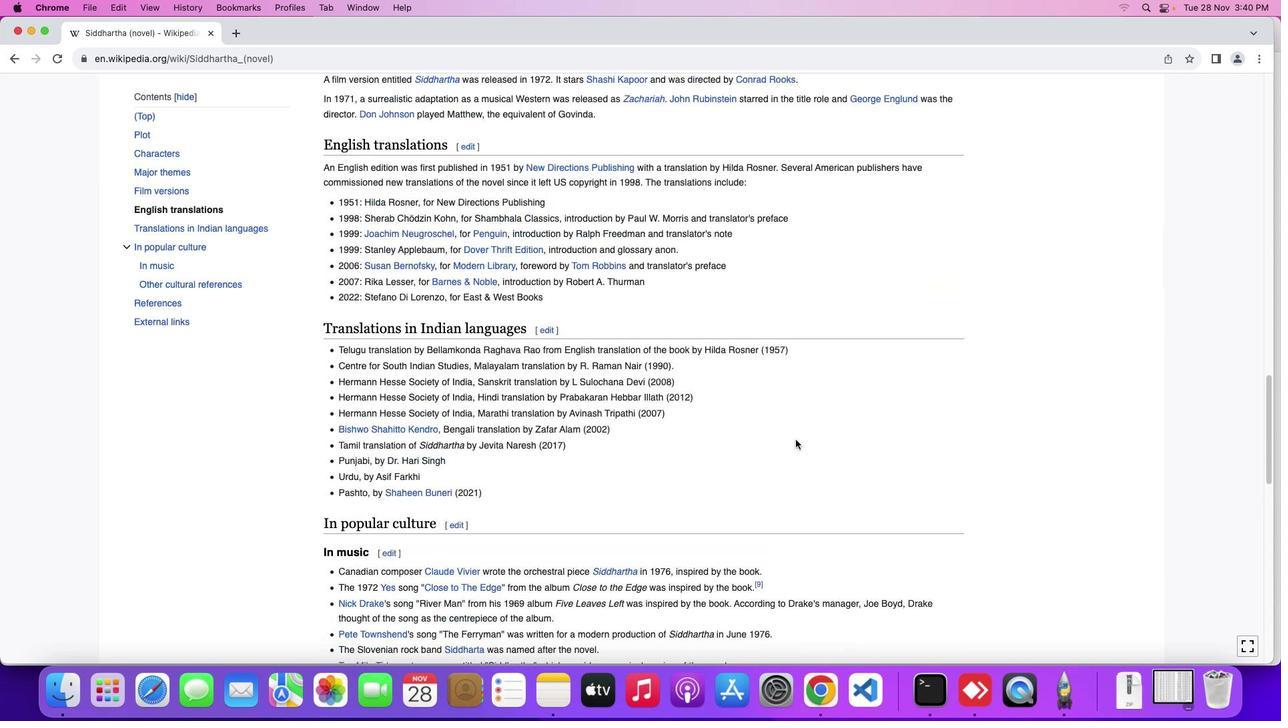 
Action: Mouse scrolled (795, 440) with delta (0, 0)
Screenshot: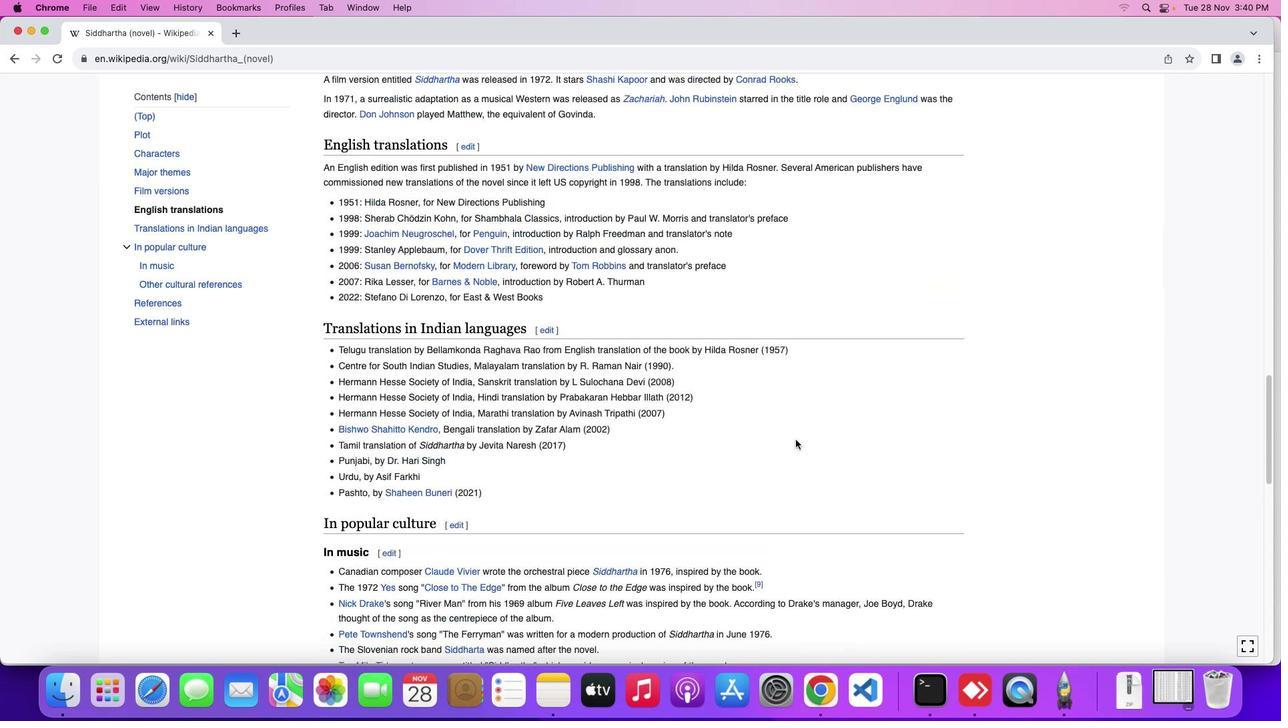 
Action: Mouse scrolled (795, 440) with delta (0, 2)
Screenshot: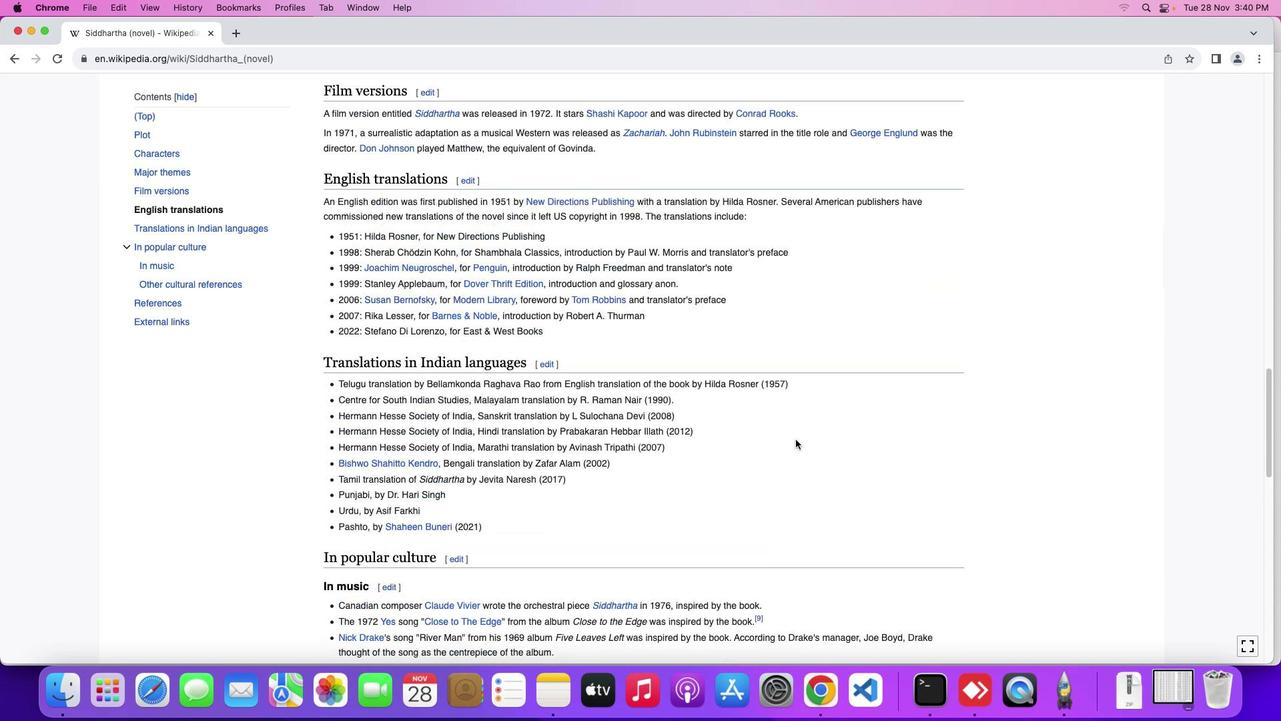 
Action: Mouse moved to (797, 433)
Screenshot: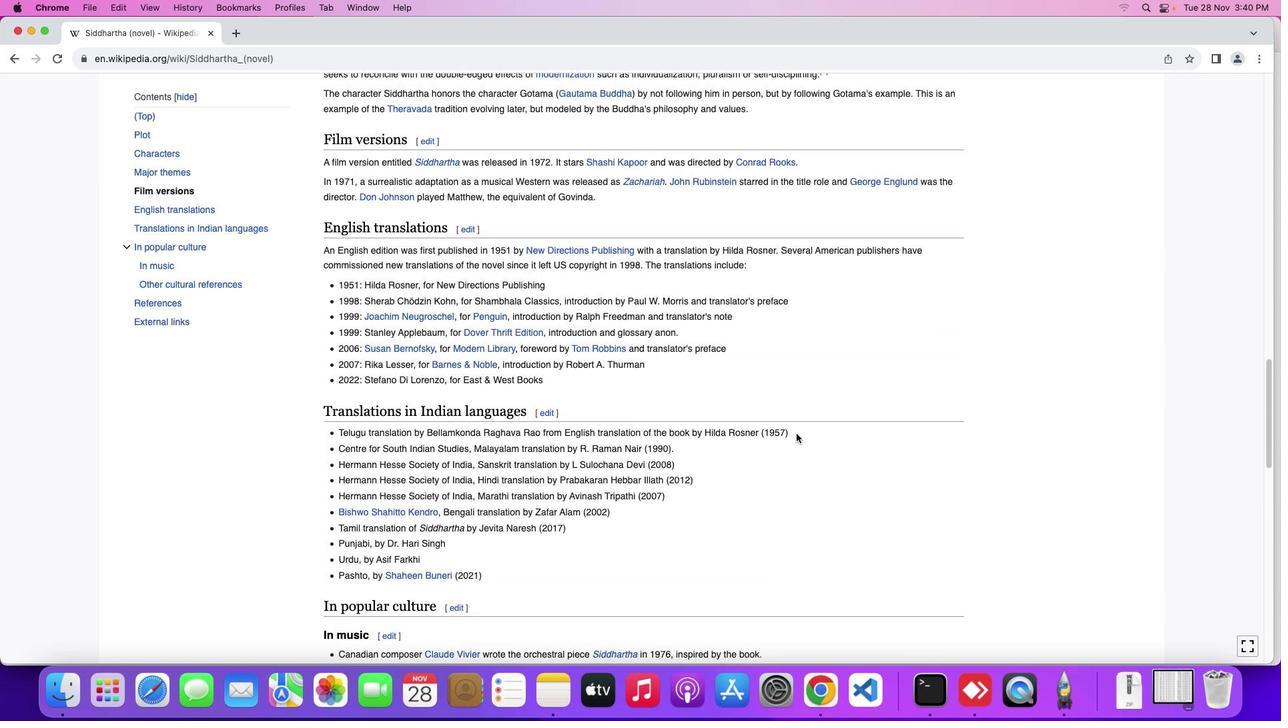
Action: Mouse scrolled (797, 433) with delta (0, 0)
Screenshot: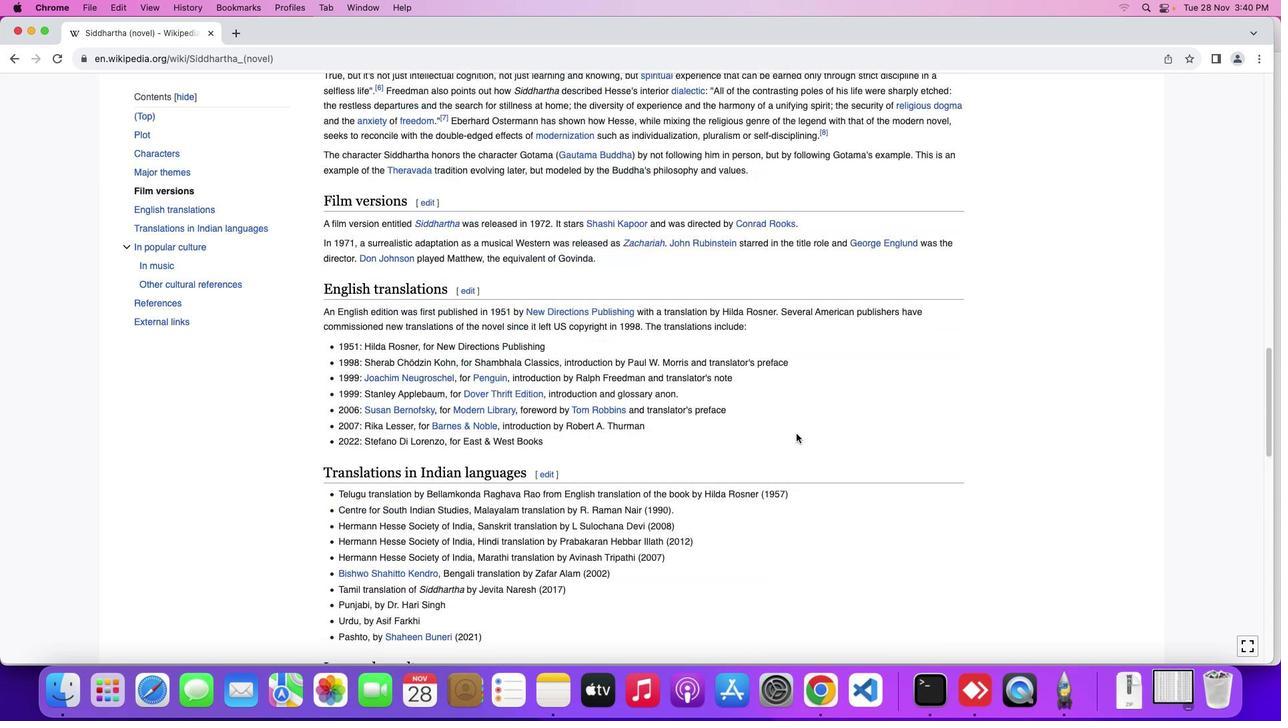
Action: Mouse scrolled (797, 433) with delta (0, 0)
Screenshot: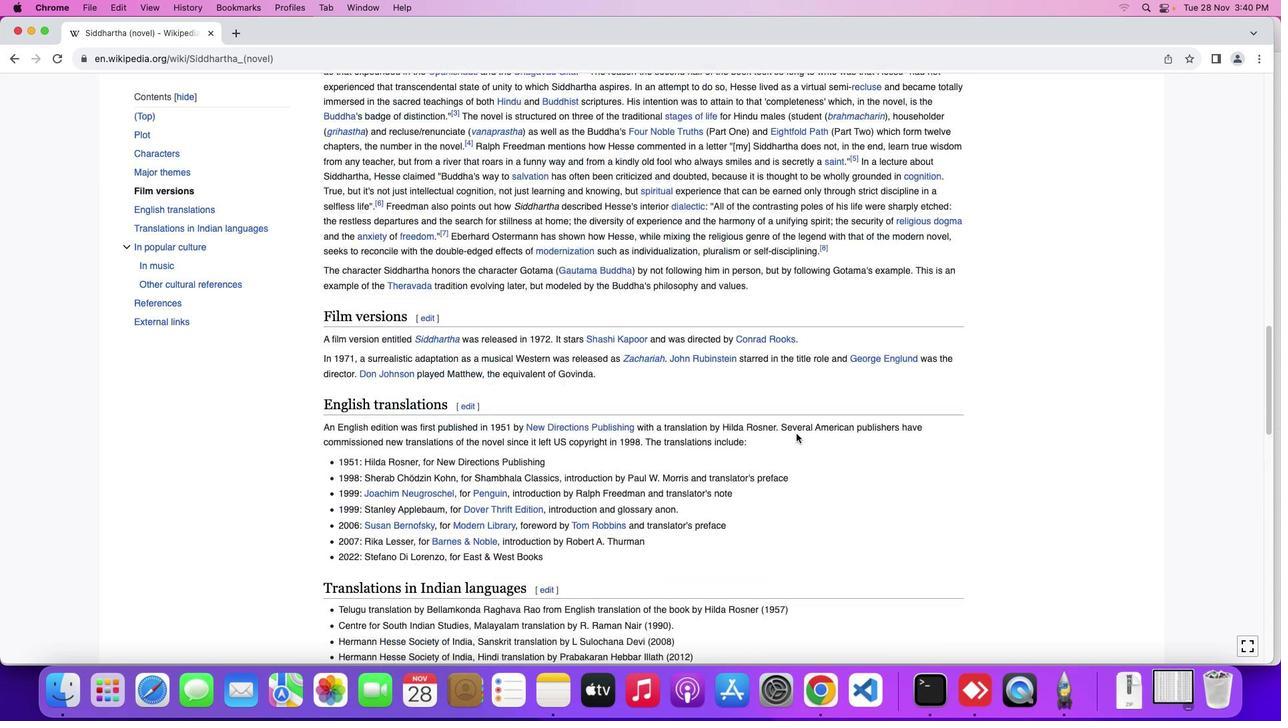 
Action: Mouse scrolled (797, 433) with delta (0, 2)
Screenshot: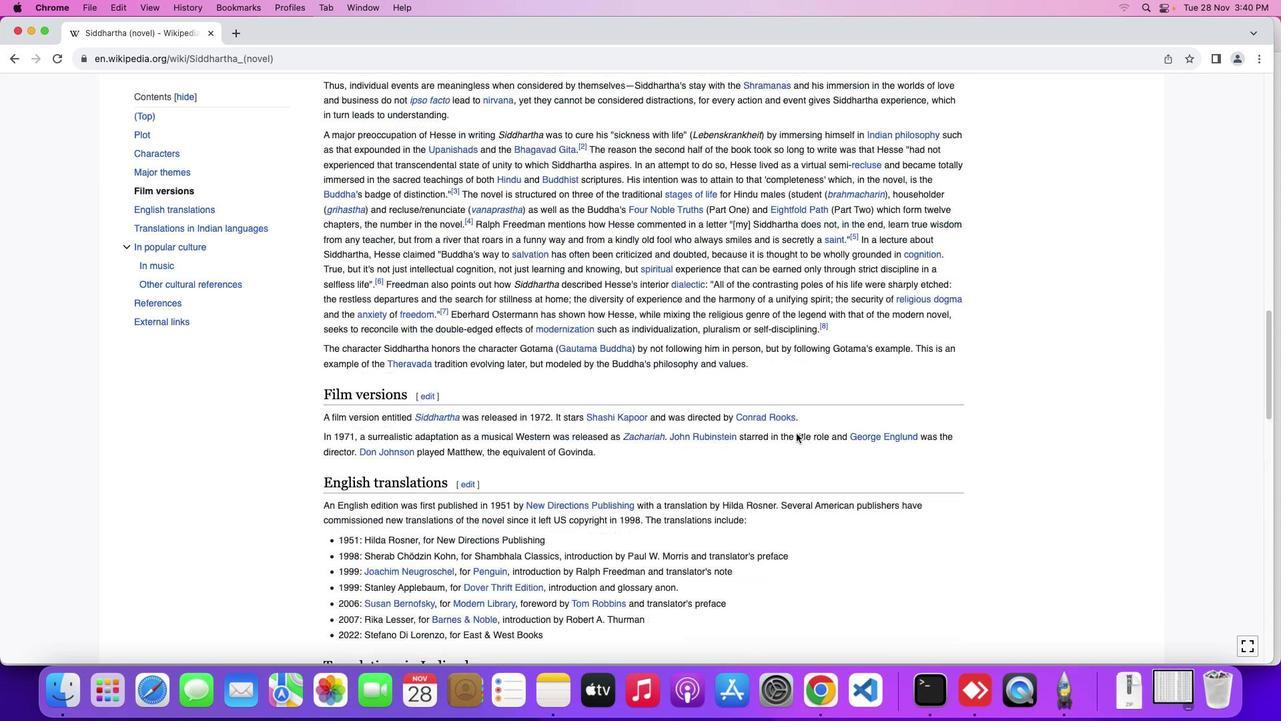 
Action: Mouse scrolled (797, 433) with delta (0, 3)
Screenshot: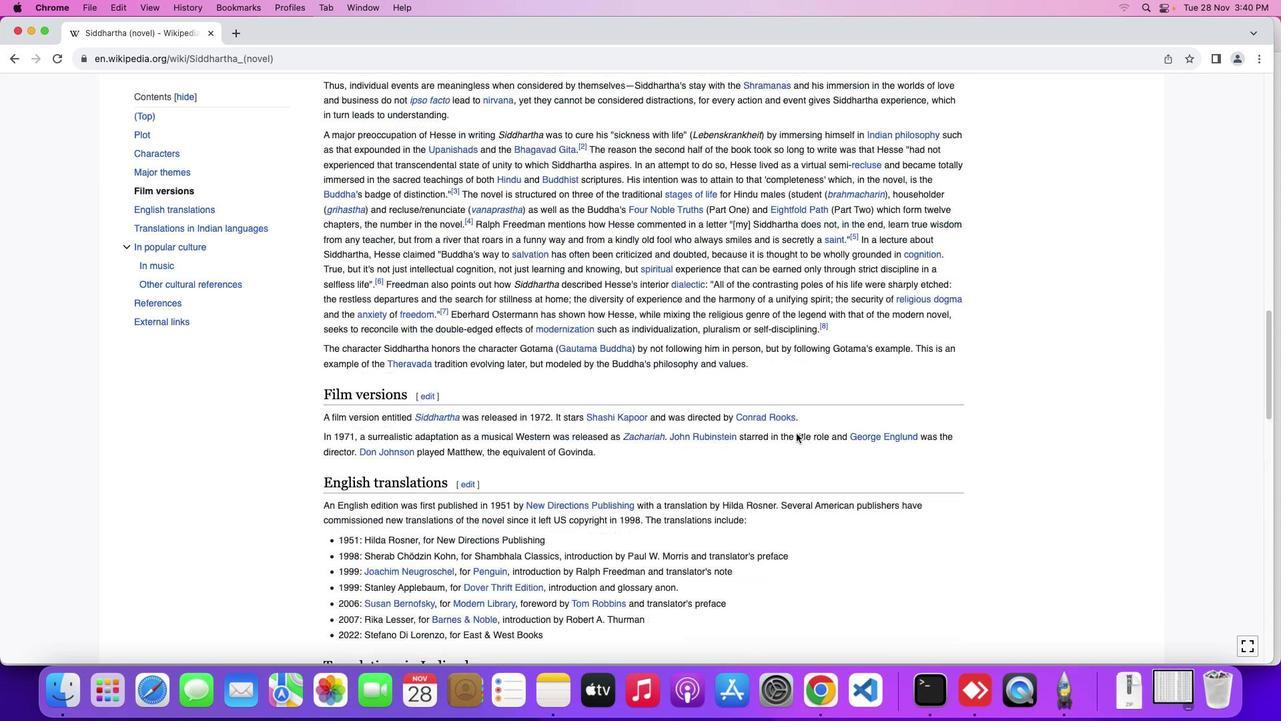 
Action: Mouse moved to (797, 431)
Screenshot: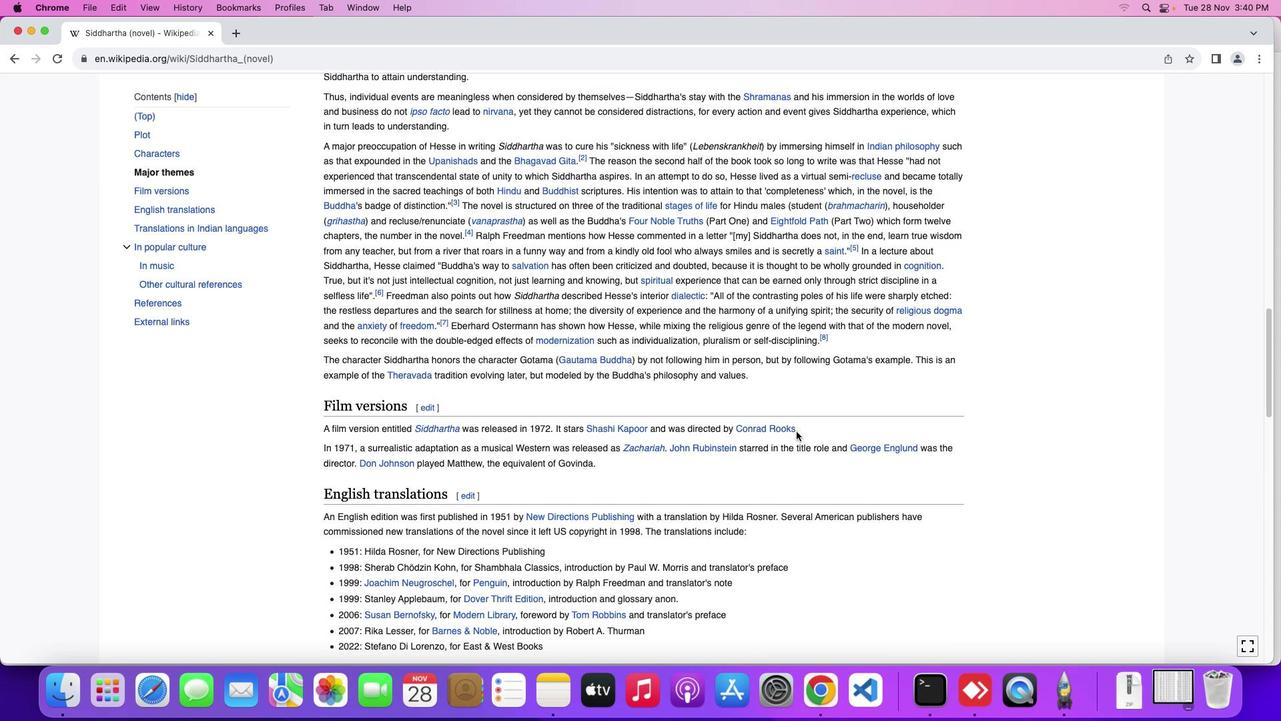 
Action: Mouse scrolled (797, 431) with delta (0, 0)
Screenshot: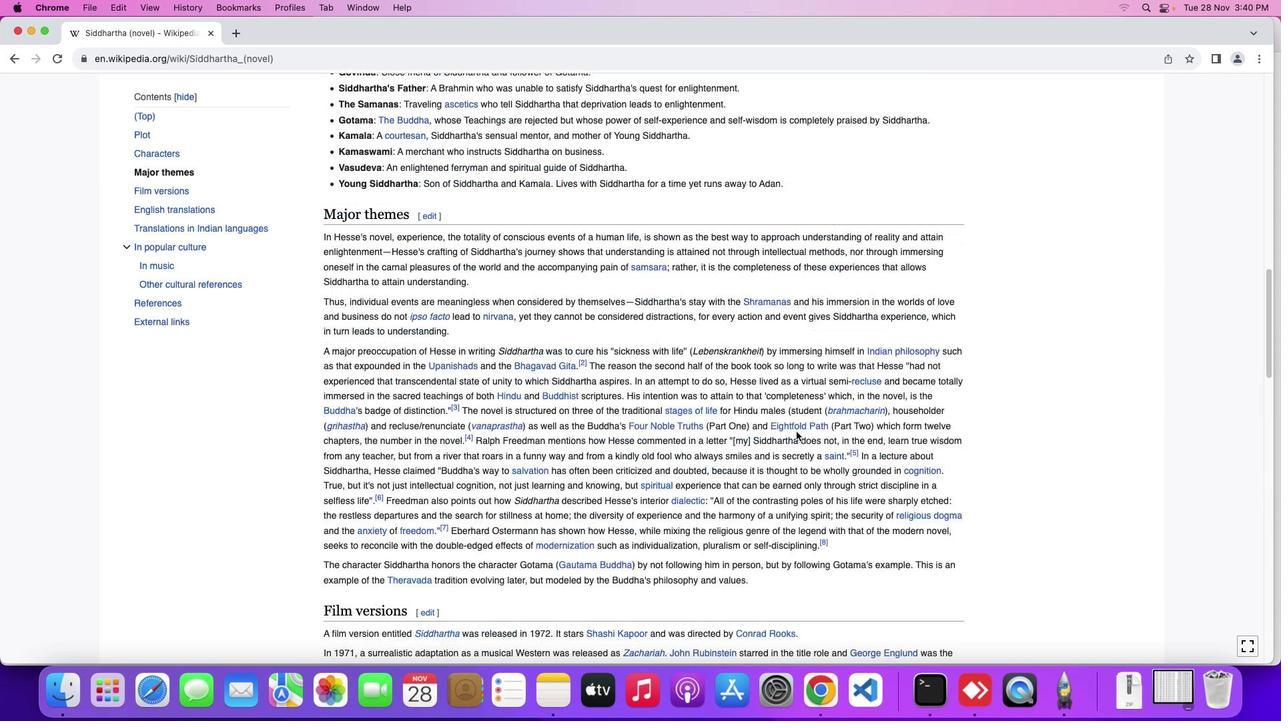 
Action: Mouse scrolled (797, 431) with delta (0, 0)
Screenshot: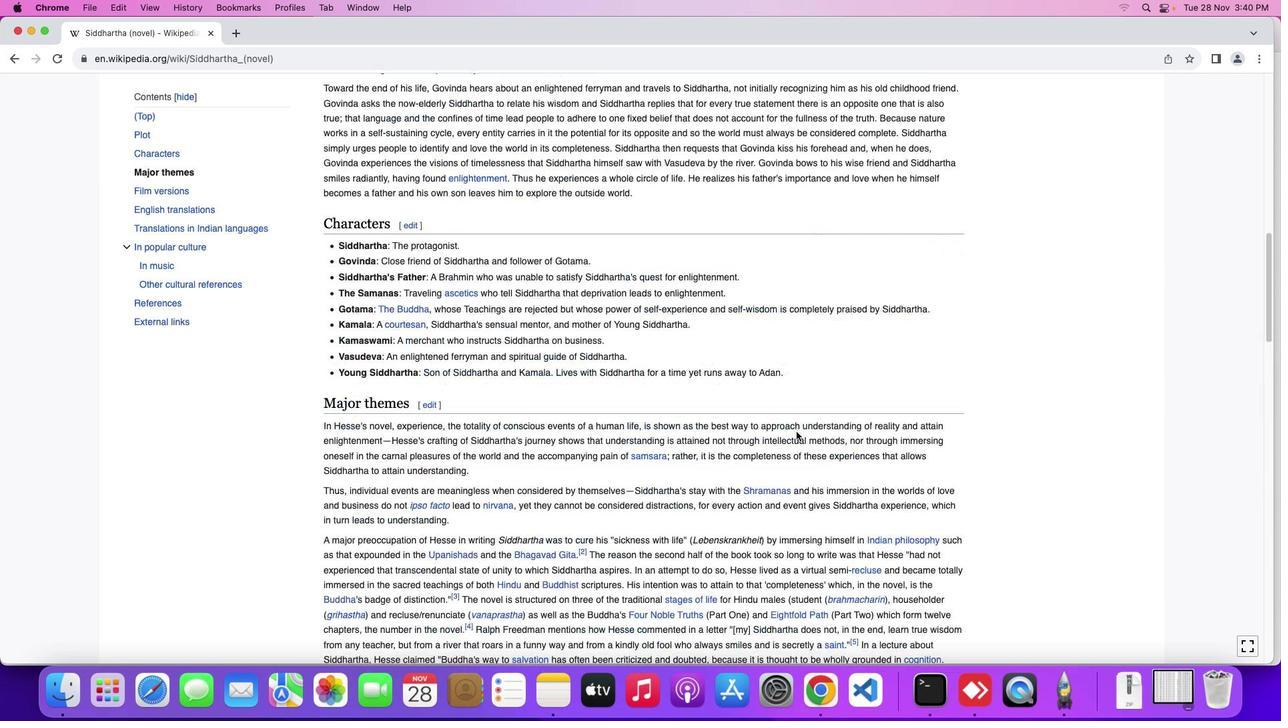 
Action: Mouse scrolled (797, 431) with delta (0, 2)
Screenshot: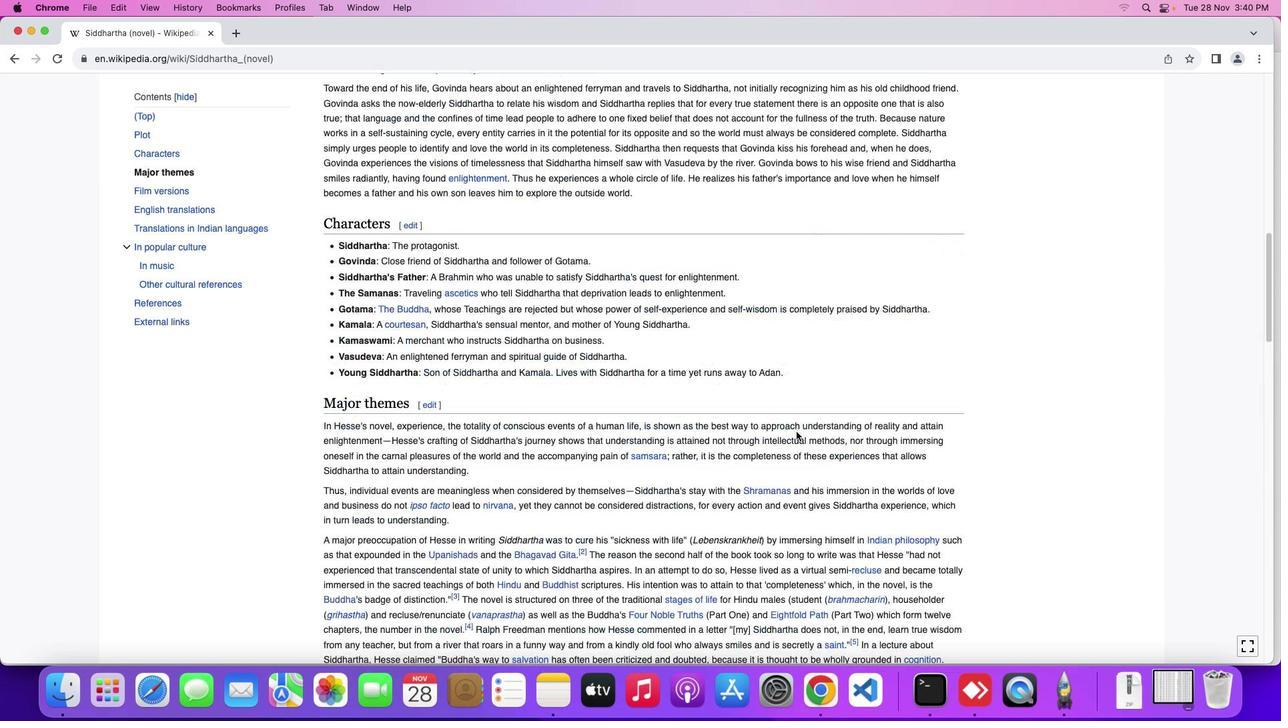 
Action: Mouse scrolled (797, 431) with delta (0, 3)
Screenshot: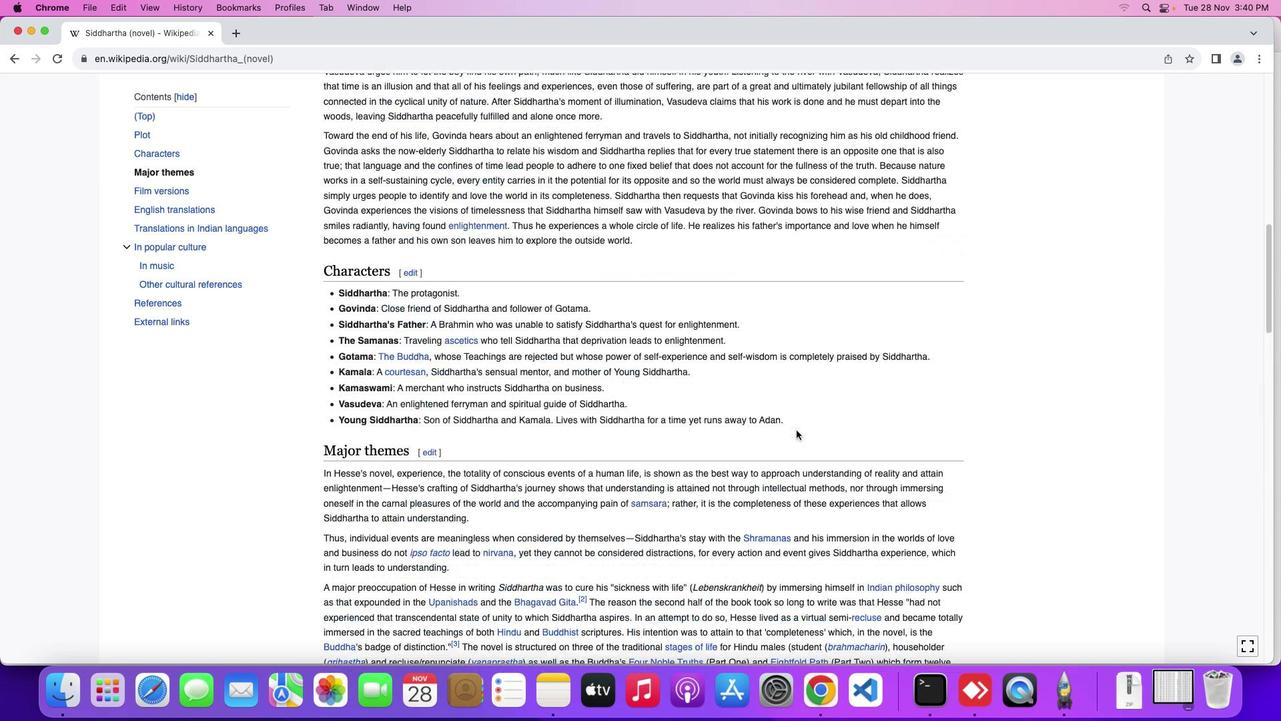 
Action: Mouse scrolled (797, 431) with delta (0, 4)
Screenshot: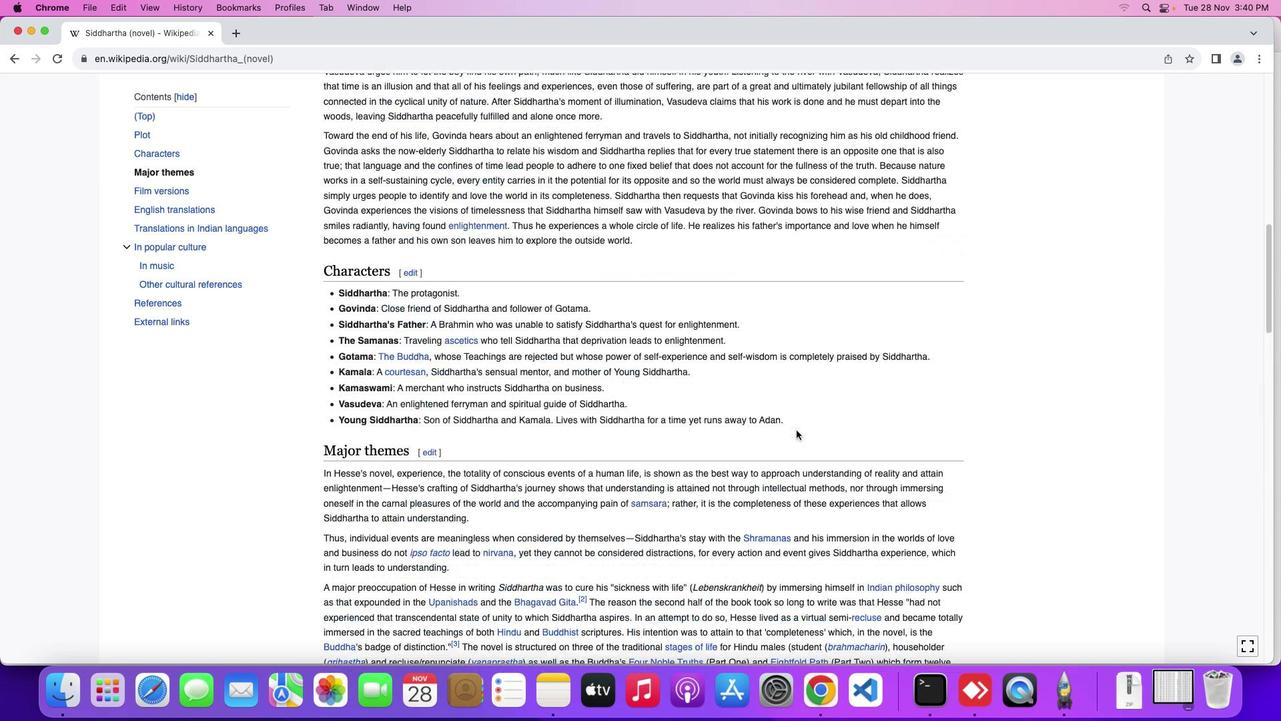 
Action: Mouse moved to (797, 426)
Screenshot: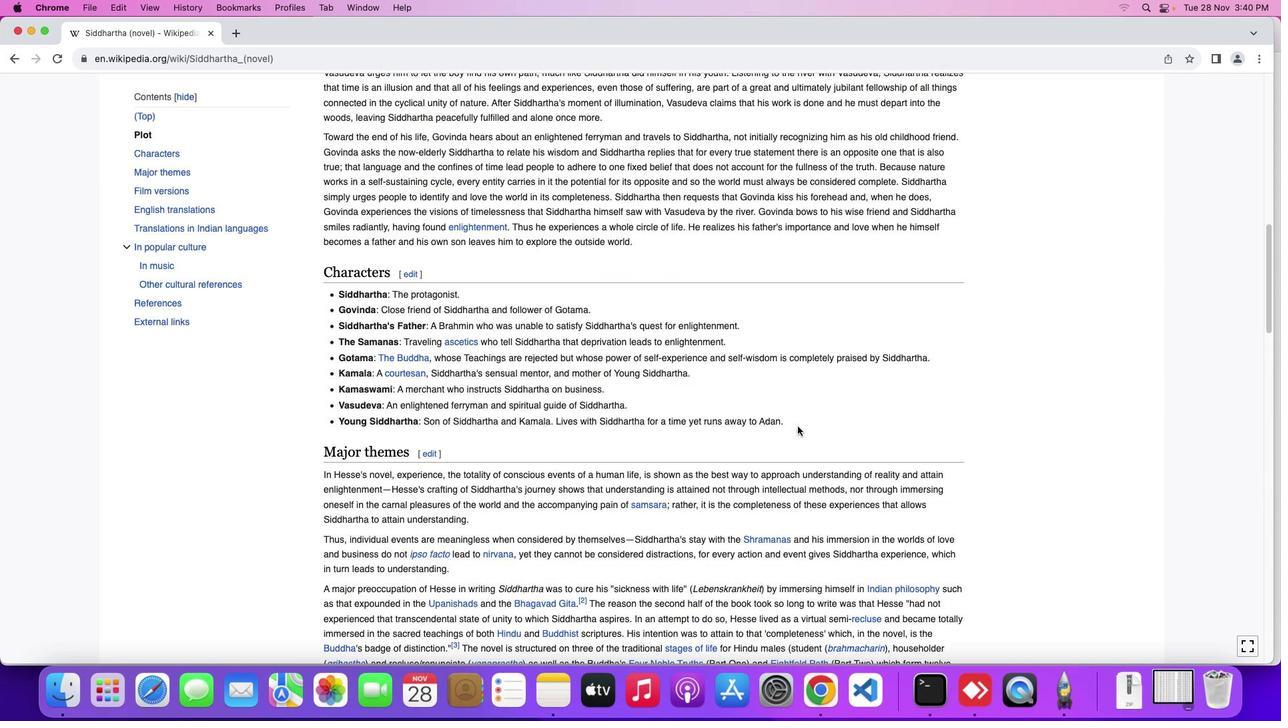 
Action: Mouse scrolled (797, 426) with delta (0, 0)
Screenshot: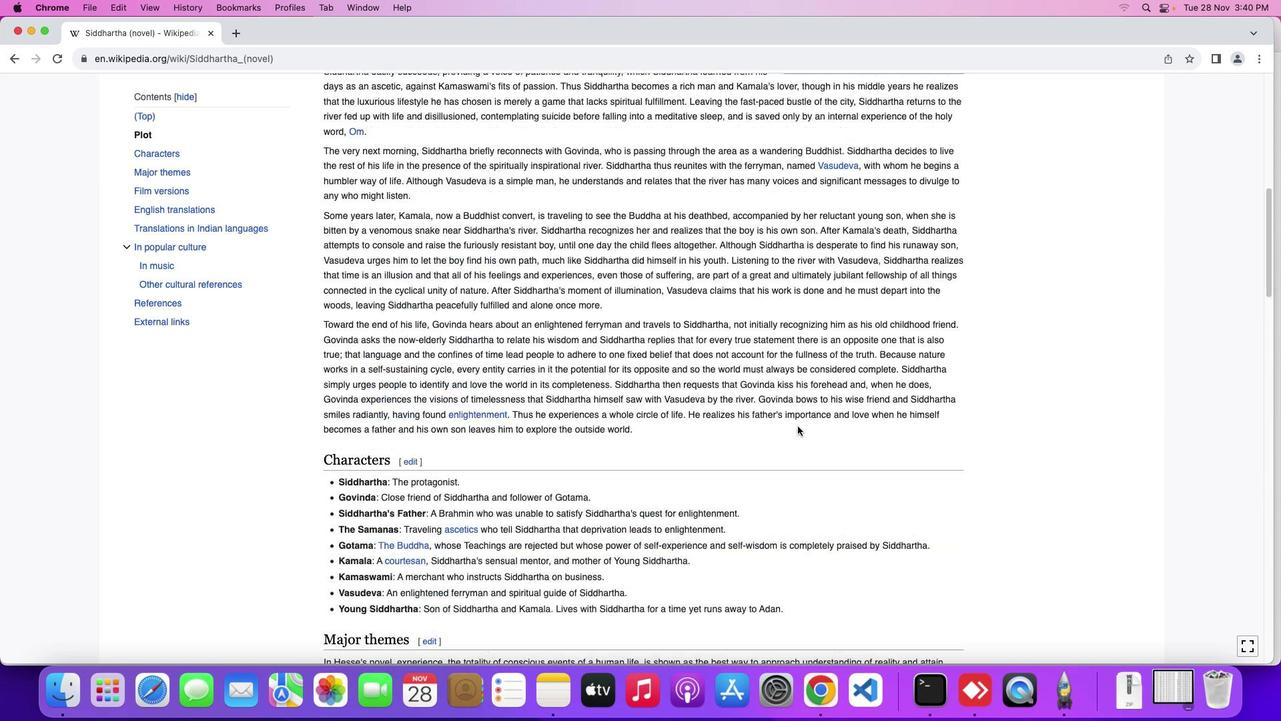 
Action: Mouse scrolled (797, 426) with delta (0, 0)
Screenshot: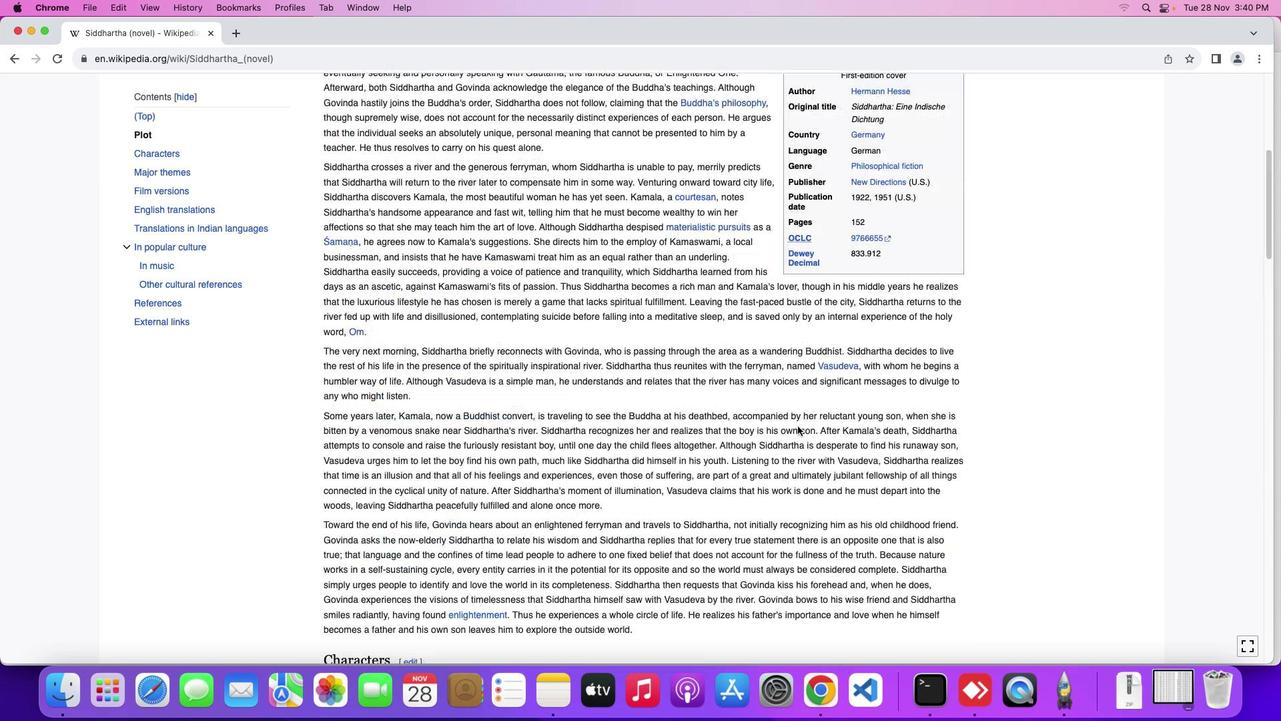 
Action: Mouse scrolled (797, 426) with delta (0, 2)
Screenshot: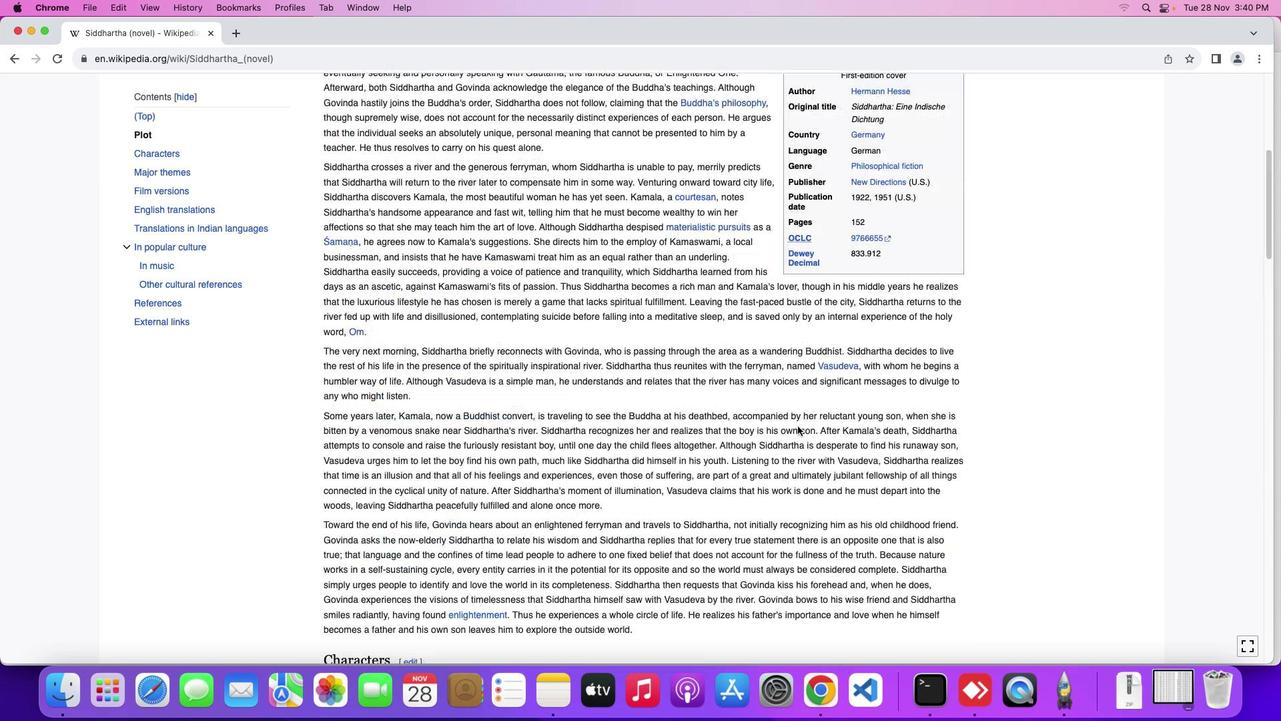 
Action: Mouse scrolled (797, 426) with delta (0, 3)
Screenshot: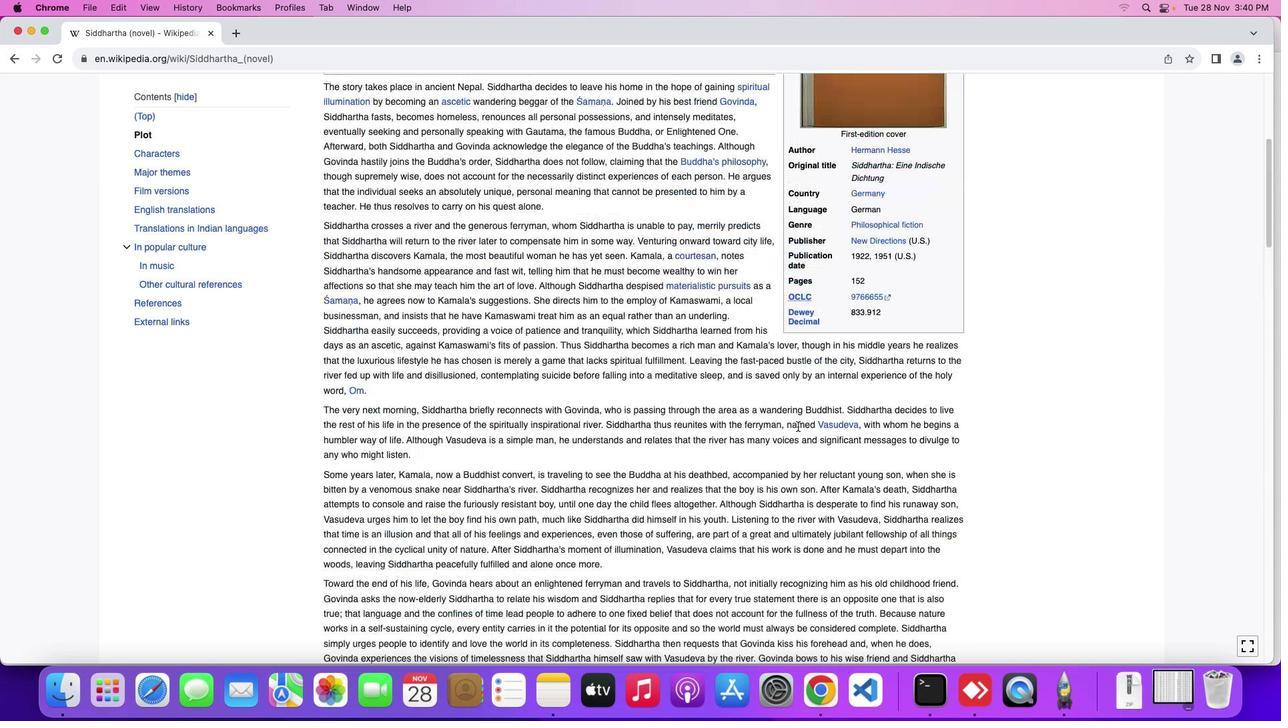 
Action: Mouse scrolled (797, 426) with delta (0, 4)
Screenshot: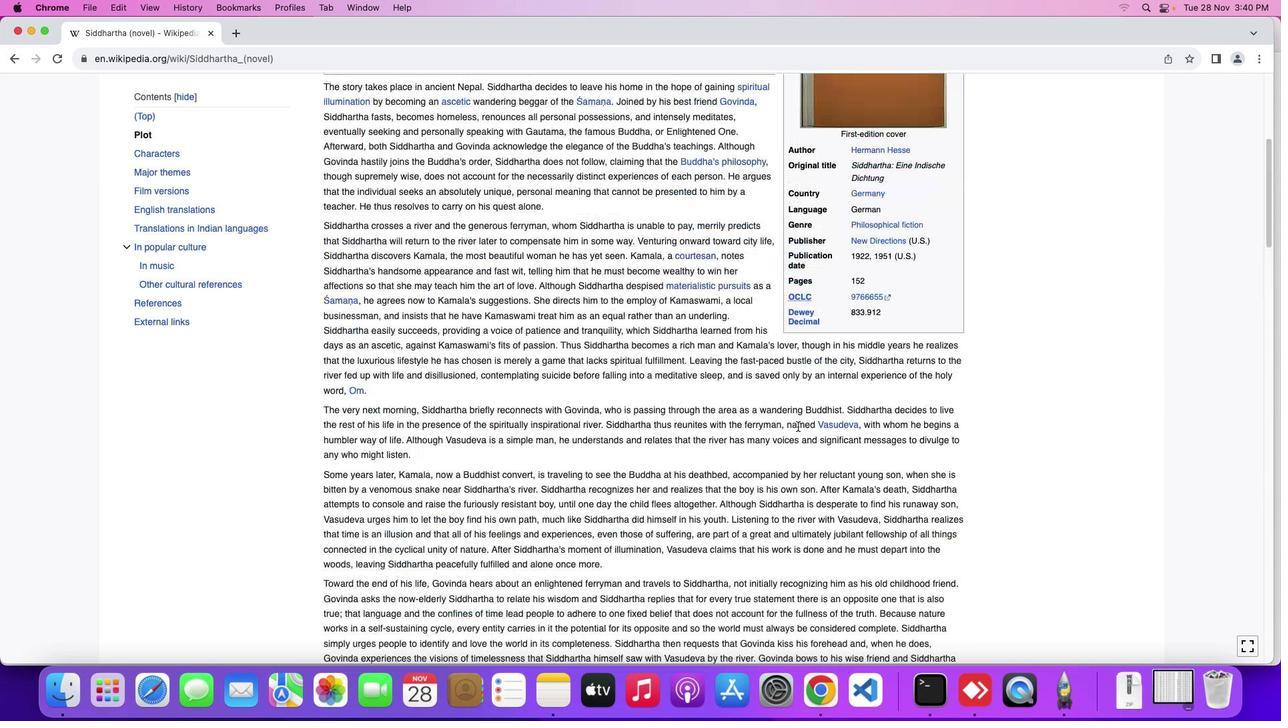 
Action: Mouse moved to (797, 425)
Screenshot: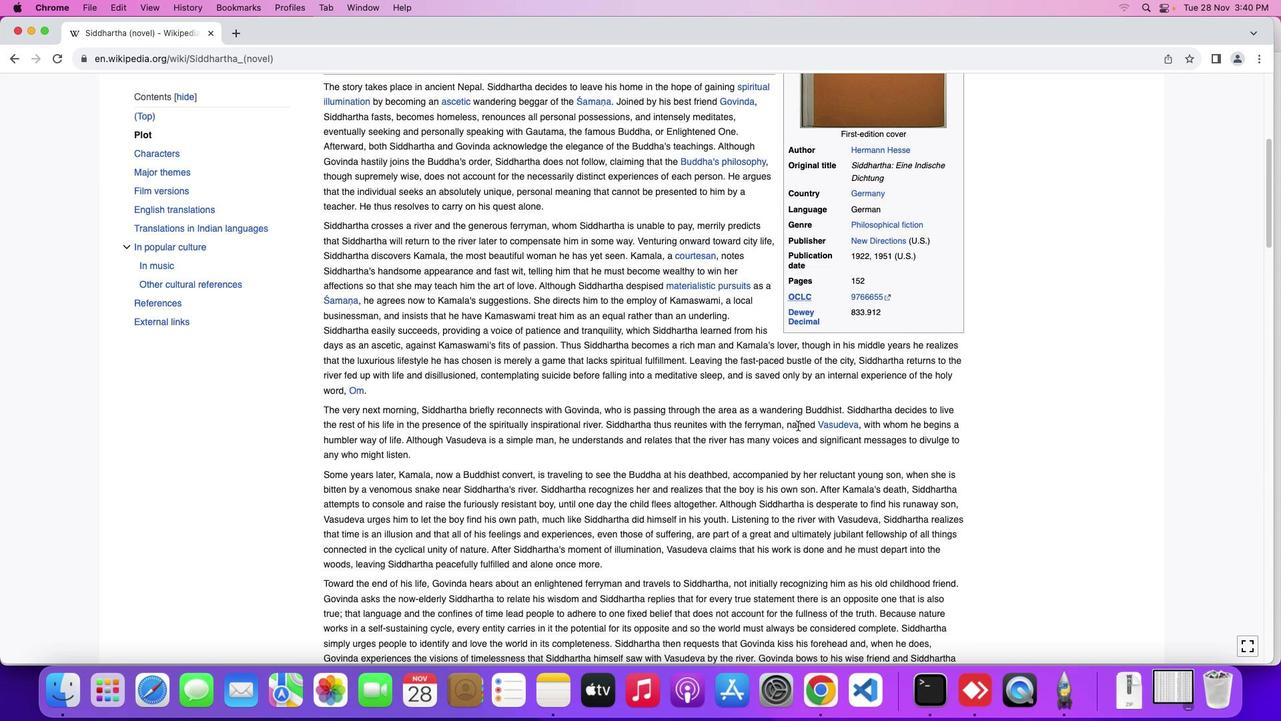 
Action: Mouse scrolled (797, 425) with delta (0, 0)
Screenshot: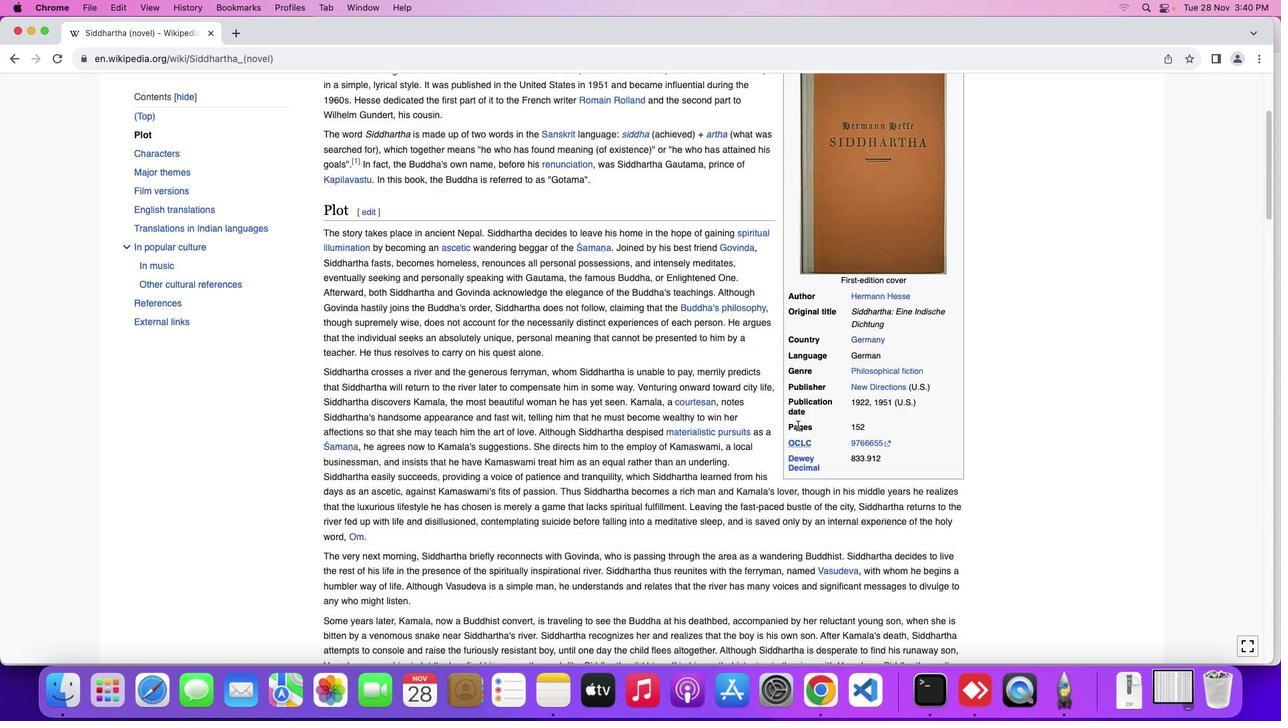 
Action: Mouse scrolled (797, 425) with delta (0, 0)
Screenshot: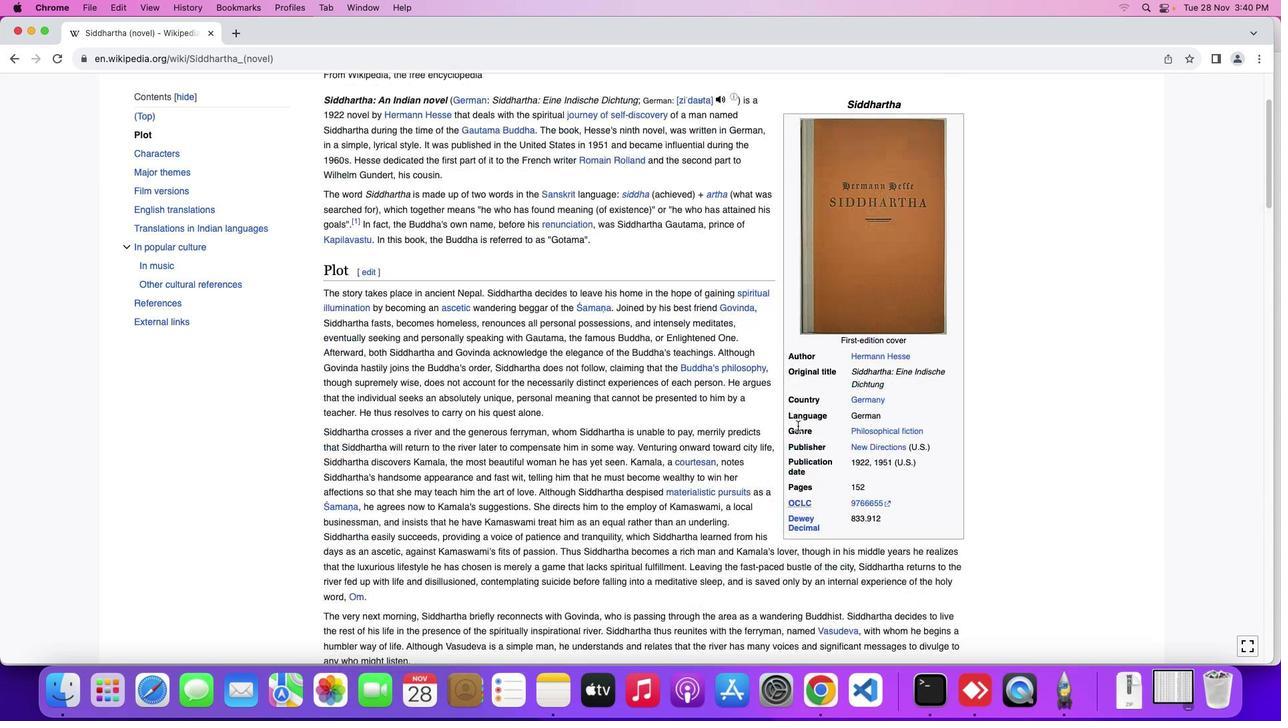 
Action: Mouse scrolled (797, 425) with delta (0, 2)
Screenshot: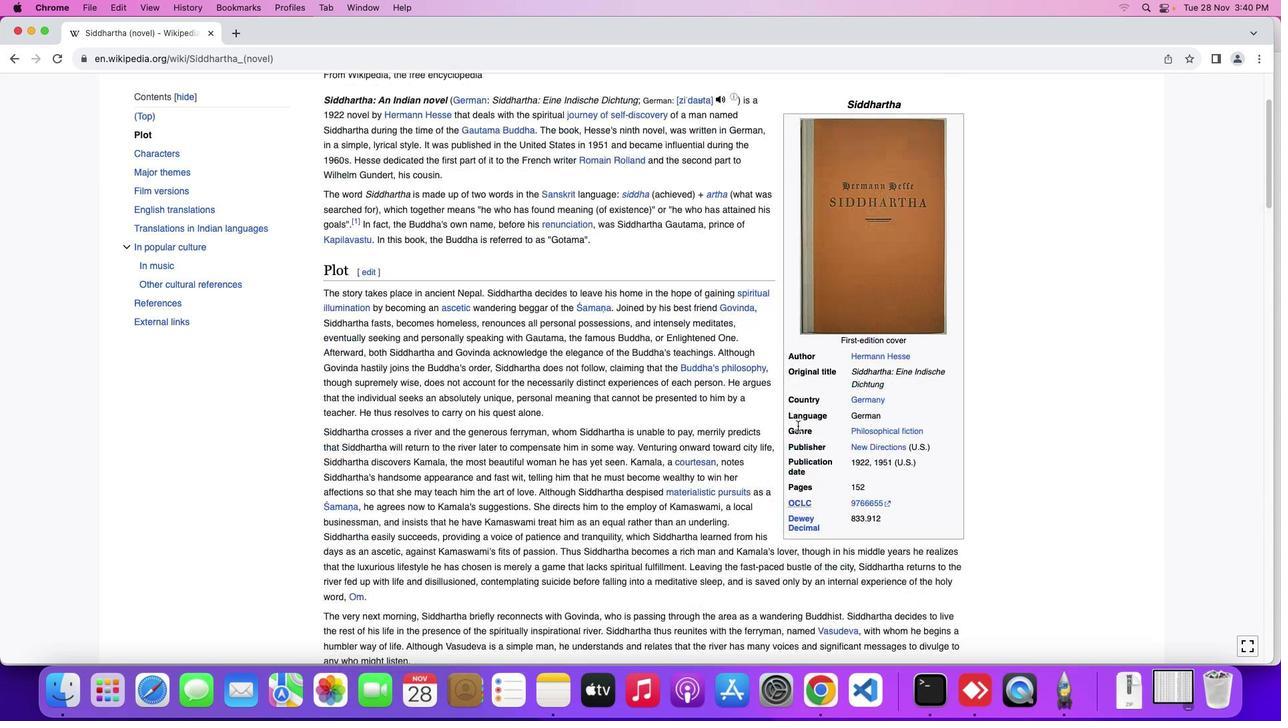 
Action: Mouse scrolled (797, 425) with delta (0, 3)
Screenshot: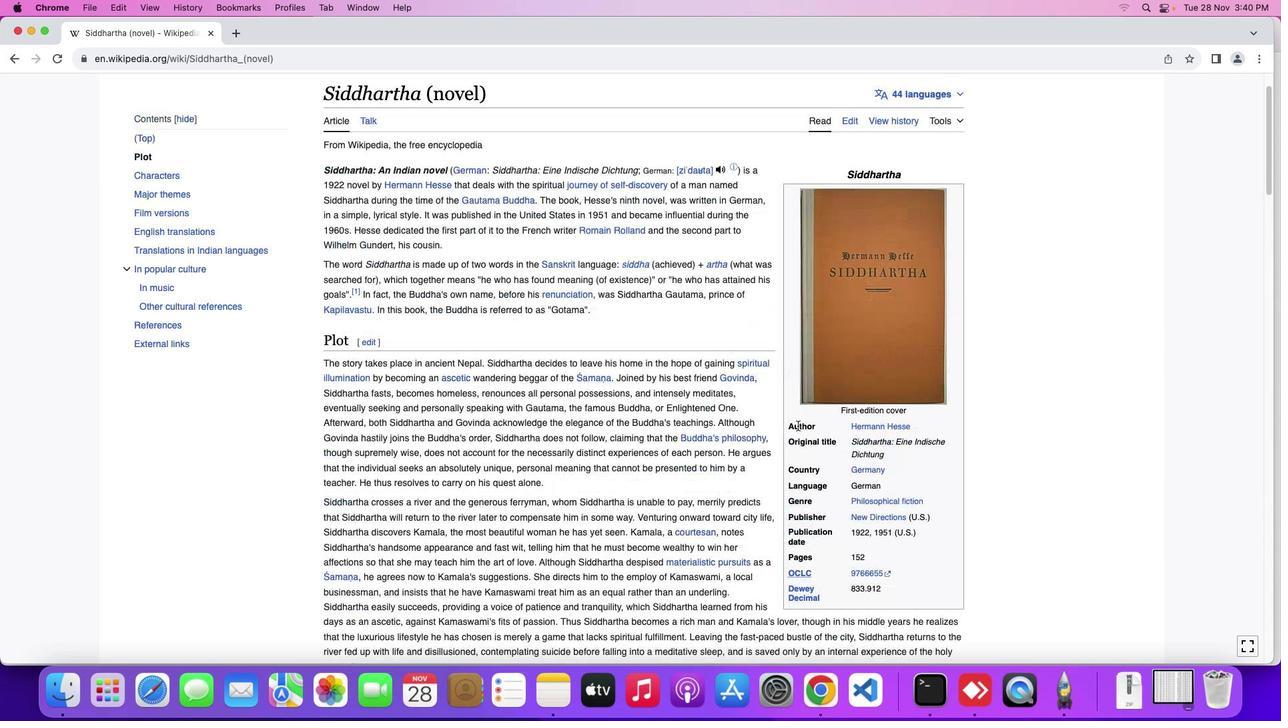 
Action: Mouse moved to (798, 425)
Screenshot: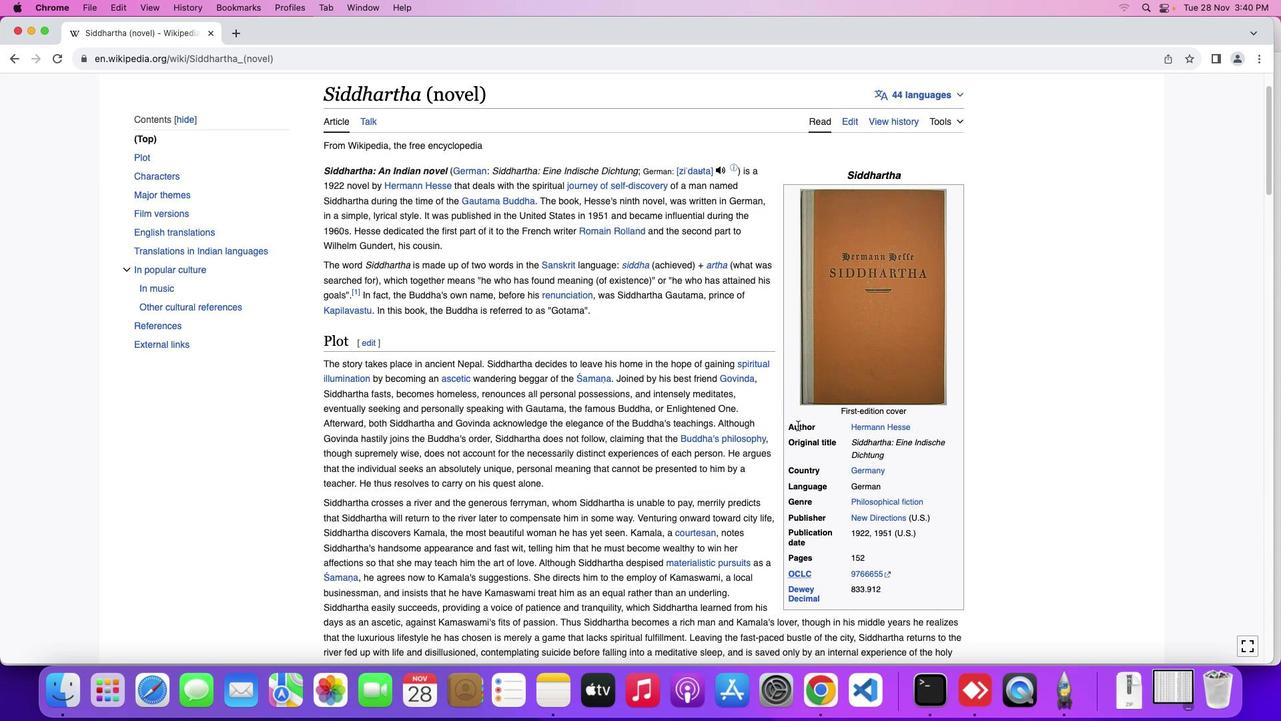
Action: Mouse scrolled (798, 425) with delta (0, 0)
Screenshot: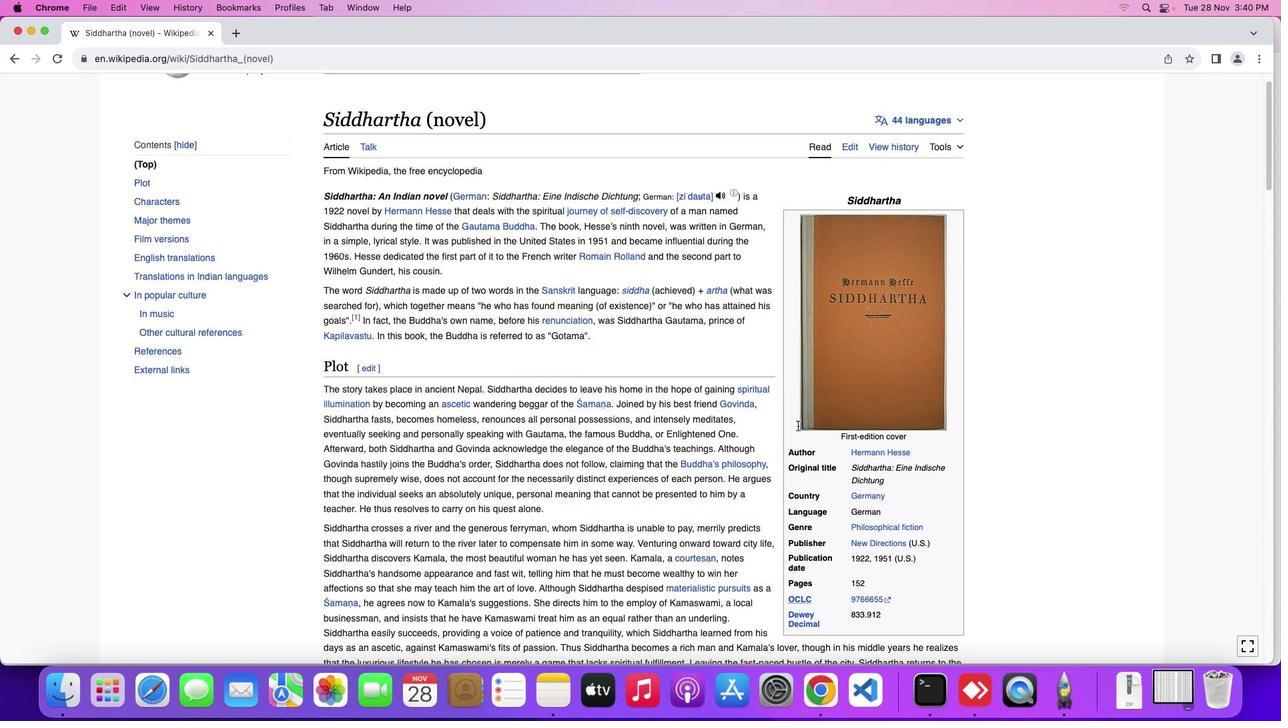 
Action: Mouse scrolled (798, 425) with delta (0, 0)
Screenshot: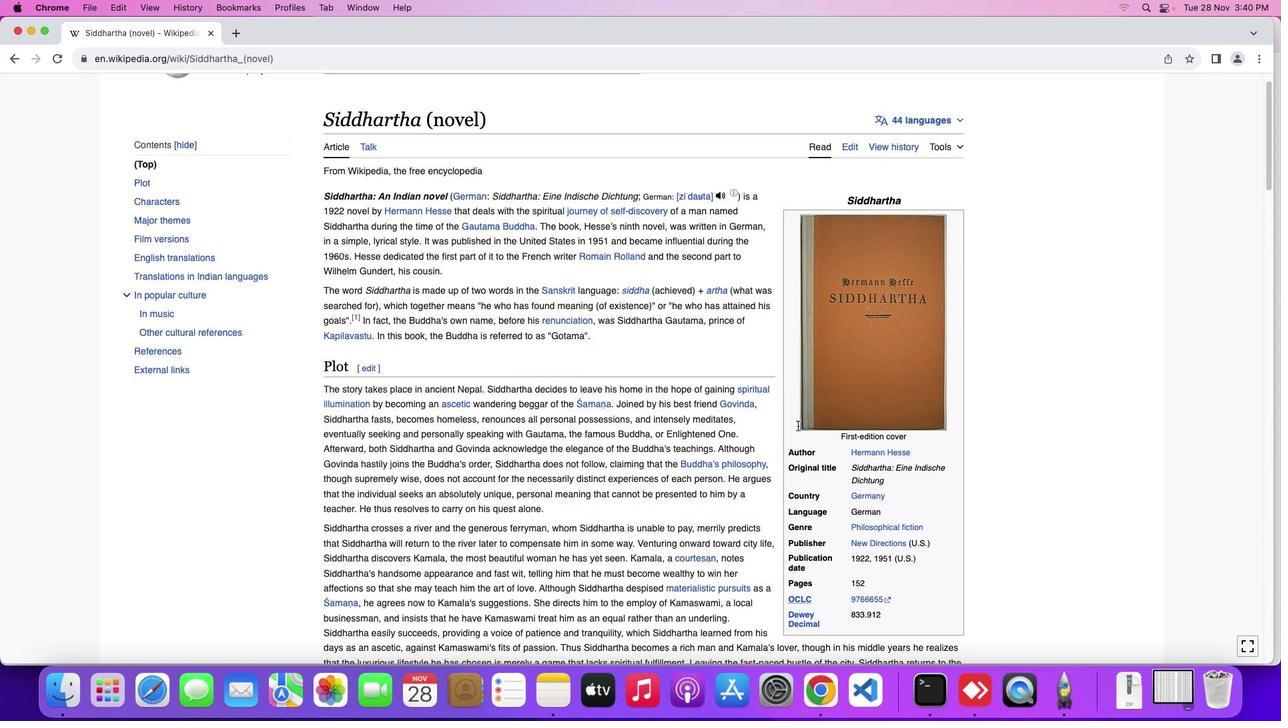 
Action: Mouse scrolled (798, 425) with delta (0, 2)
Screenshot: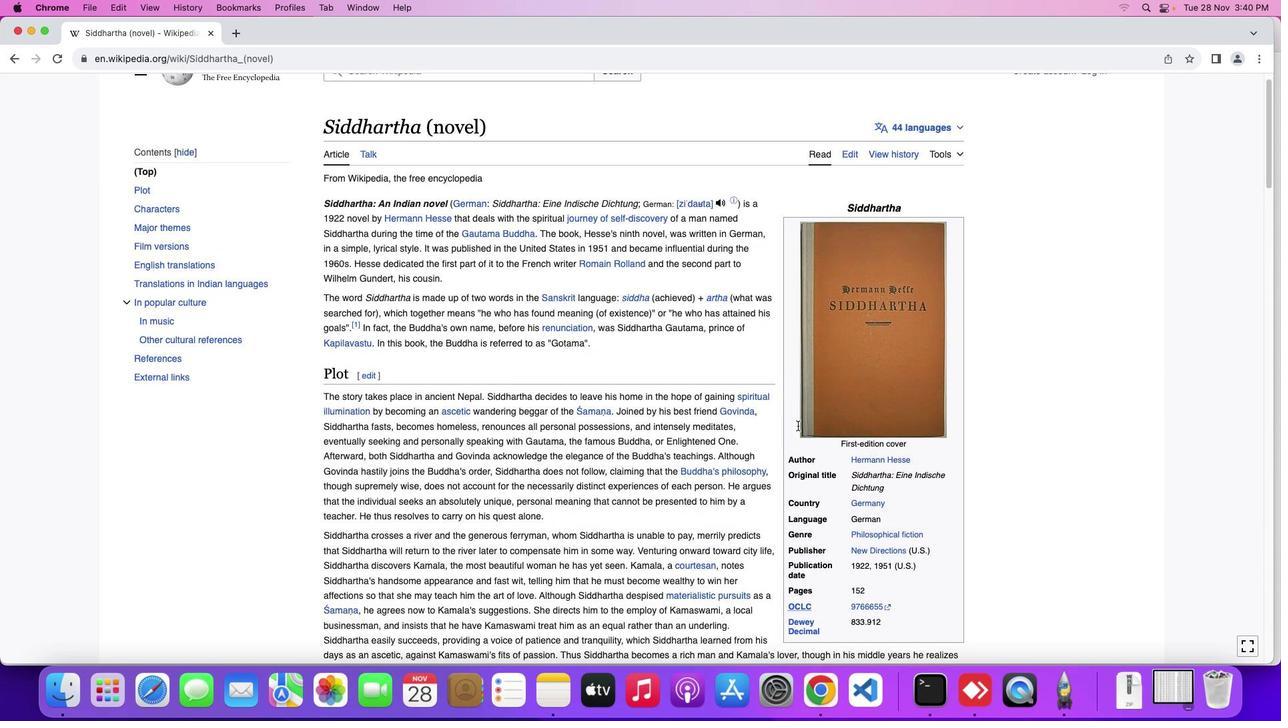 
Action: Mouse moved to (798, 425)
Screenshot: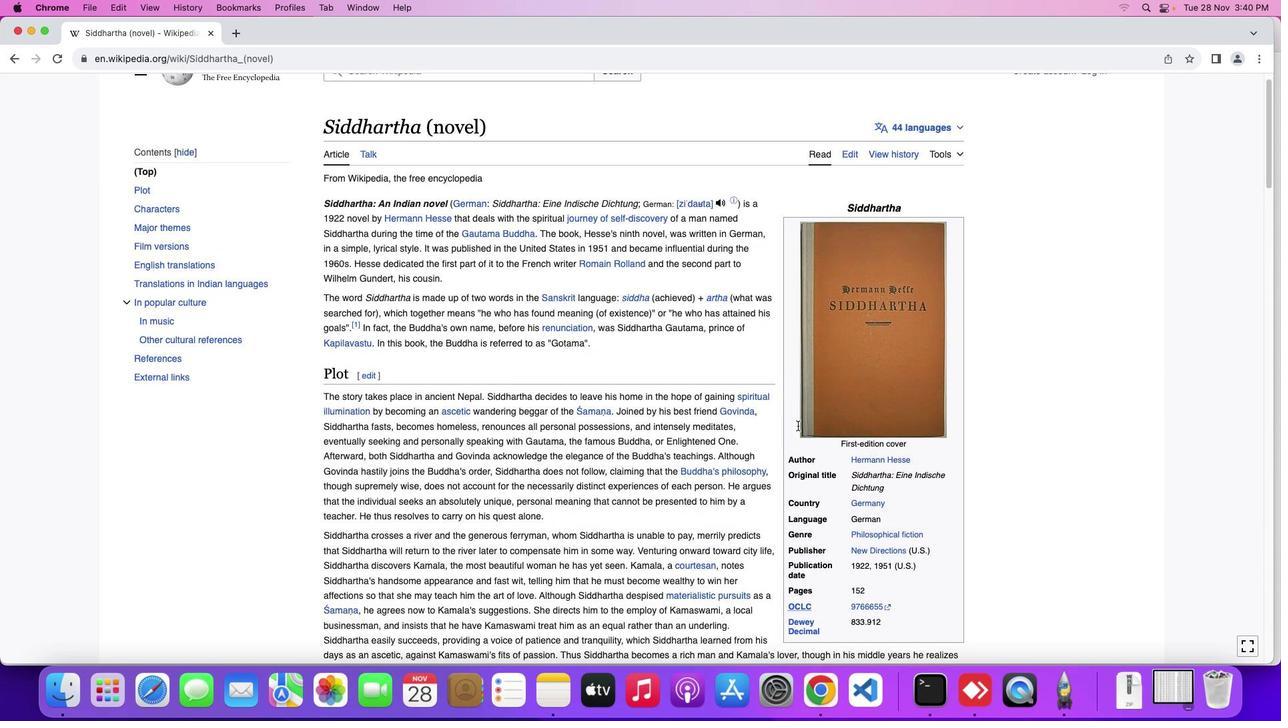 
Action: Mouse scrolled (798, 425) with delta (0, 3)
Screenshot: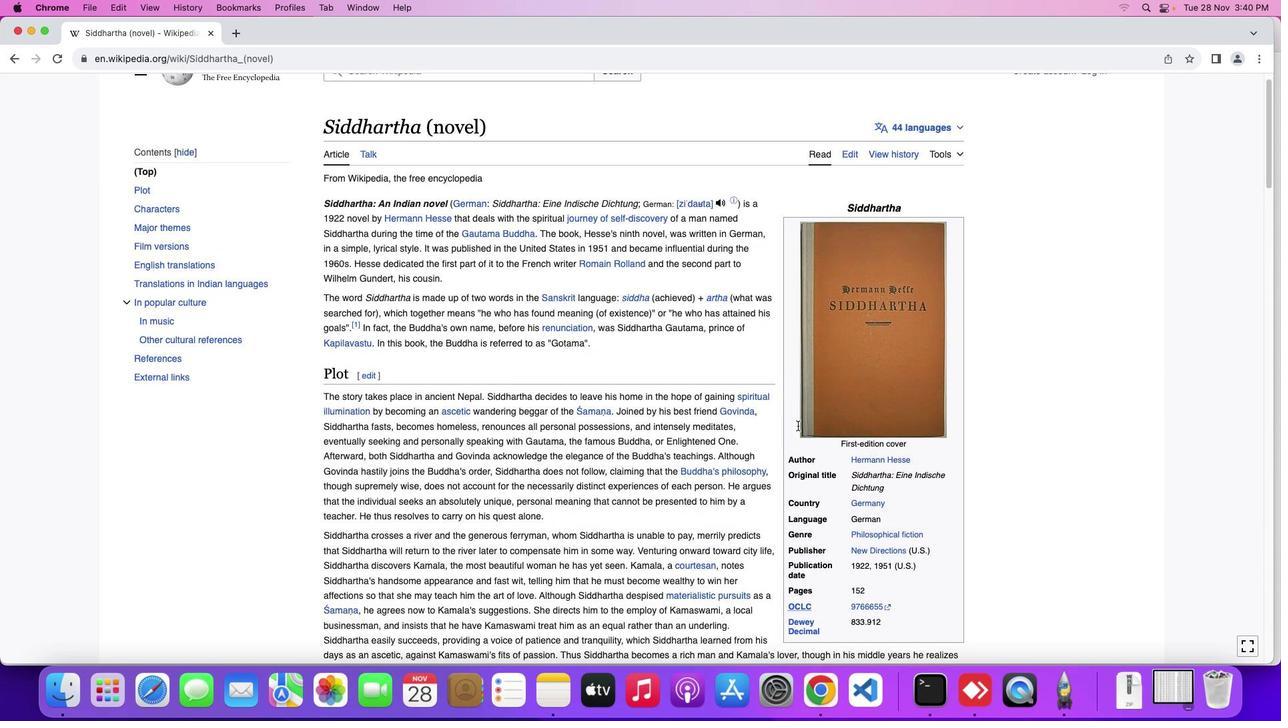 
Action: Mouse scrolled (798, 425) with delta (0, 4)
Screenshot: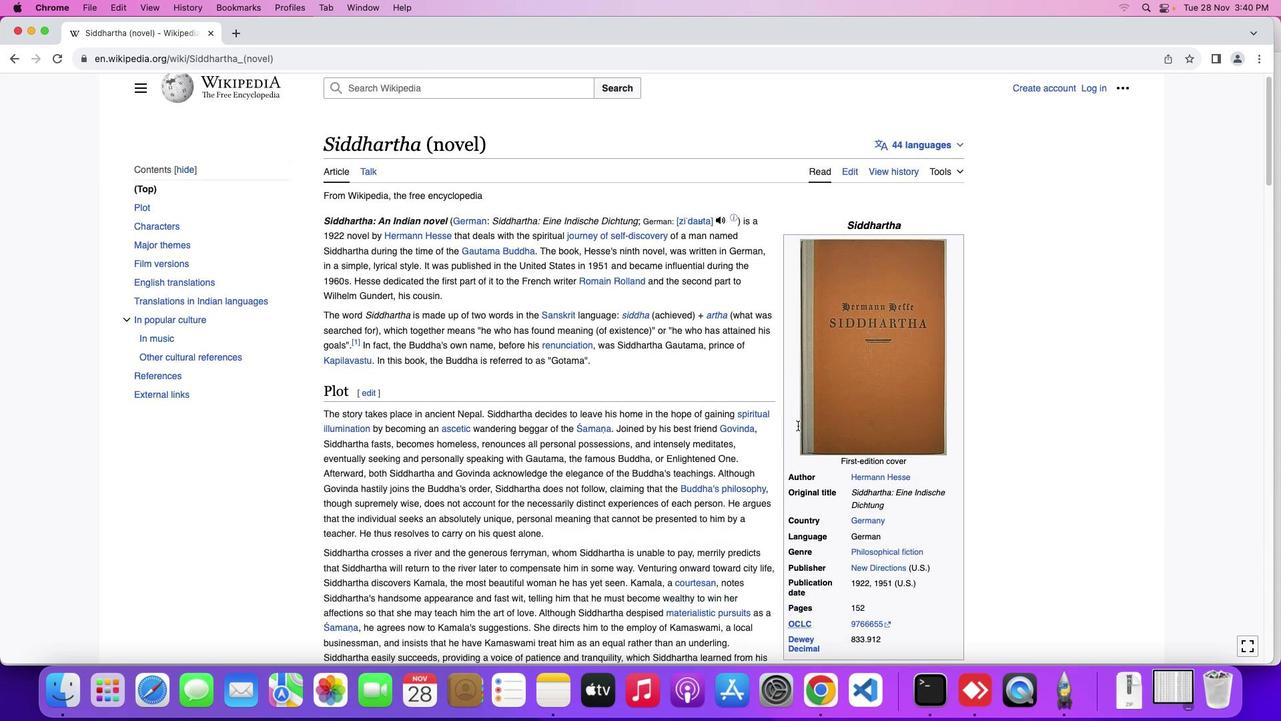 
Action: Mouse scrolled (798, 425) with delta (0, 0)
Screenshot: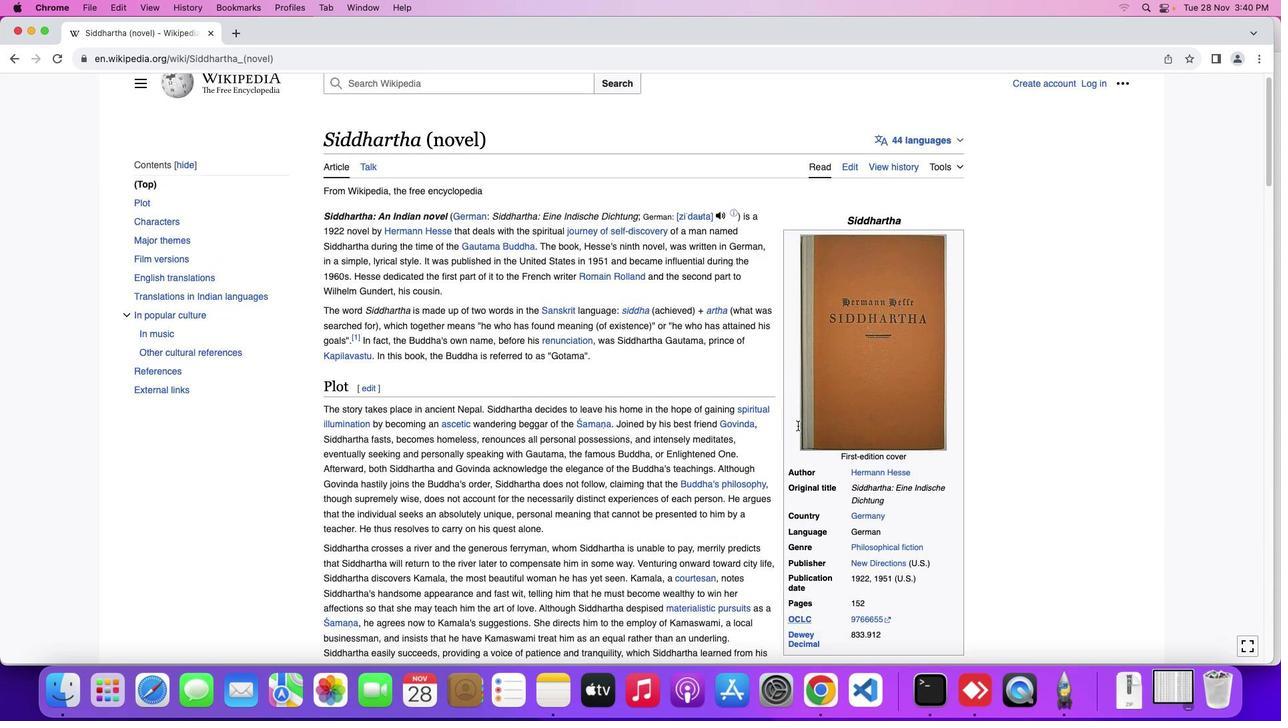 
Action: Mouse moved to (758, 378)
Screenshot: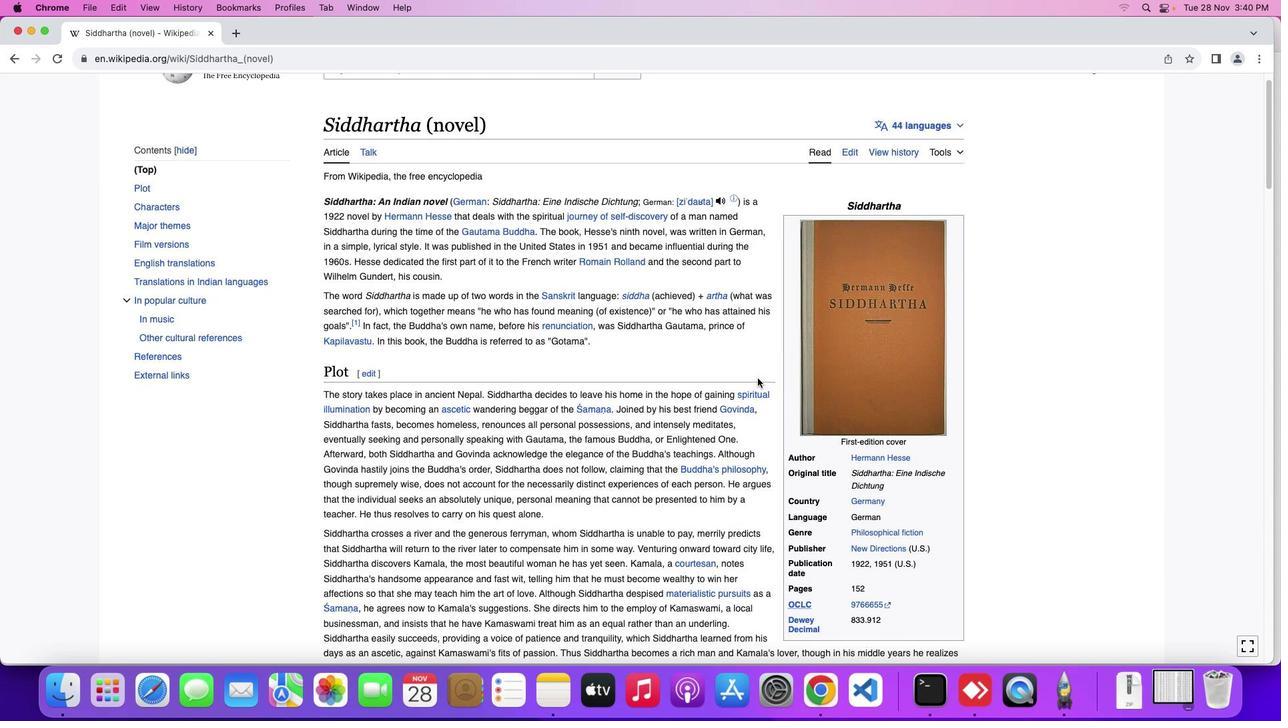 
Action: Mouse scrolled (758, 378) with delta (0, 0)
Screenshot: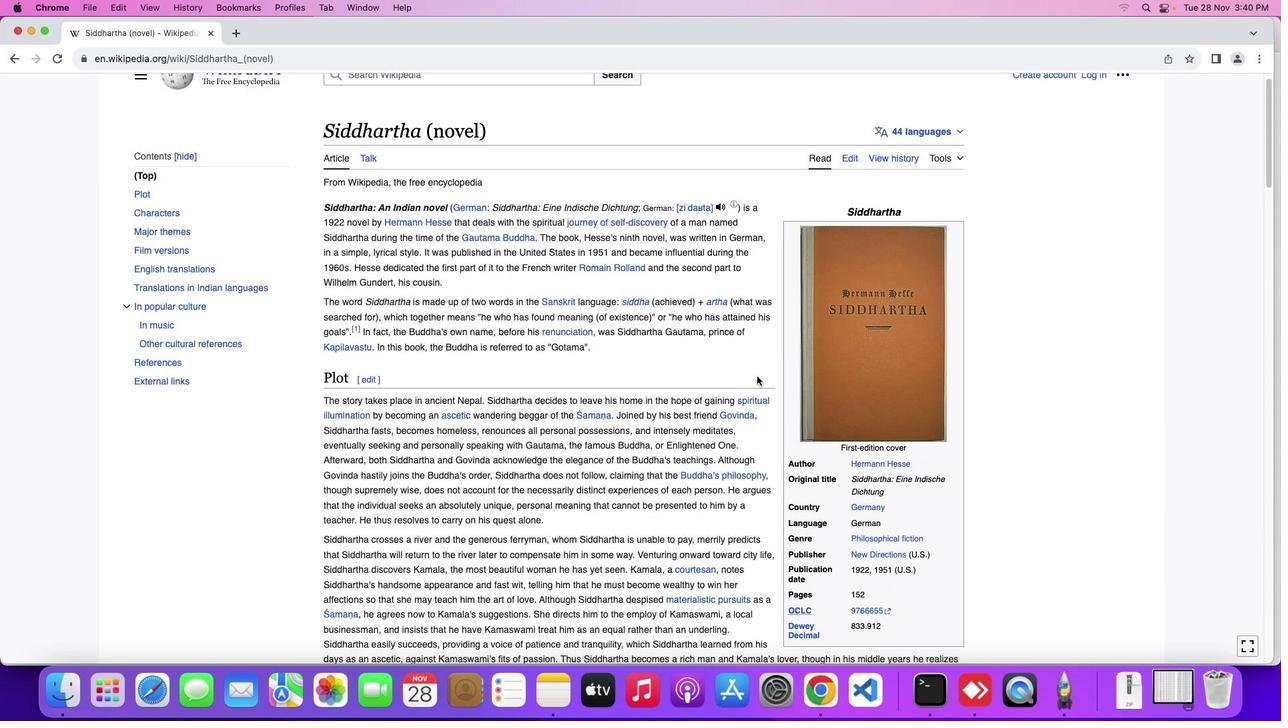 
Action: Mouse scrolled (758, 378) with delta (0, 0)
Screenshot: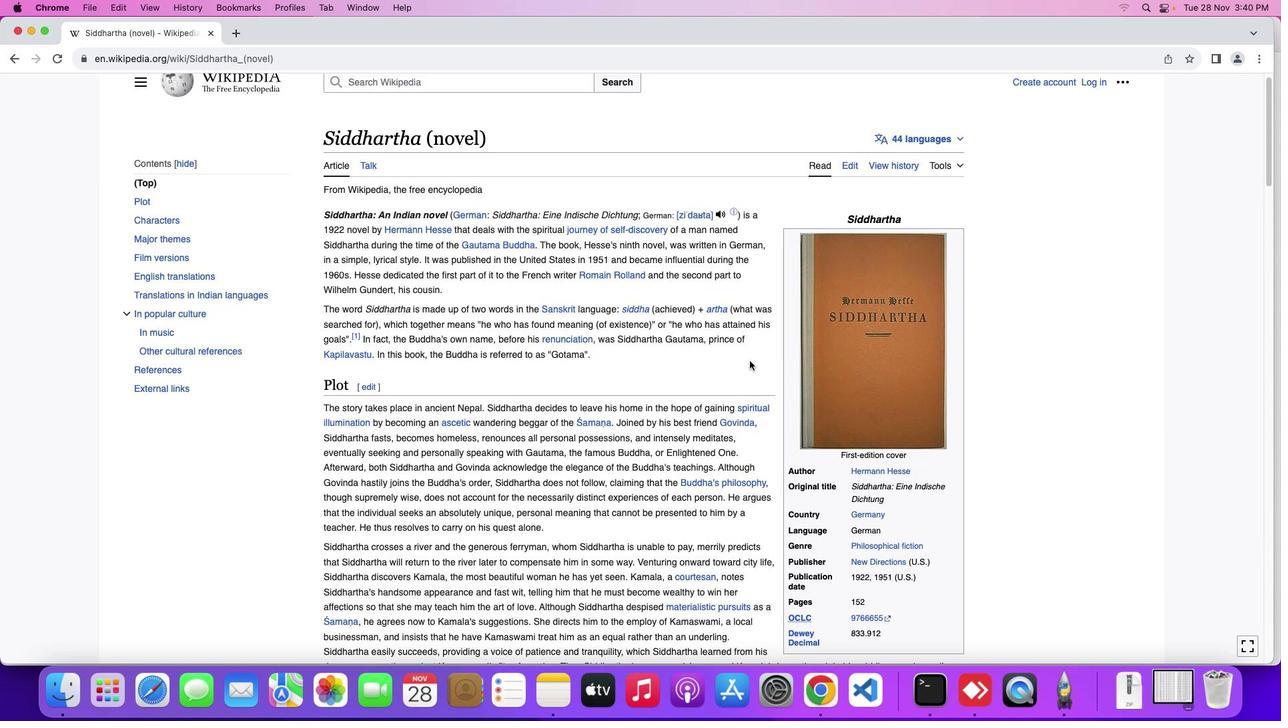 
Action: Mouse scrolled (758, 378) with delta (0, 2)
Screenshot: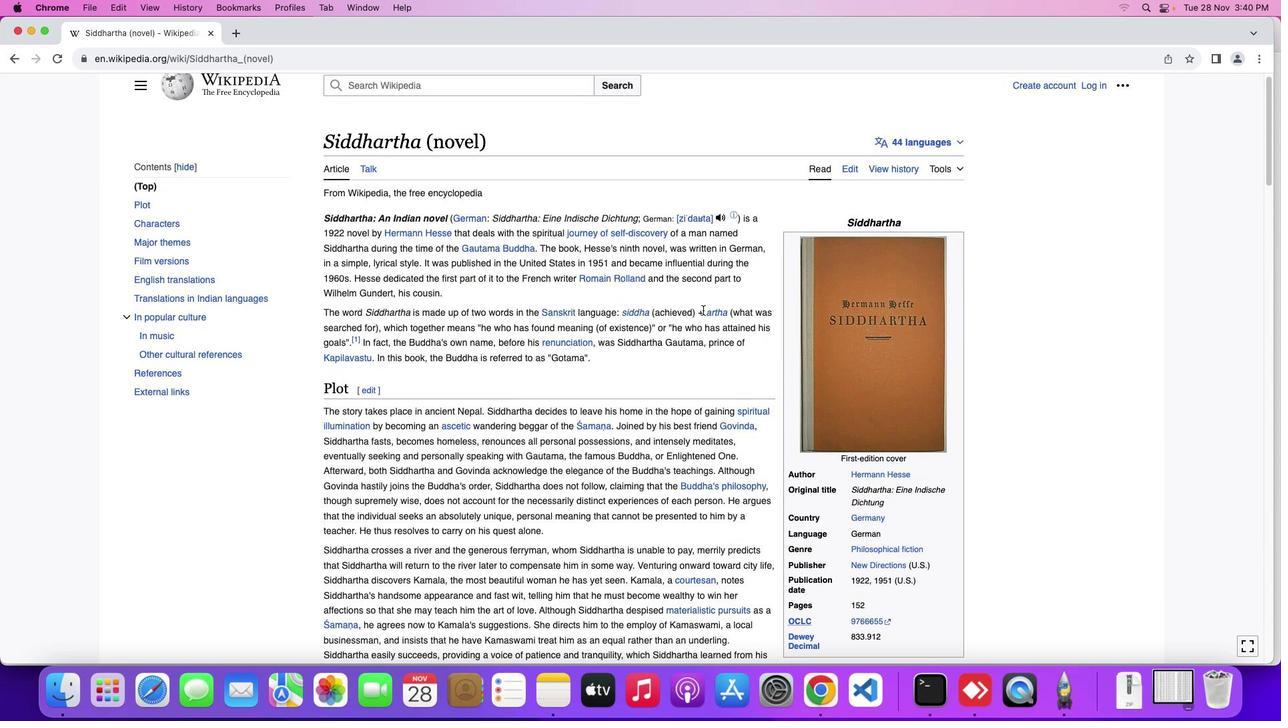 
Action: Mouse moved to (757, 378)
Screenshot: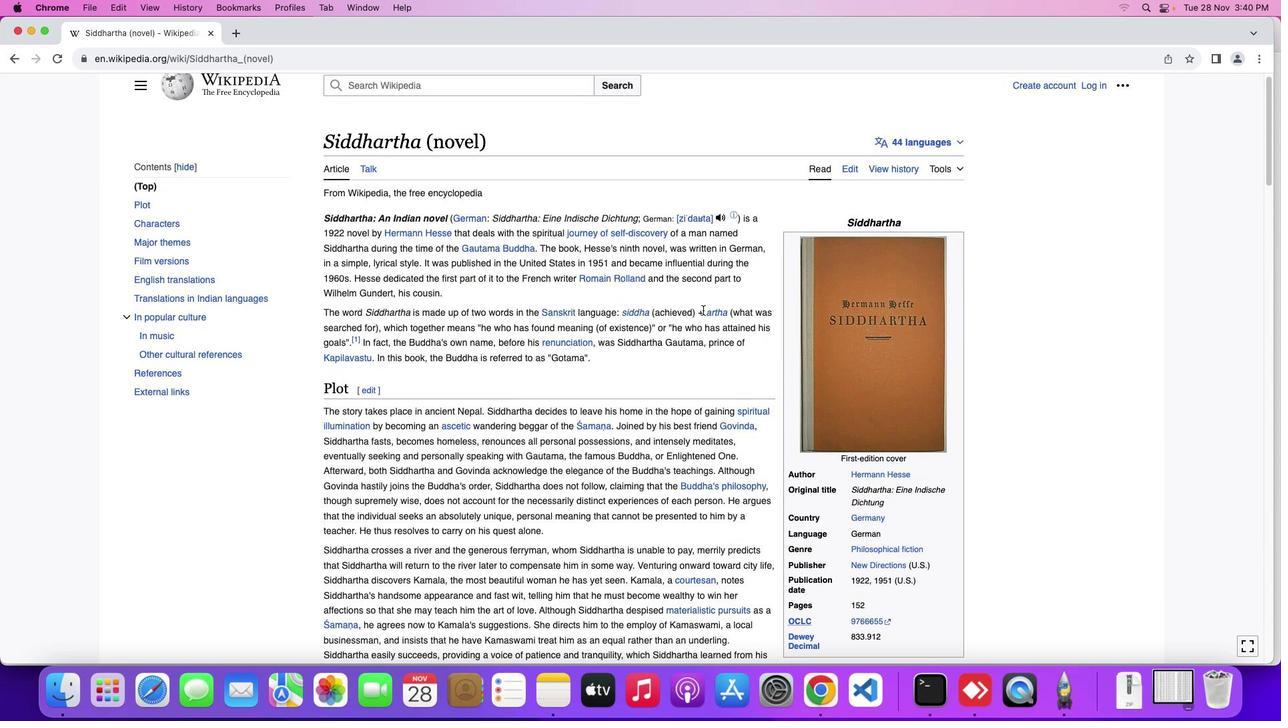 
Action: Mouse scrolled (757, 378) with delta (0, 3)
Screenshot: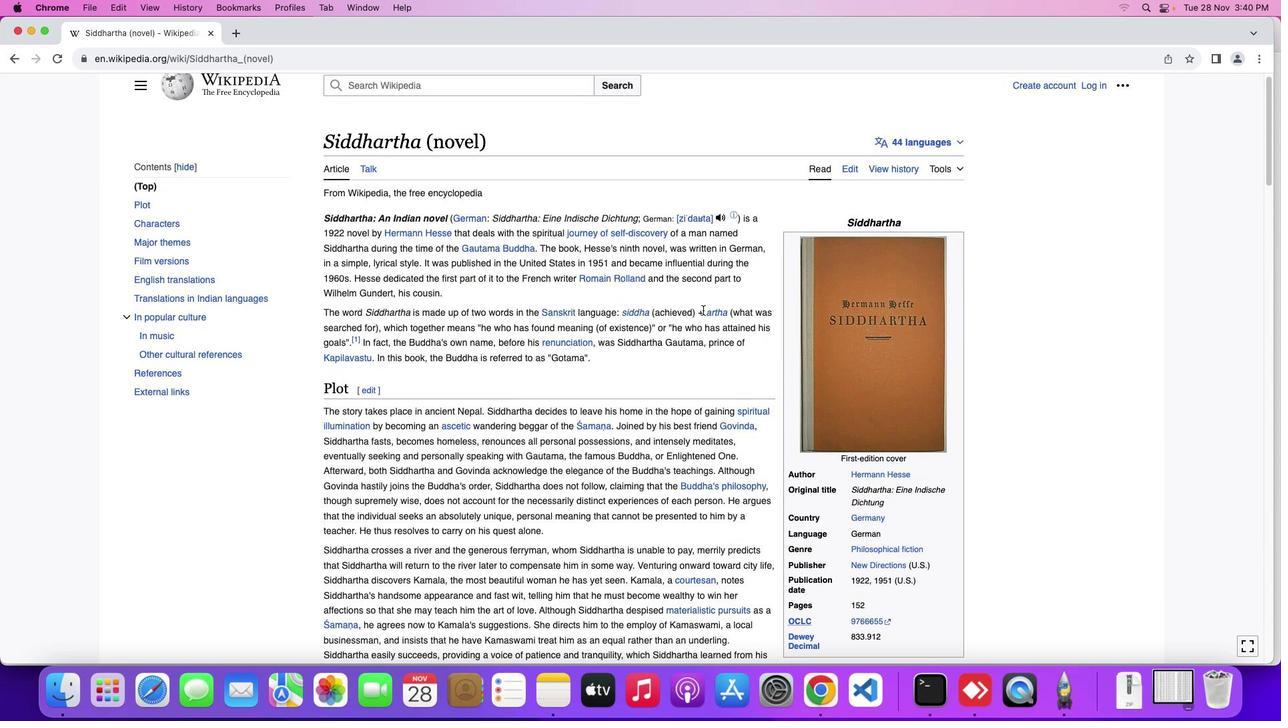 
Action: Mouse moved to (31, 32)
Screenshot: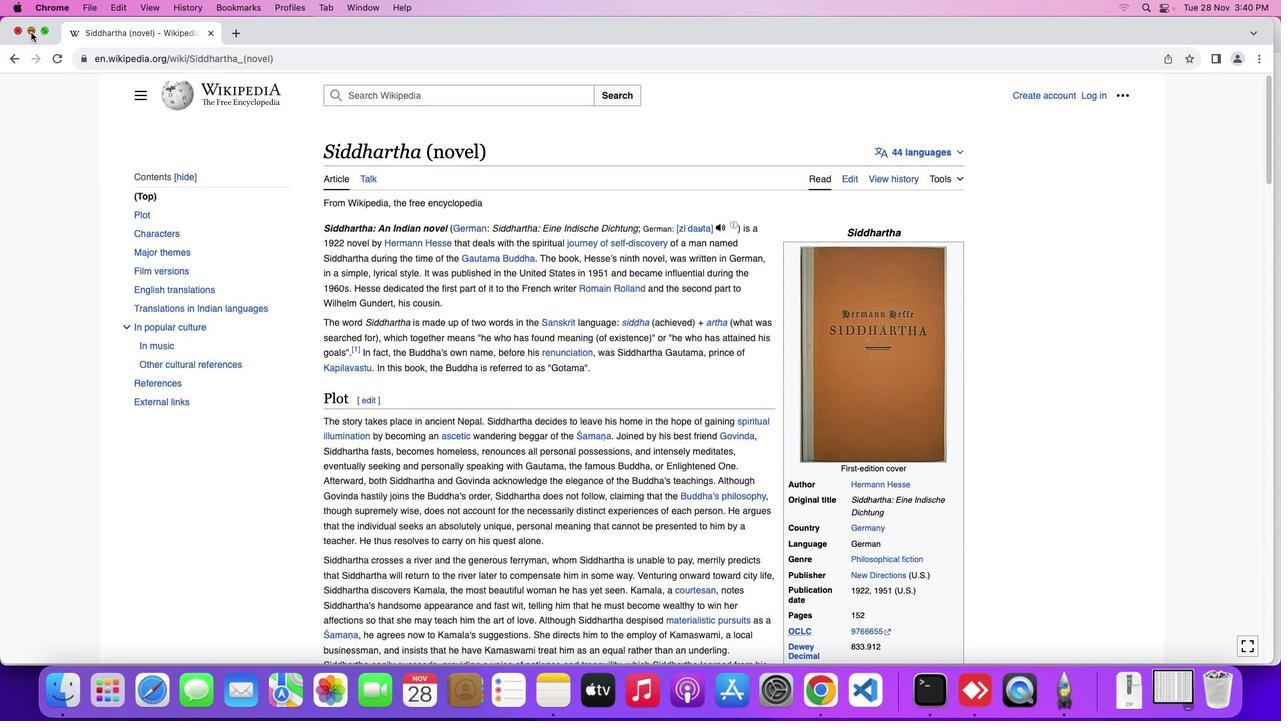 
Action: Mouse pressed left at (31, 32)
Screenshot: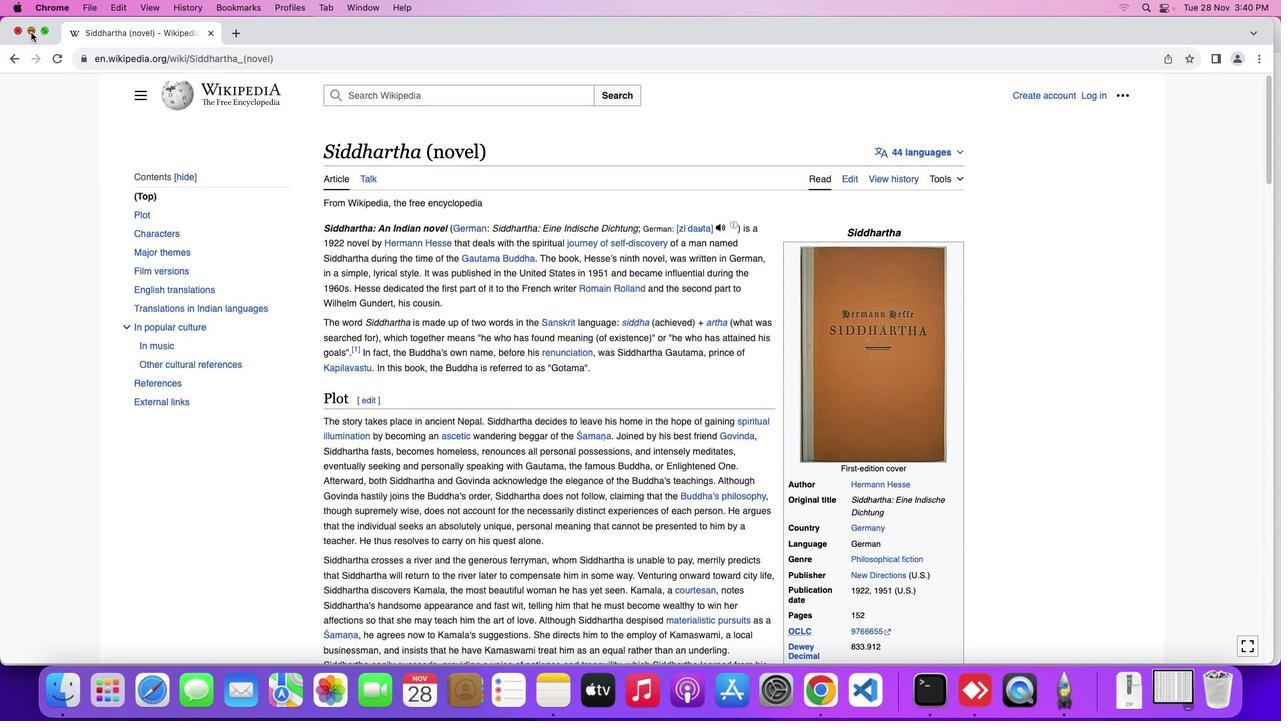 
Action: Mouse moved to (103, 132)
Screenshot: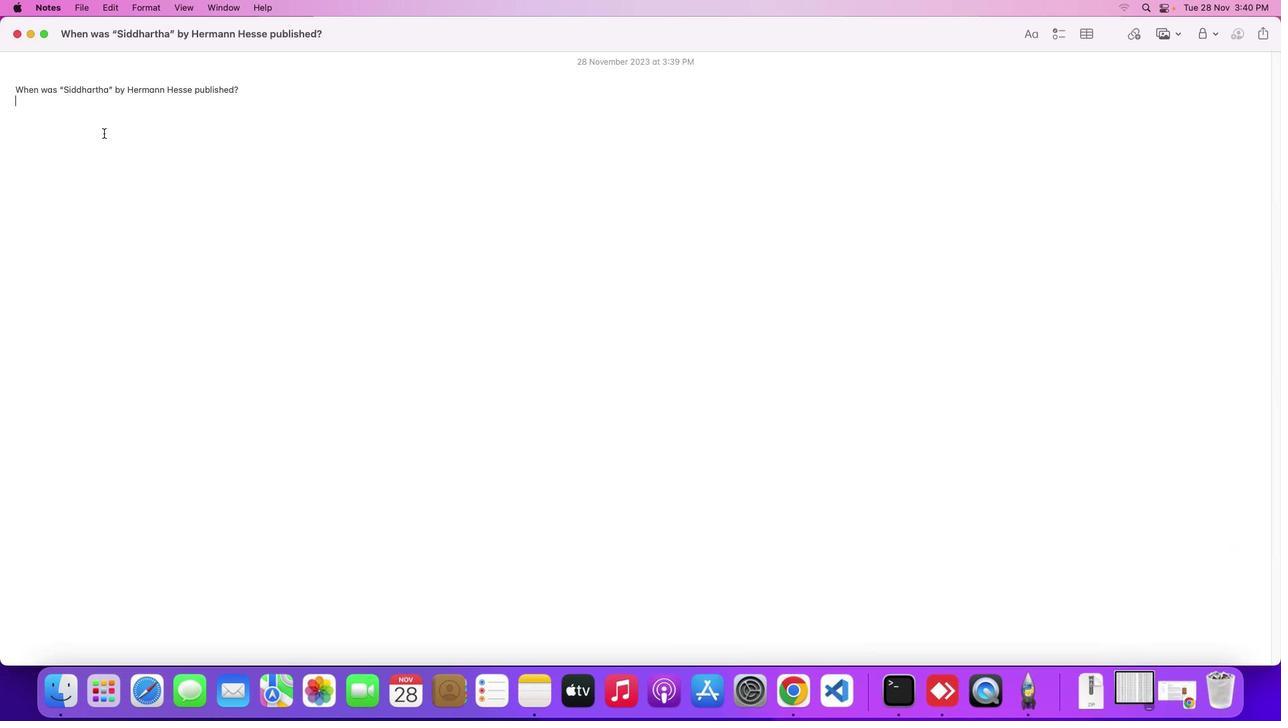
Action: Mouse pressed left at (103, 132)
Screenshot: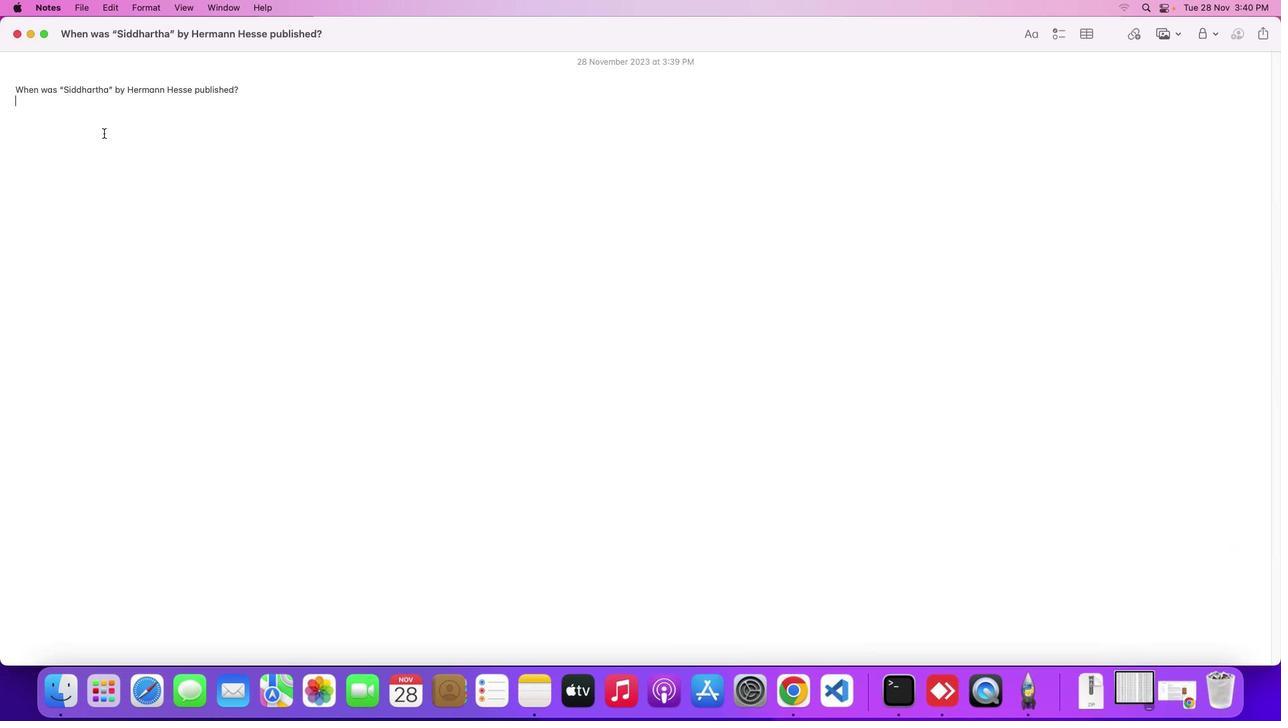
Action: Mouse moved to (736, 160)
Screenshot: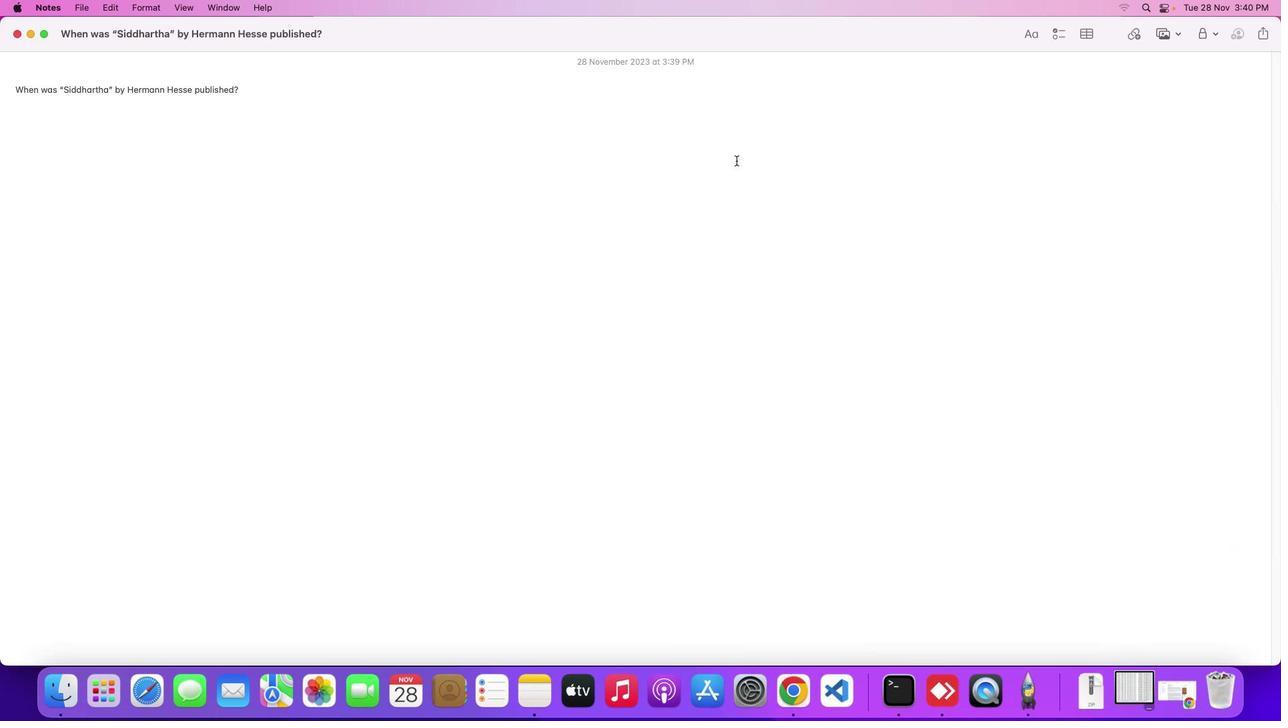 
Action: Key pressed Key.shift'"''S''i''d''d''h''a''r''t''h''a'Key.shift'"'Key.space'b''y'Key.spaceKey.shift'H''e''r''m''a''n''n'Key.spaceKey.shift'H''e''s''s''e'Key.space'w''a''s'Key.space'p''u''b''l''i''s''h''e''d'Key.space'i''n'Key.space'1''9''2''2''.'
Screenshot: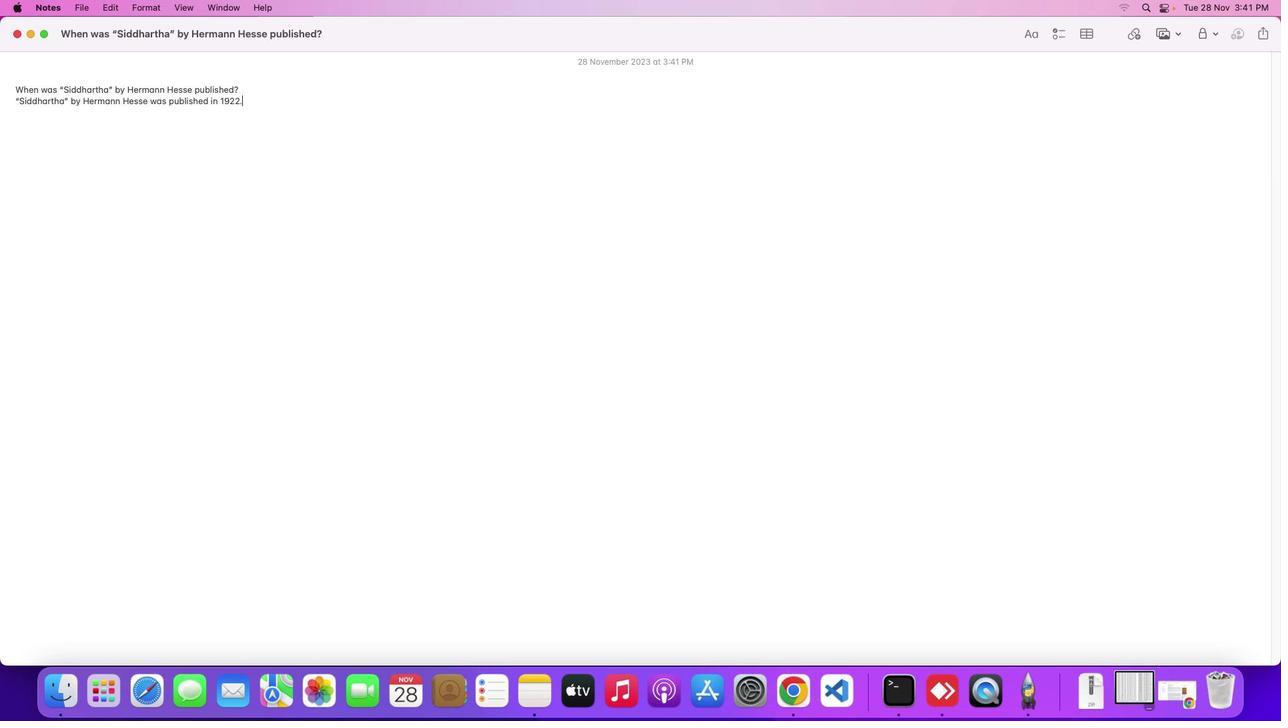 
